 Task: Look for space in Kotlas, Russia from 10th July, 2023 to 25th July, 2023 for 3 adults, 1 child in price range Rs.15000 to Rs.25000. Place can be shared room with 2 bedrooms having 3 beds and 2 bathrooms. Property type can be house, flat, guest house. Amenities needed are: wifi, TV, free parkinig on premises, gym, breakfast. Booking option can be shelf check-in. Required host language is English.
Action: Mouse moved to (620, 135)
Screenshot: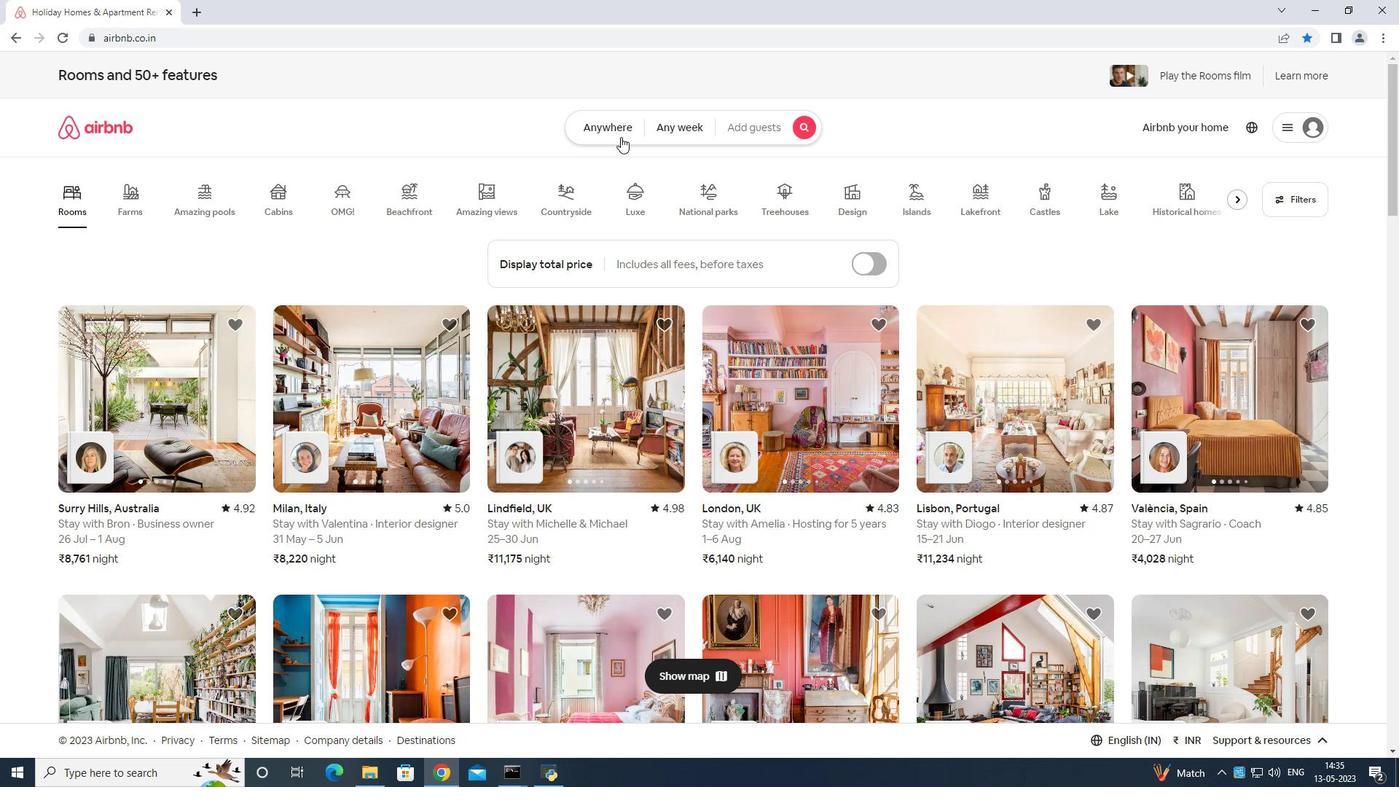 
Action: Mouse pressed left at (620, 135)
Screenshot: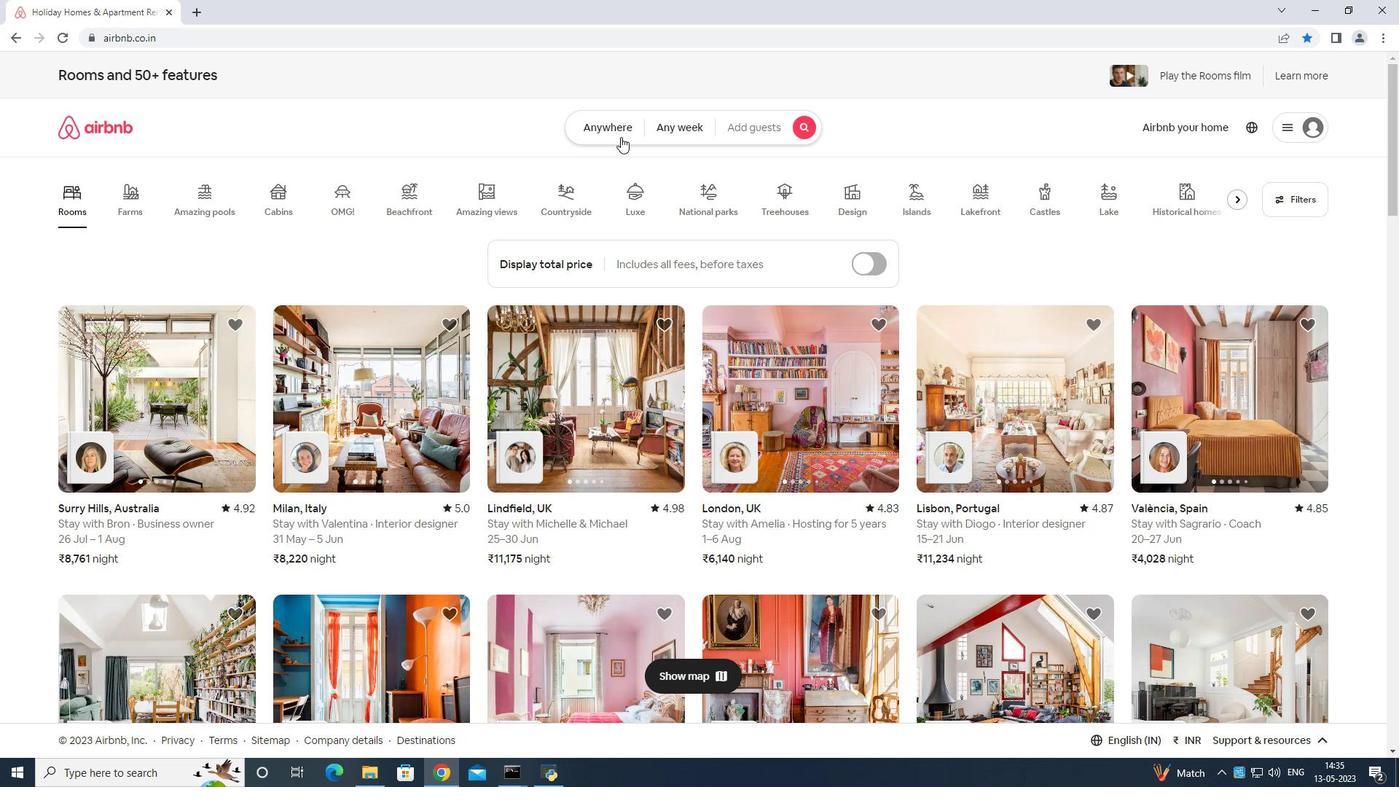 
Action: Mouse moved to (556, 180)
Screenshot: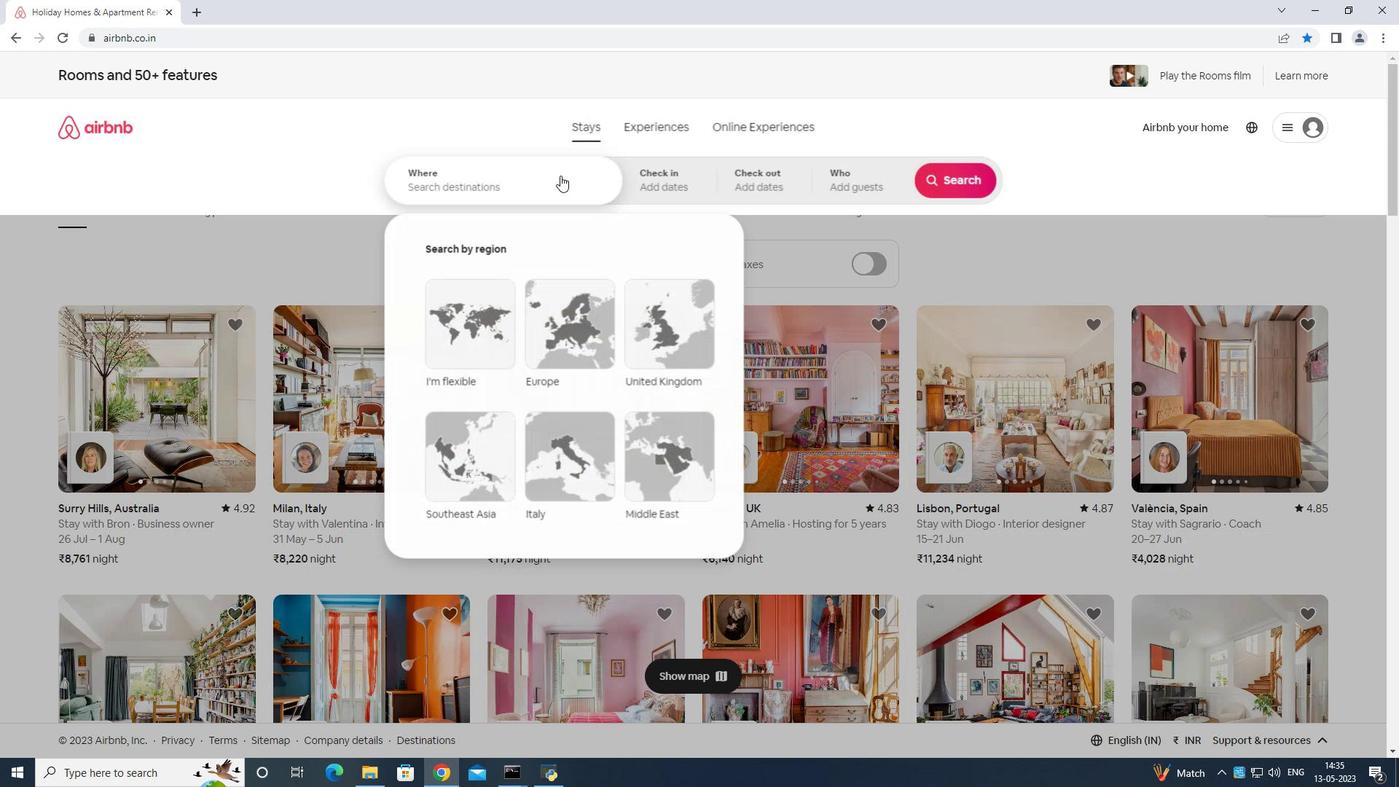 
Action: Mouse pressed left at (556, 180)
Screenshot: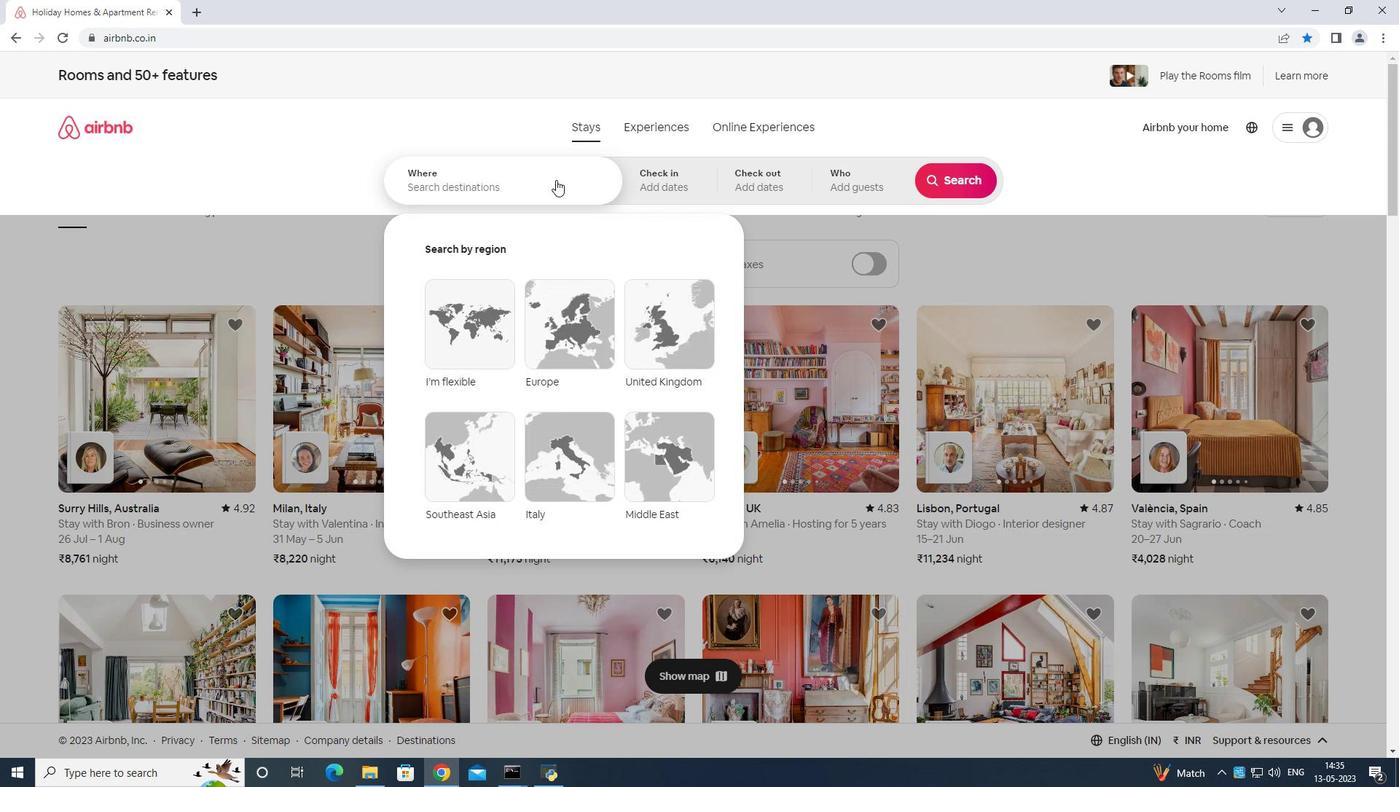
Action: Mouse moved to (516, 209)
Screenshot: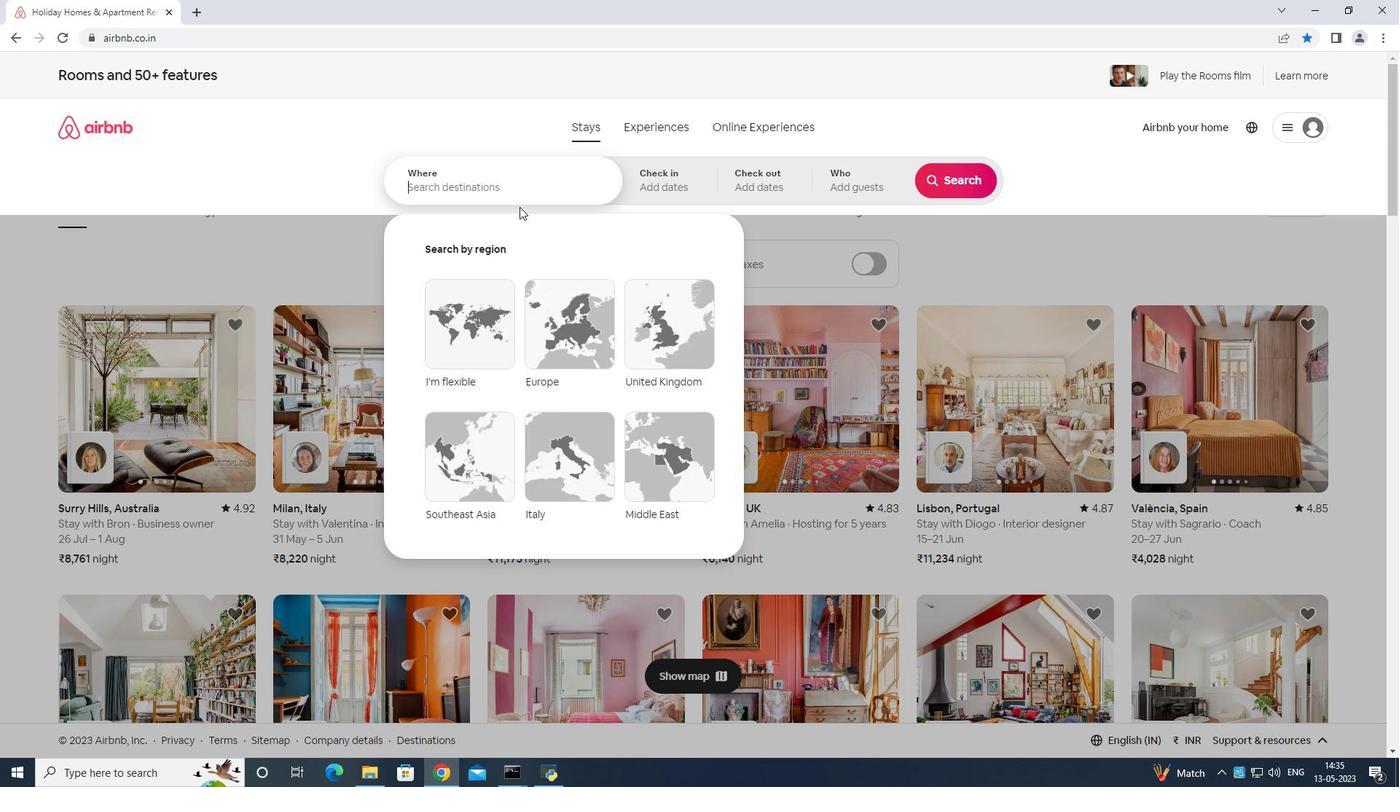 
Action: Key pressed <Key.shift>Kotlas<Key.space>russia
Screenshot: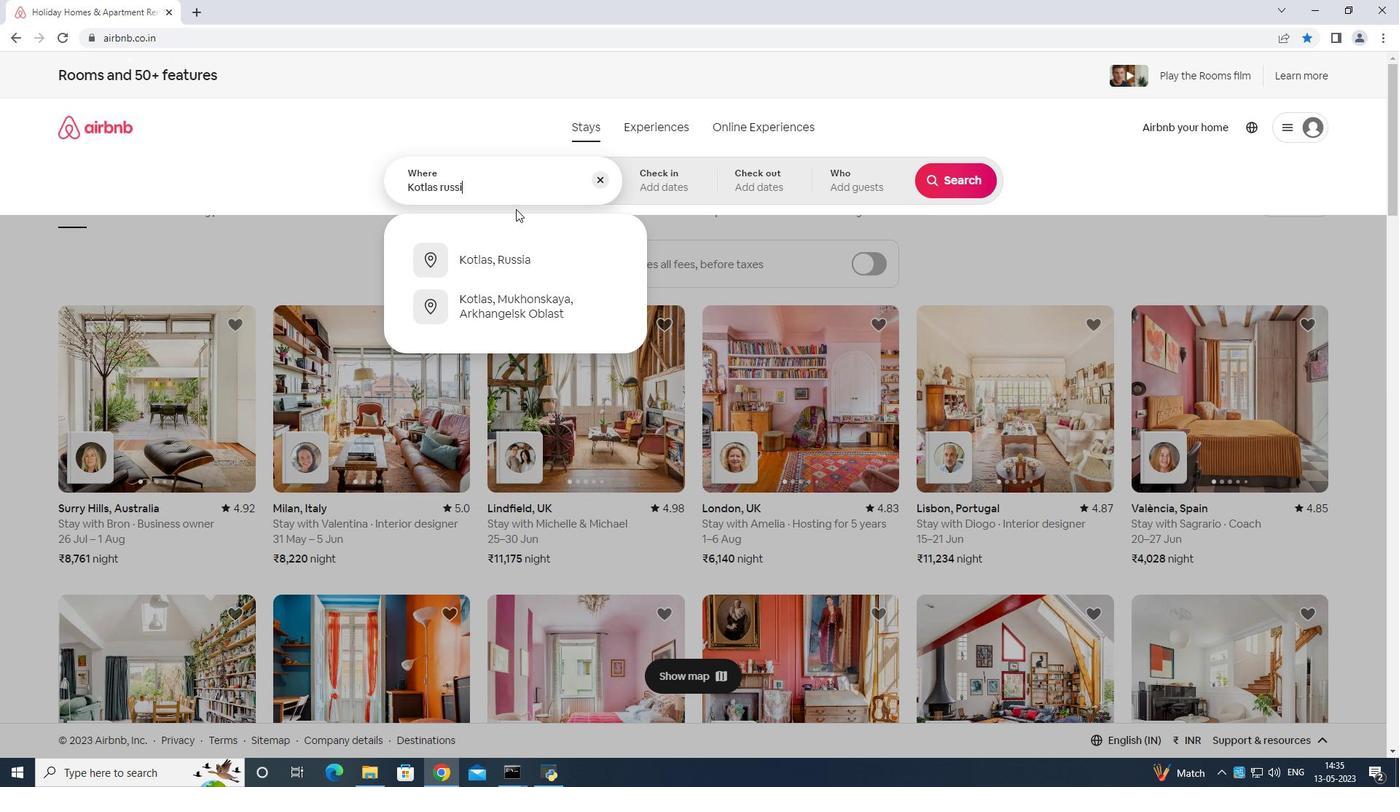 
Action: Mouse moved to (511, 212)
Screenshot: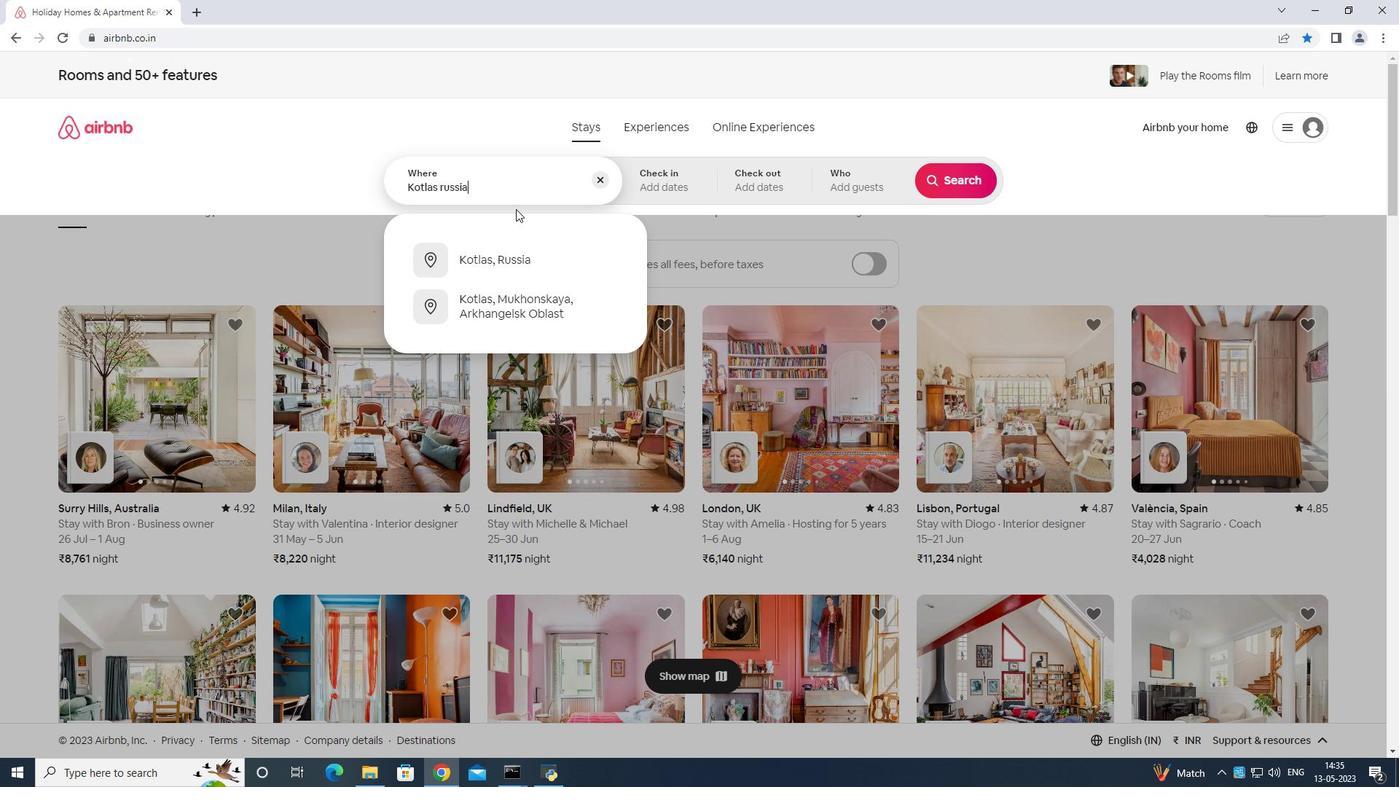 
Action: Key pressed <Key.enter>
Screenshot: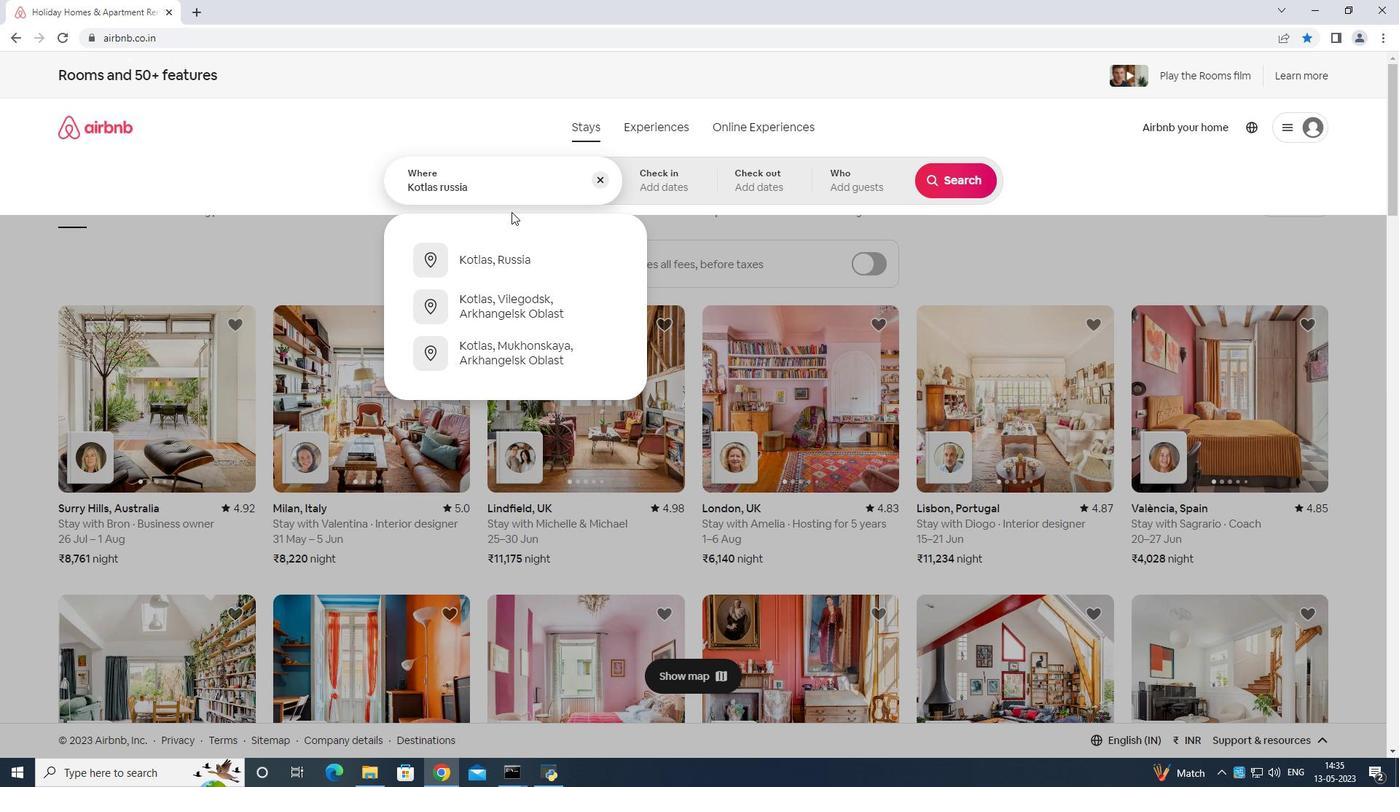 
Action: Mouse moved to (951, 295)
Screenshot: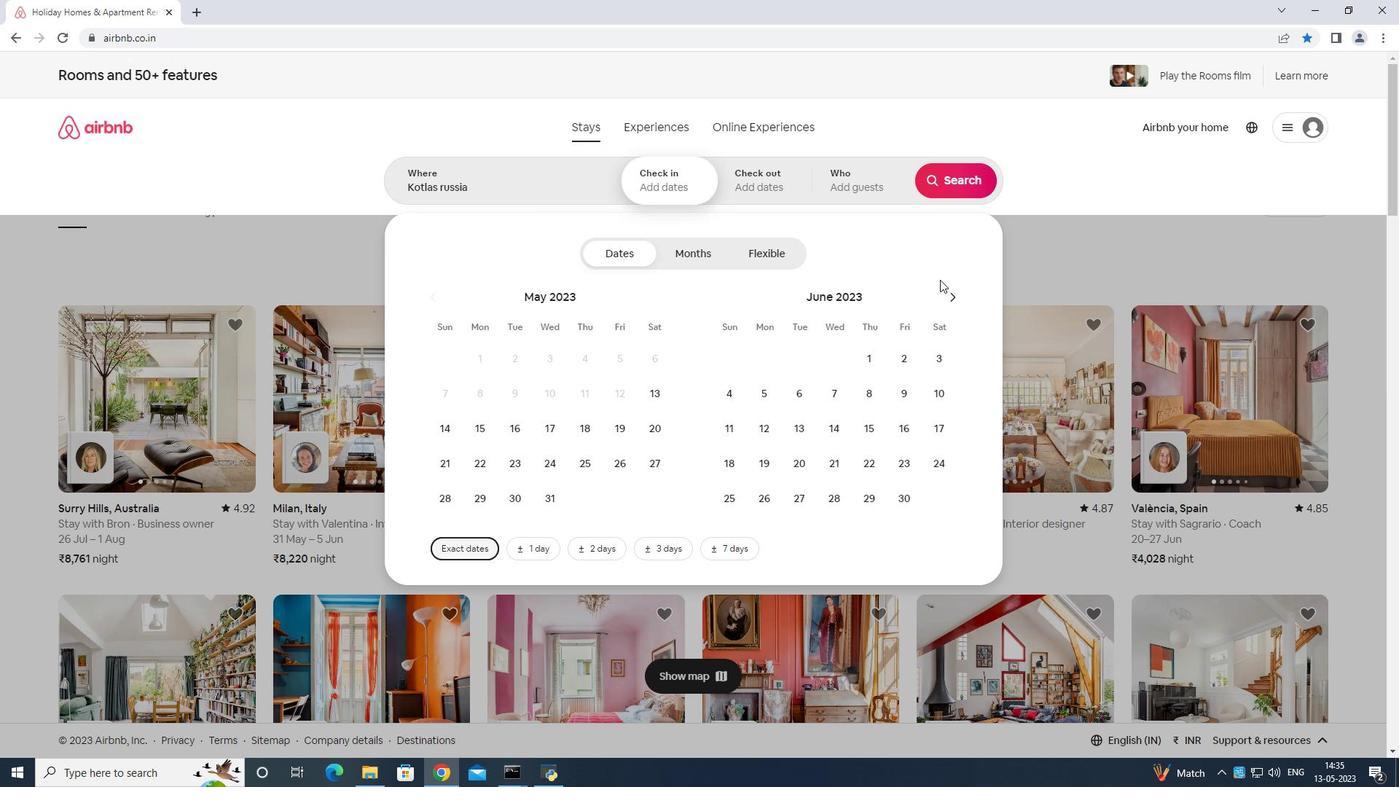 
Action: Mouse pressed left at (951, 295)
Screenshot: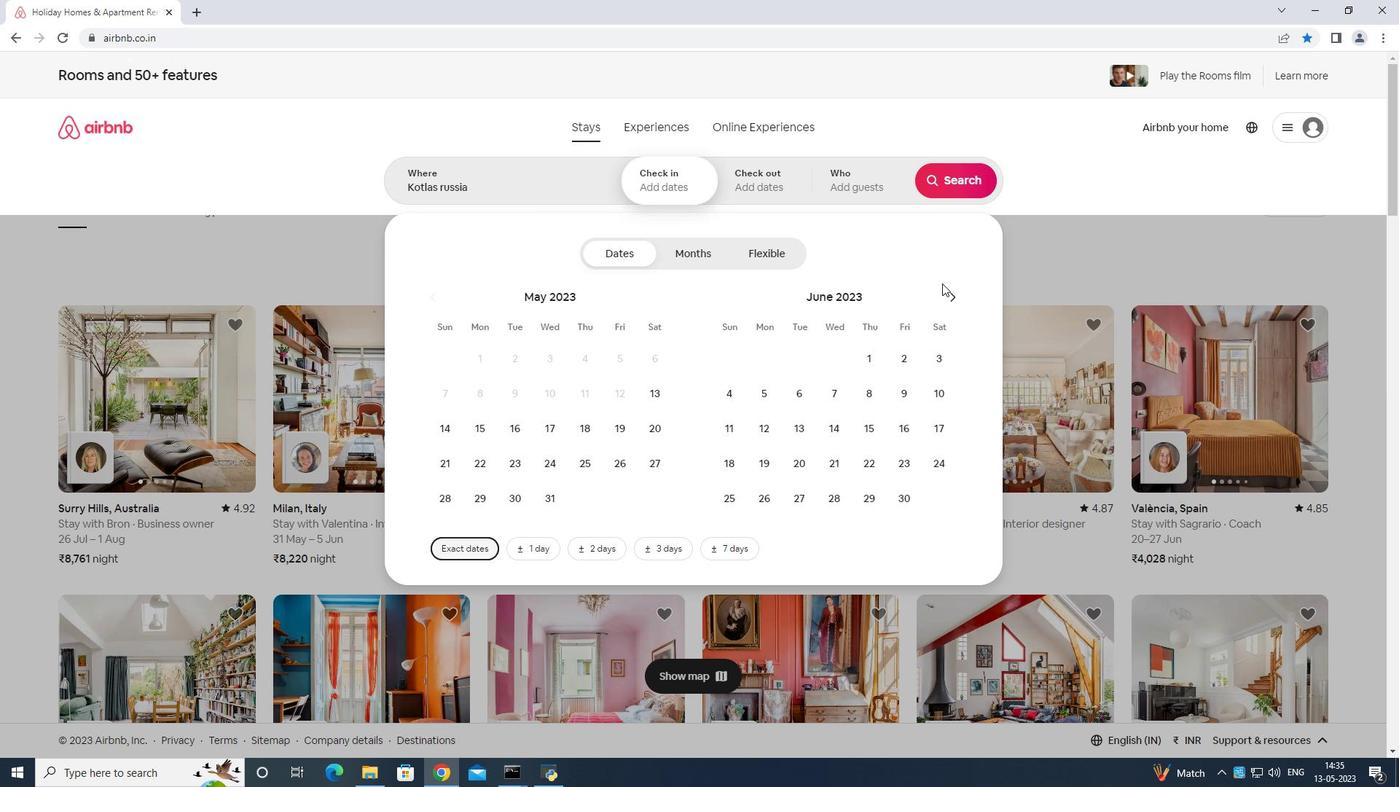 
Action: Mouse moved to (767, 421)
Screenshot: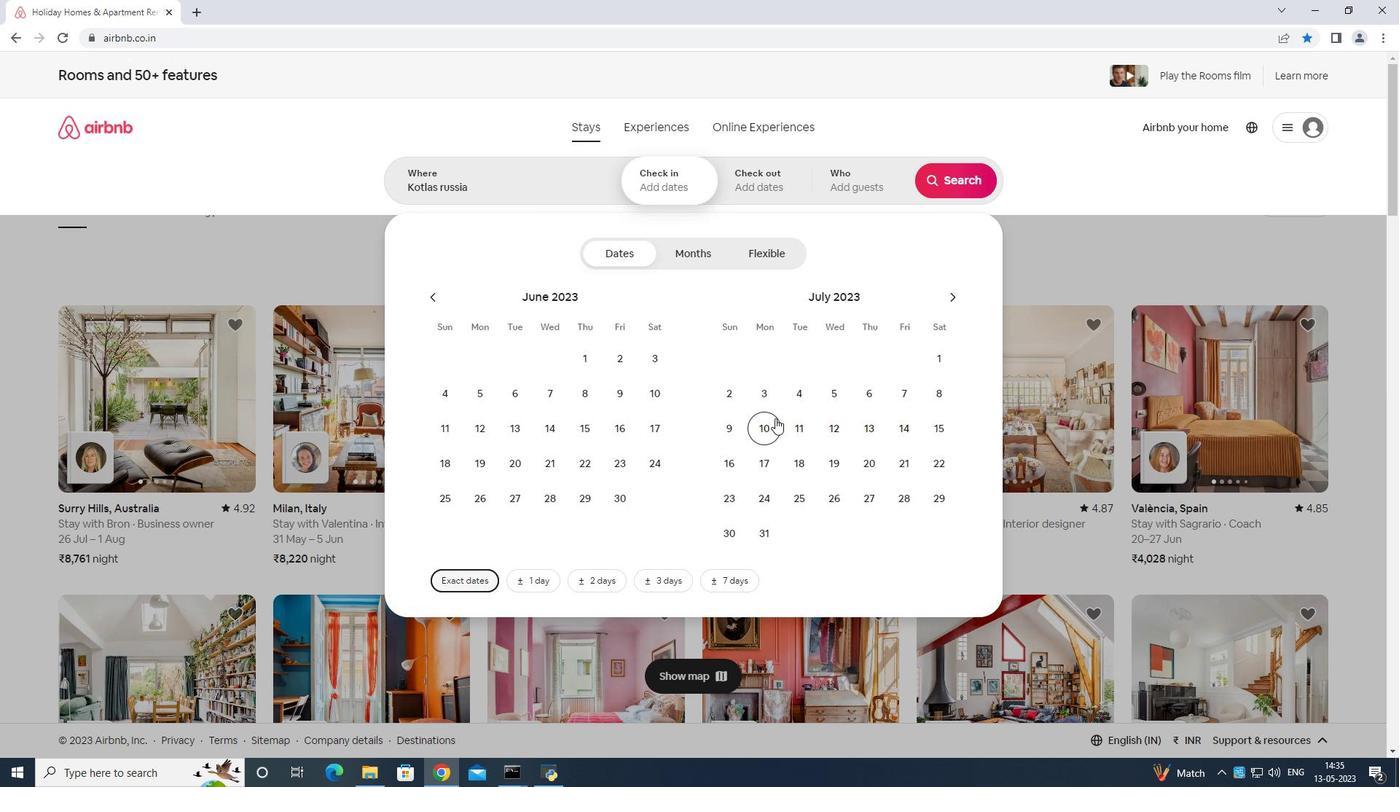 
Action: Mouse pressed left at (767, 421)
Screenshot: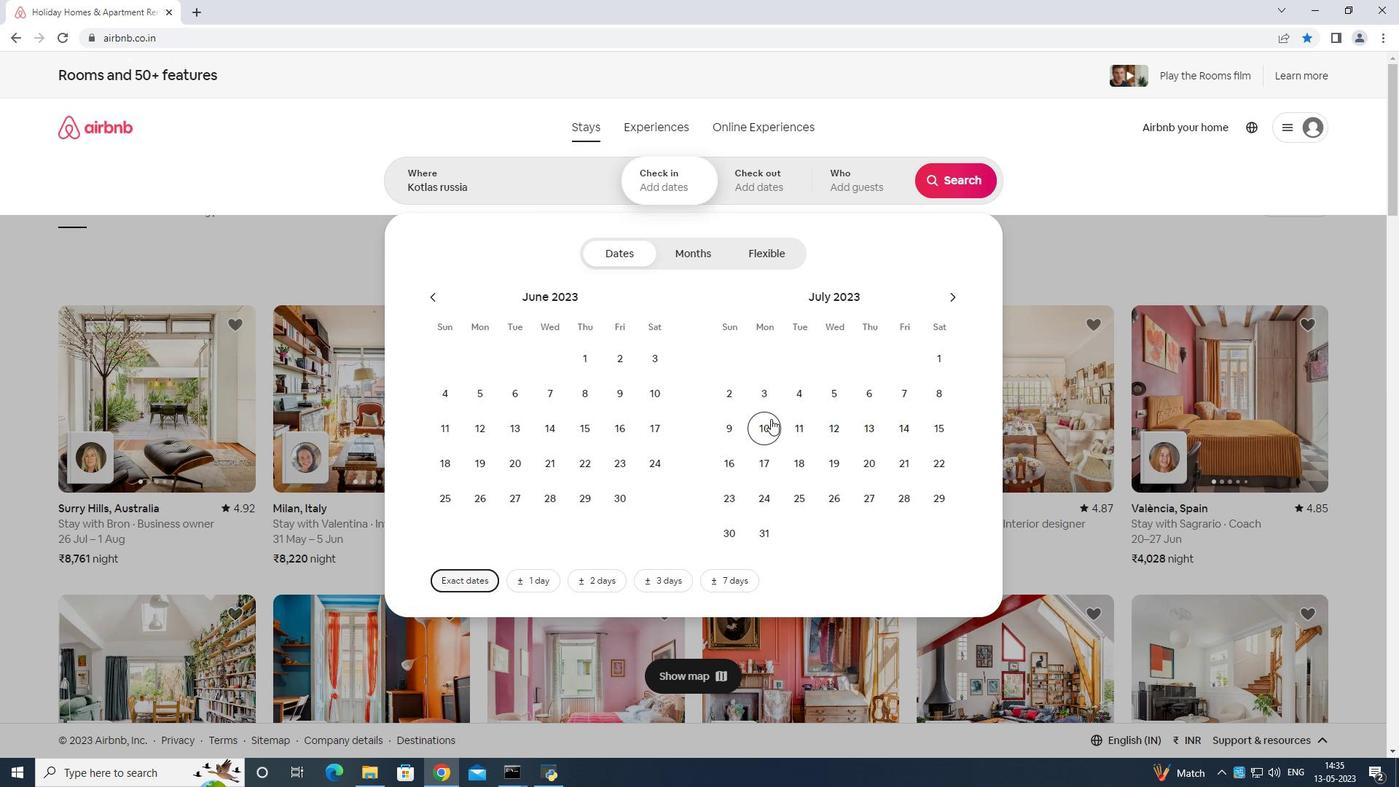 
Action: Mouse moved to (798, 488)
Screenshot: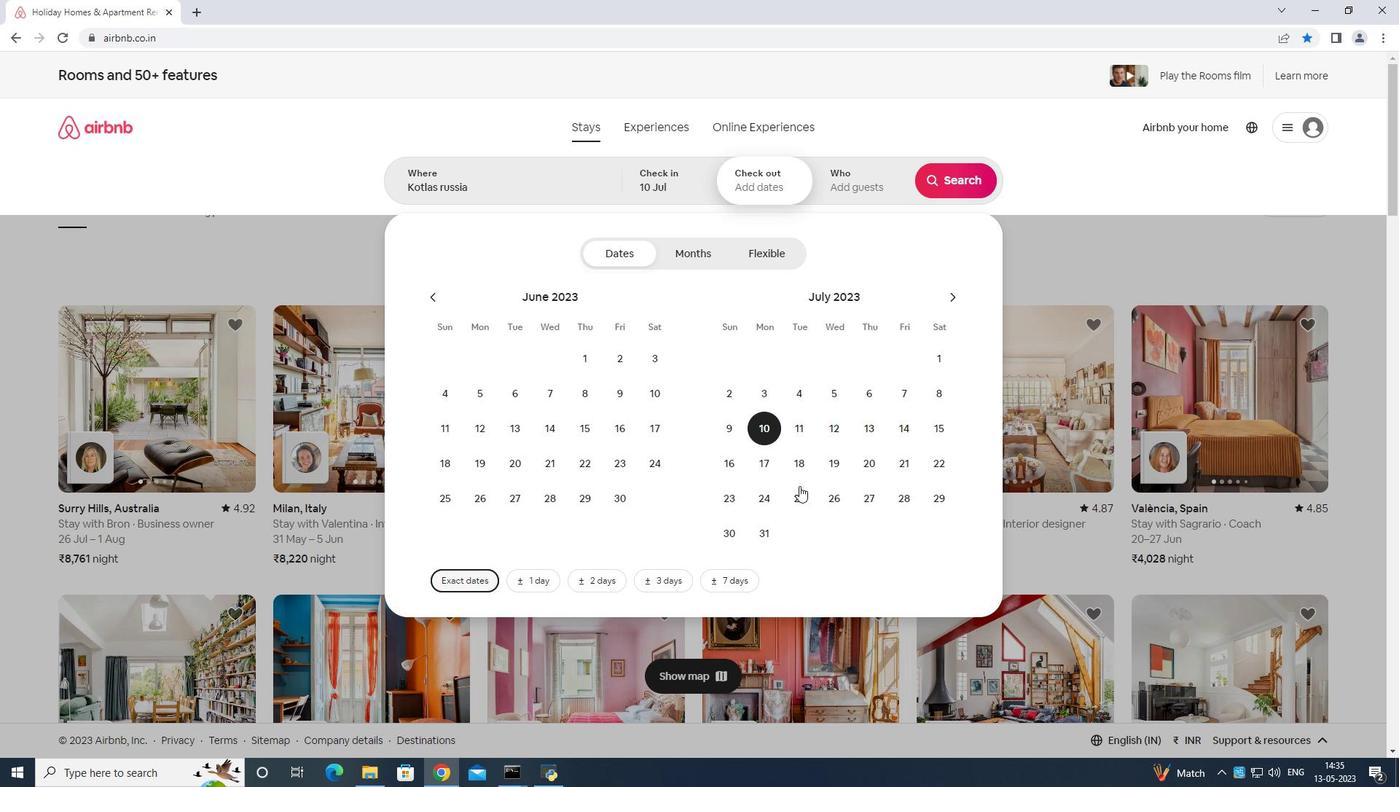 
Action: Mouse pressed left at (798, 488)
Screenshot: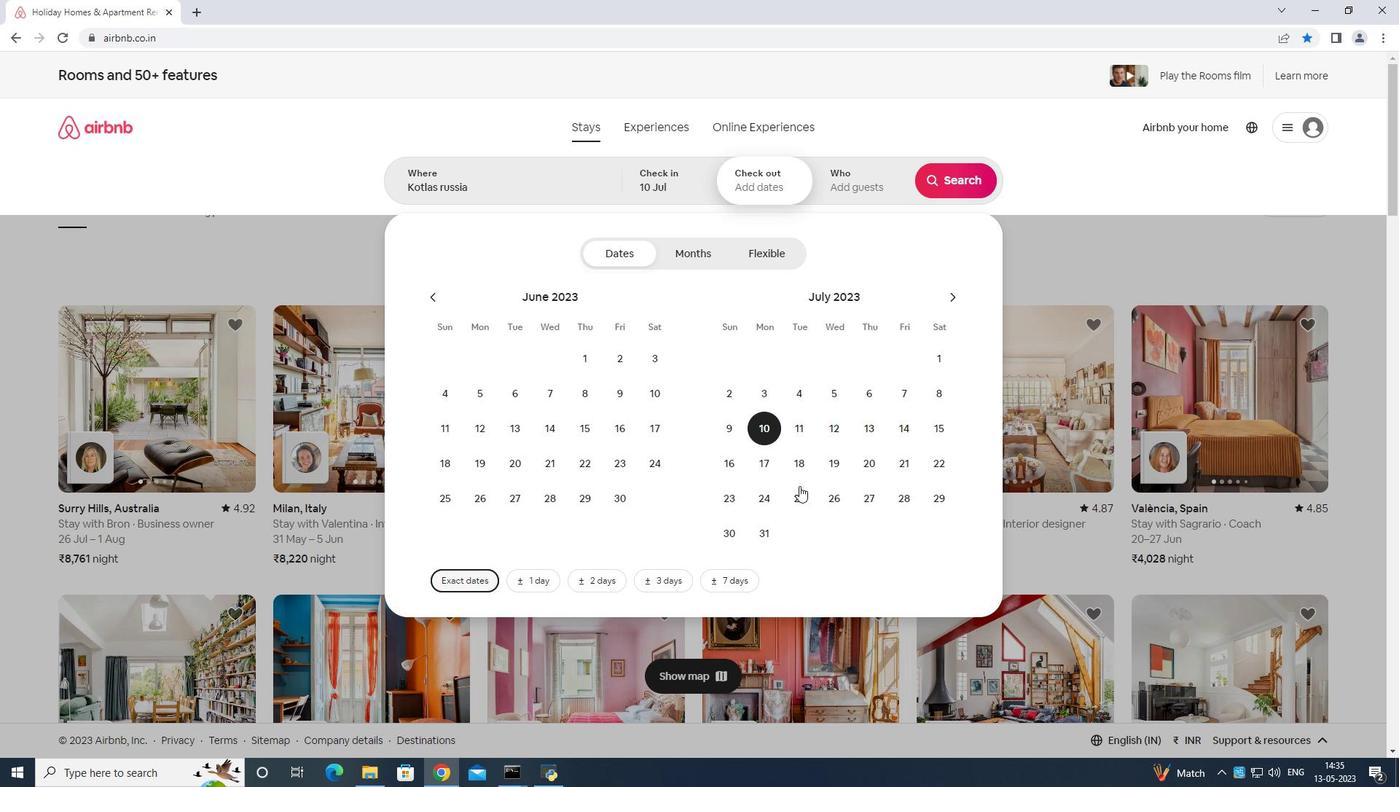 
Action: Mouse moved to (841, 172)
Screenshot: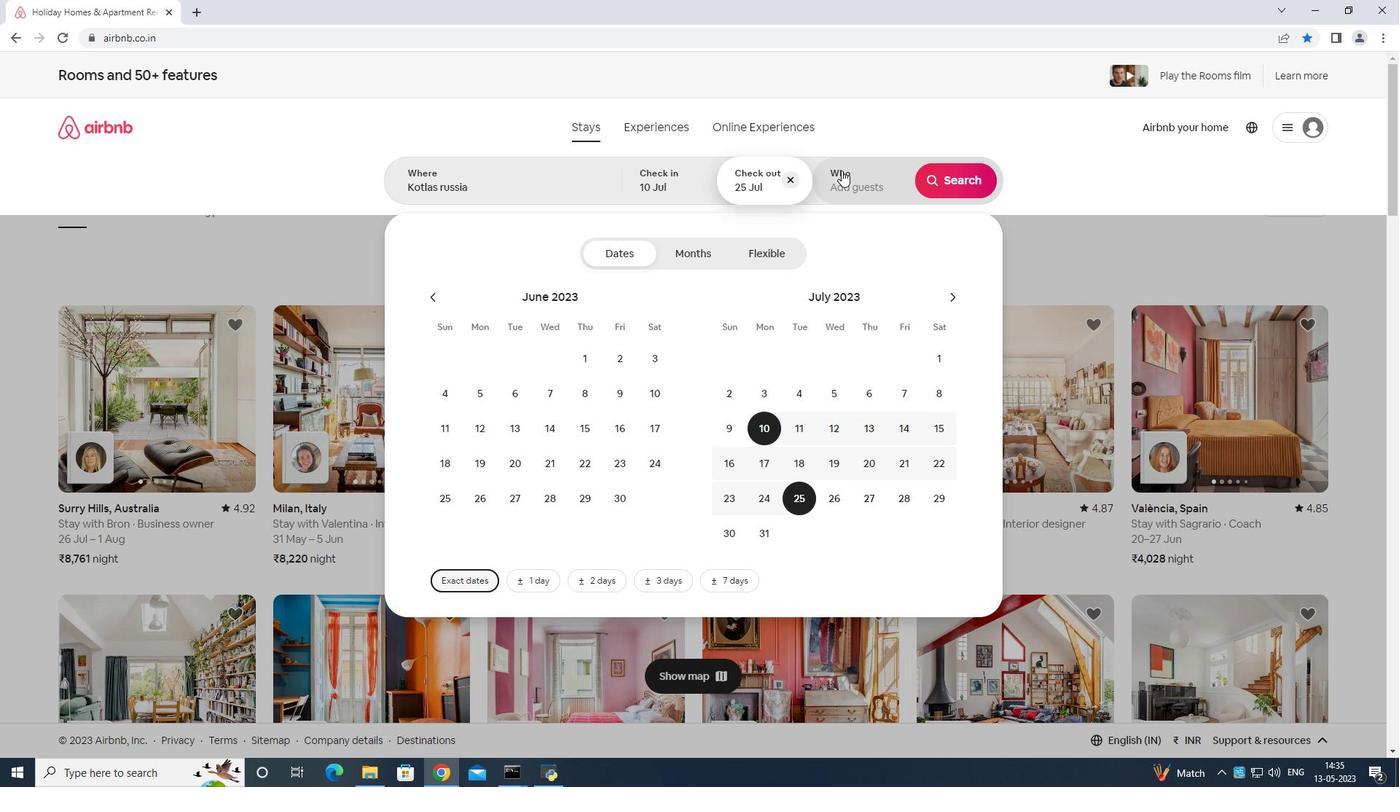 
Action: Mouse pressed left at (841, 171)
Screenshot: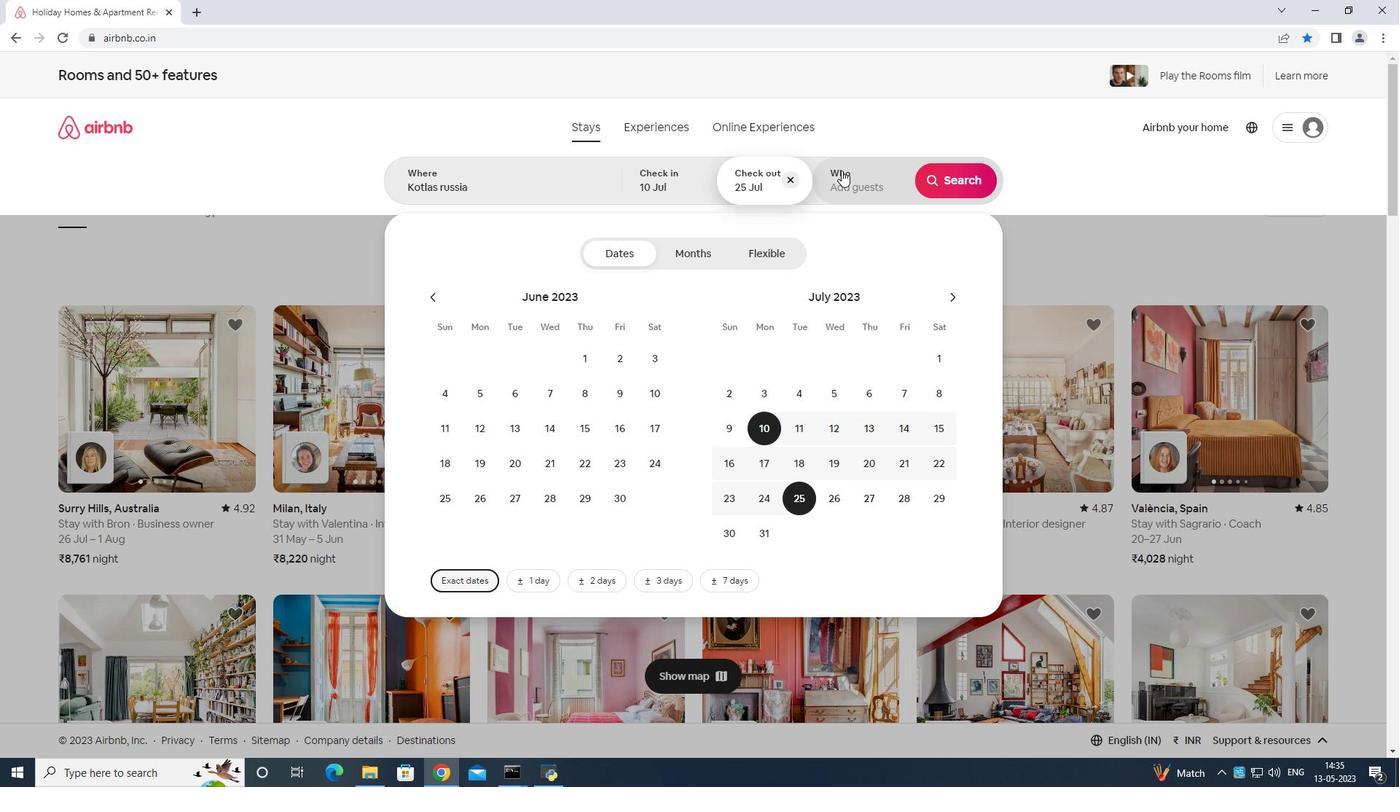
Action: Mouse moved to (959, 259)
Screenshot: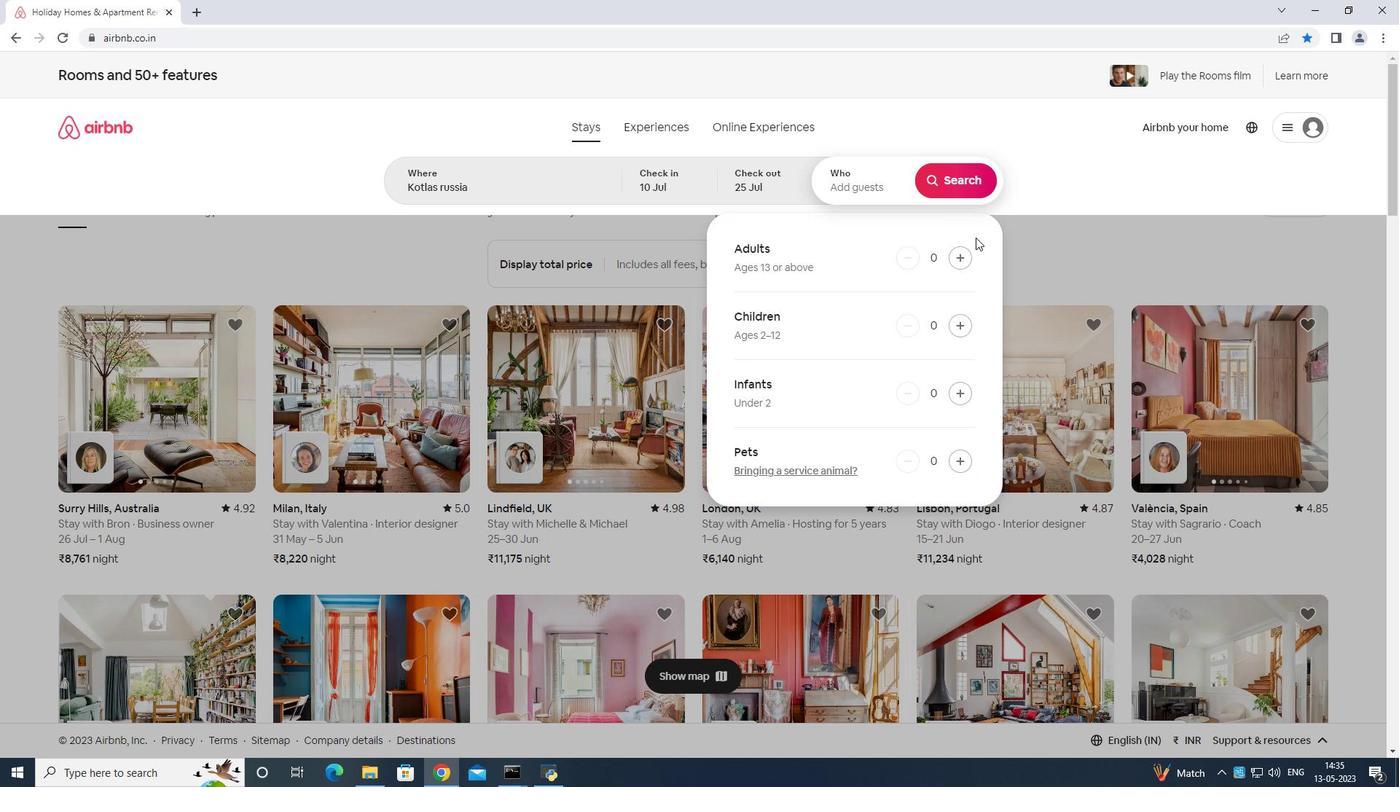 
Action: Mouse pressed left at (959, 259)
Screenshot: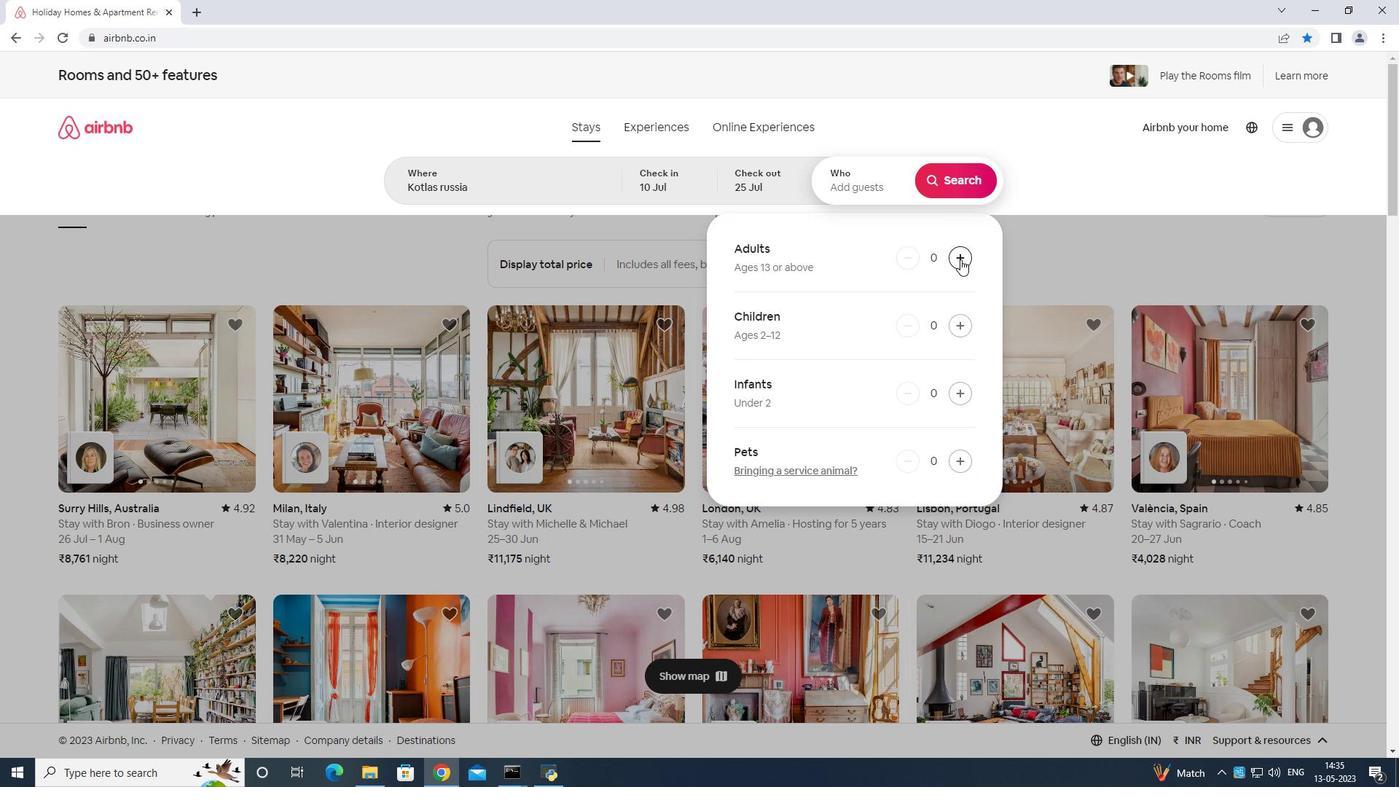 
Action: Mouse moved to (948, 161)
Screenshot: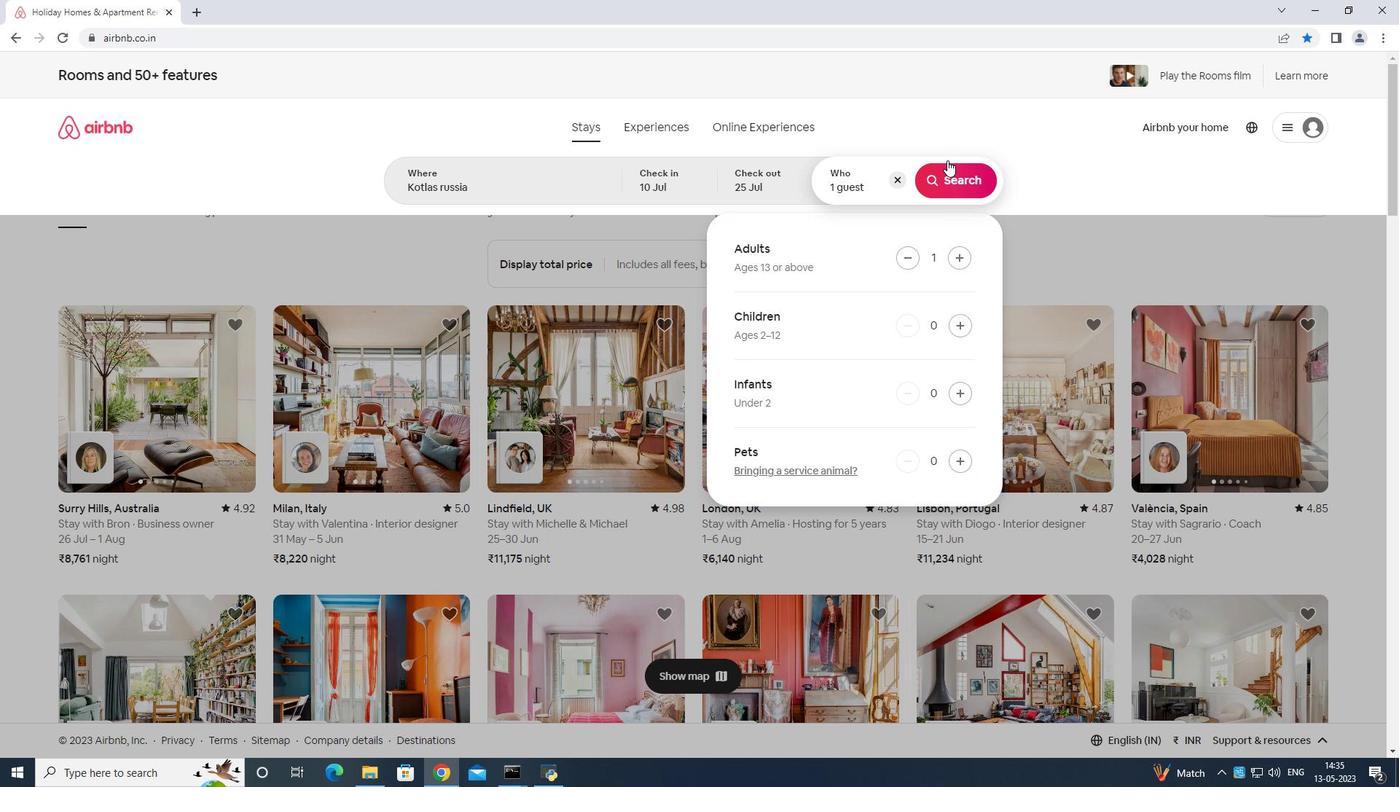 
Action: Mouse pressed left at (948, 161)
Screenshot: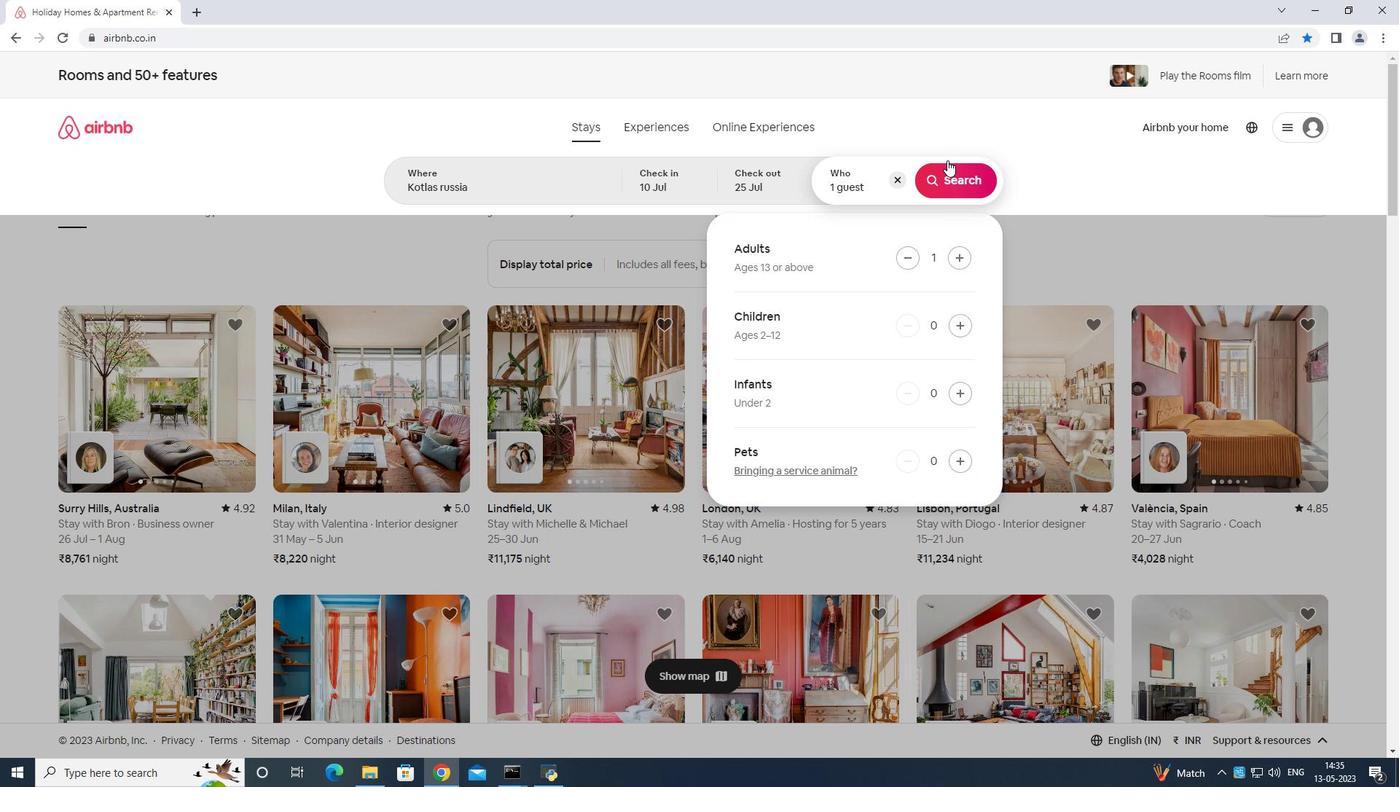 
Action: Mouse moved to (859, 183)
Screenshot: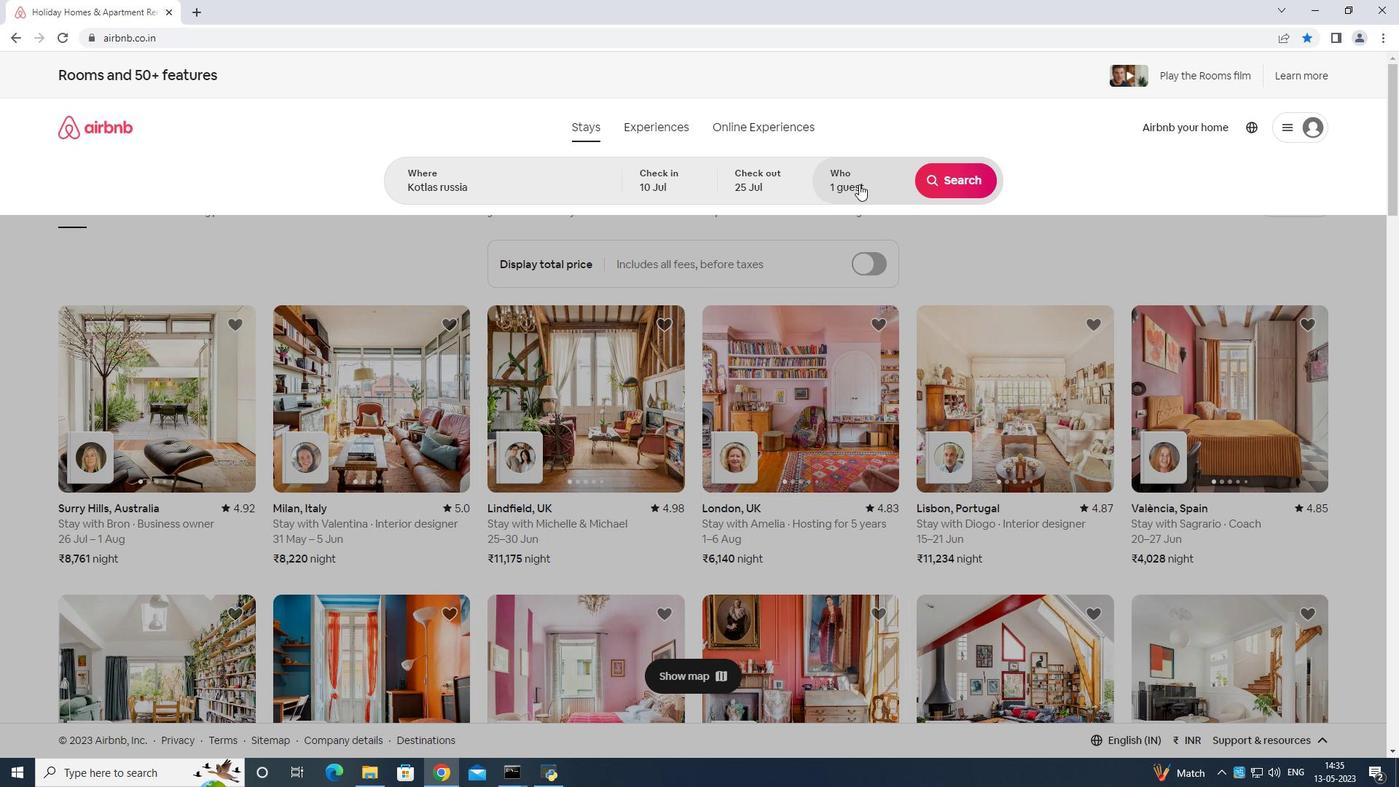 
Action: Mouse pressed left at (859, 183)
Screenshot: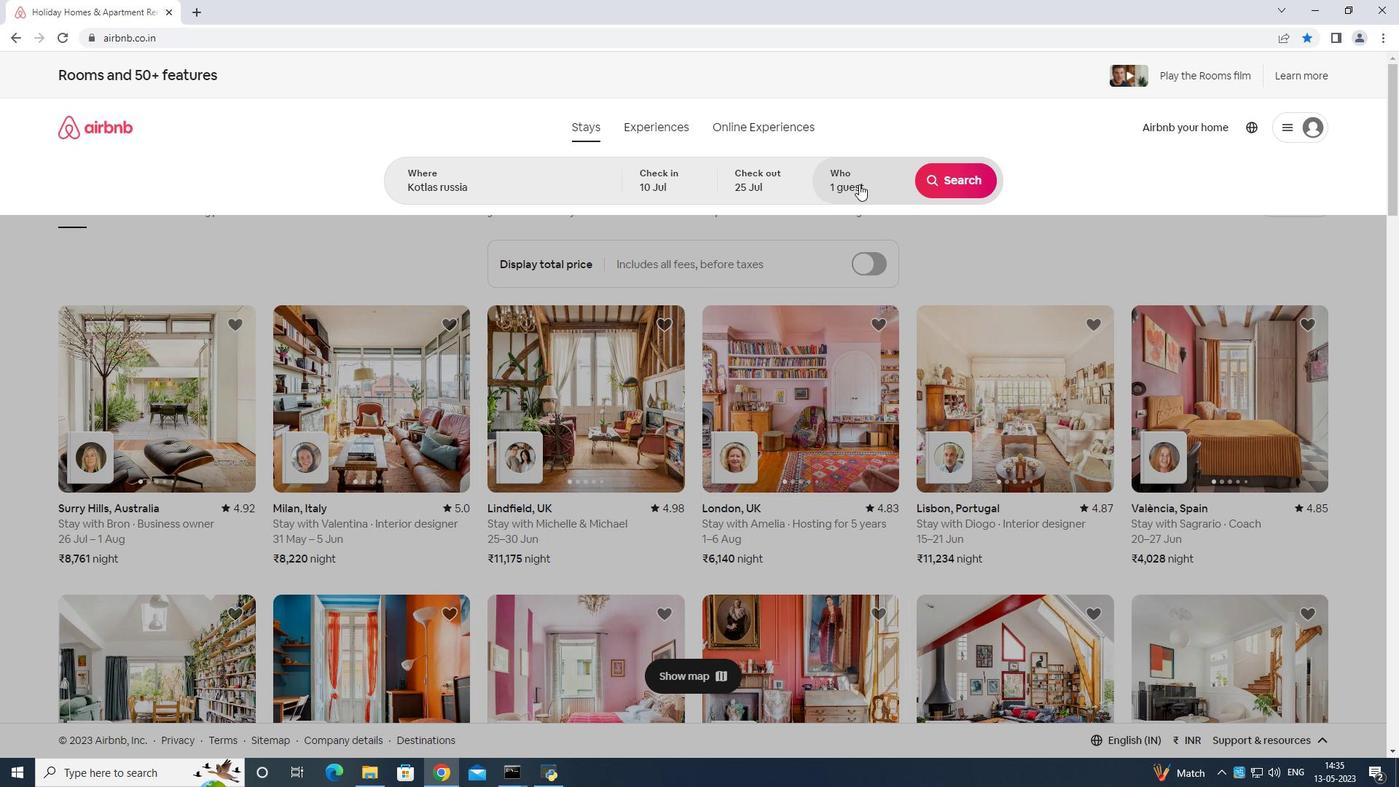 
Action: Mouse moved to (952, 252)
Screenshot: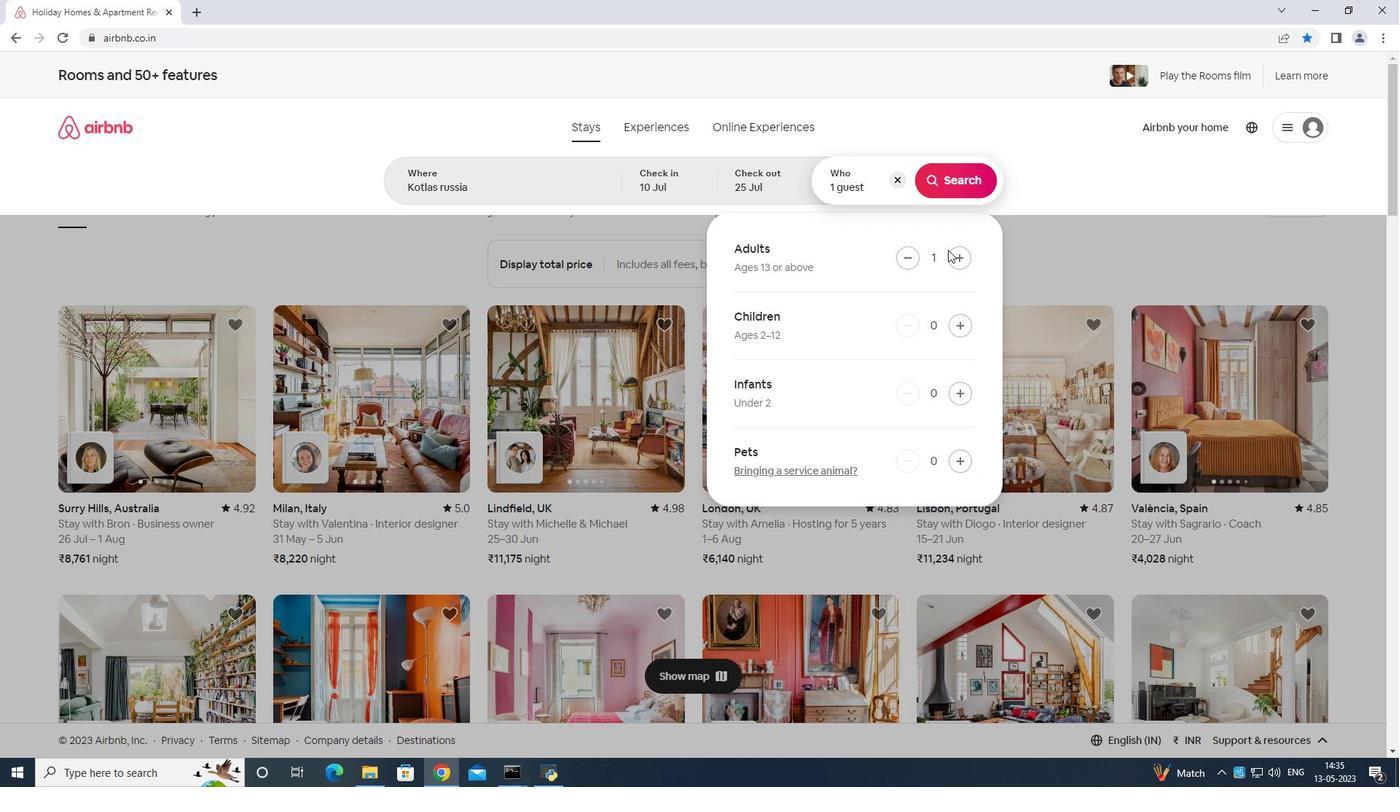 
Action: Mouse pressed left at (952, 252)
Screenshot: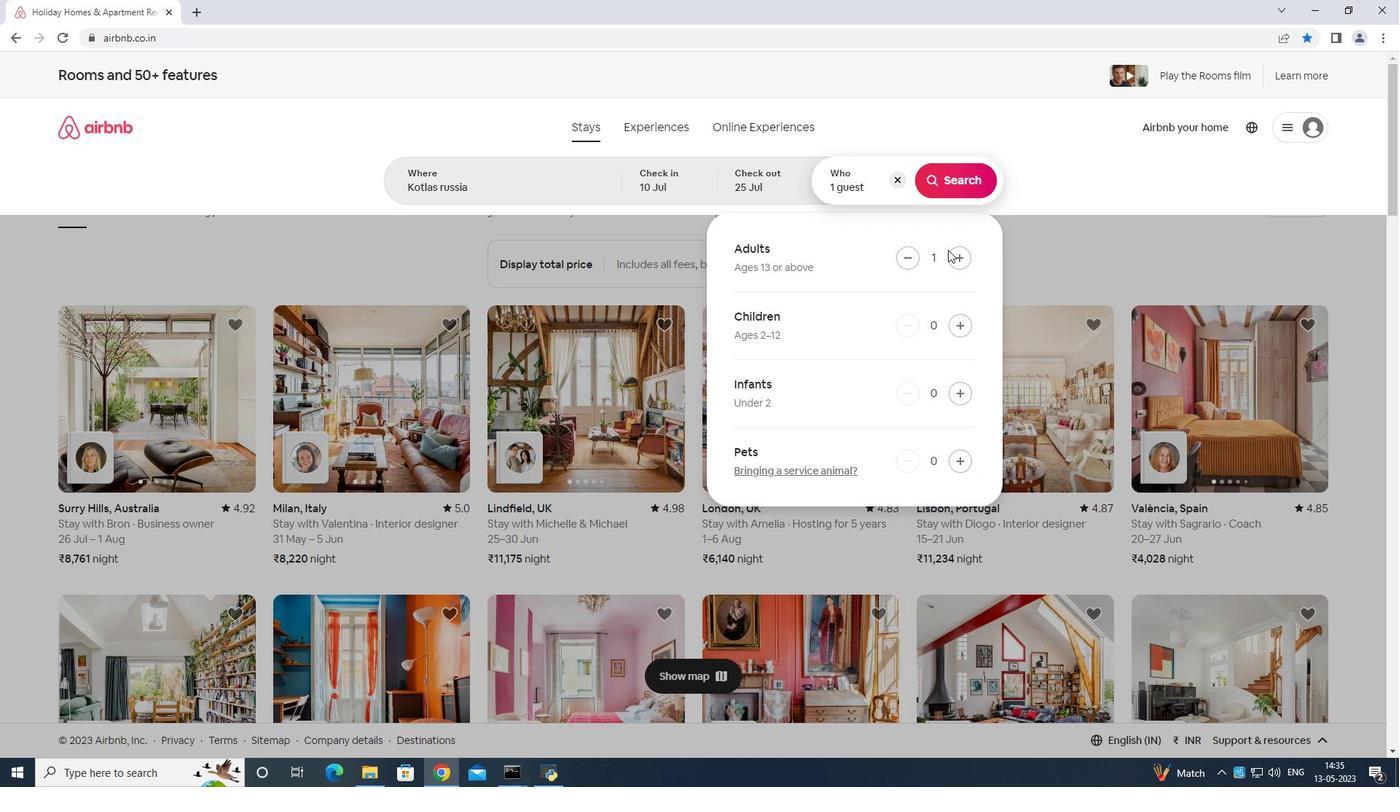
Action: Mouse moved to (954, 253)
Screenshot: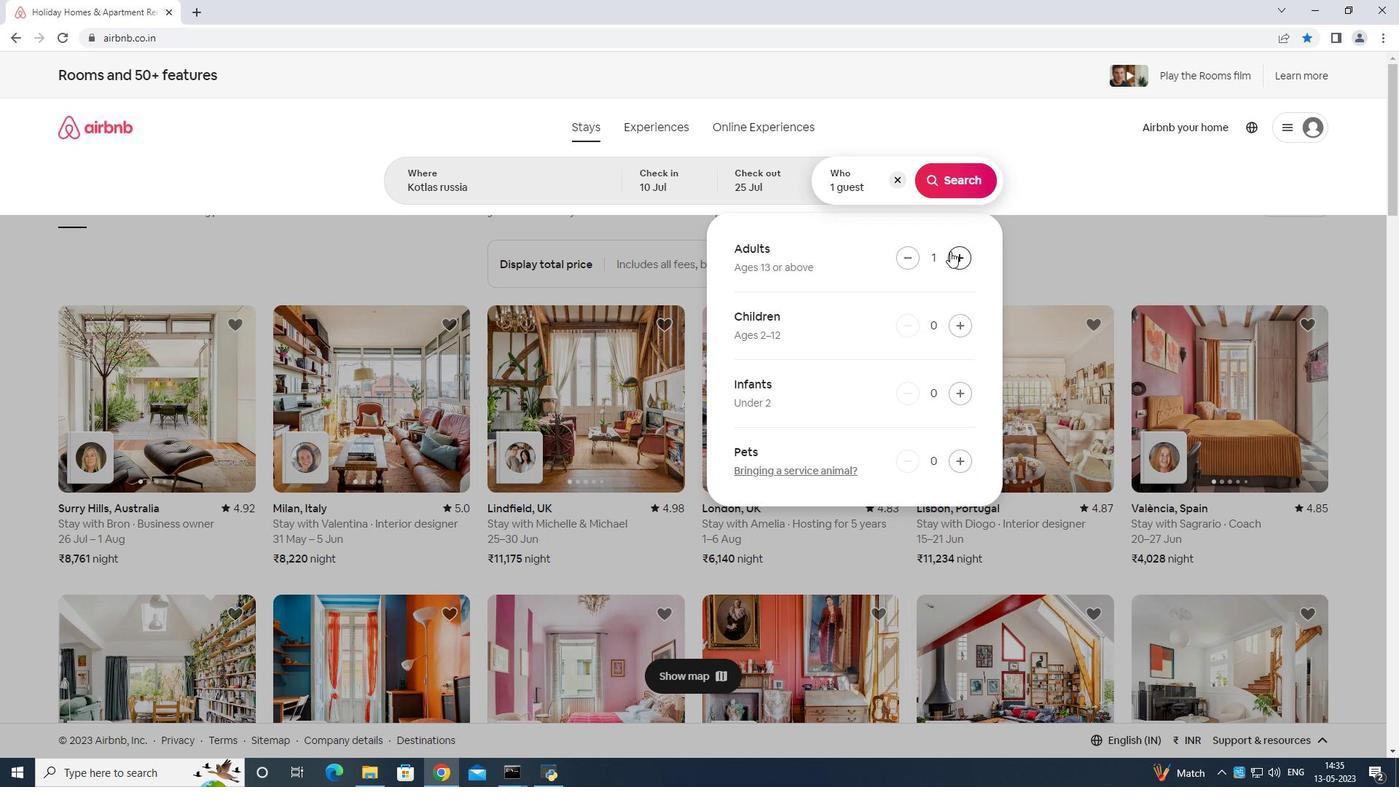 
Action: Mouse pressed left at (954, 253)
Screenshot: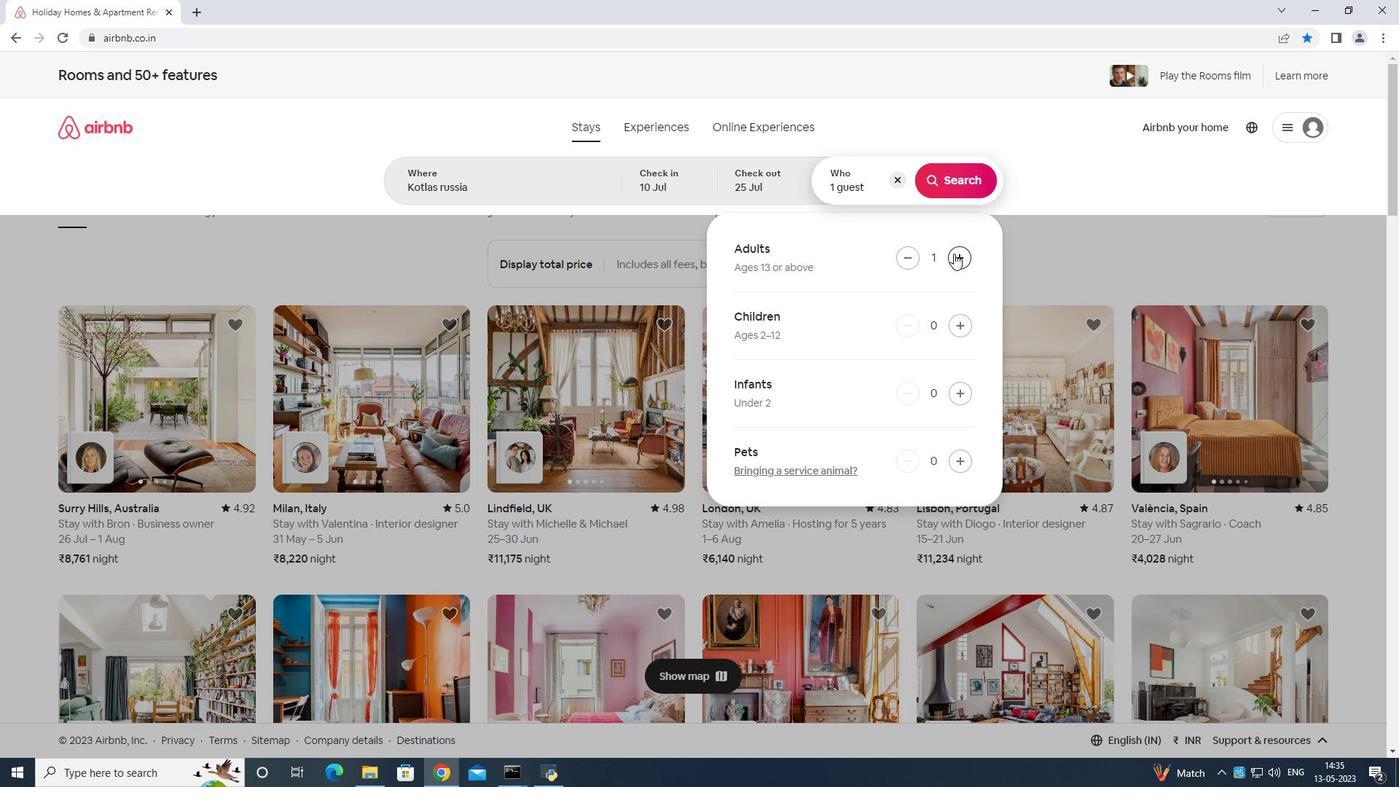 
Action: Mouse moved to (953, 325)
Screenshot: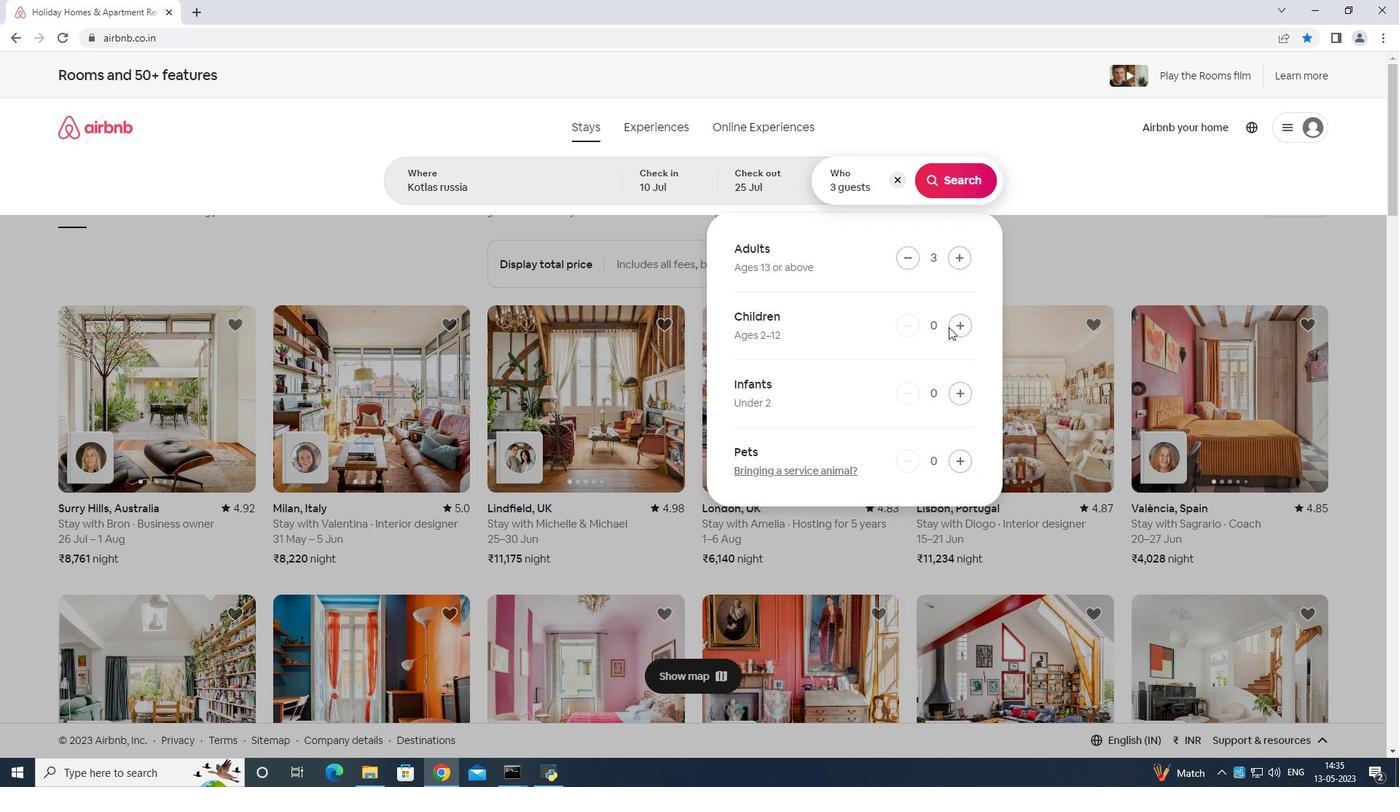 
Action: Mouse pressed left at (953, 325)
Screenshot: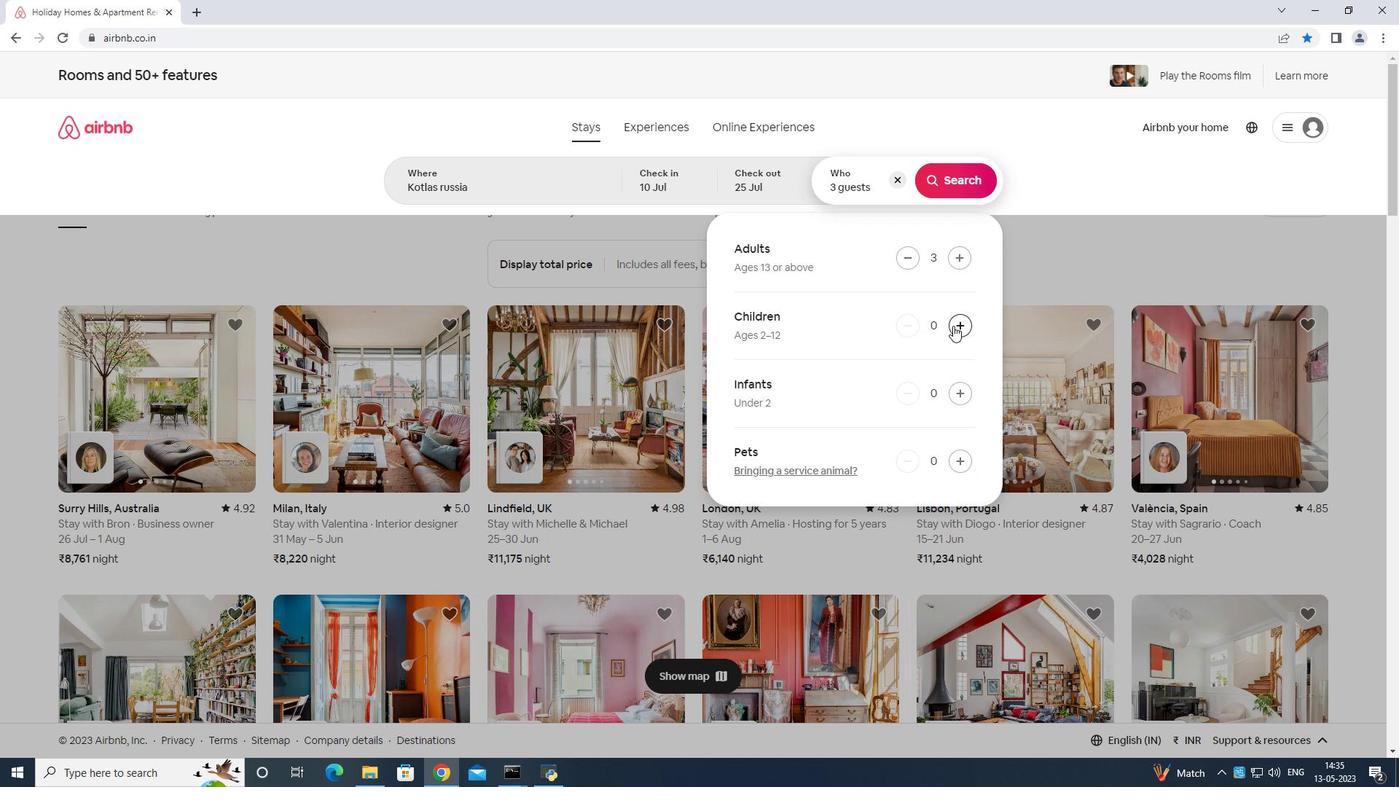 
Action: Mouse moved to (959, 185)
Screenshot: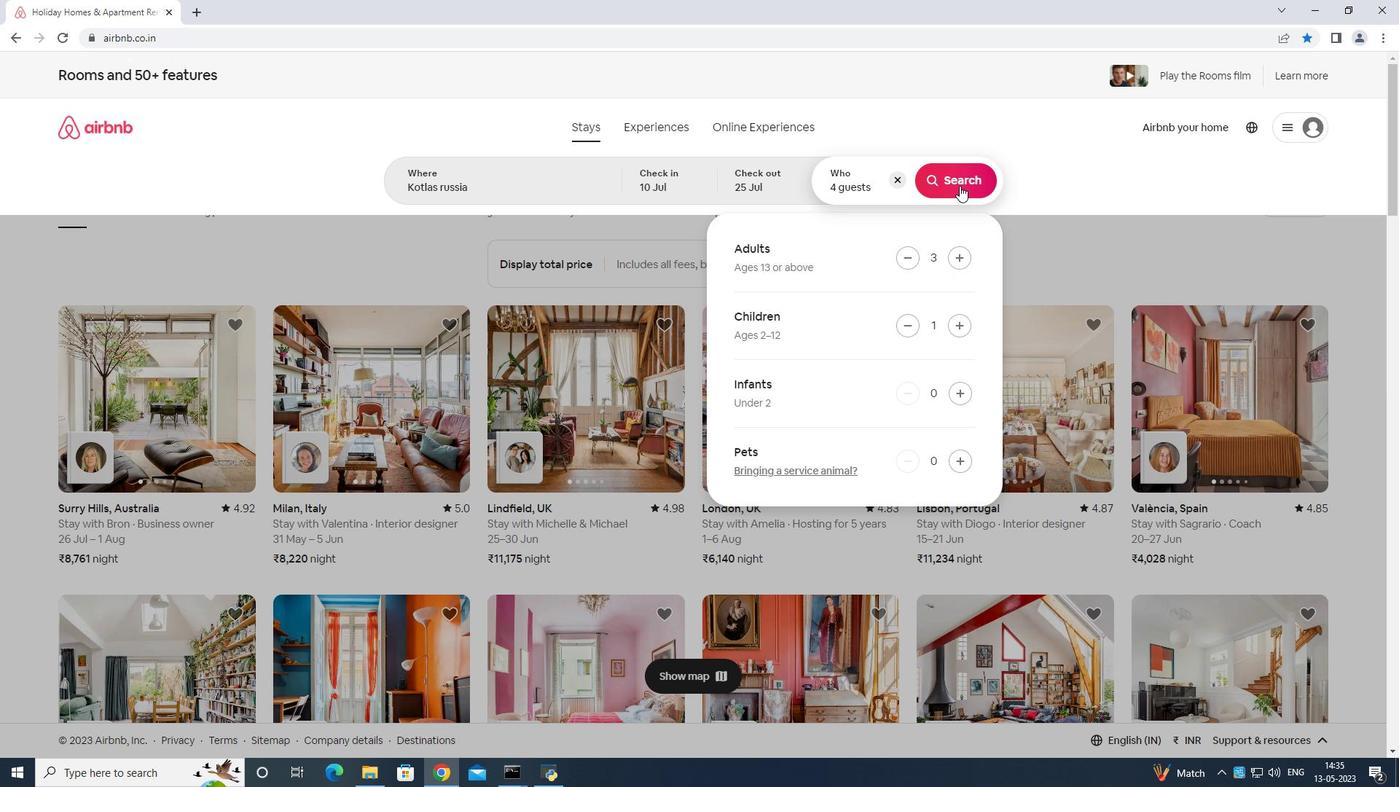 
Action: Mouse pressed left at (959, 185)
Screenshot: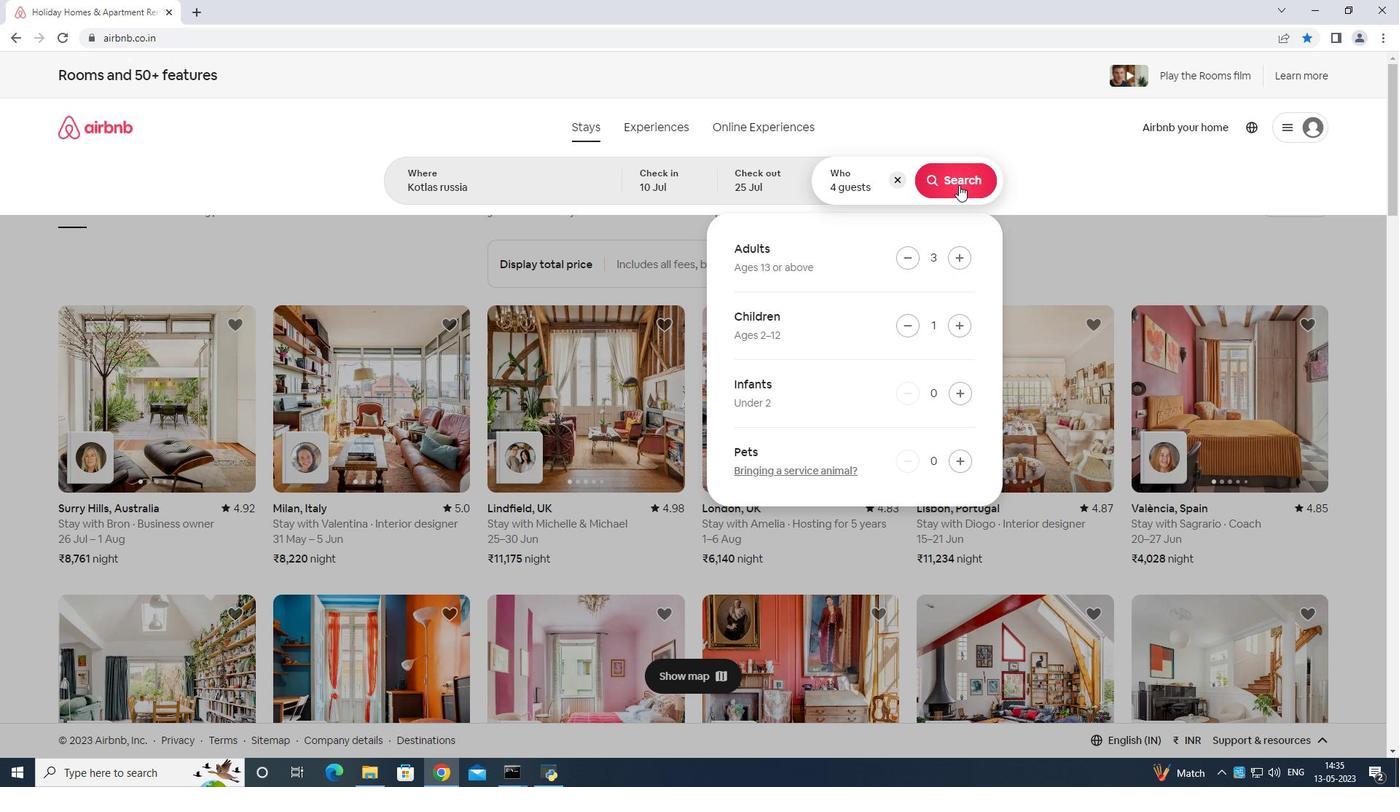 
Action: Mouse moved to (1332, 129)
Screenshot: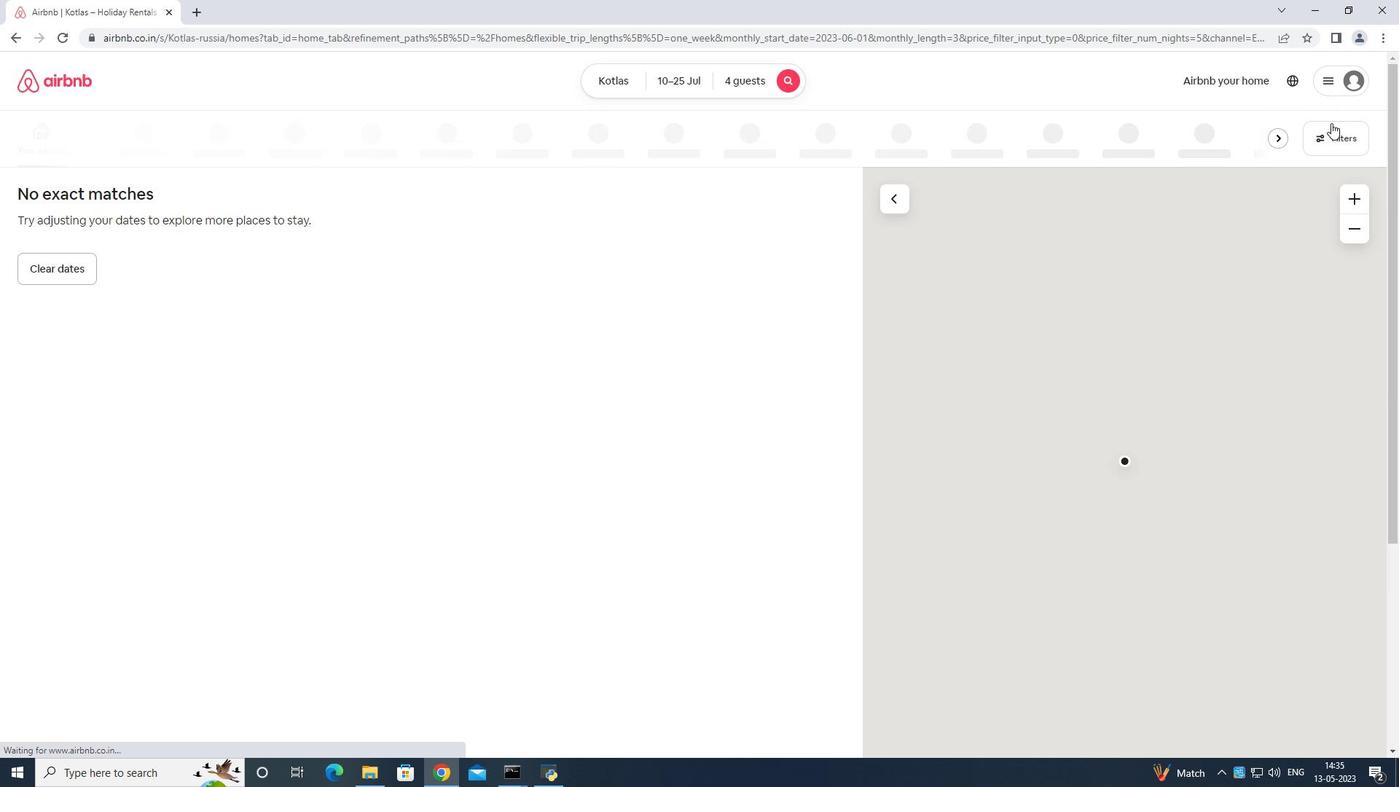 
Action: Mouse pressed left at (1332, 129)
Screenshot: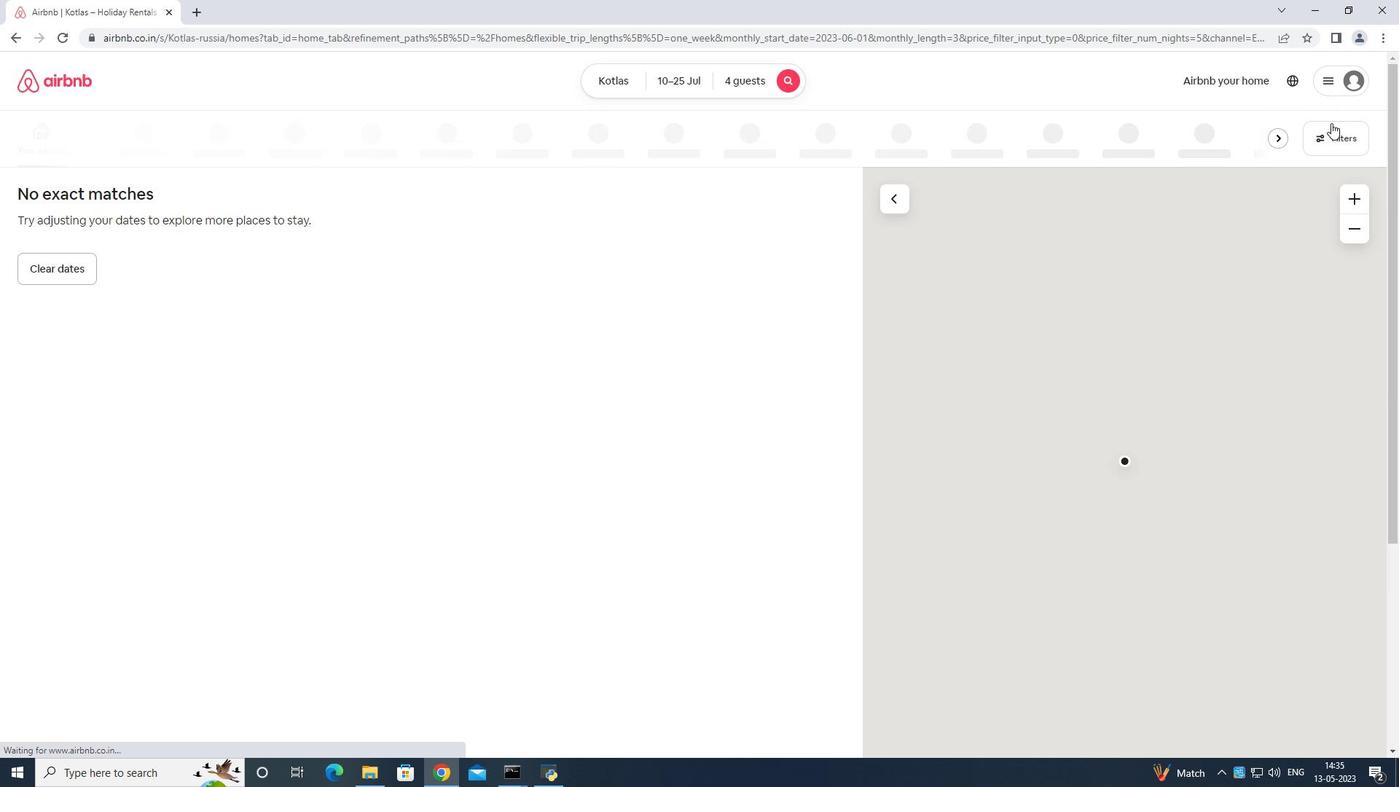 
Action: Mouse moved to (591, 478)
Screenshot: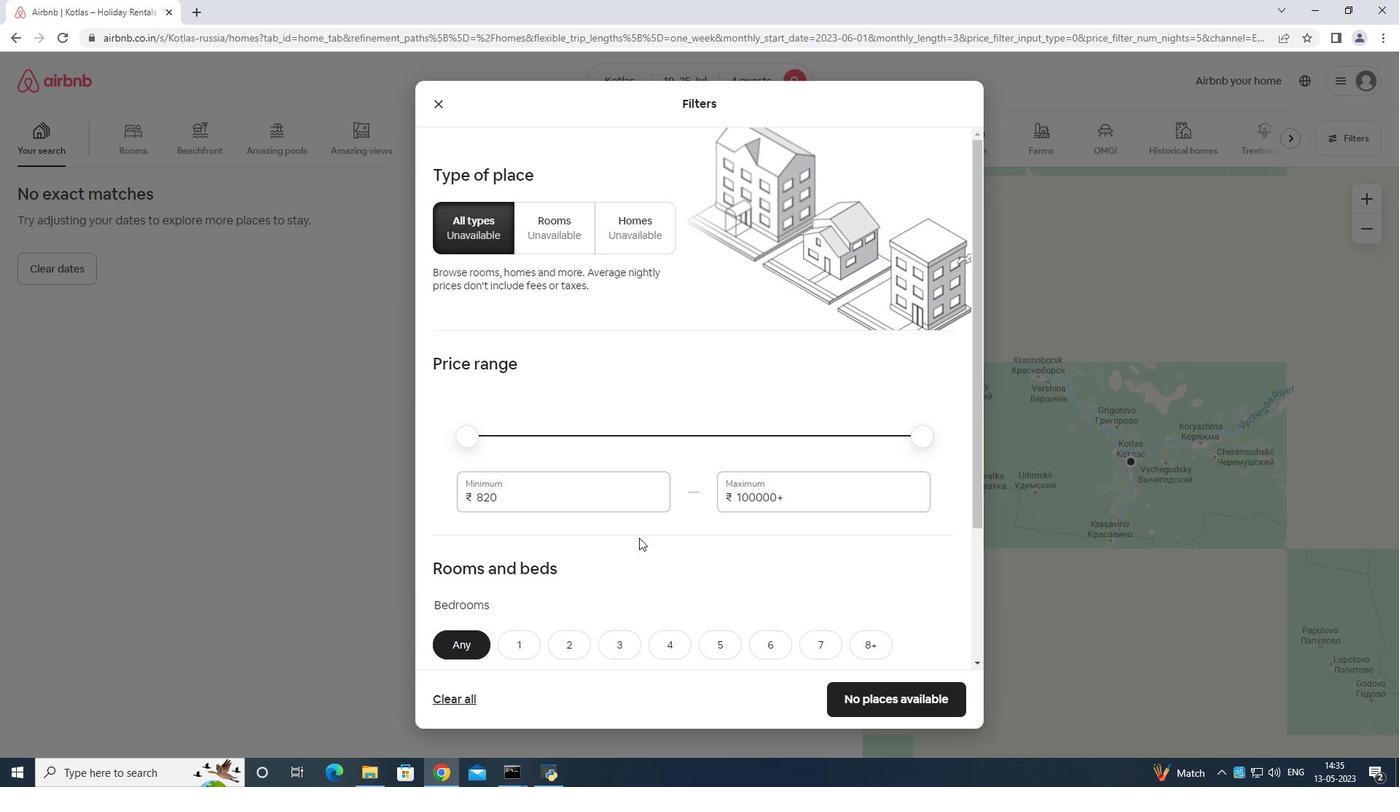 
Action: Mouse pressed left at (591, 478)
Screenshot: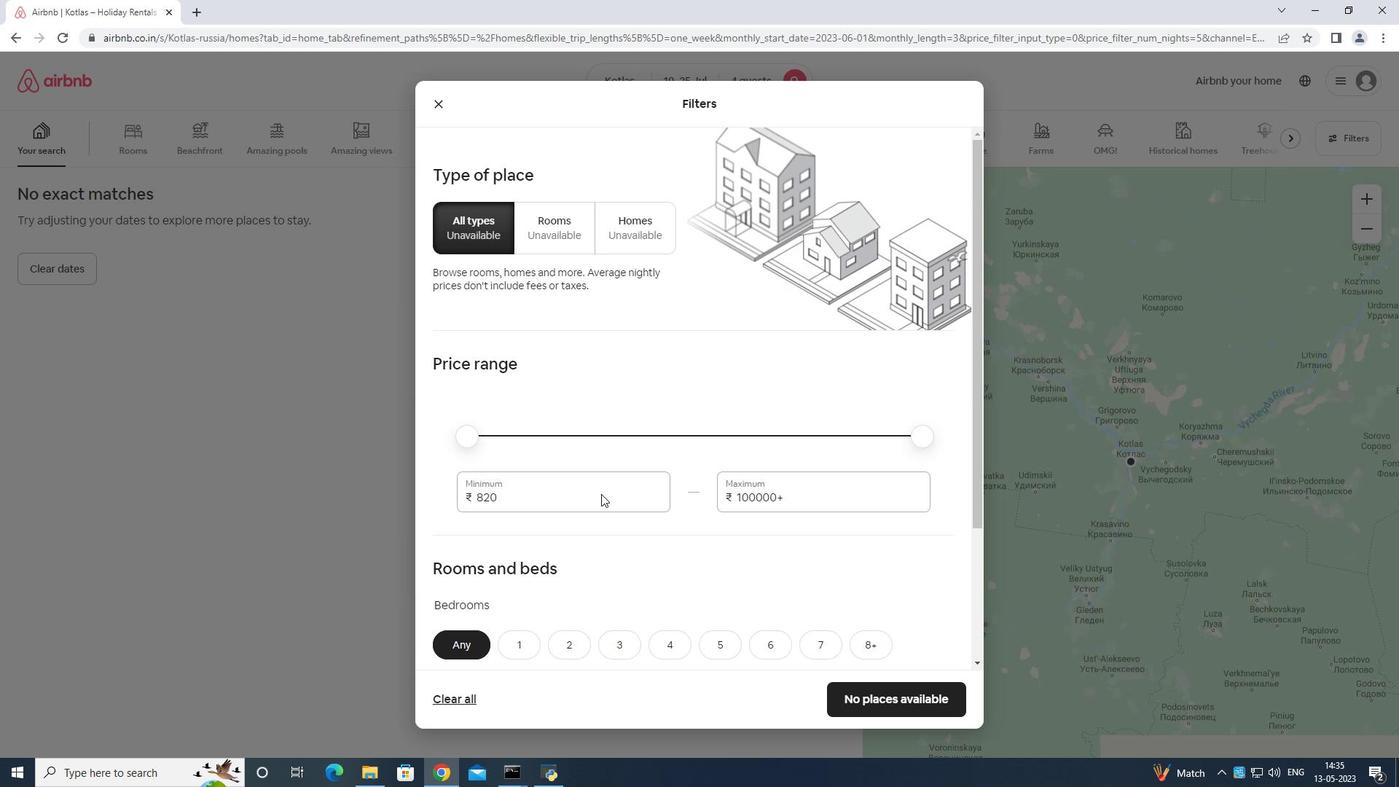 
Action: Mouse moved to (592, 476)
Screenshot: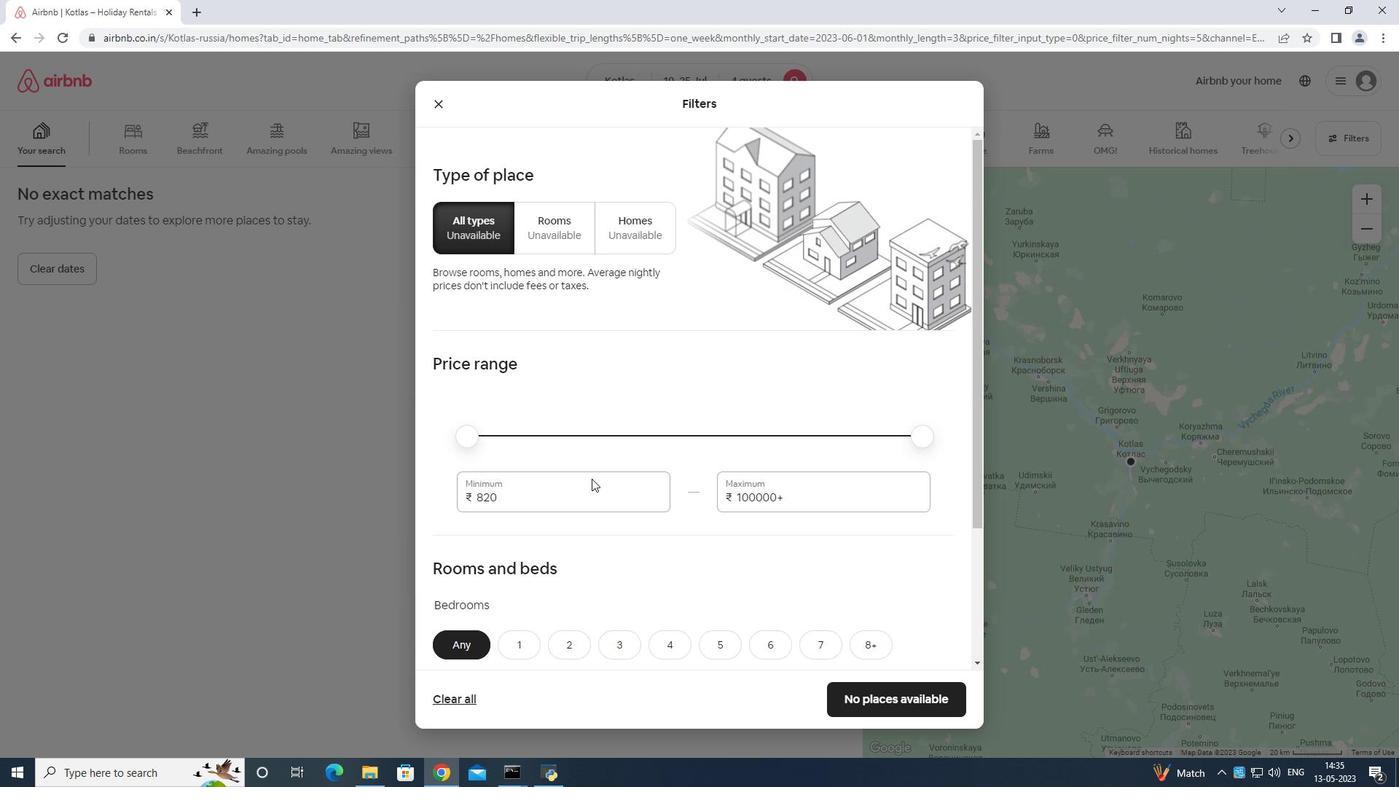 
Action: Key pressed <Key.backspace><Key.backspace><Key.backspace><Key.backspace>
Screenshot: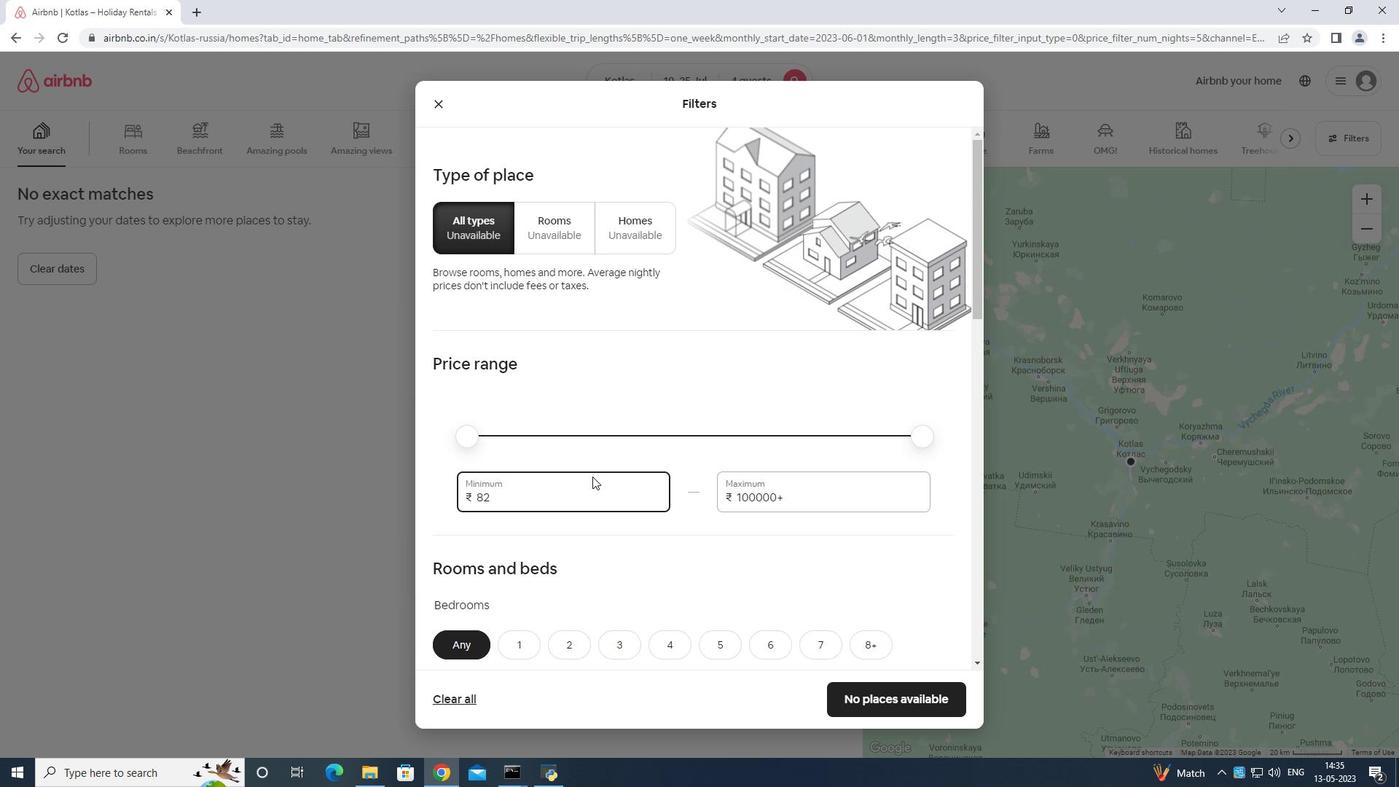
Action: Mouse moved to (592, 475)
Screenshot: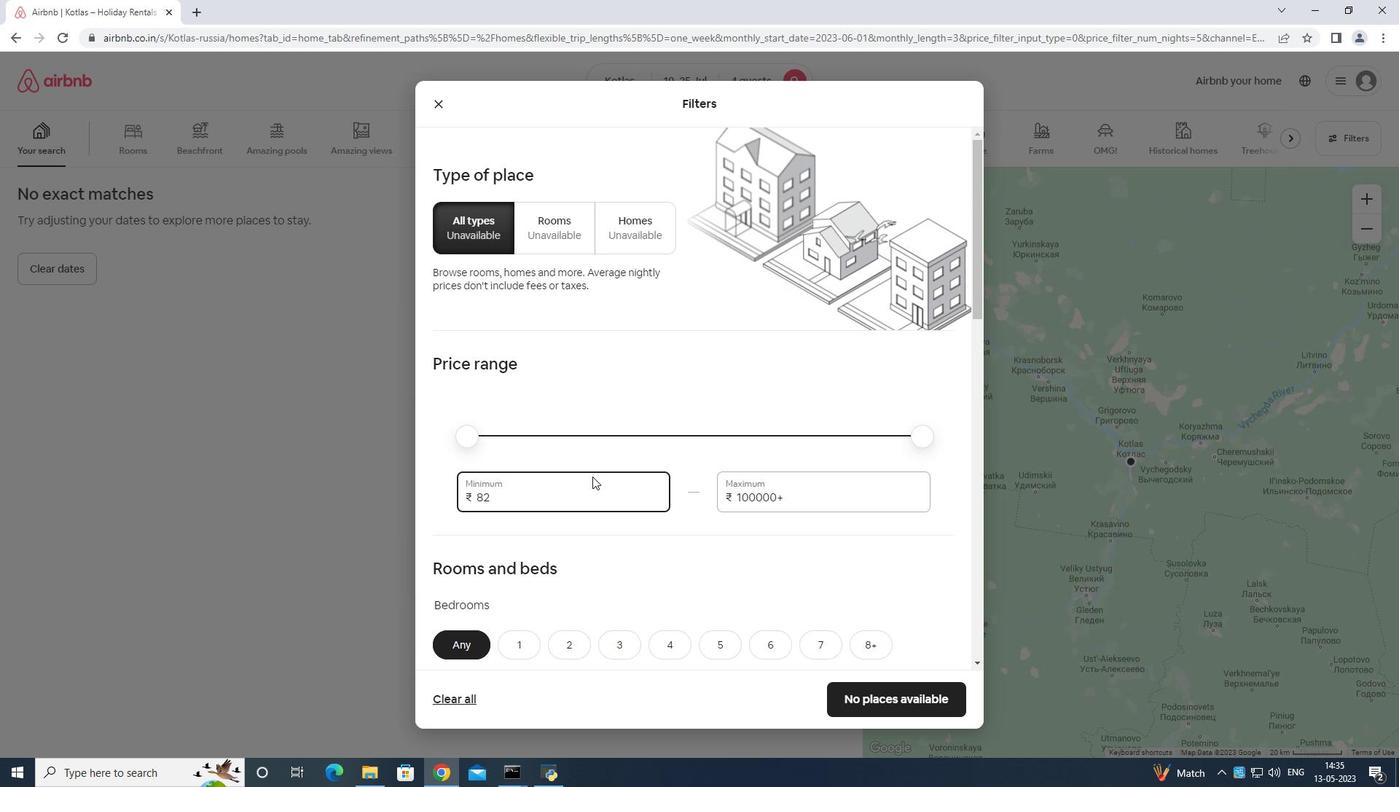 
Action: Key pressed <Key.backspace><Key.backspace><Key.backspace><Key.backspace><Key.backspace><Key.backspace>
Screenshot: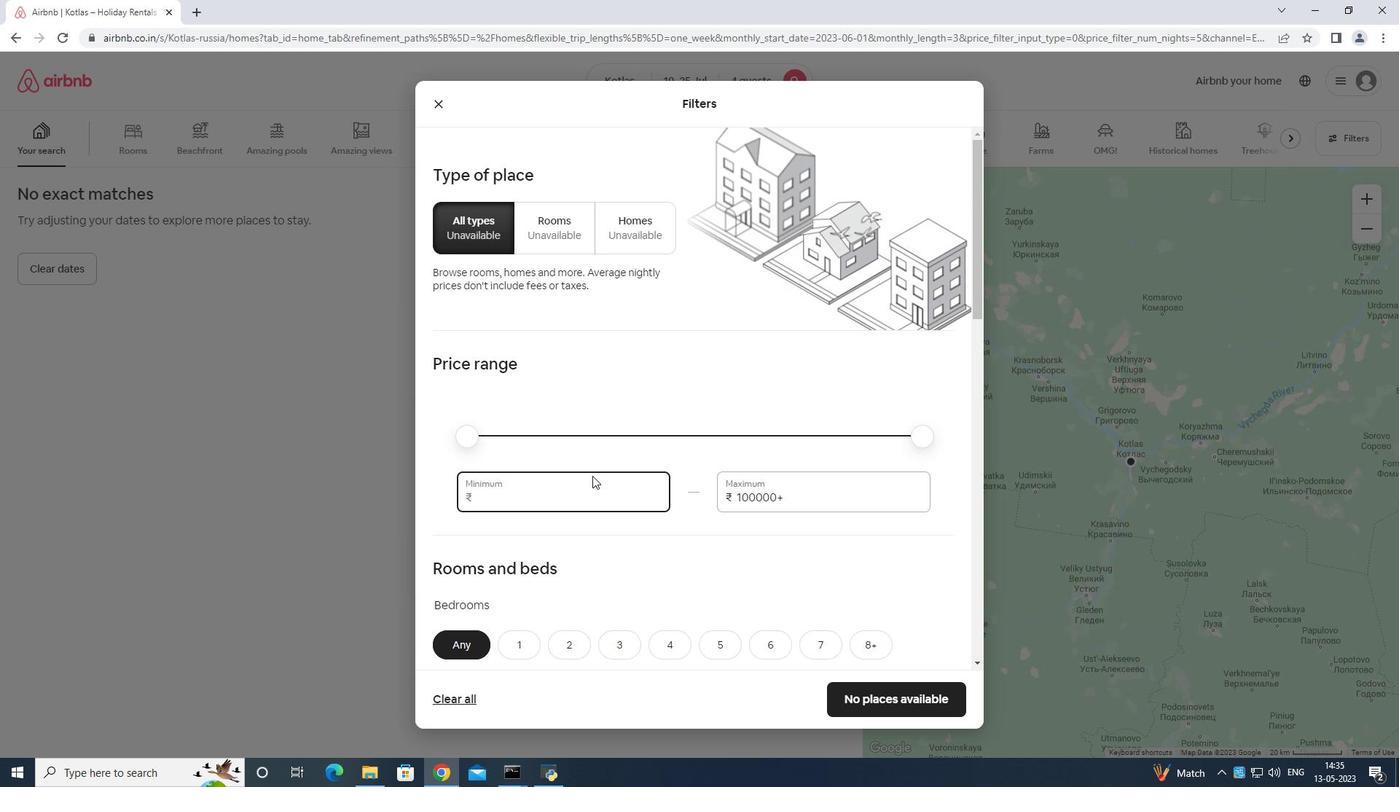 
Action: Mouse moved to (592, 475)
Screenshot: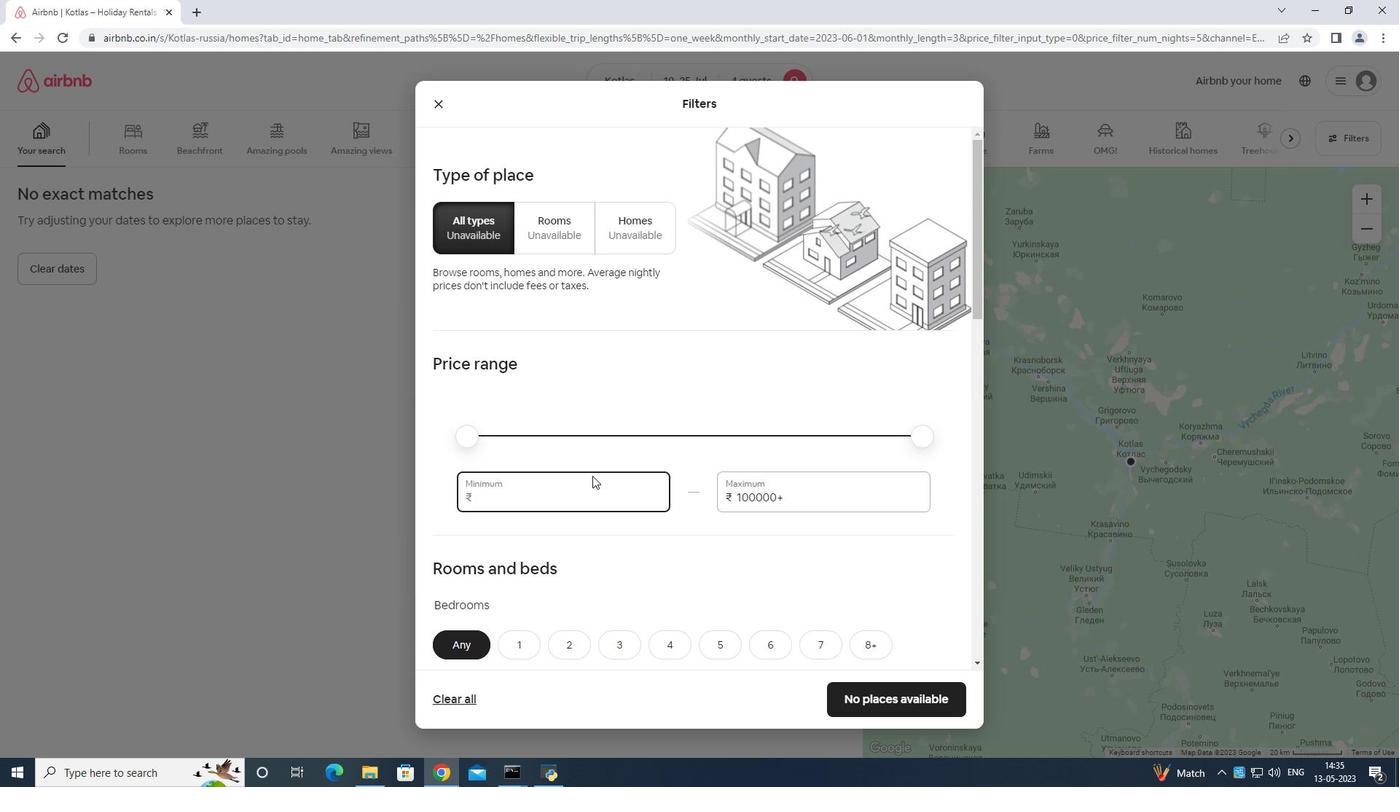 
Action: Key pressed 1
Screenshot: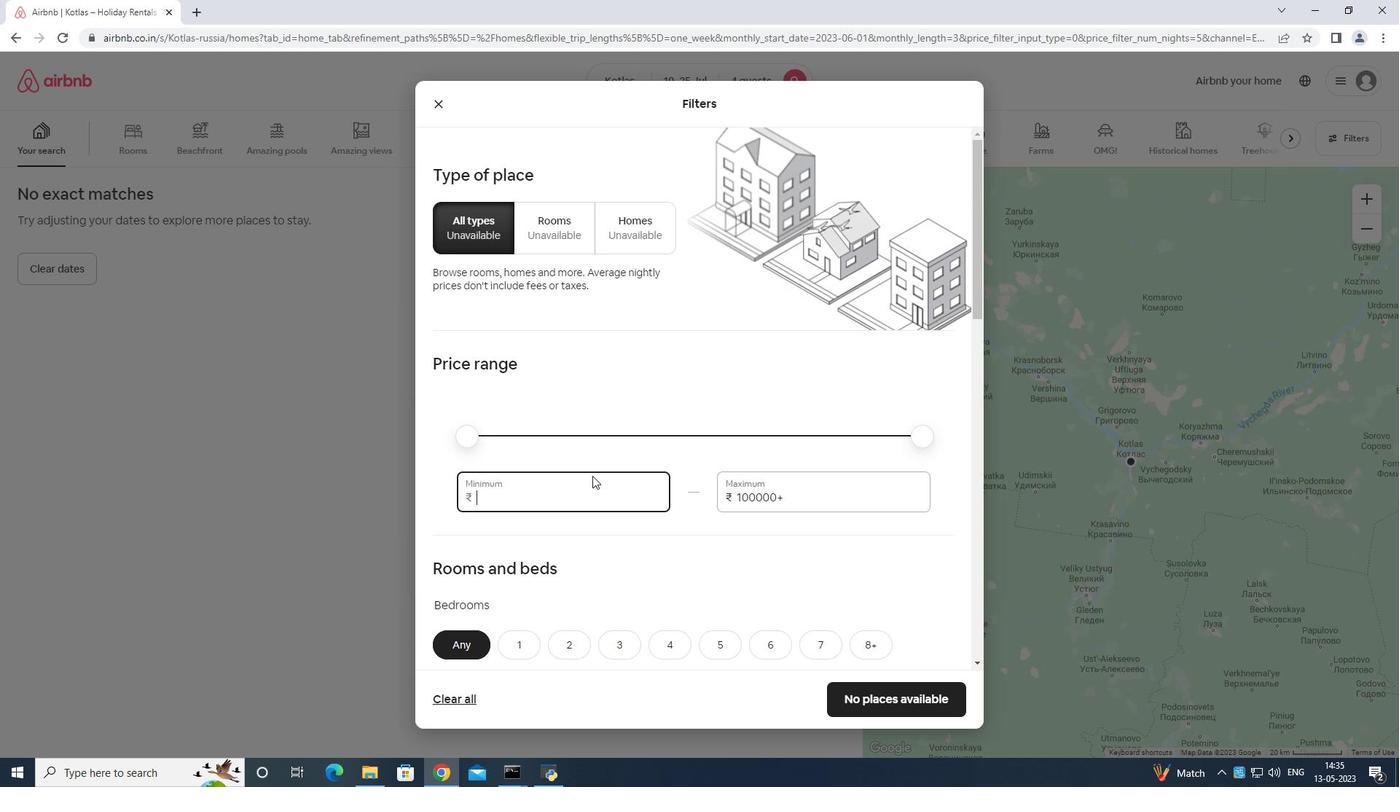 
Action: Mouse moved to (593, 474)
Screenshot: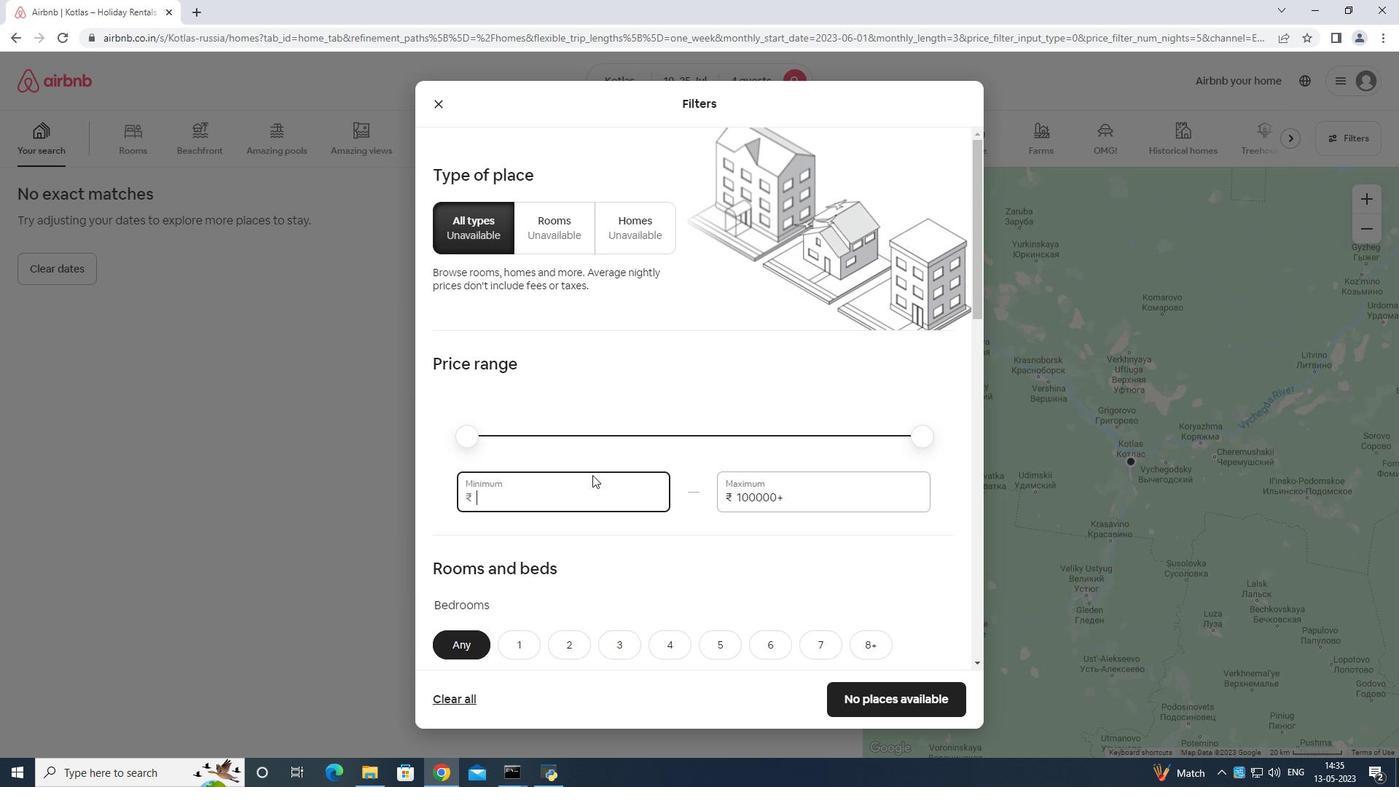 
Action: Key pressed 5
Screenshot: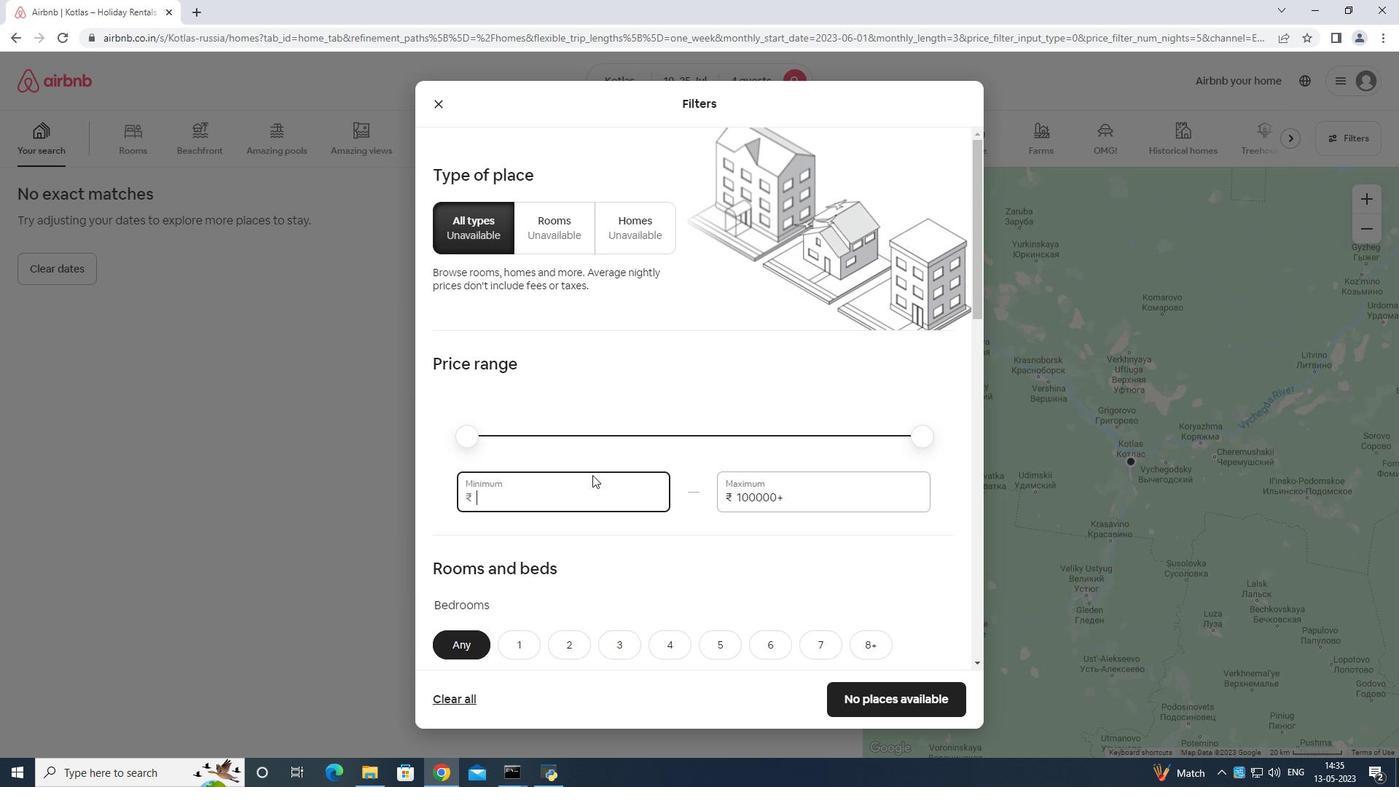 
Action: Mouse moved to (594, 473)
Screenshot: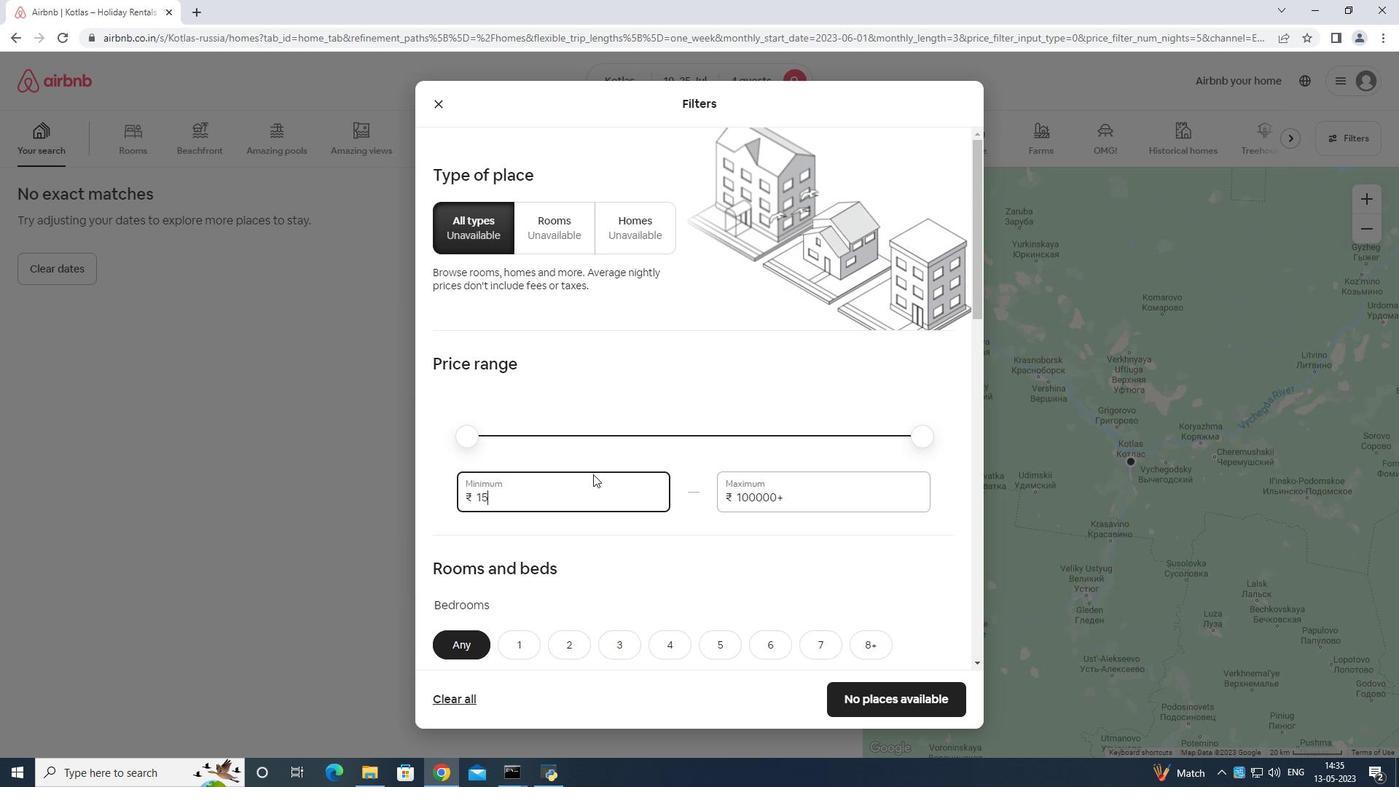 
Action: Key pressed 000
Screenshot: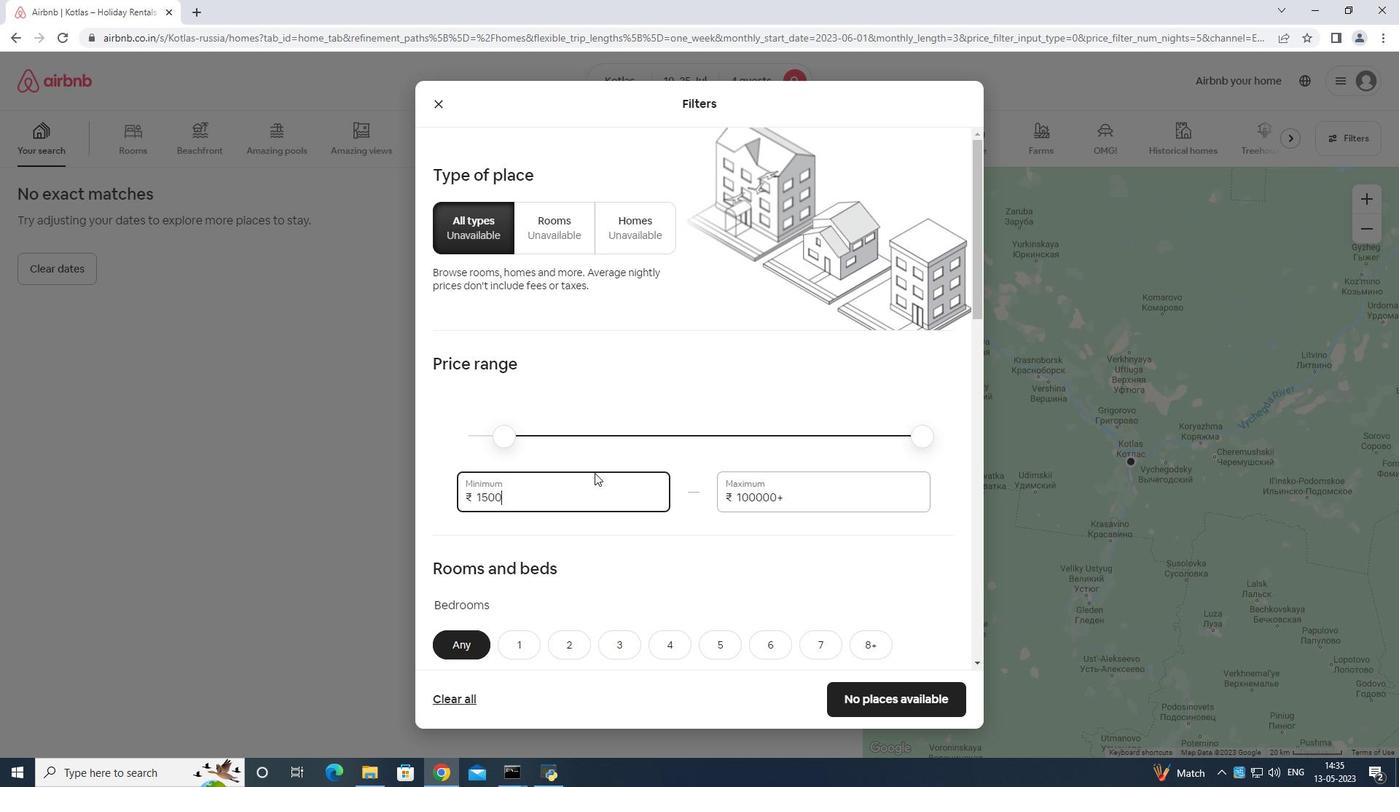 
Action: Mouse moved to (812, 493)
Screenshot: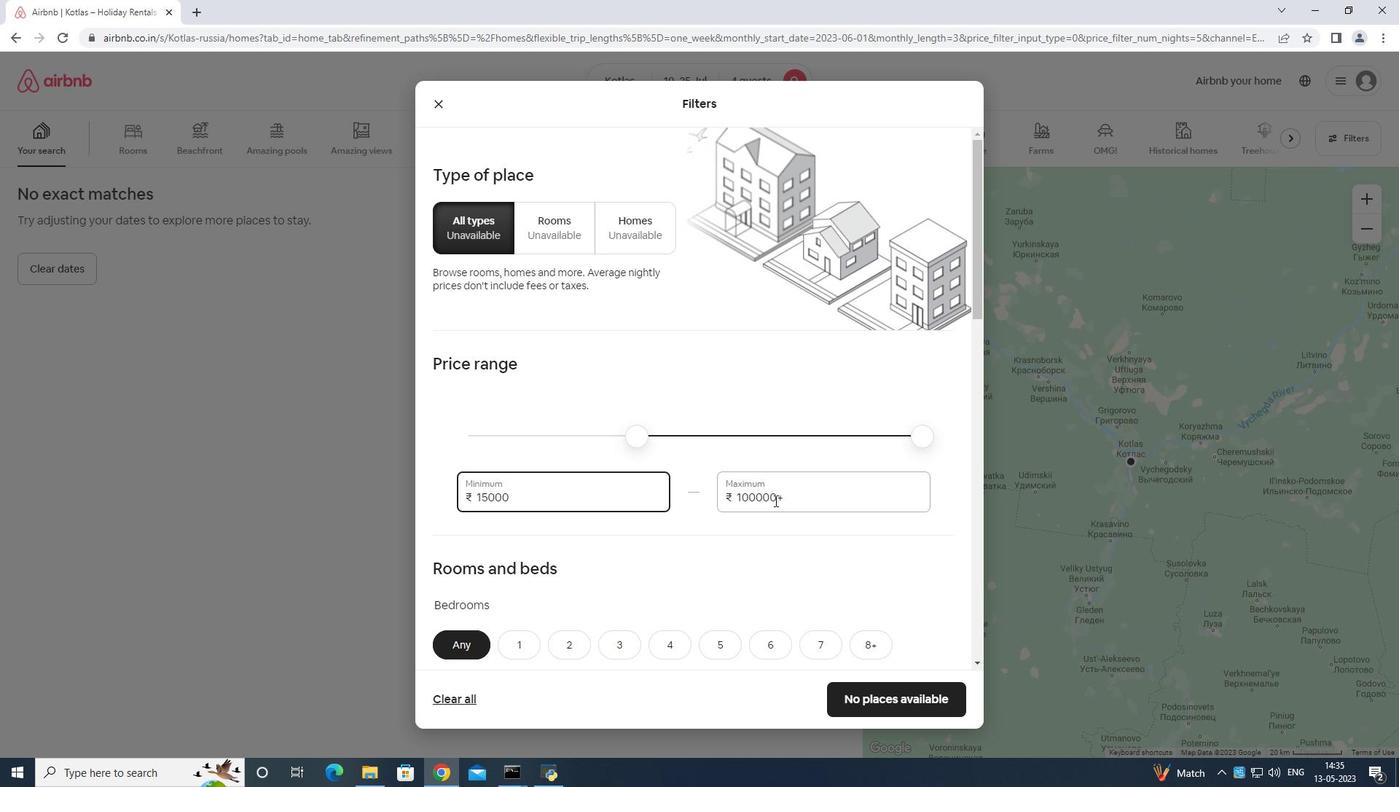 
Action: Mouse pressed left at (812, 493)
Screenshot: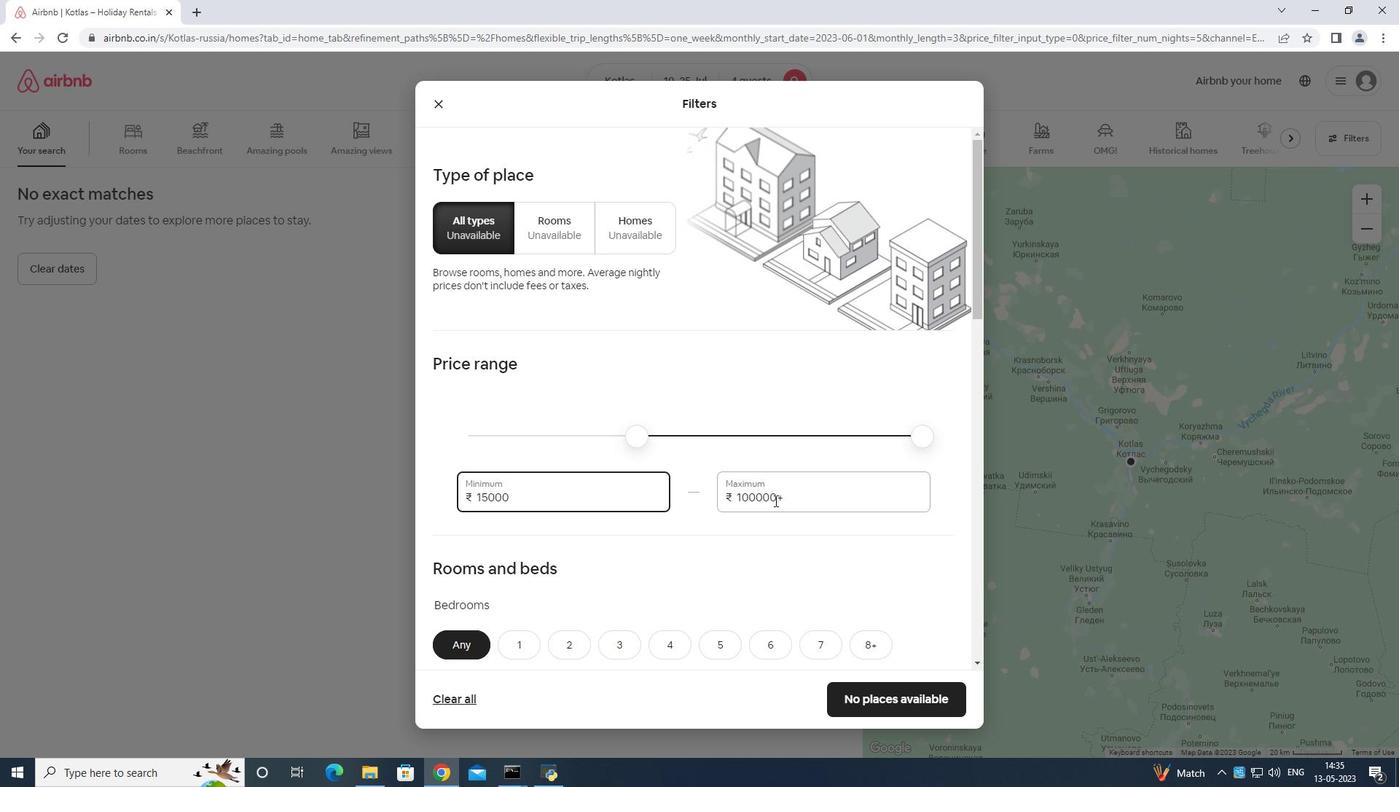 
Action: Mouse moved to (811, 486)
Screenshot: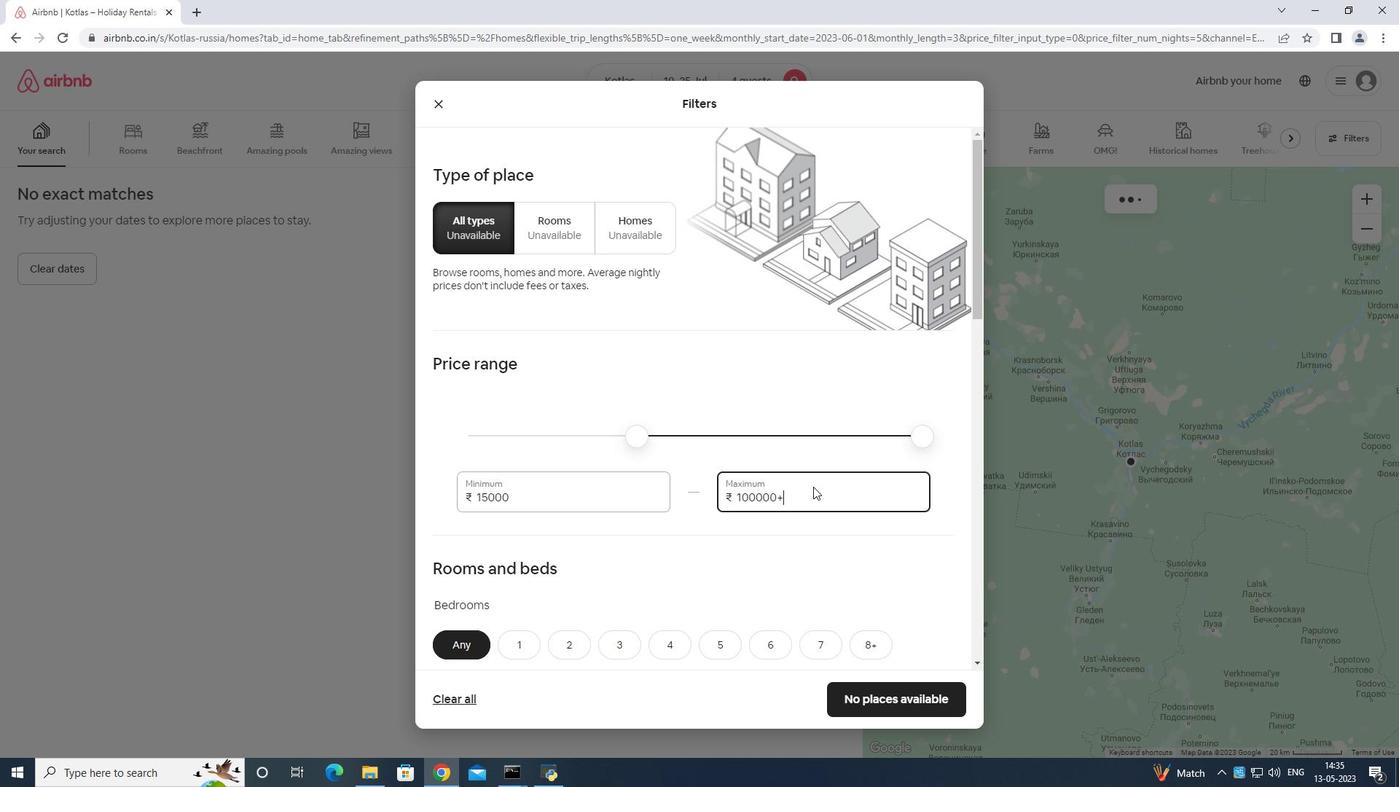 
Action: Key pressed <Key.backspace><Key.backspace><Key.backspace><Key.backspace><Key.backspace><Key.backspace><Key.backspace><Key.backspace><Key.backspace><Key.backspace><Key.backspace><Key.backspace><Key.backspace><Key.backspace><Key.backspace><Key.backspace><Key.backspace><Key.backspace>
Screenshot: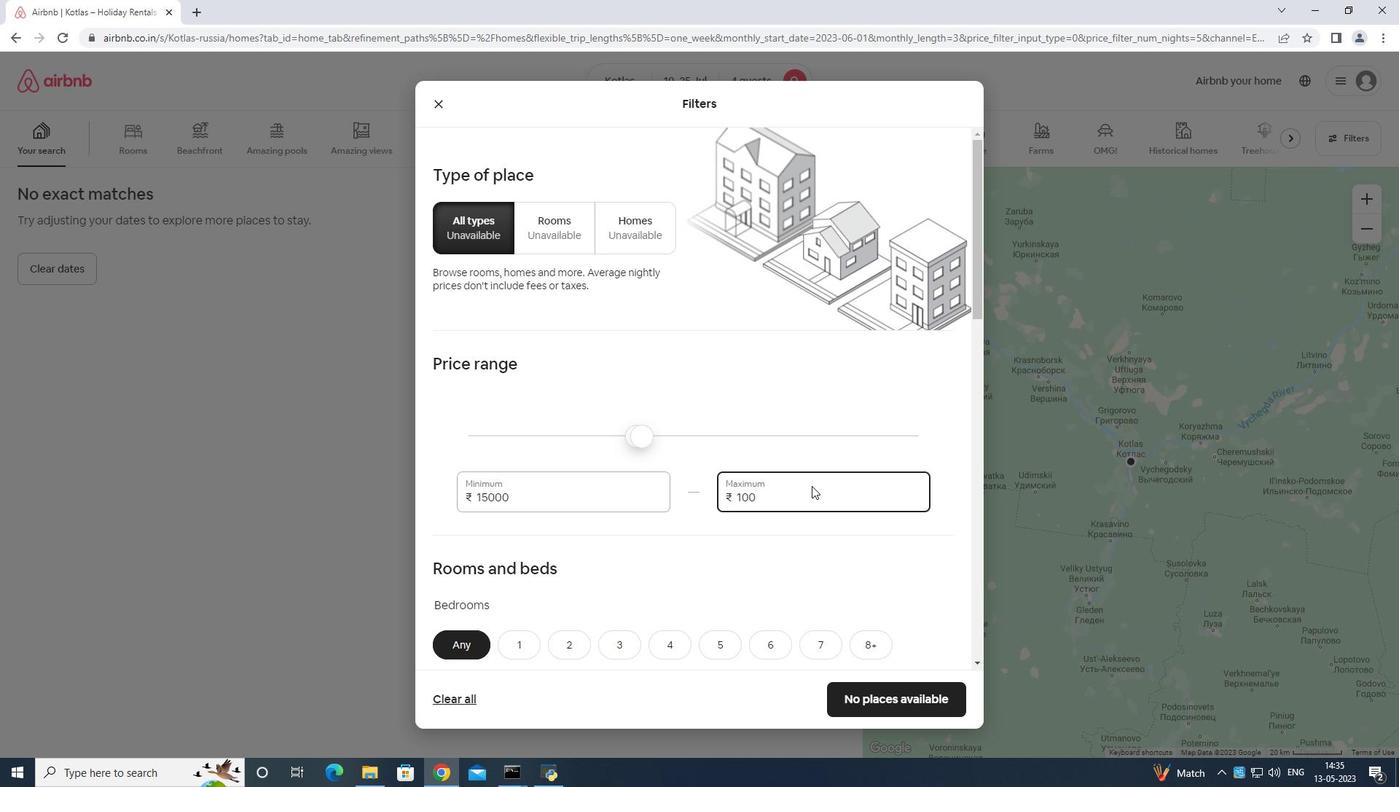 
Action: Mouse moved to (810, 485)
Screenshot: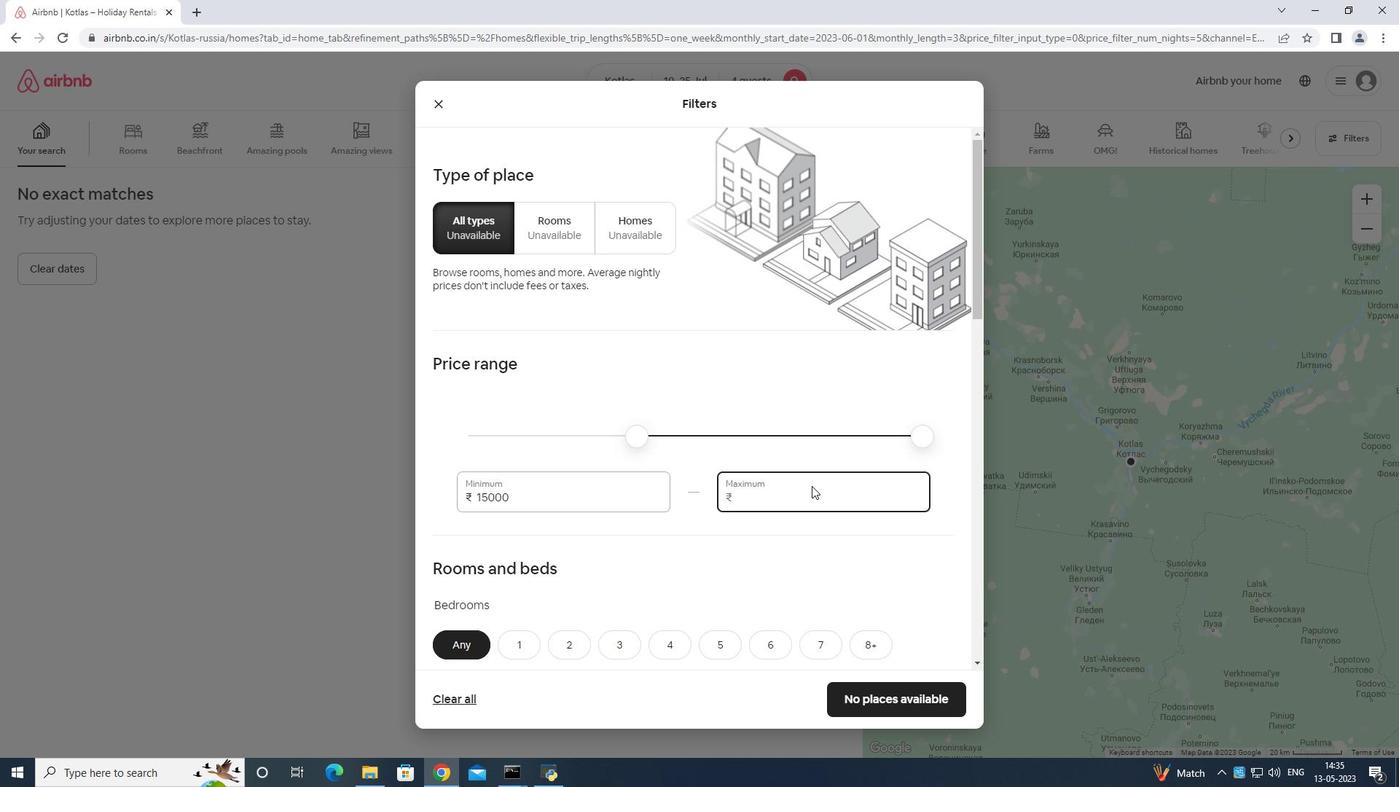 
Action: Key pressed 25000
Screenshot: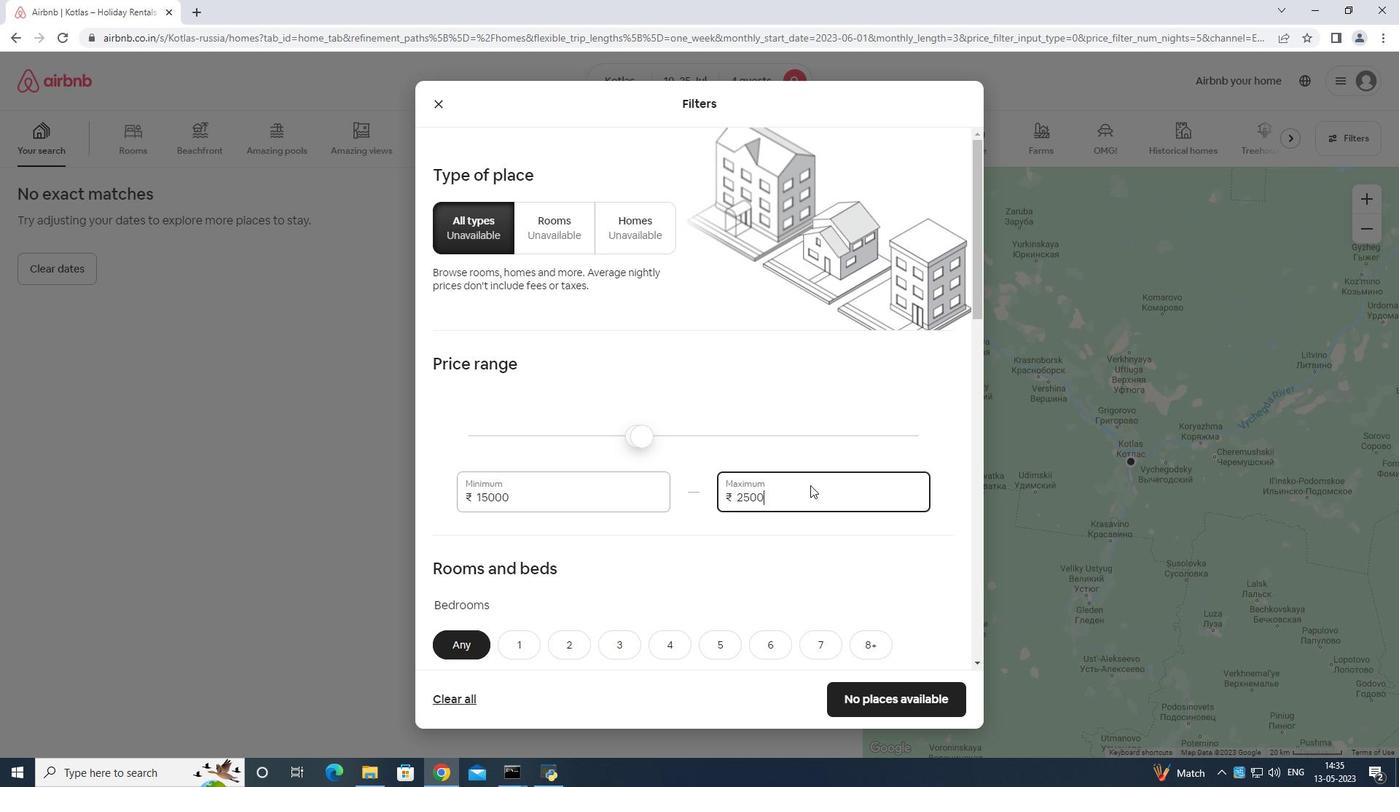 
Action: Mouse moved to (819, 478)
Screenshot: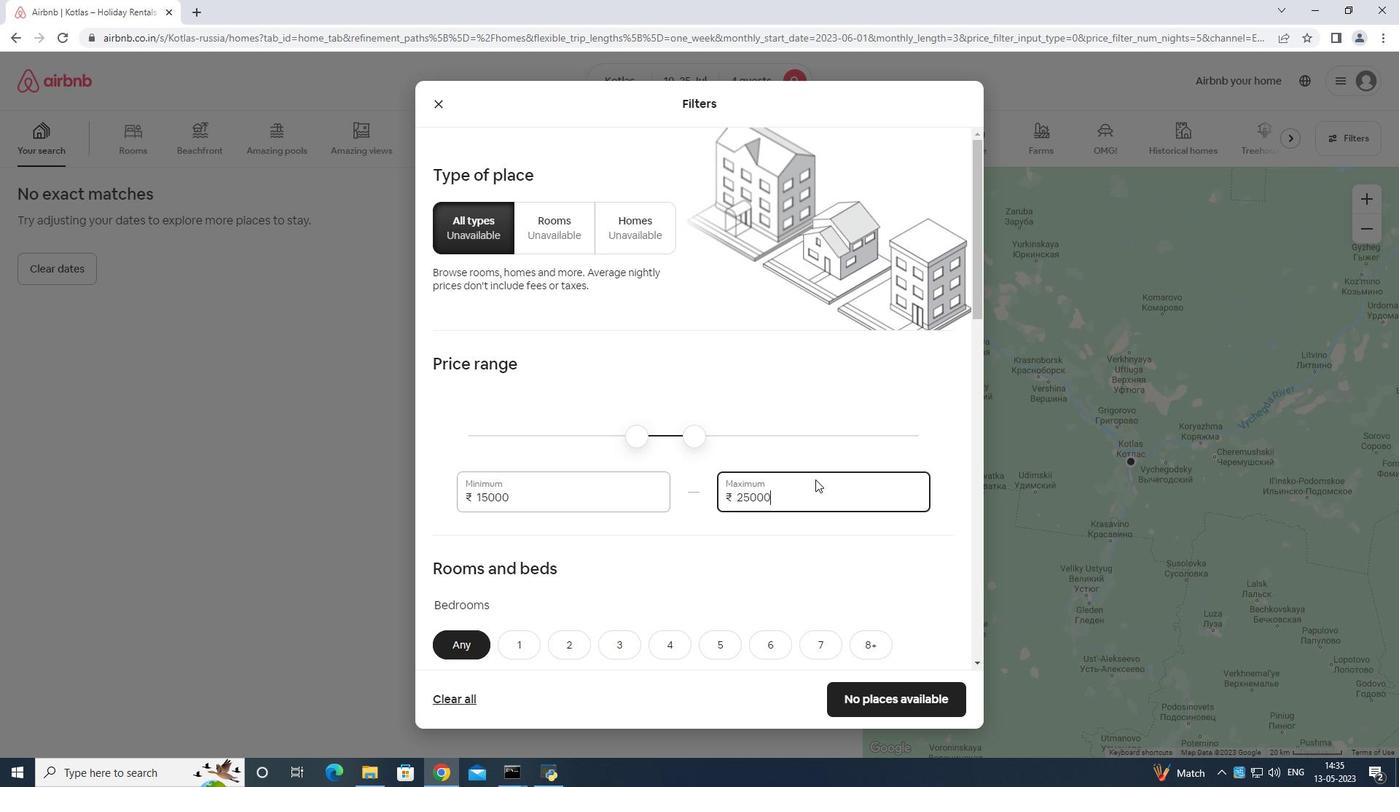 
Action: Mouse scrolled (819, 478) with delta (0, 0)
Screenshot: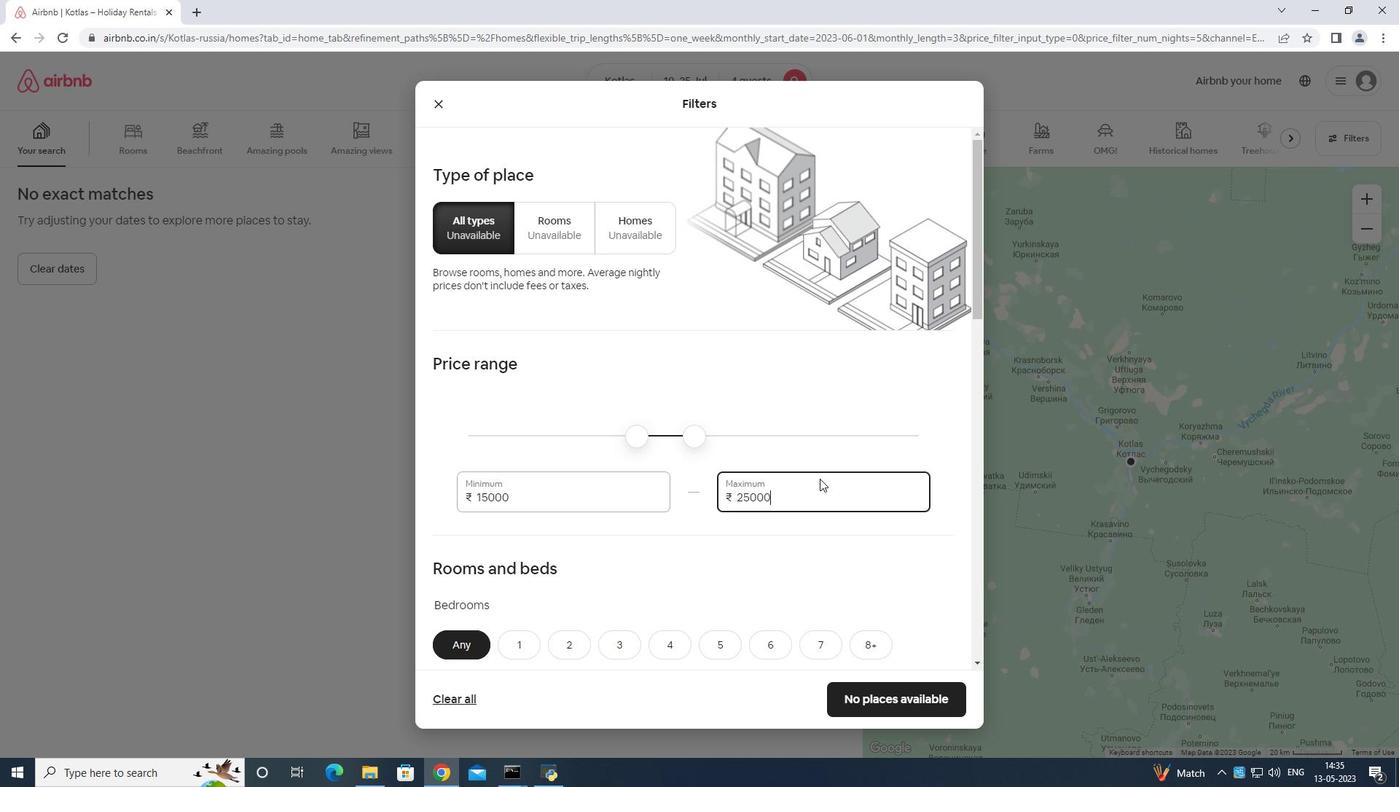 
Action: Mouse scrolled (819, 478) with delta (0, 0)
Screenshot: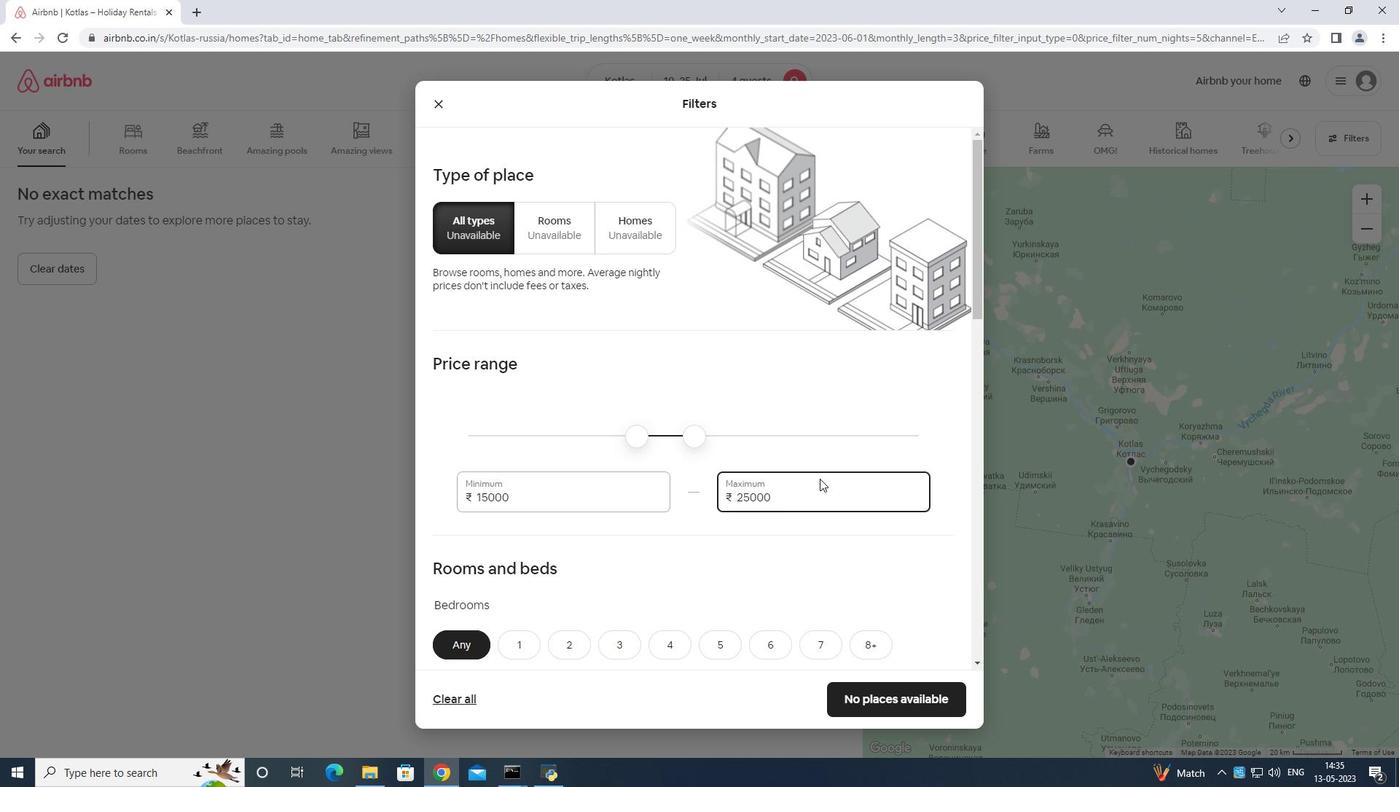 
Action: Mouse scrolled (819, 478) with delta (0, 0)
Screenshot: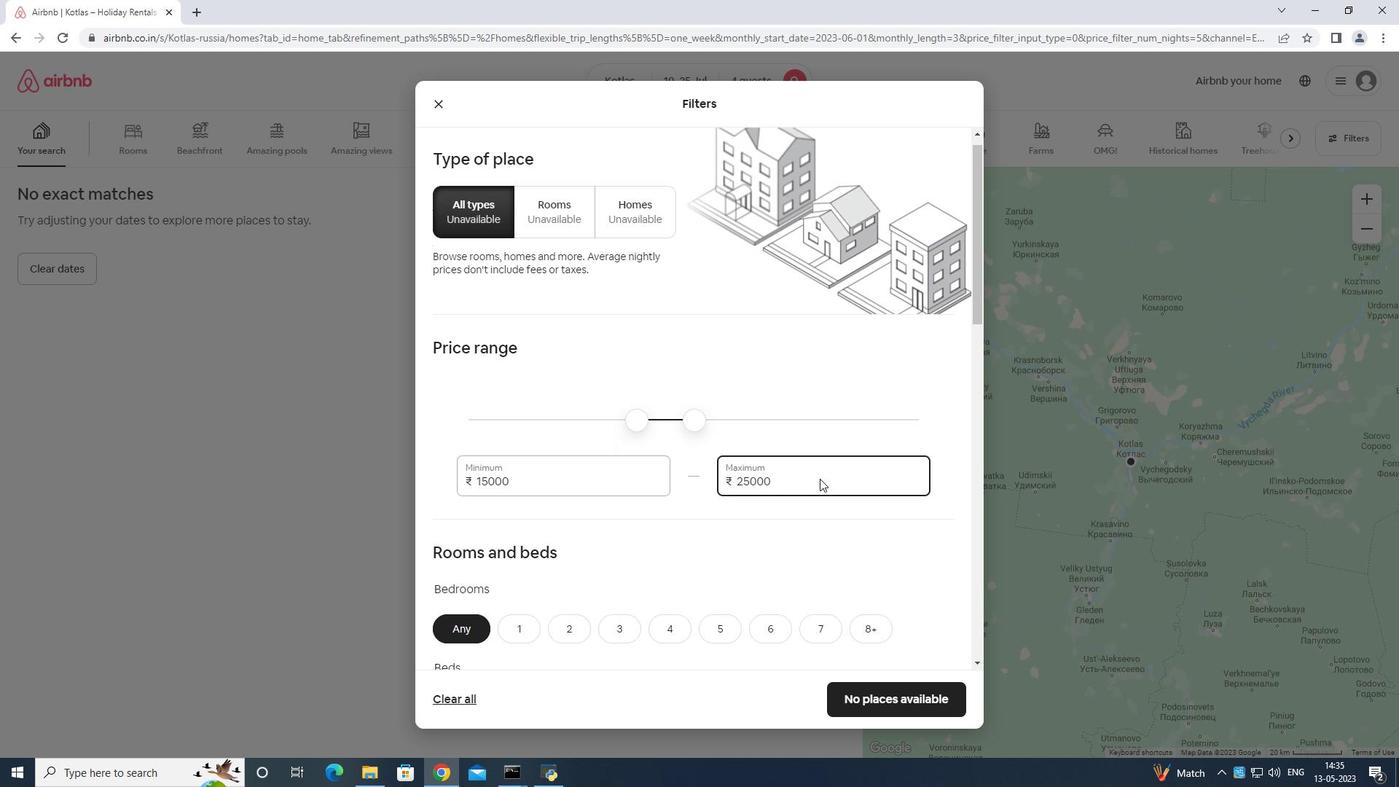 
Action: Mouse moved to (577, 424)
Screenshot: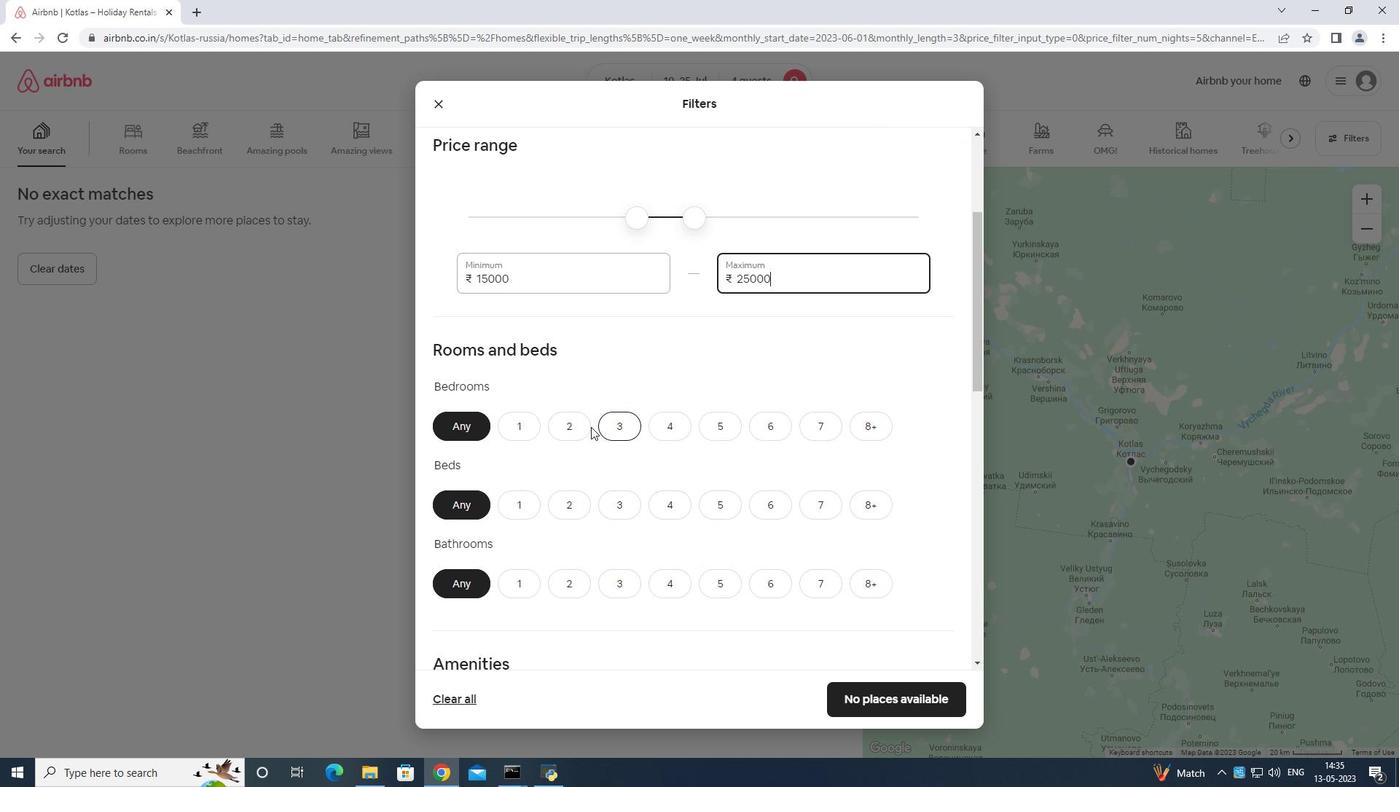 
Action: Mouse pressed left at (577, 424)
Screenshot: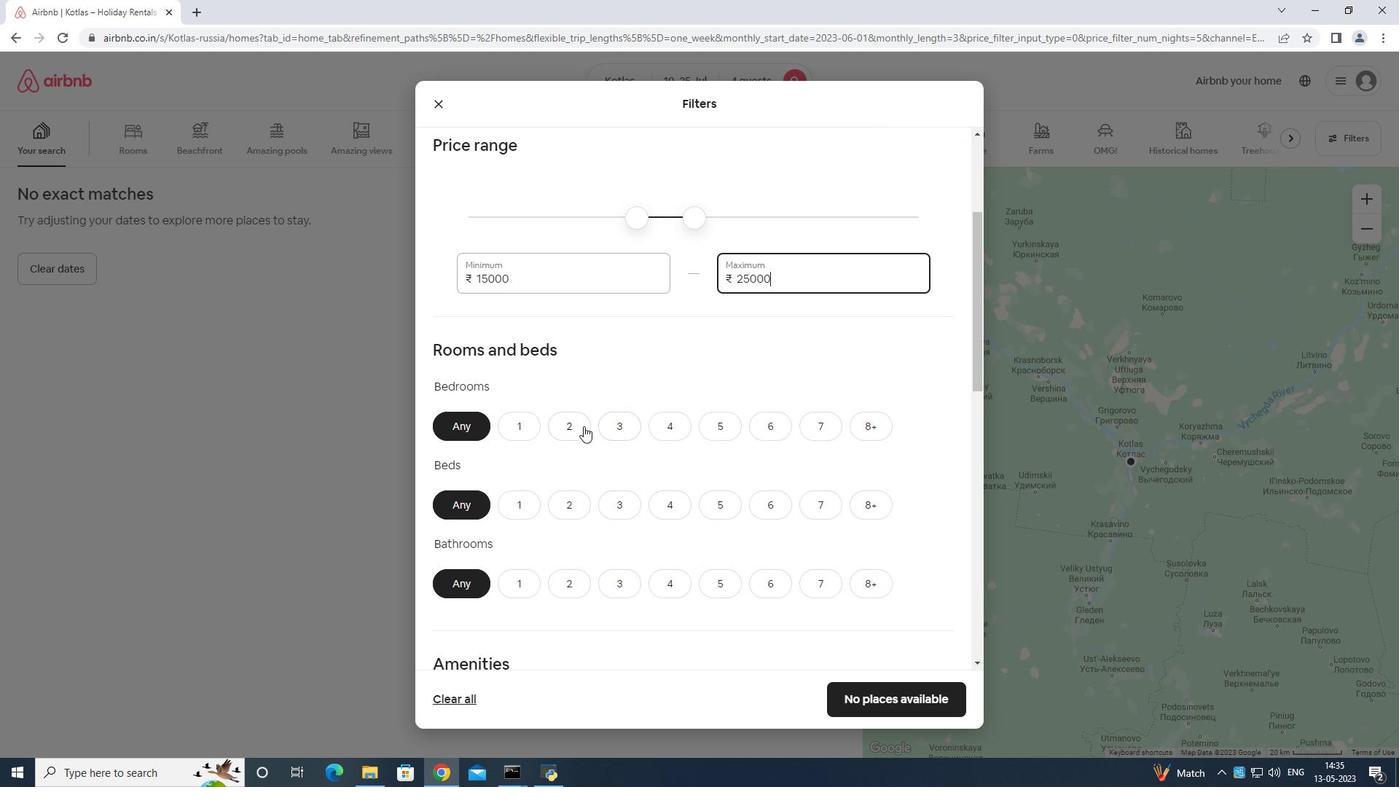 
Action: Mouse moved to (619, 501)
Screenshot: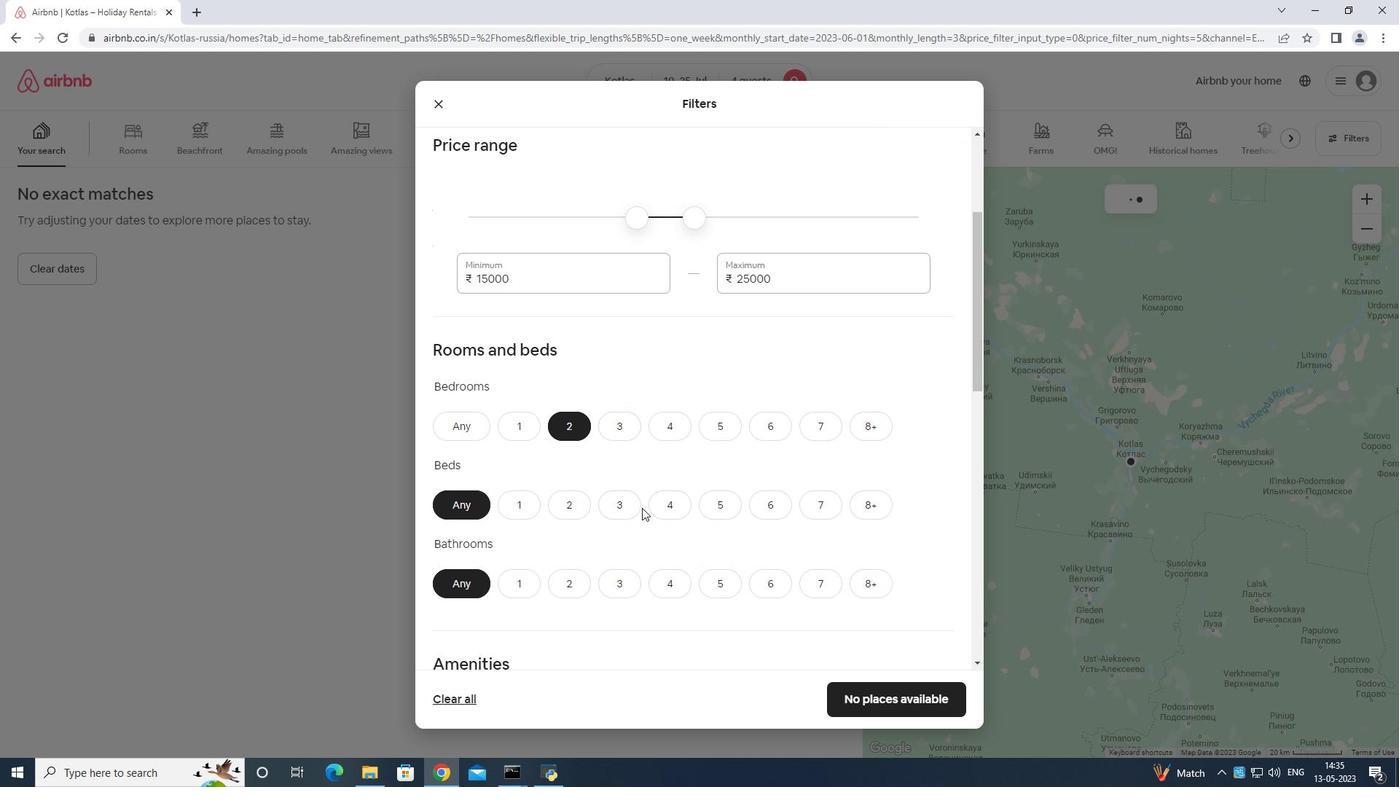 
Action: Mouse pressed left at (619, 501)
Screenshot: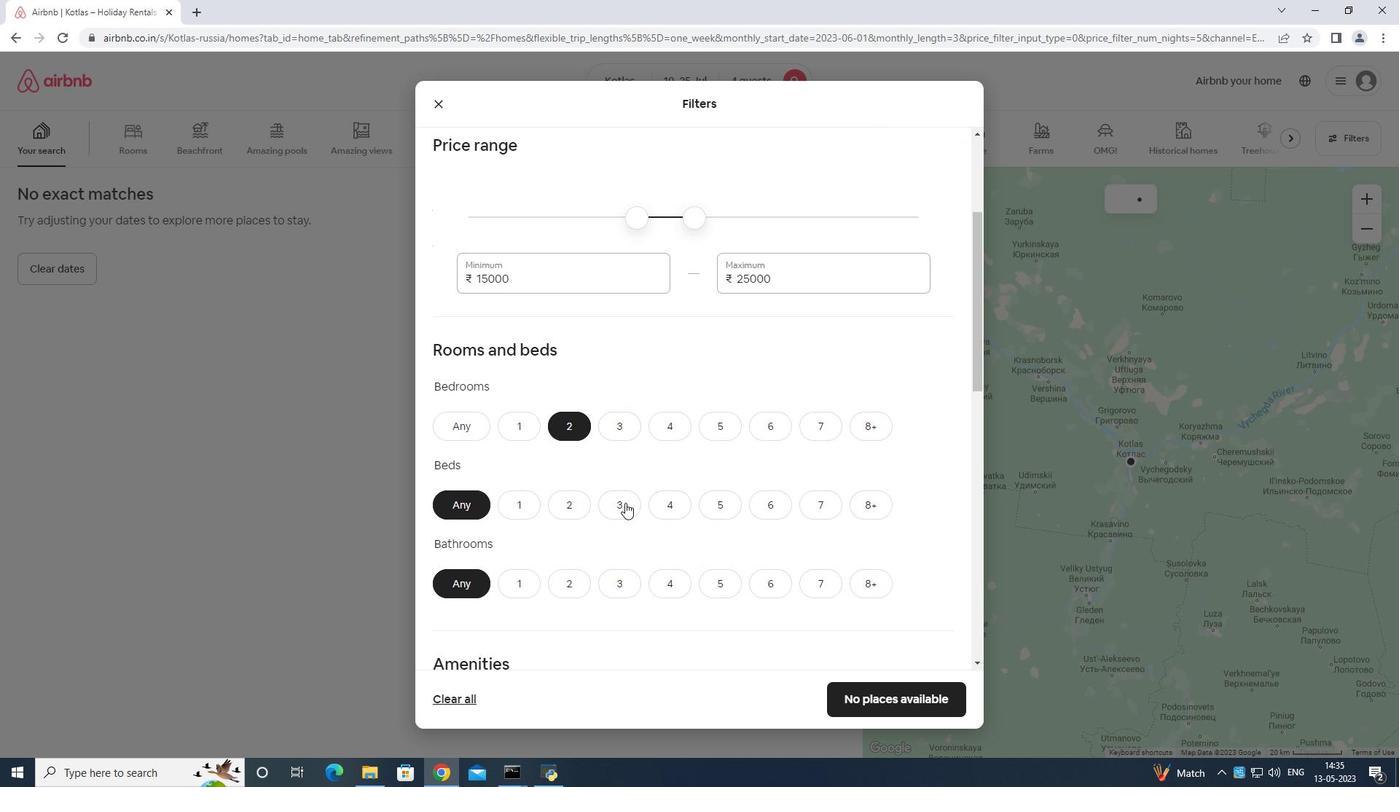 
Action: Mouse moved to (566, 576)
Screenshot: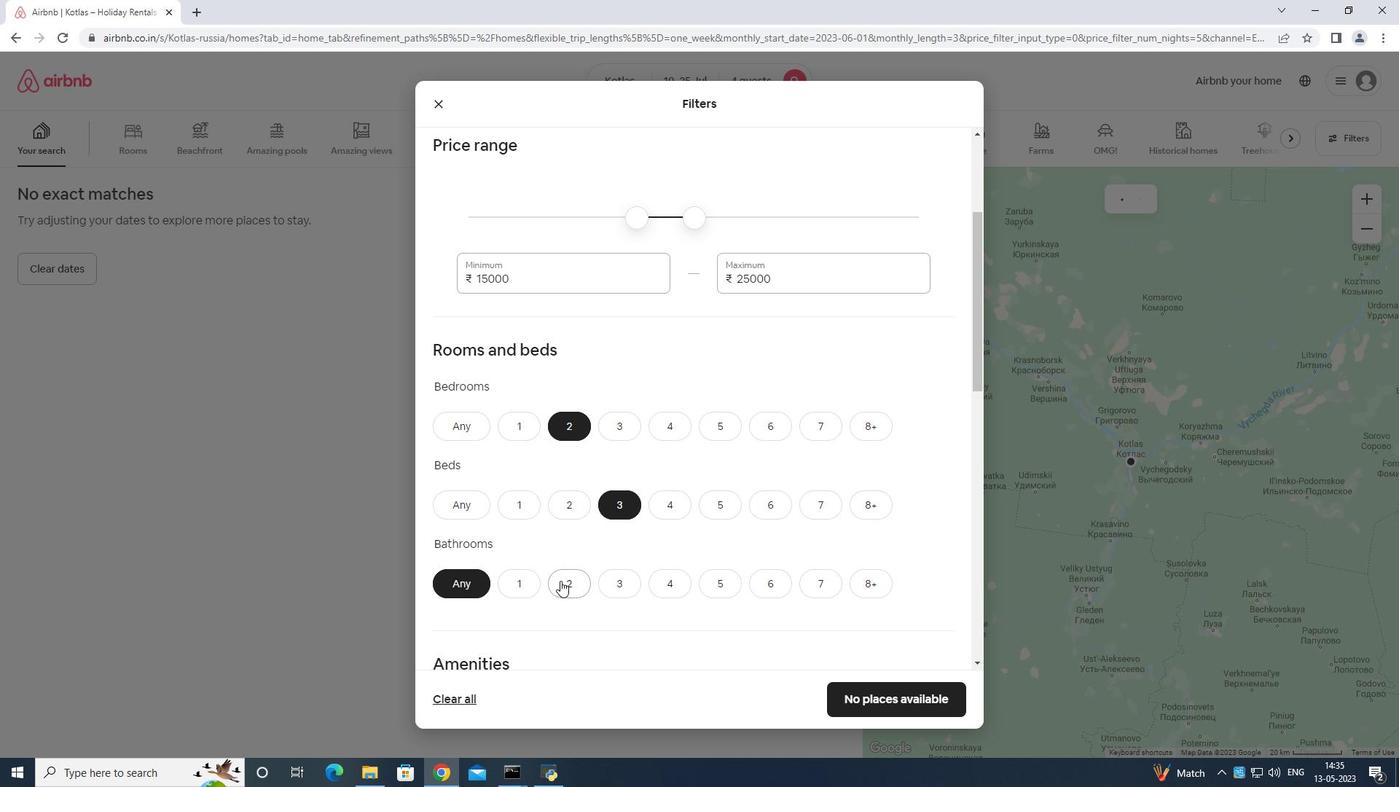 
Action: Mouse pressed left at (566, 576)
Screenshot: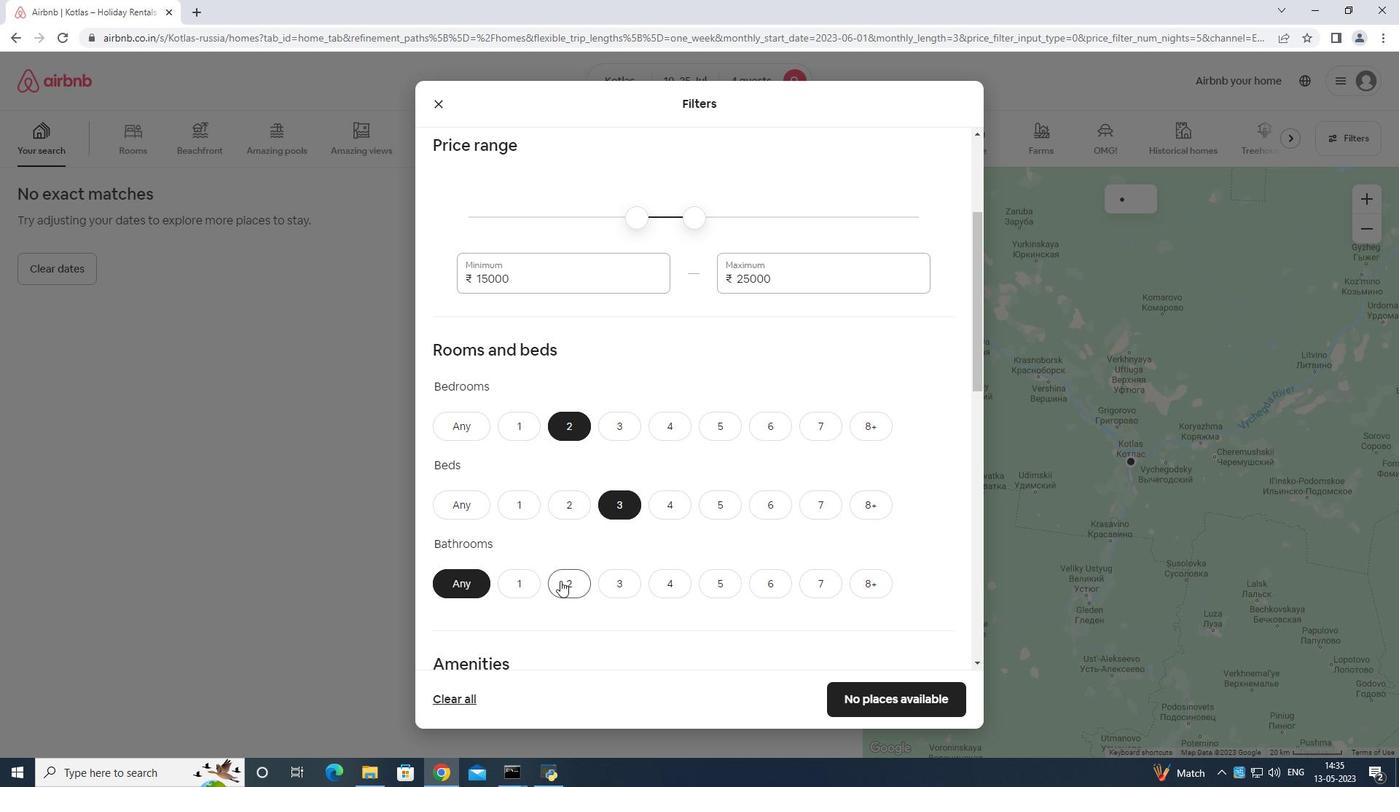 
Action: Mouse moved to (623, 540)
Screenshot: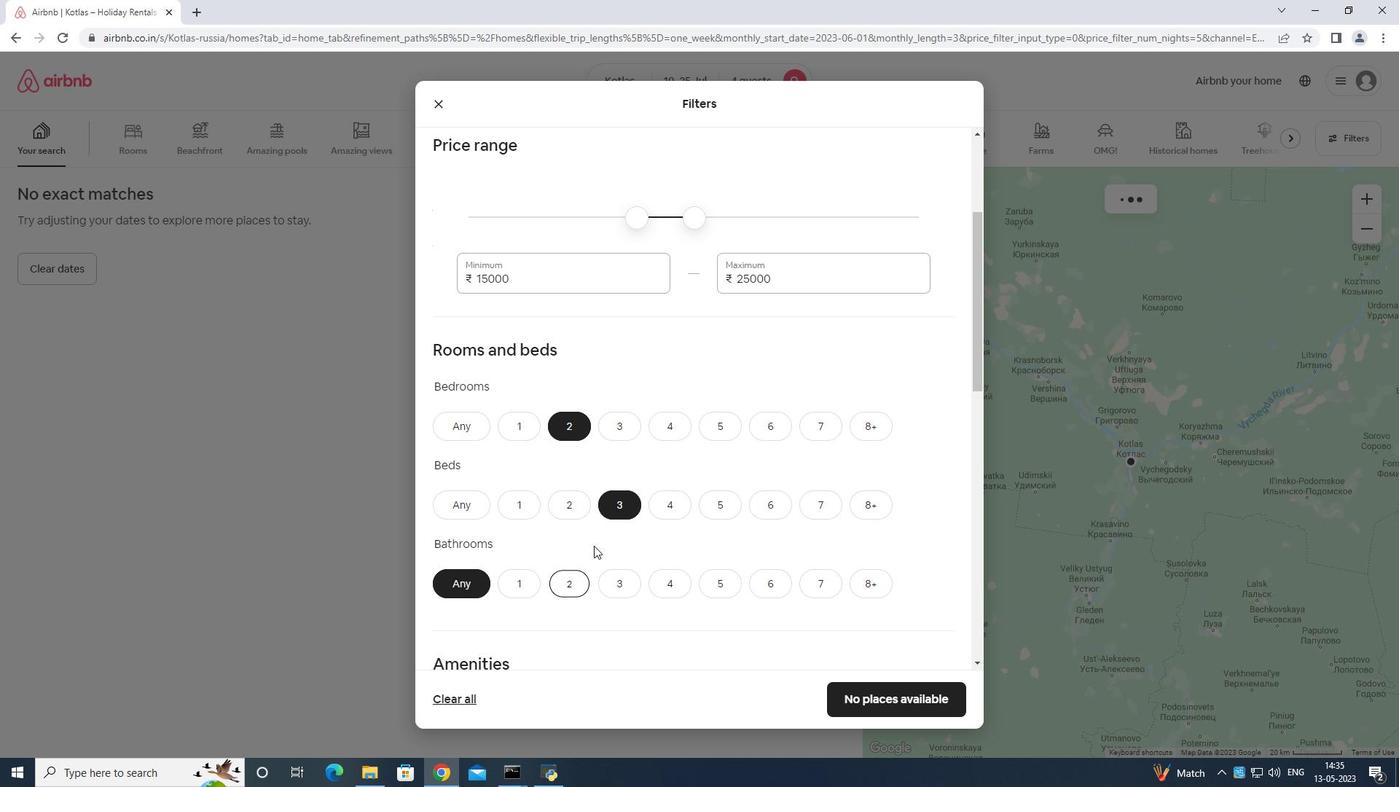 
Action: Mouse scrolled (623, 539) with delta (0, 0)
Screenshot: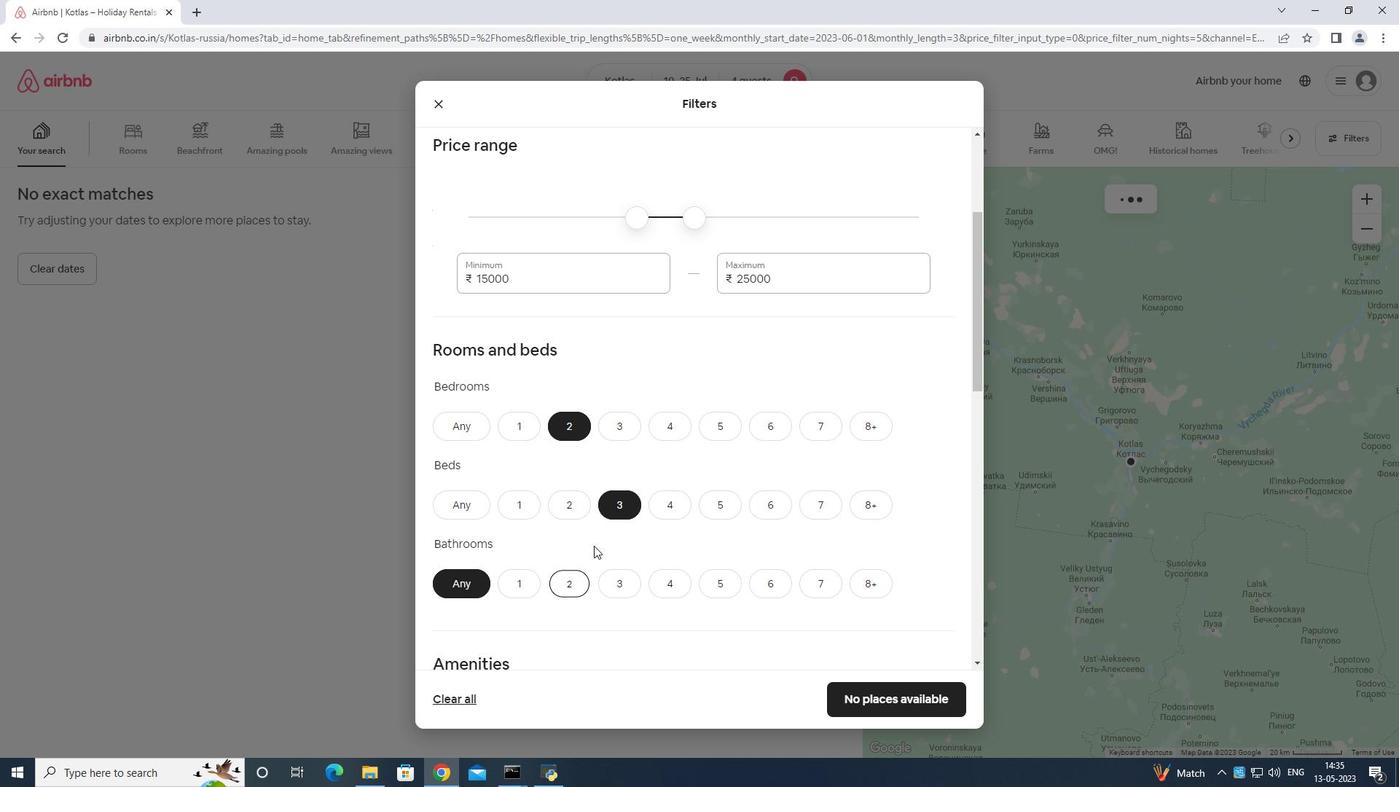 
Action: Mouse moved to (627, 548)
Screenshot: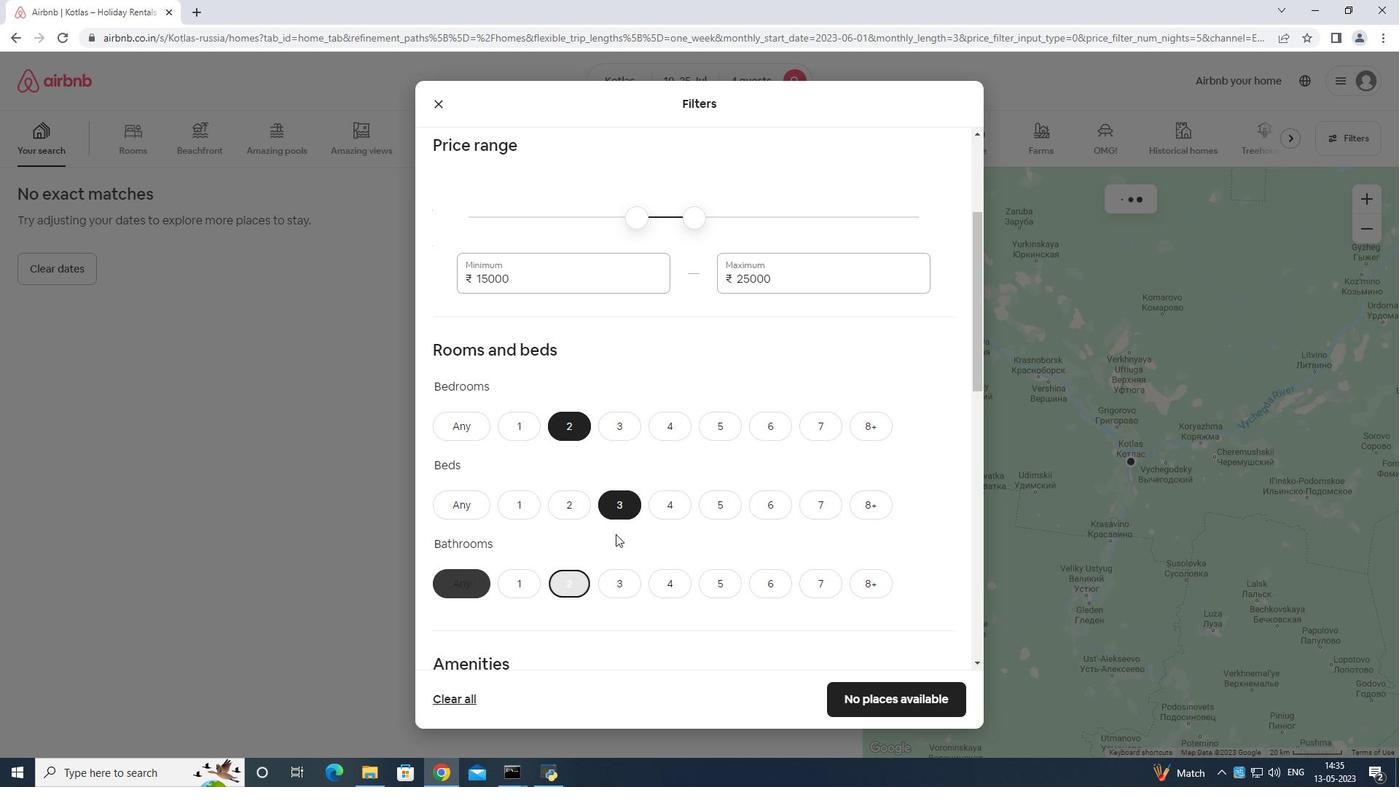 
Action: Mouse scrolled (627, 548) with delta (0, 0)
Screenshot: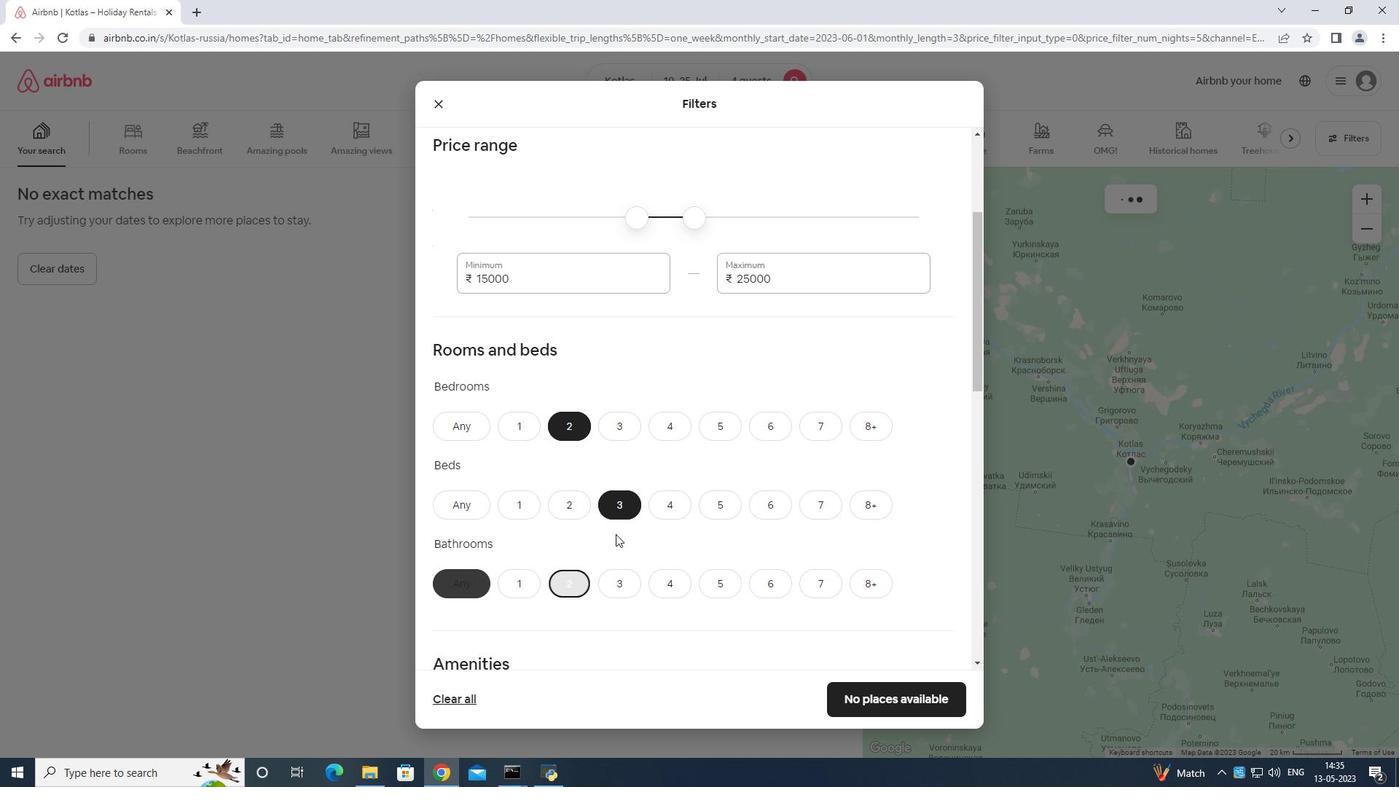 
Action: Mouse moved to (627, 548)
Screenshot: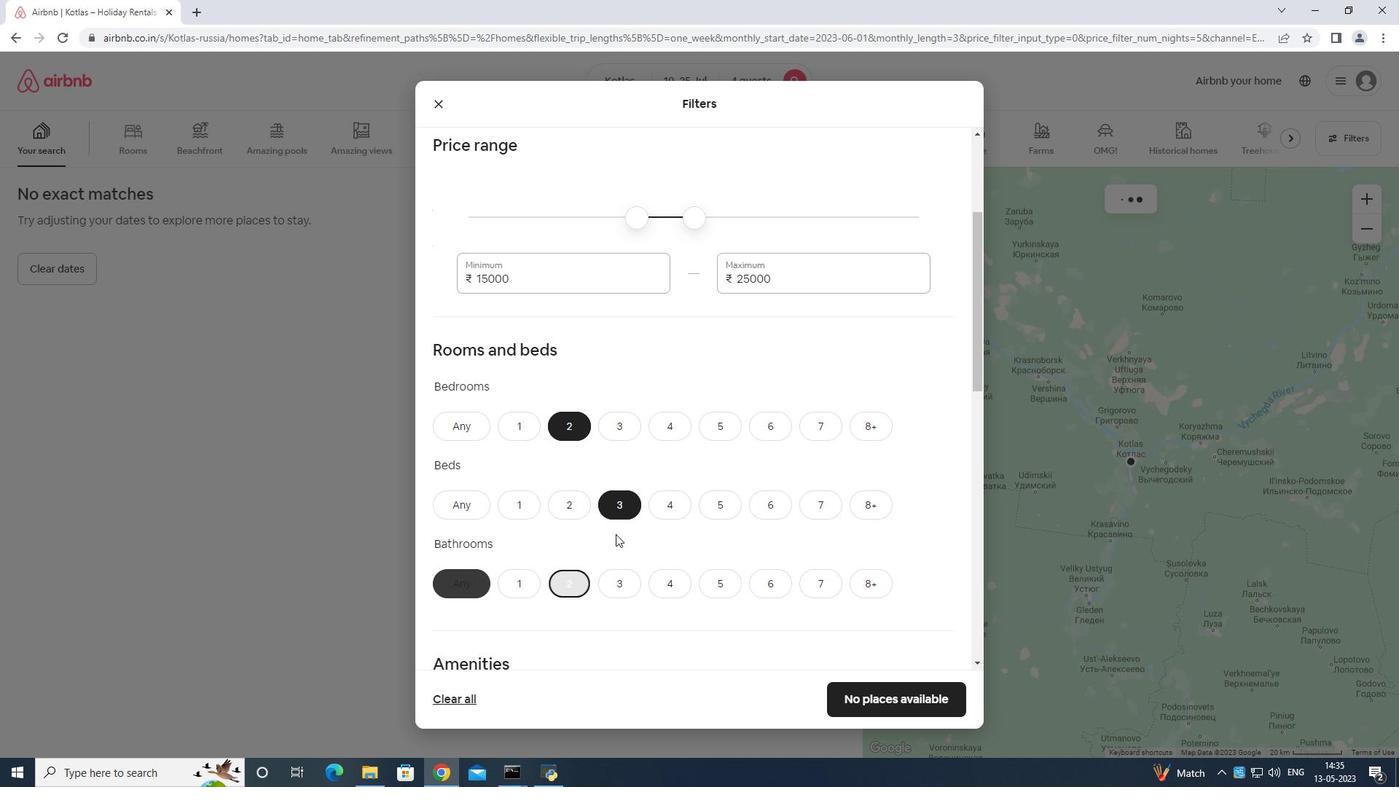 
Action: Mouse scrolled (627, 548) with delta (0, 0)
Screenshot: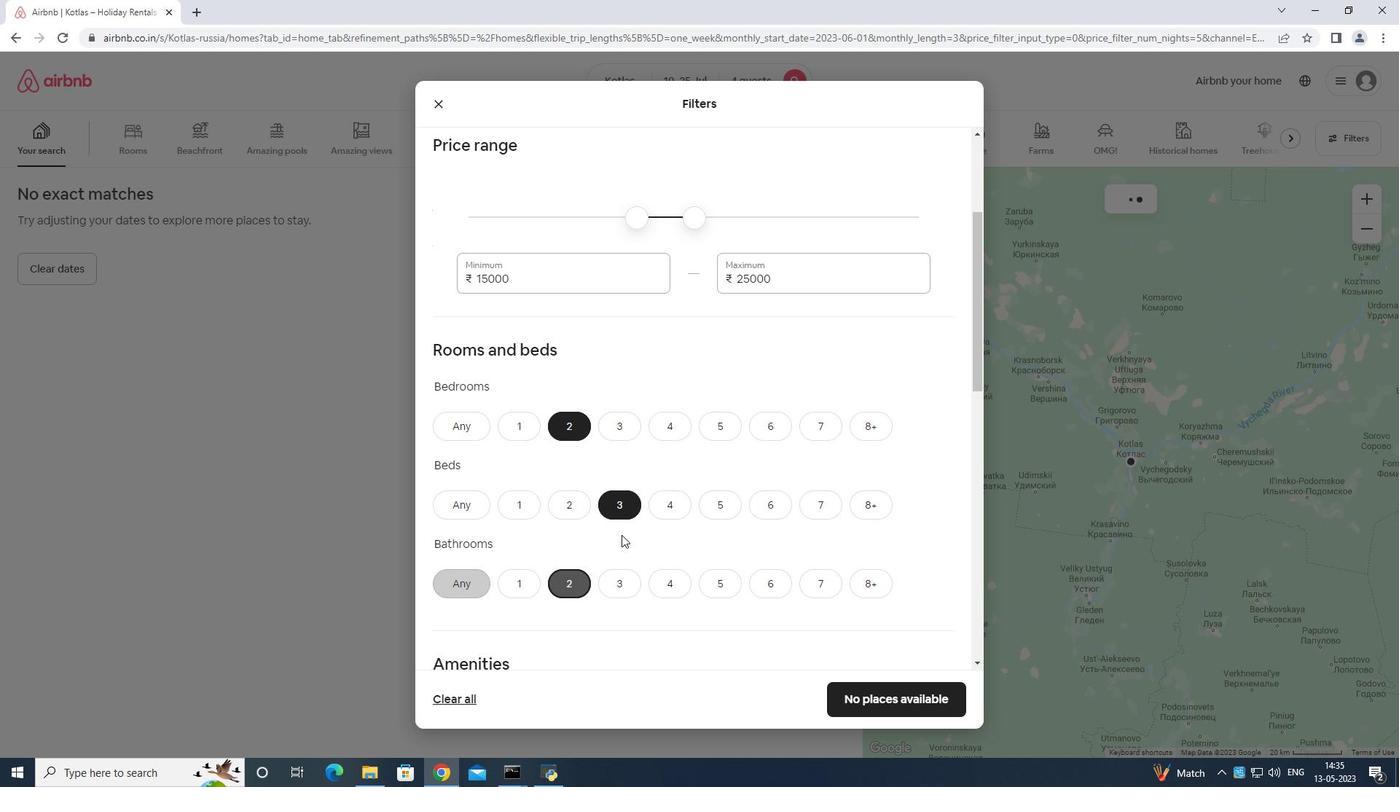 
Action: Mouse scrolled (627, 548) with delta (0, 0)
Screenshot: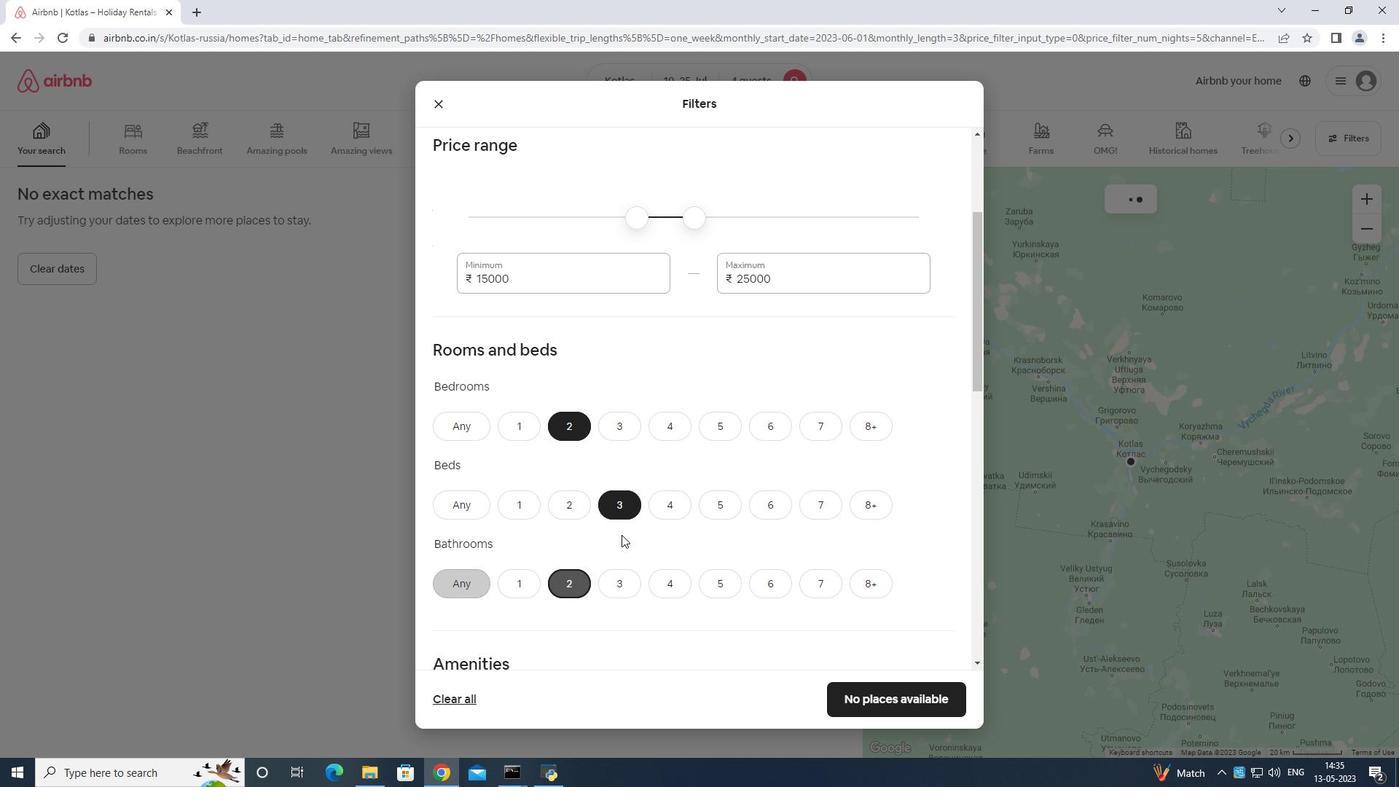 
Action: Mouse moved to (628, 549)
Screenshot: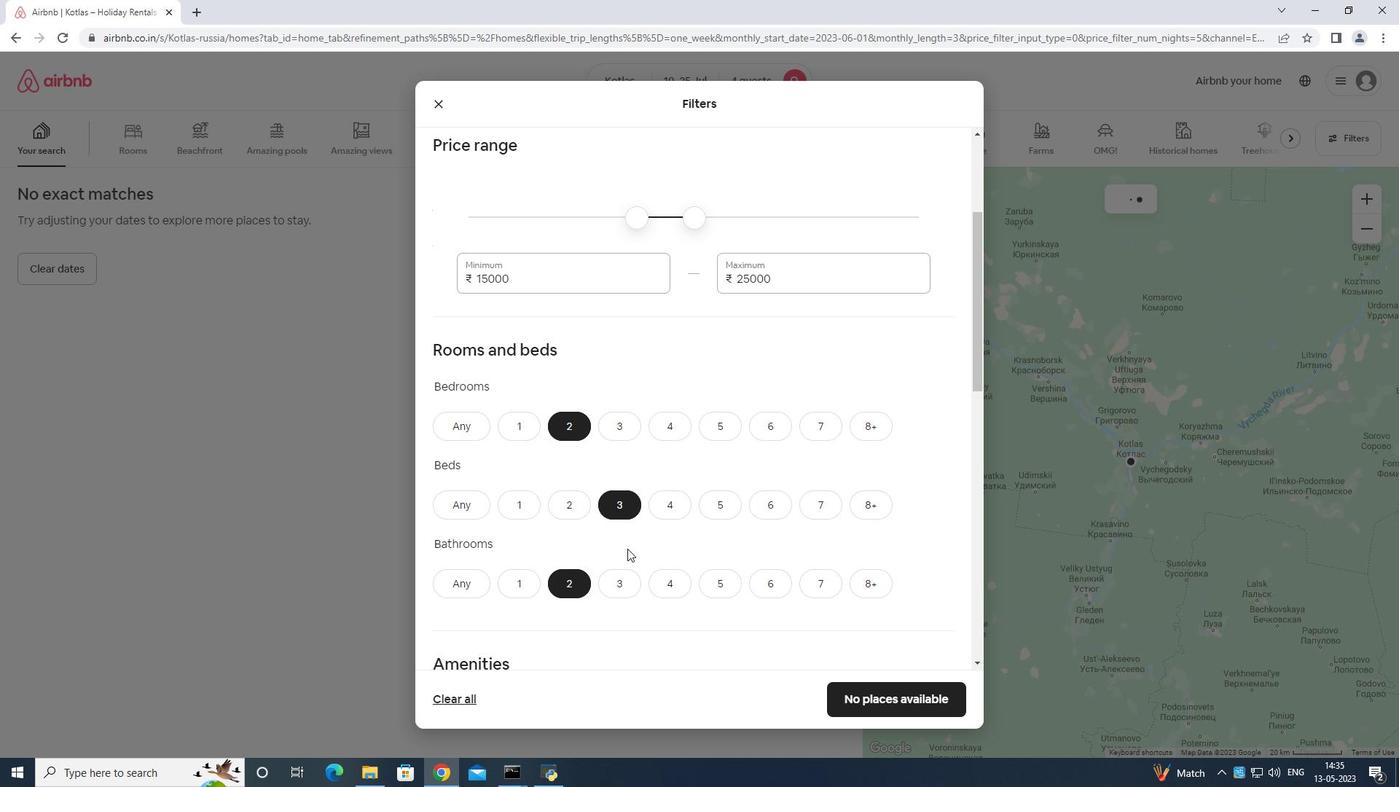 
Action: Mouse scrolled (628, 548) with delta (0, 0)
Screenshot: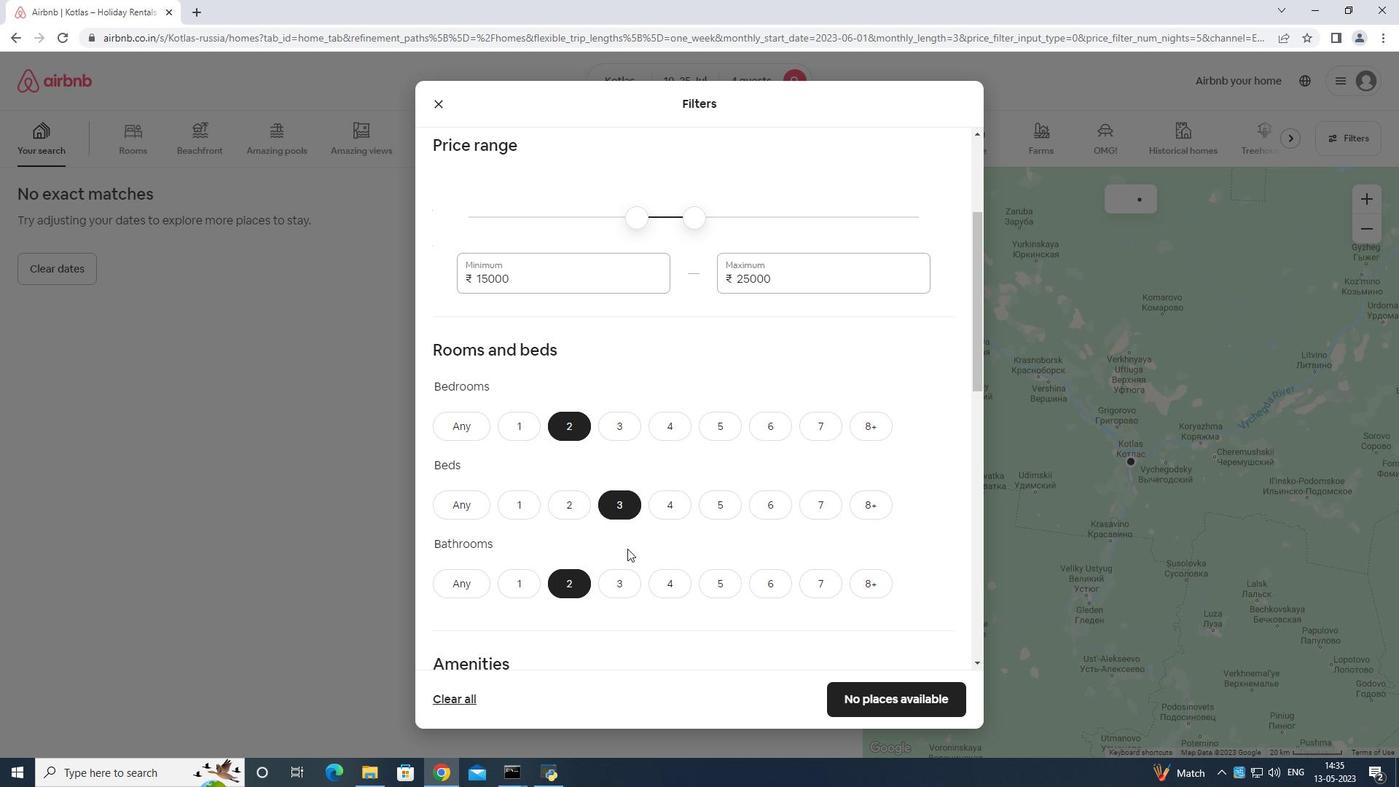 
Action: Mouse moved to (629, 548)
Screenshot: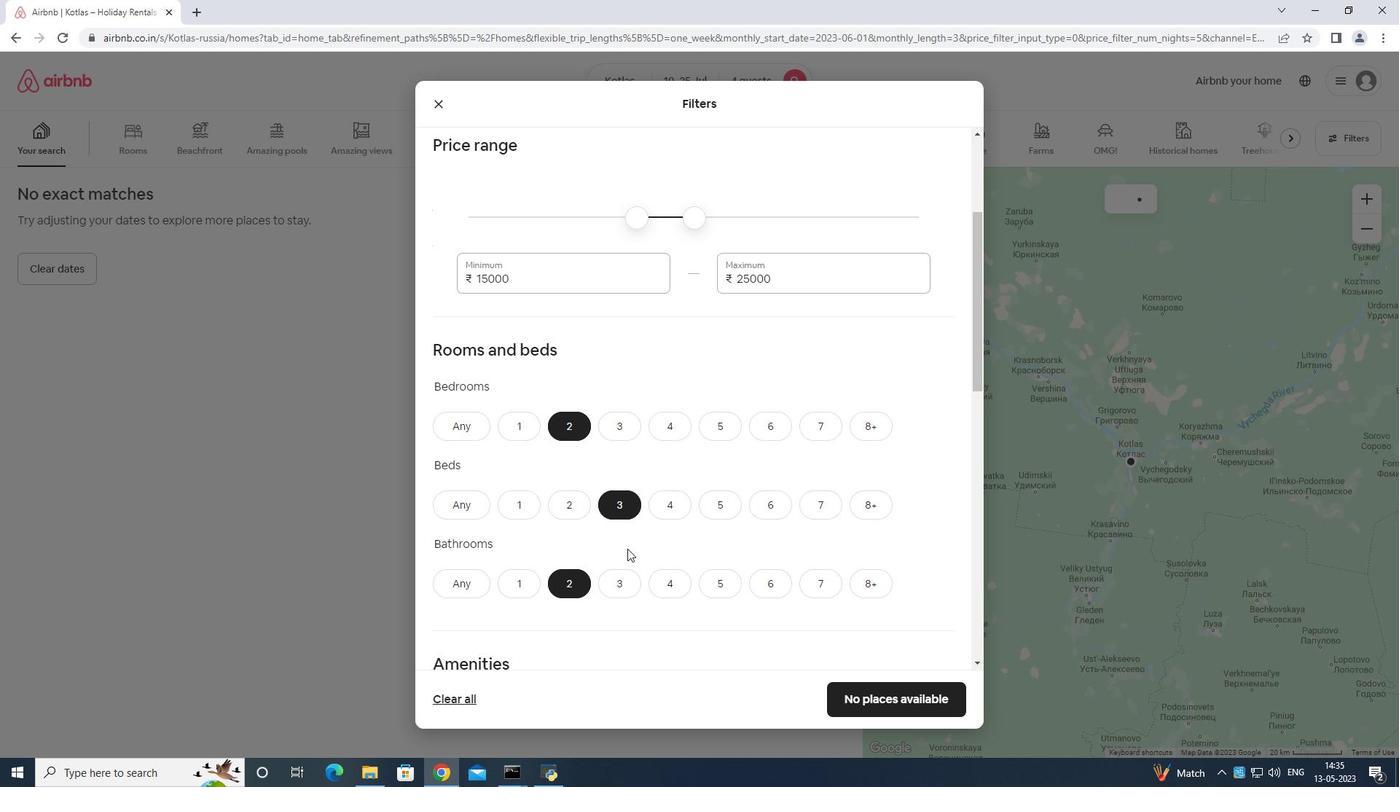 
Action: Mouse scrolled (629, 548) with delta (0, 0)
Screenshot: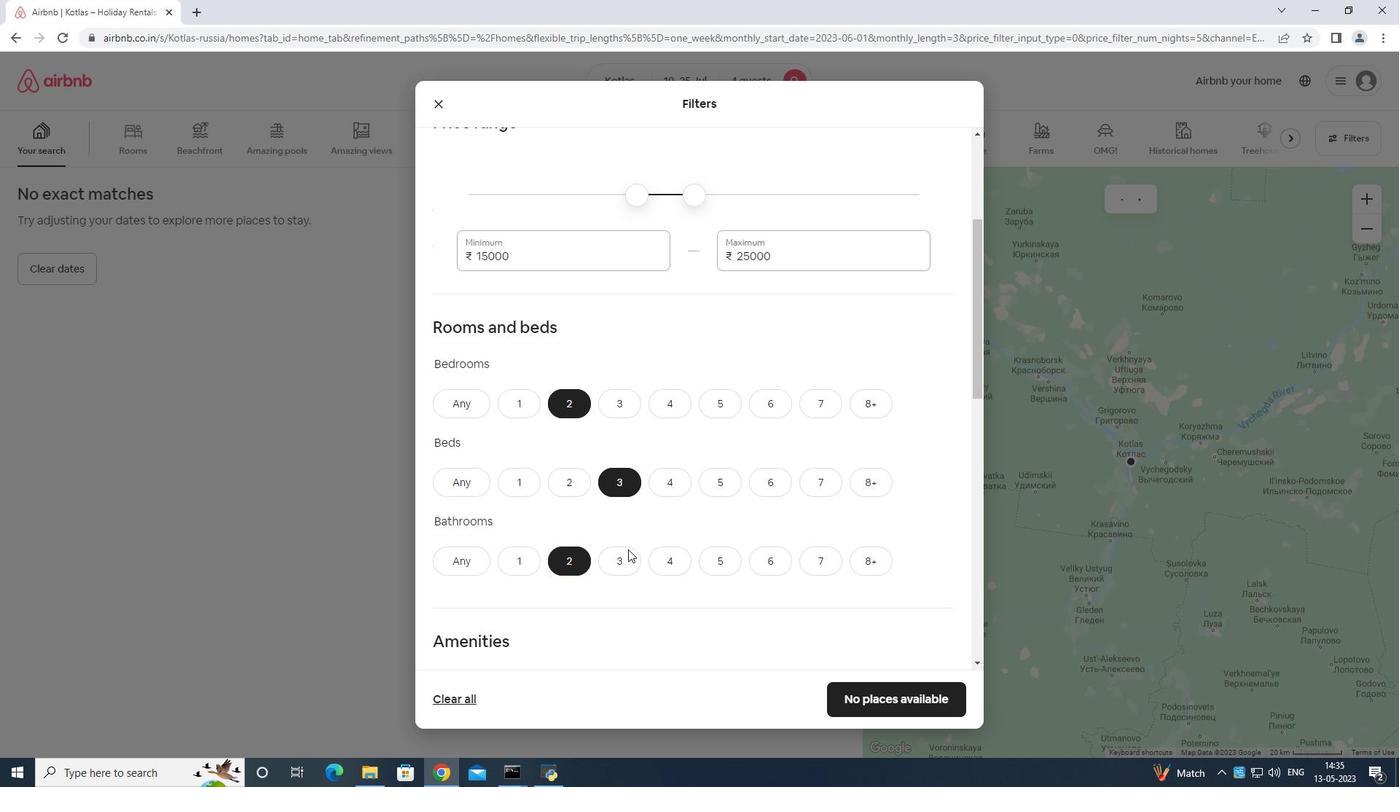 
Action: Mouse moved to (443, 298)
Screenshot: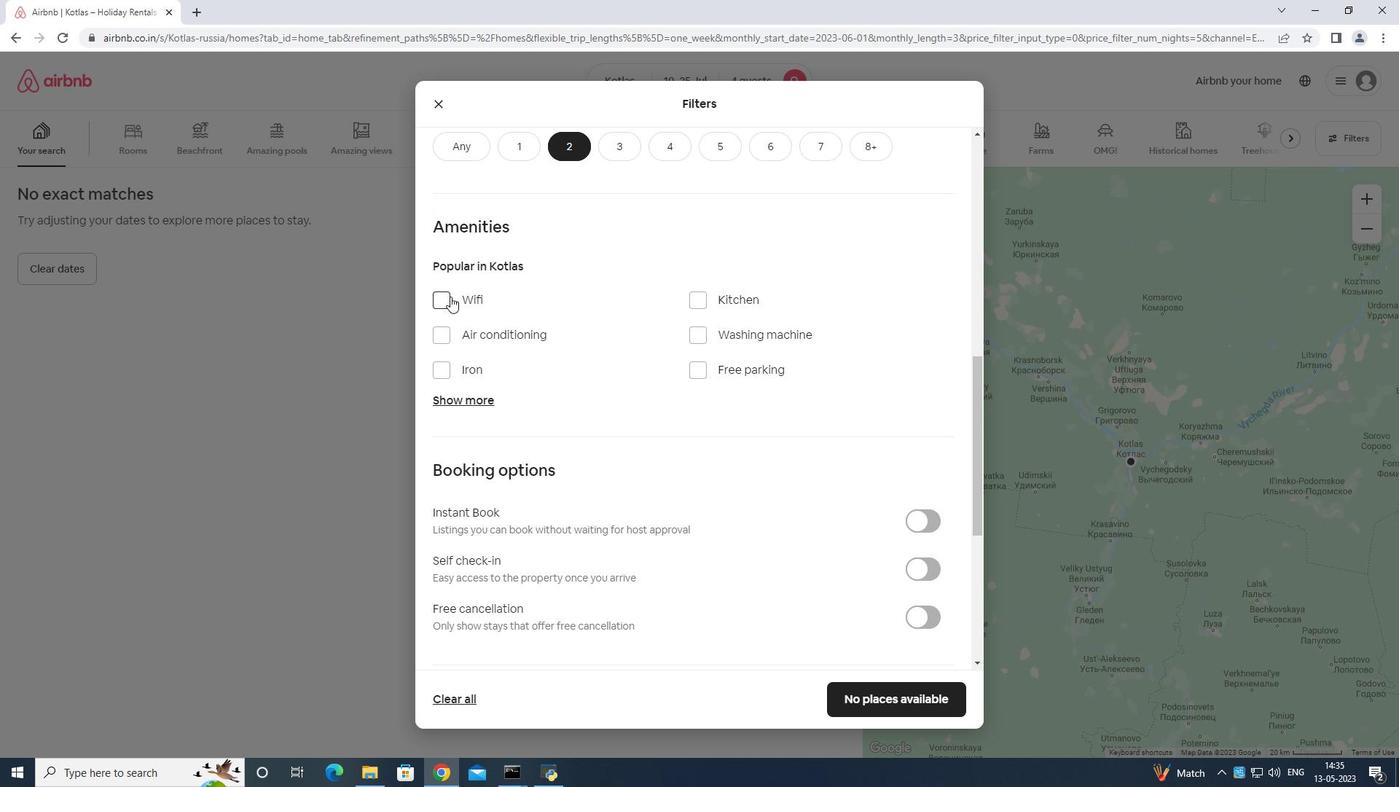 
Action: Mouse pressed left at (443, 298)
Screenshot: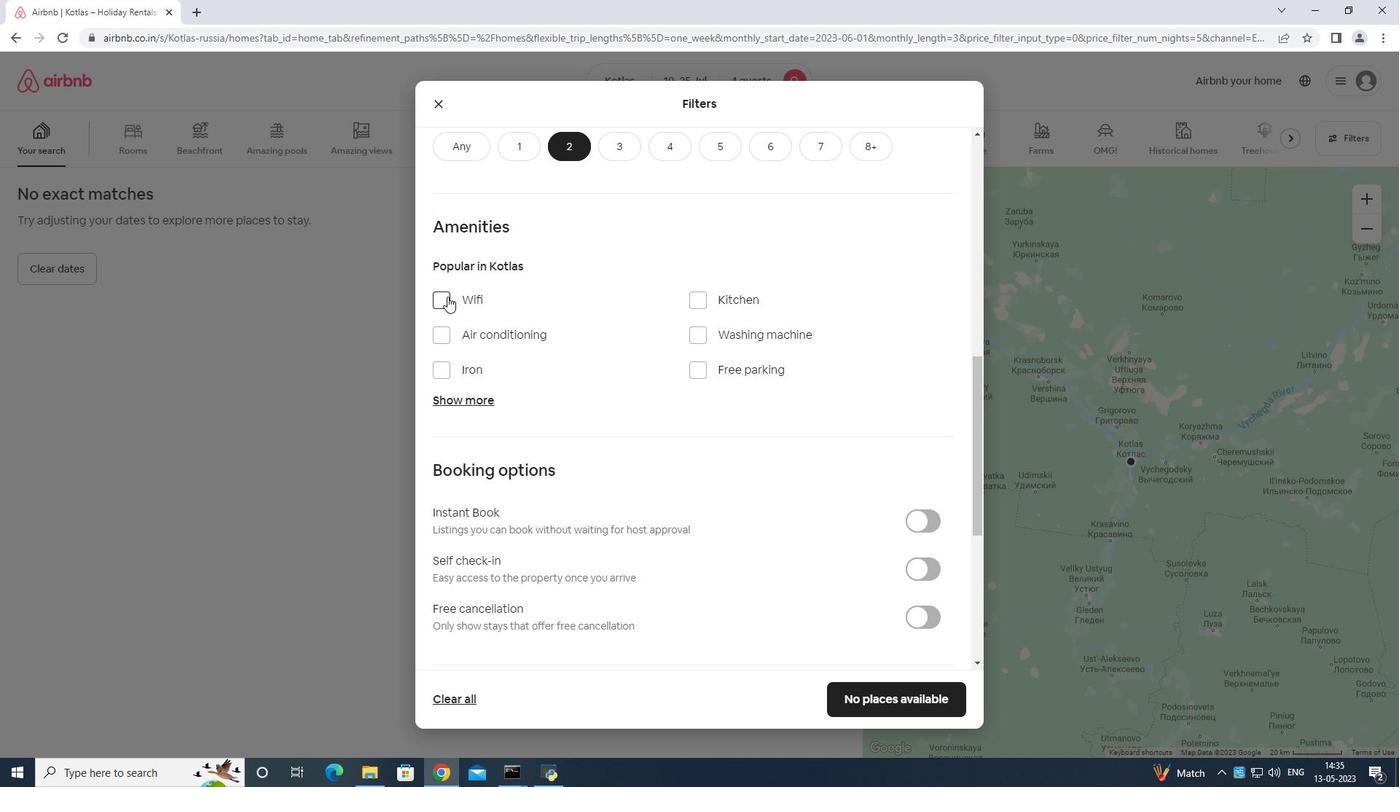 
Action: Mouse moved to (704, 371)
Screenshot: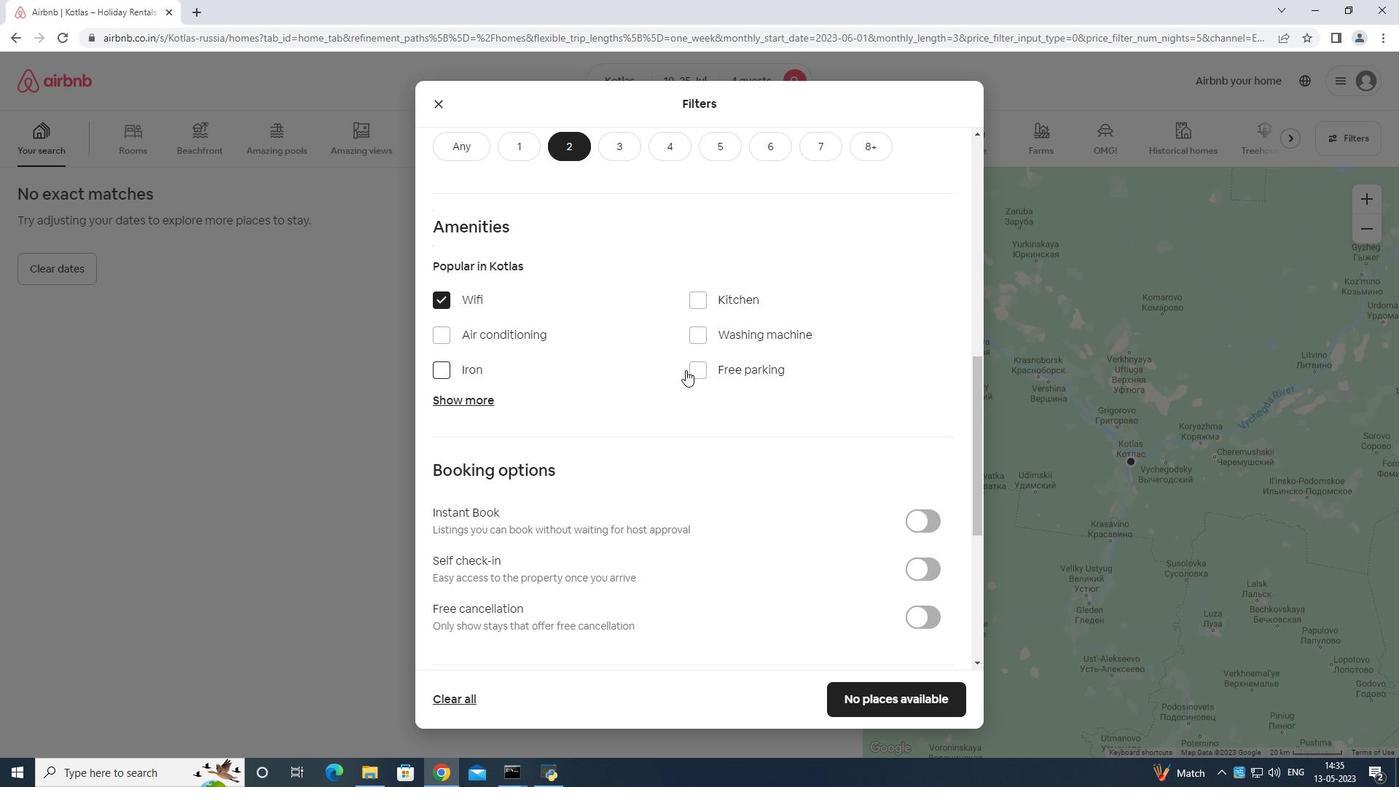 
Action: Mouse pressed left at (704, 371)
Screenshot: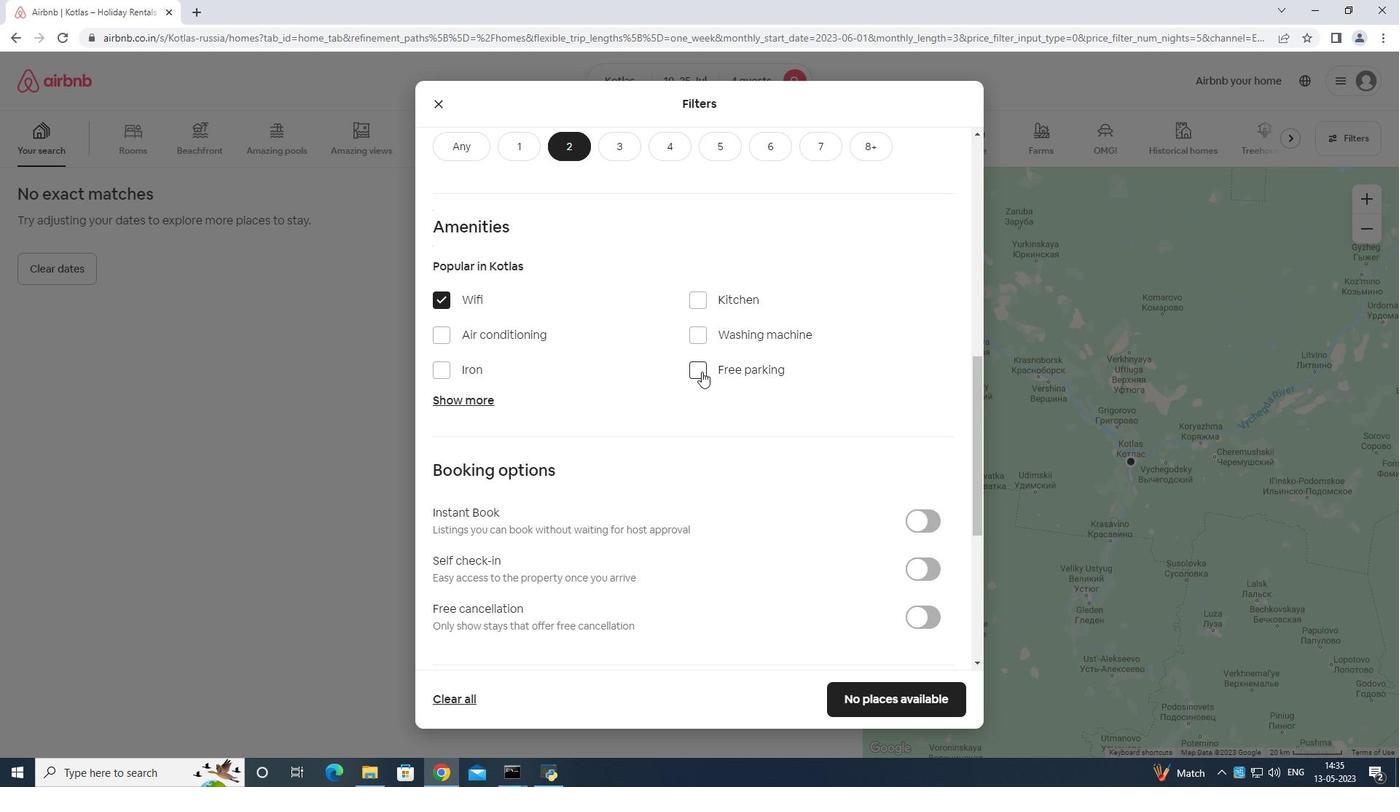 
Action: Mouse moved to (460, 397)
Screenshot: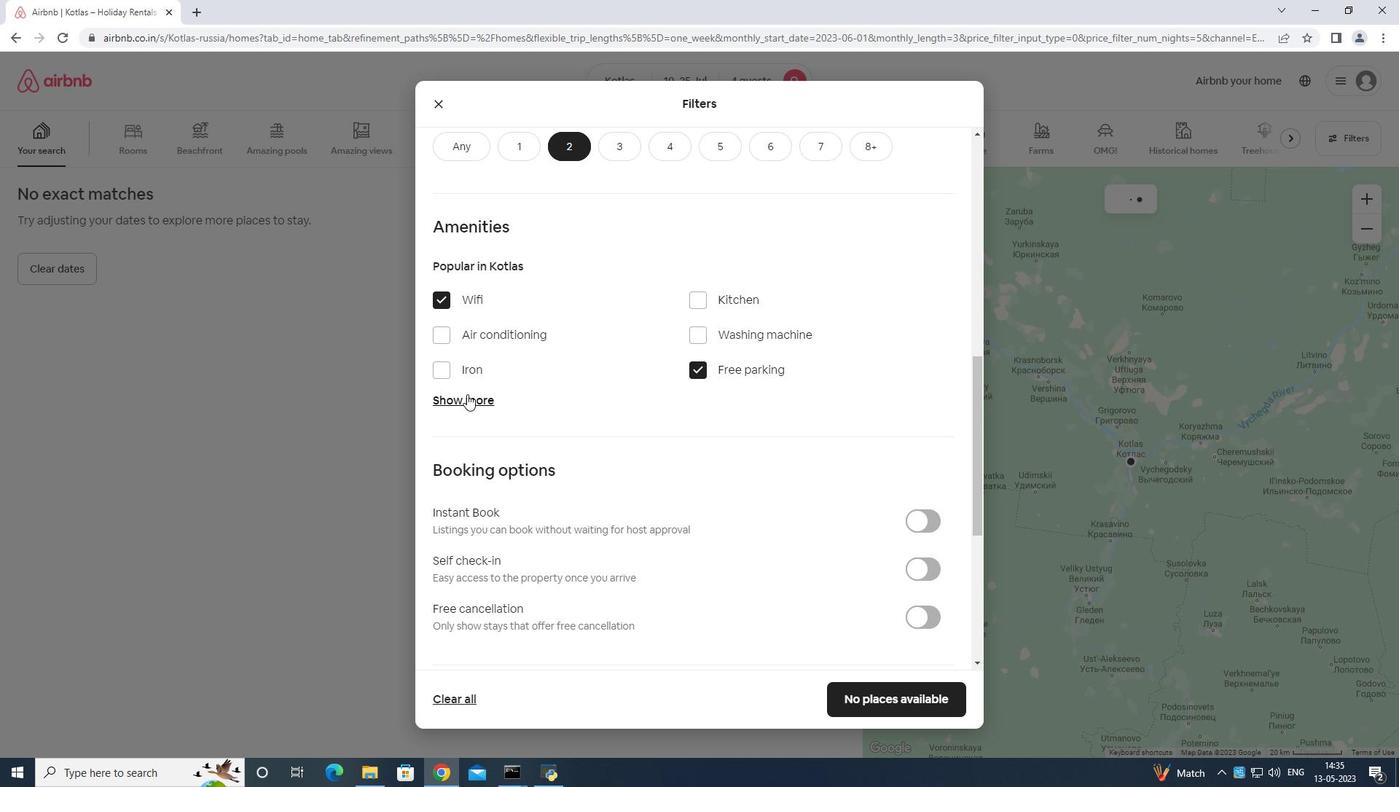 
Action: Mouse pressed left at (460, 397)
Screenshot: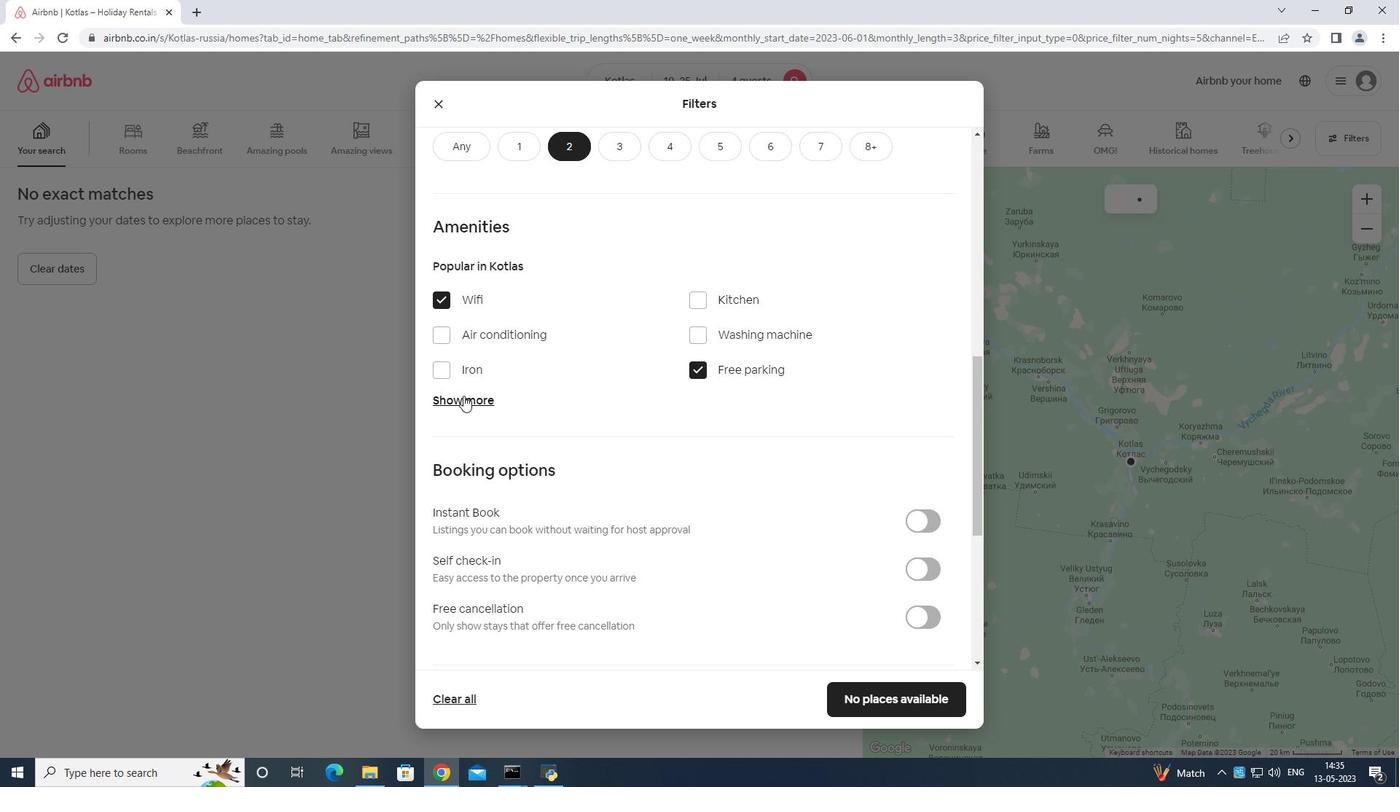 
Action: Mouse moved to (508, 360)
Screenshot: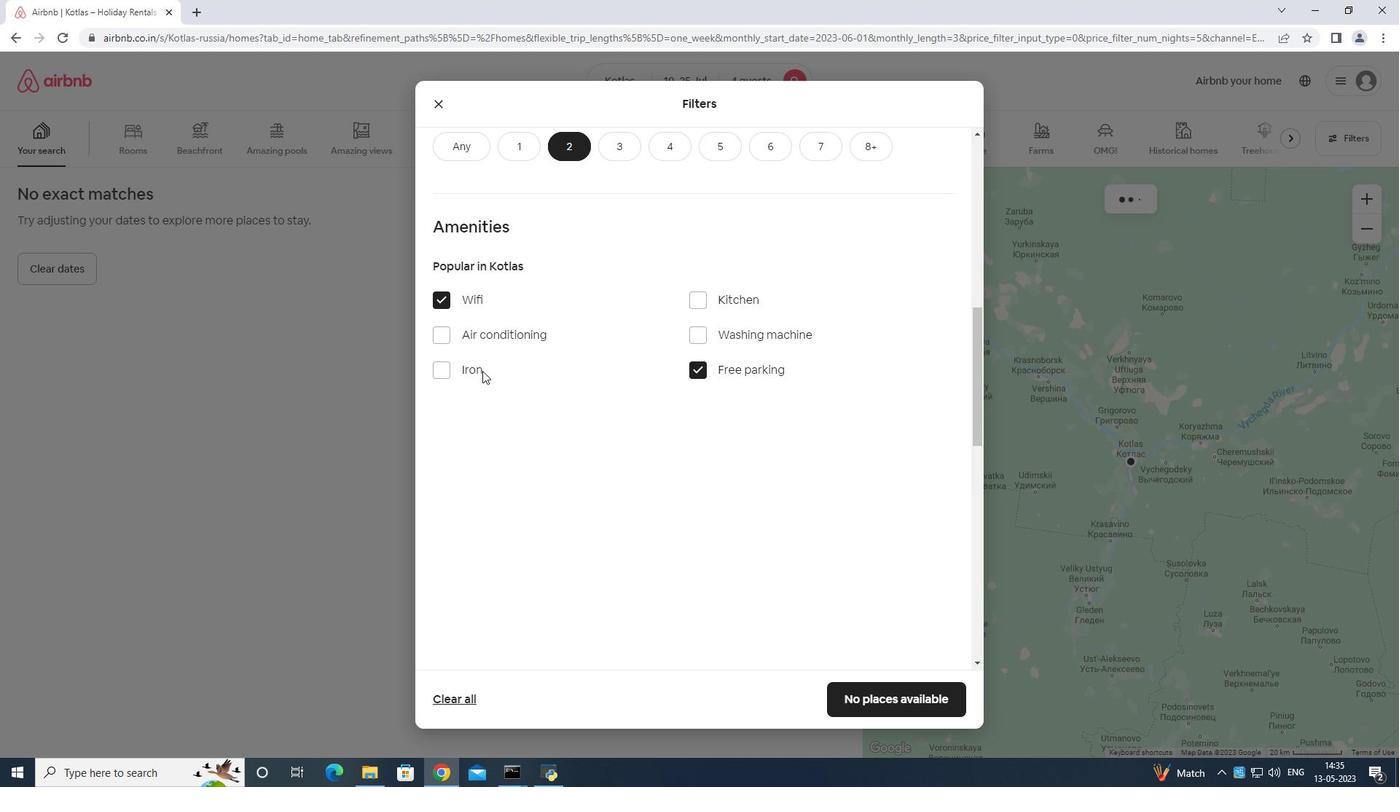 
Action: Mouse scrolled (508, 360) with delta (0, 0)
Screenshot: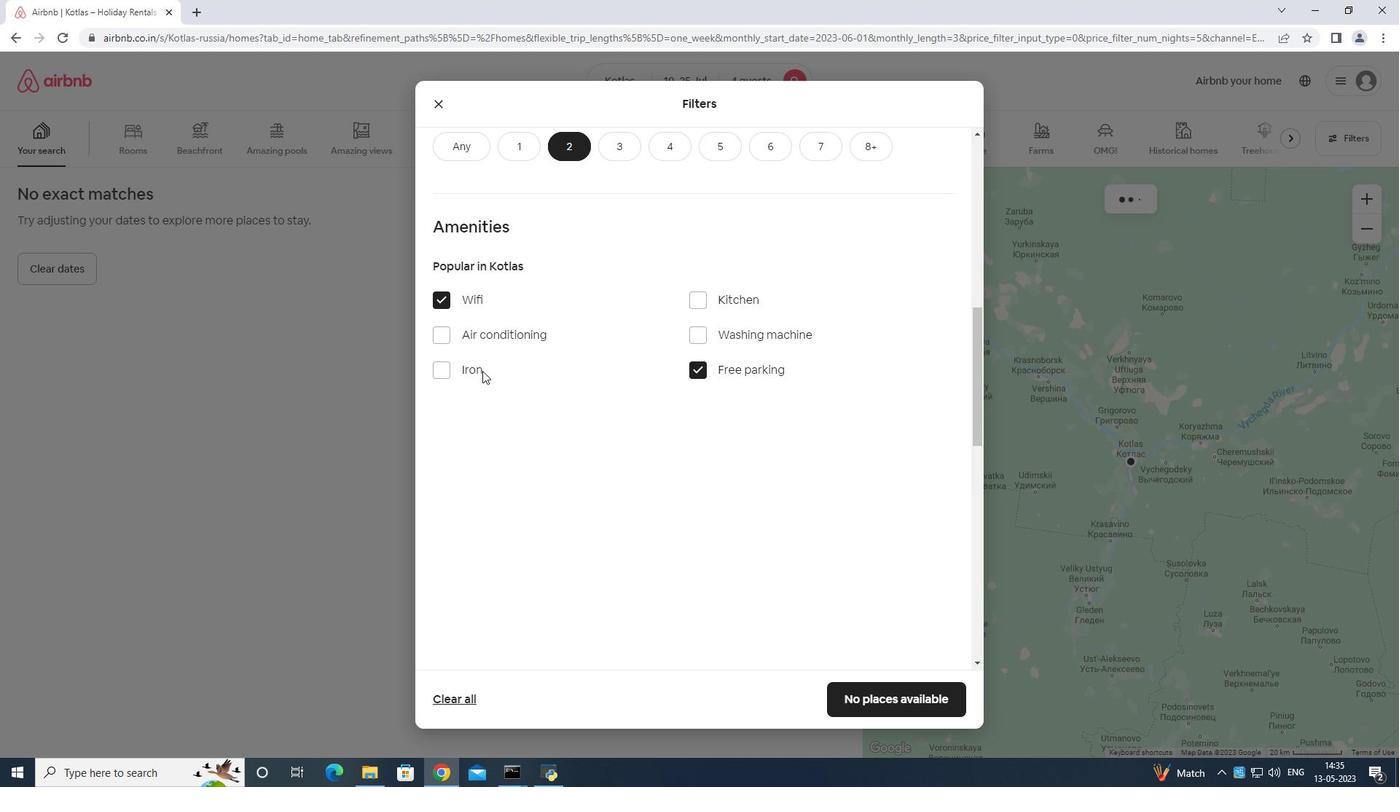 
Action: Mouse moved to (696, 415)
Screenshot: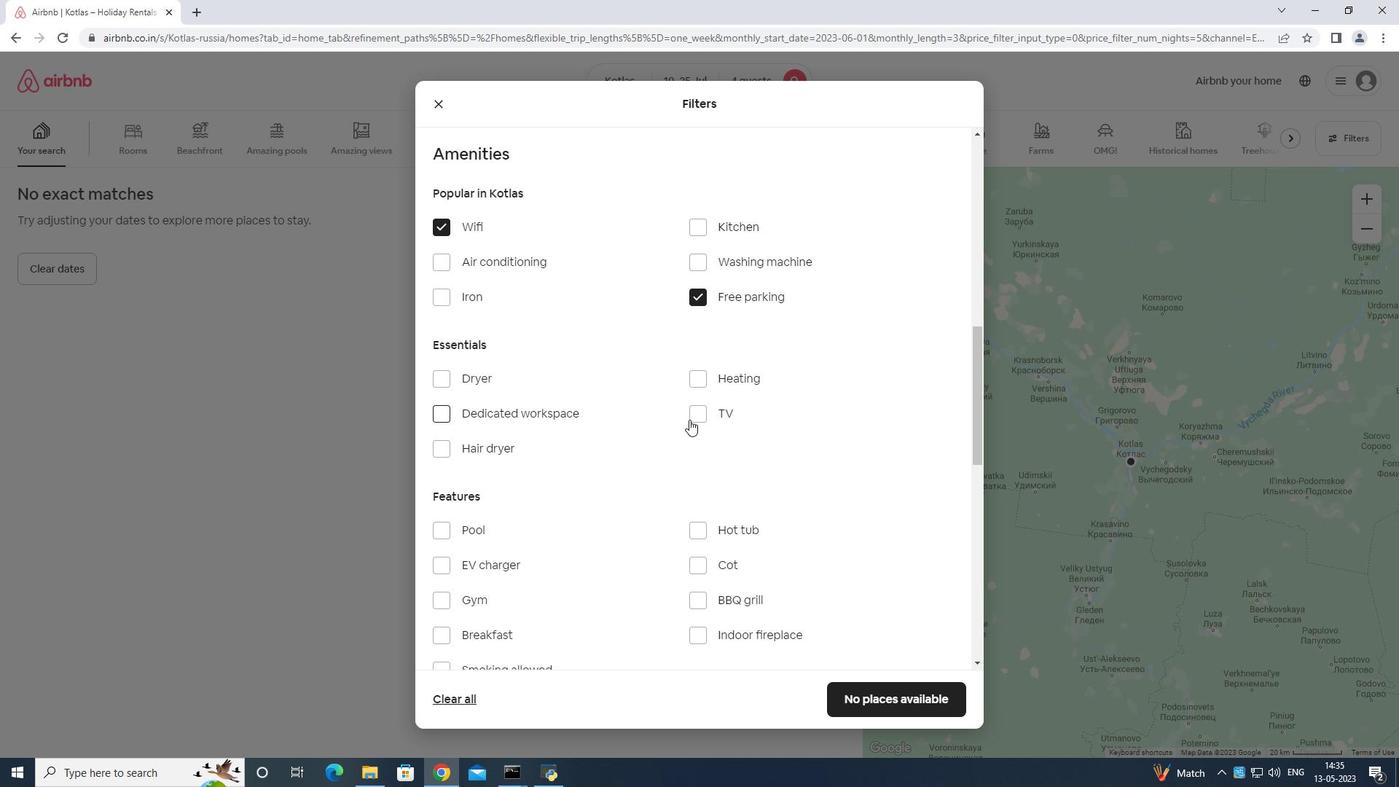 
Action: Mouse pressed left at (696, 415)
Screenshot: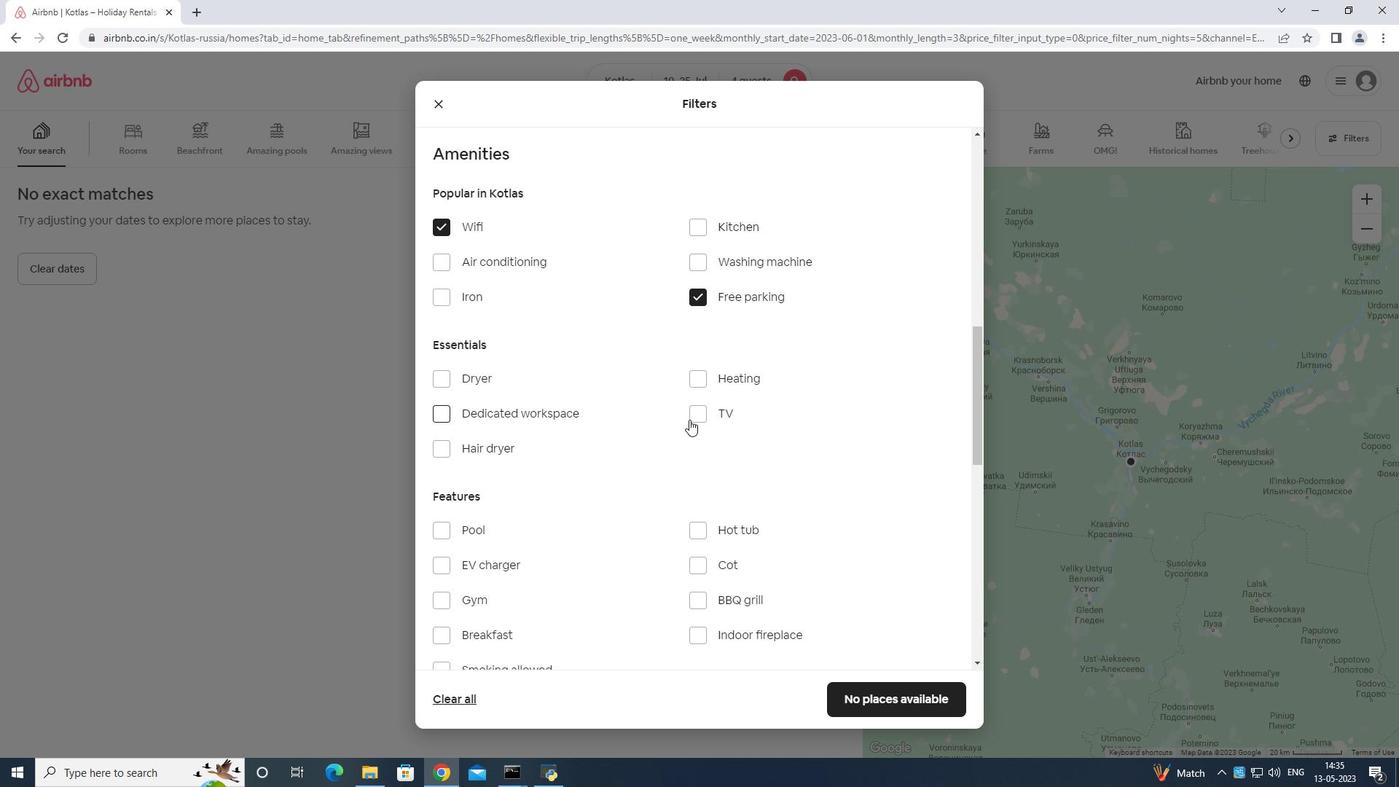 
Action: Mouse moved to (696, 389)
Screenshot: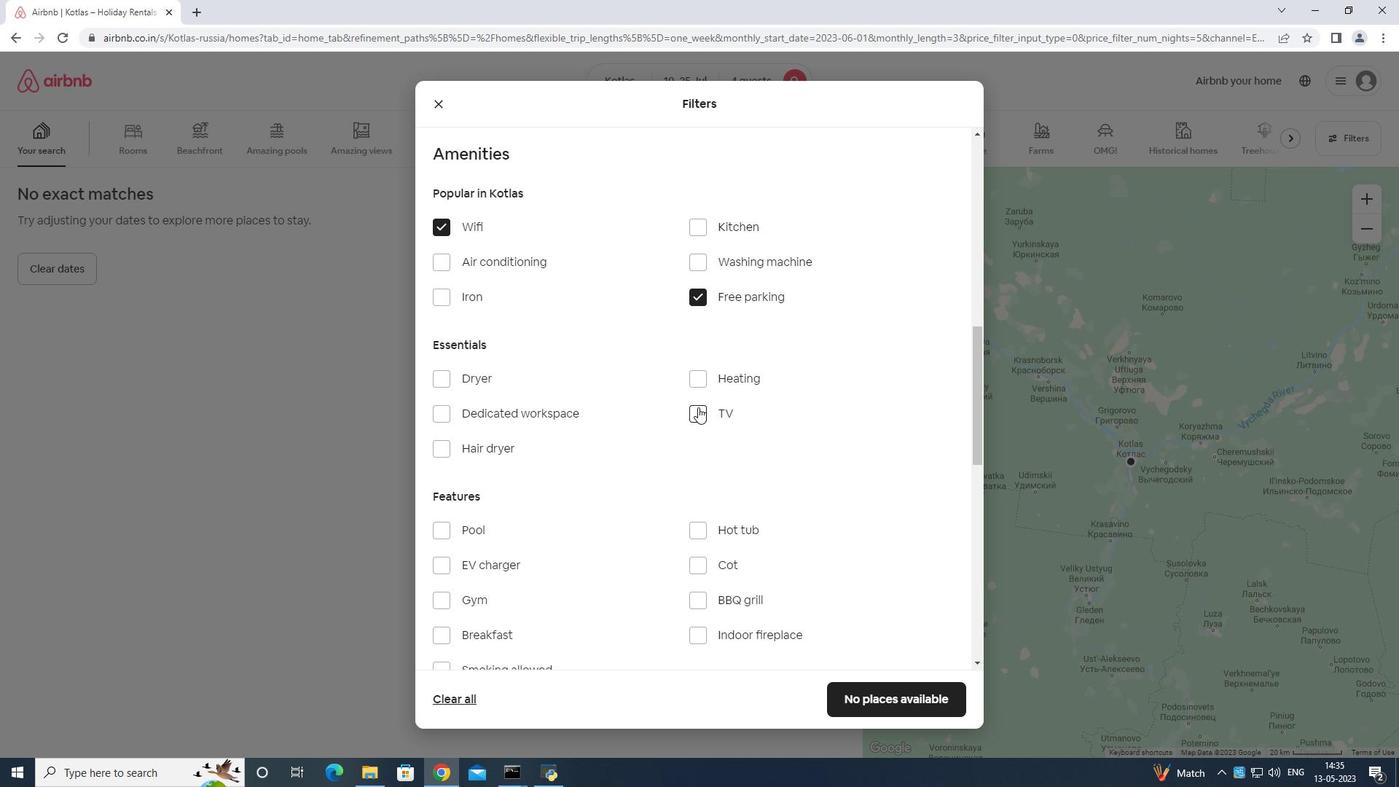 
Action: Mouse scrolled (696, 388) with delta (0, 0)
Screenshot: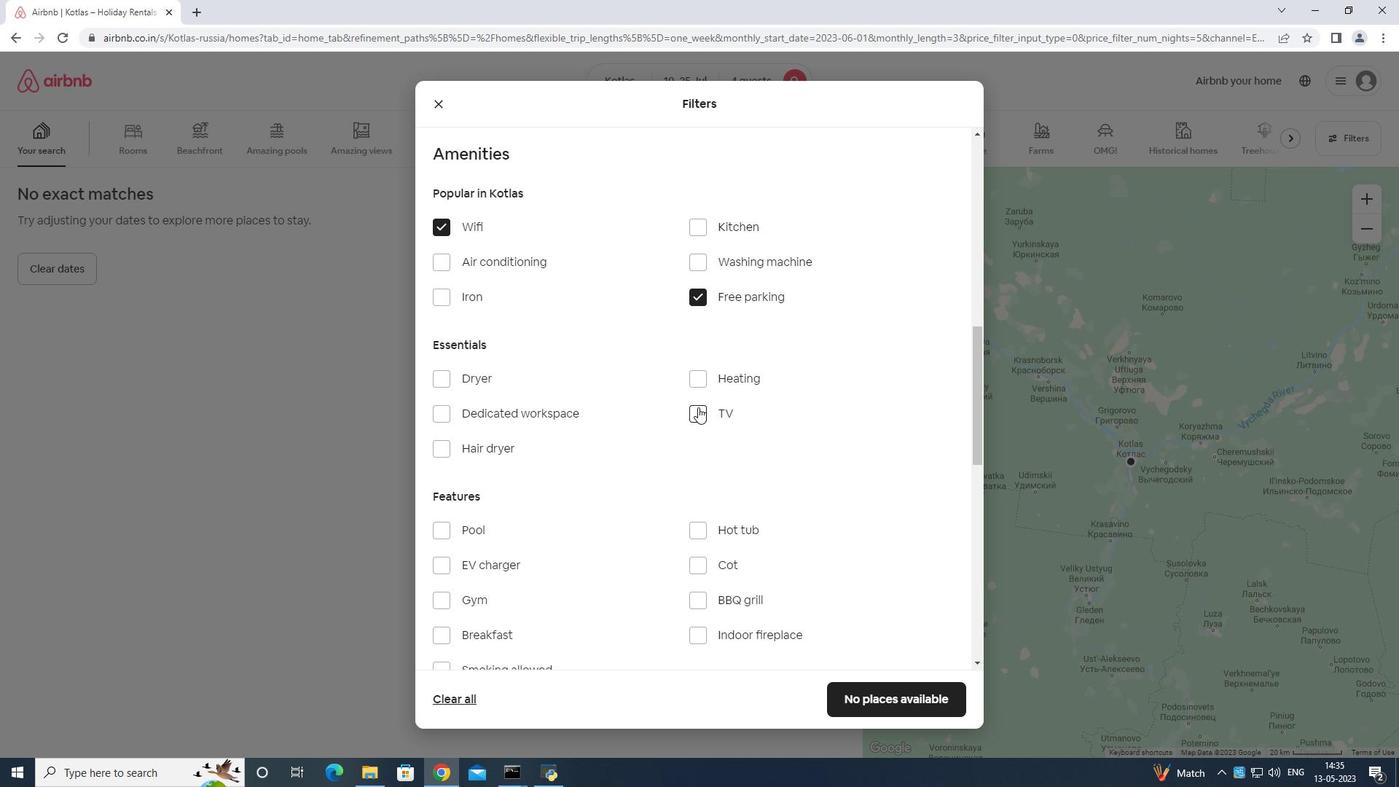 
Action: Mouse moved to (698, 390)
Screenshot: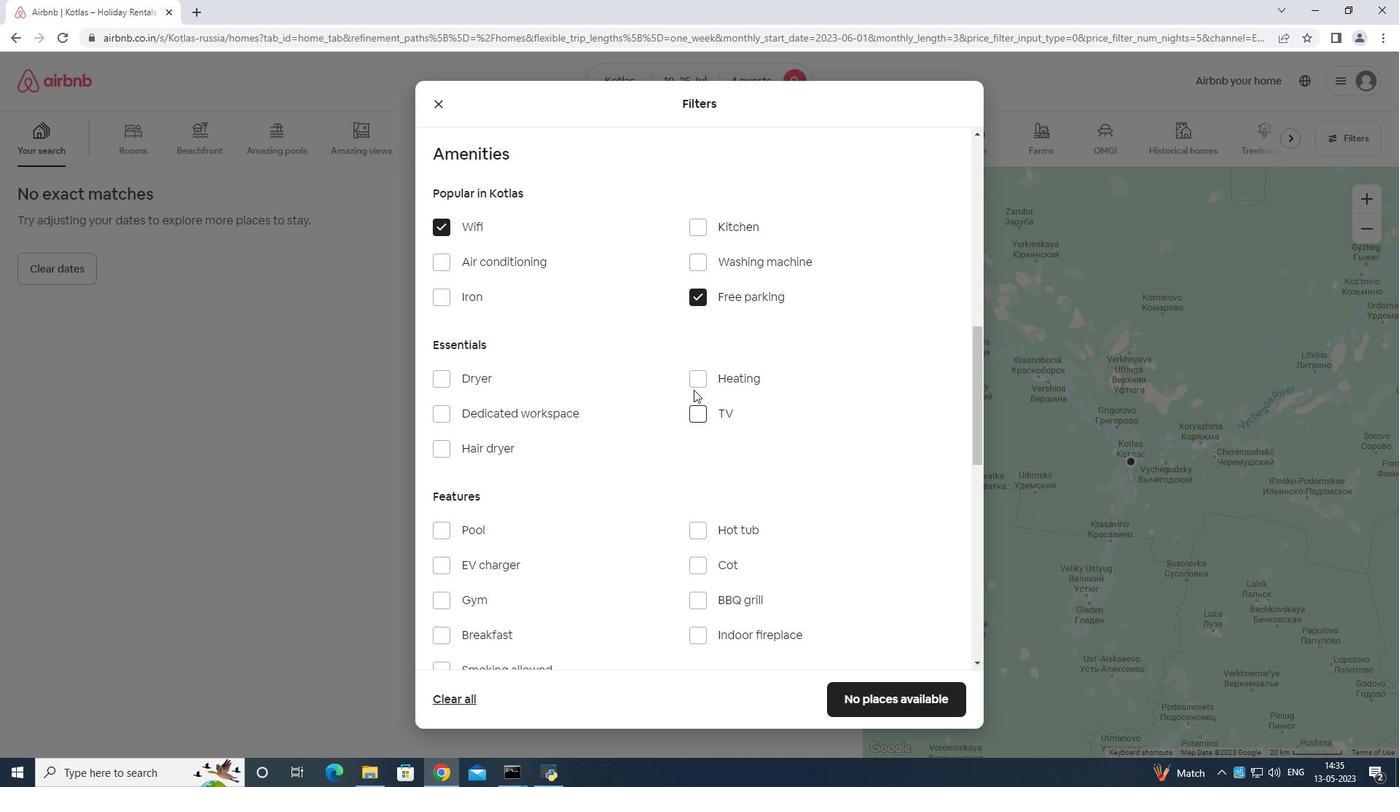 
Action: Mouse scrolled (698, 389) with delta (0, 0)
Screenshot: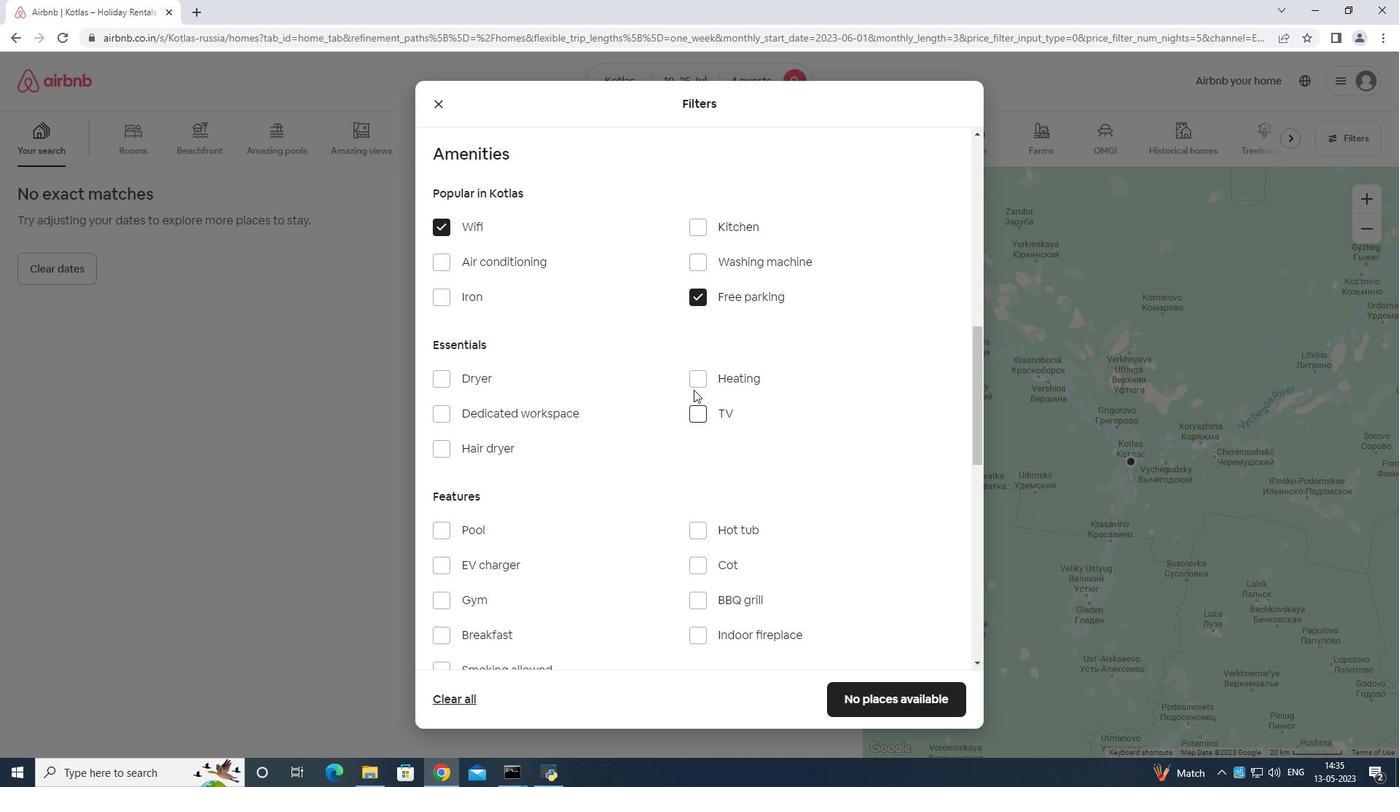 
Action: Mouse moved to (699, 390)
Screenshot: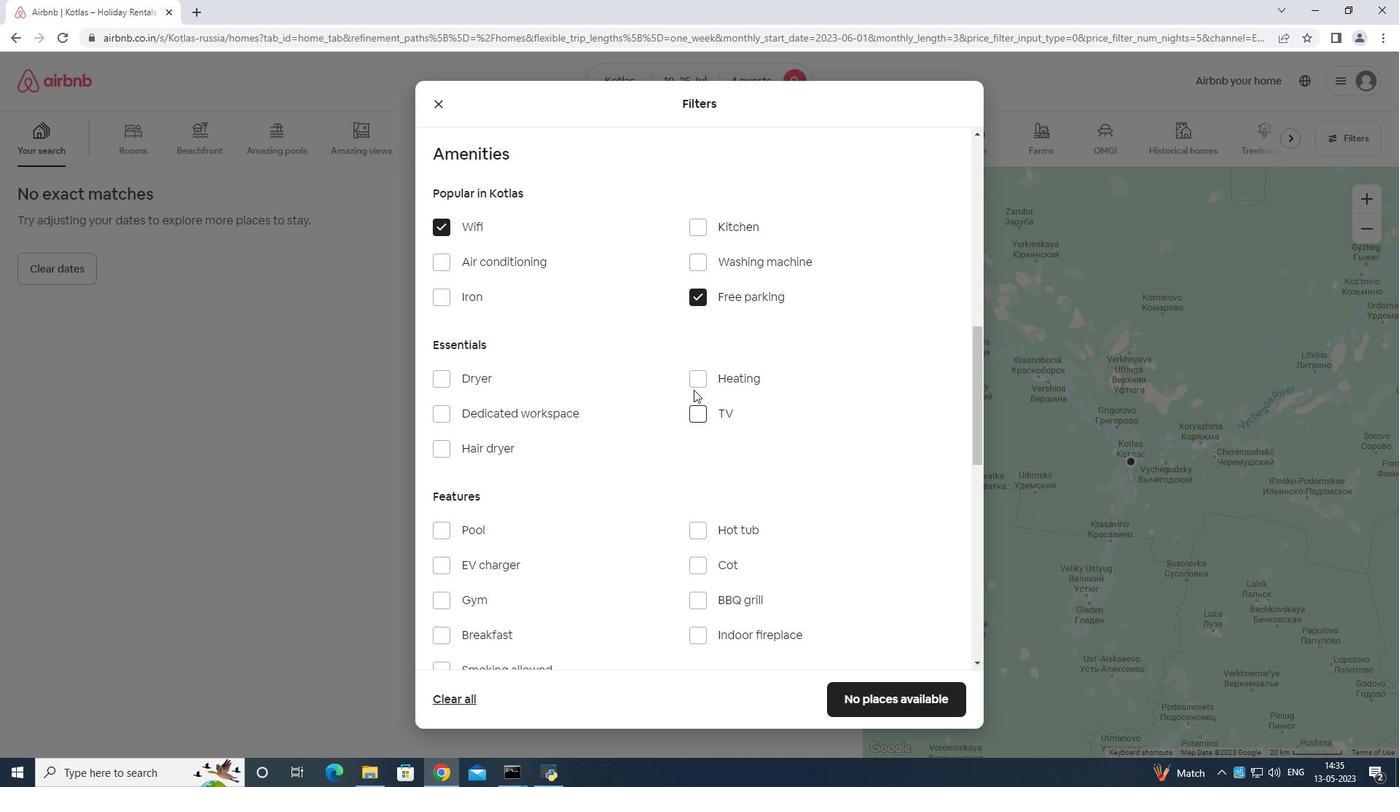 
Action: Mouse scrolled (699, 389) with delta (0, 0)
Screenshot: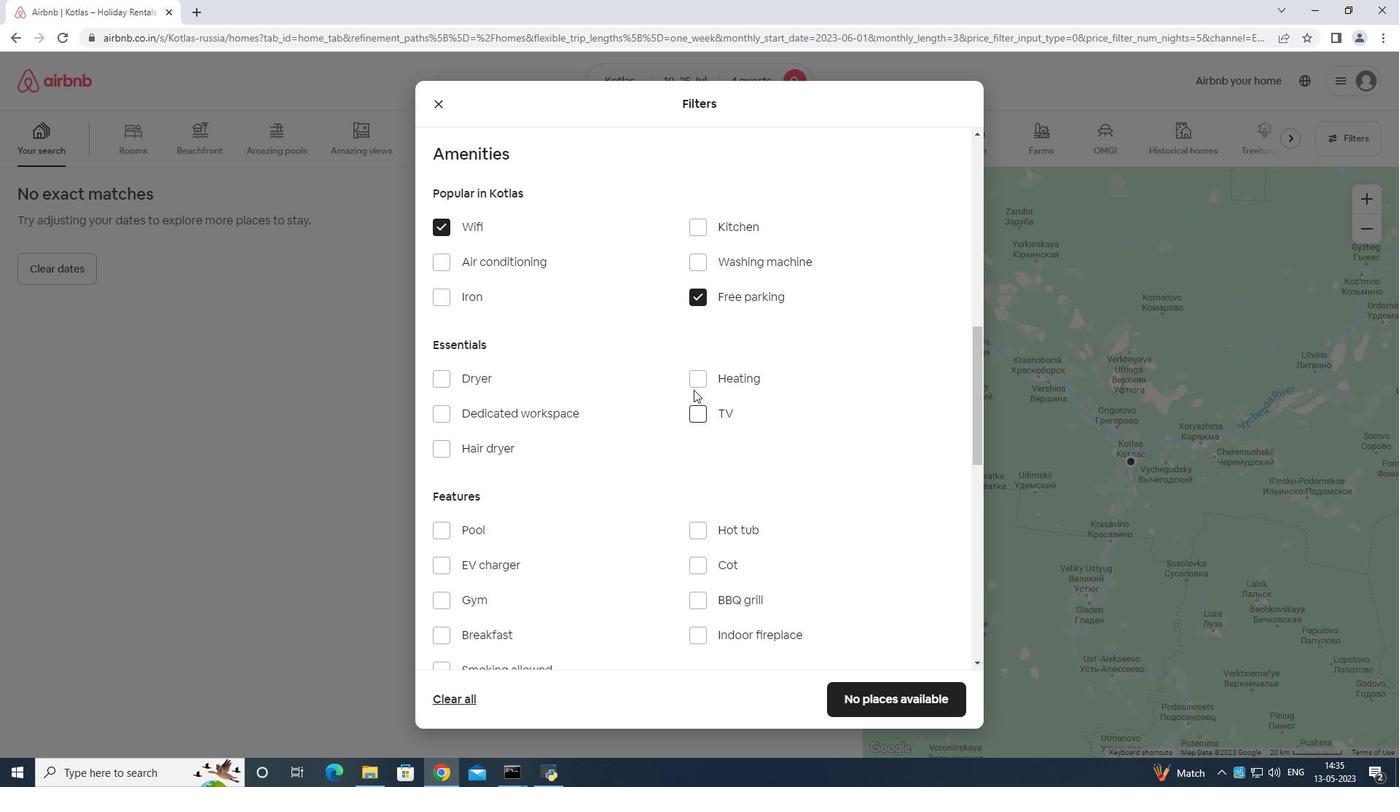 
Action: Mouse scrolled (699, 389) with delta (0, 0)
Screenshot: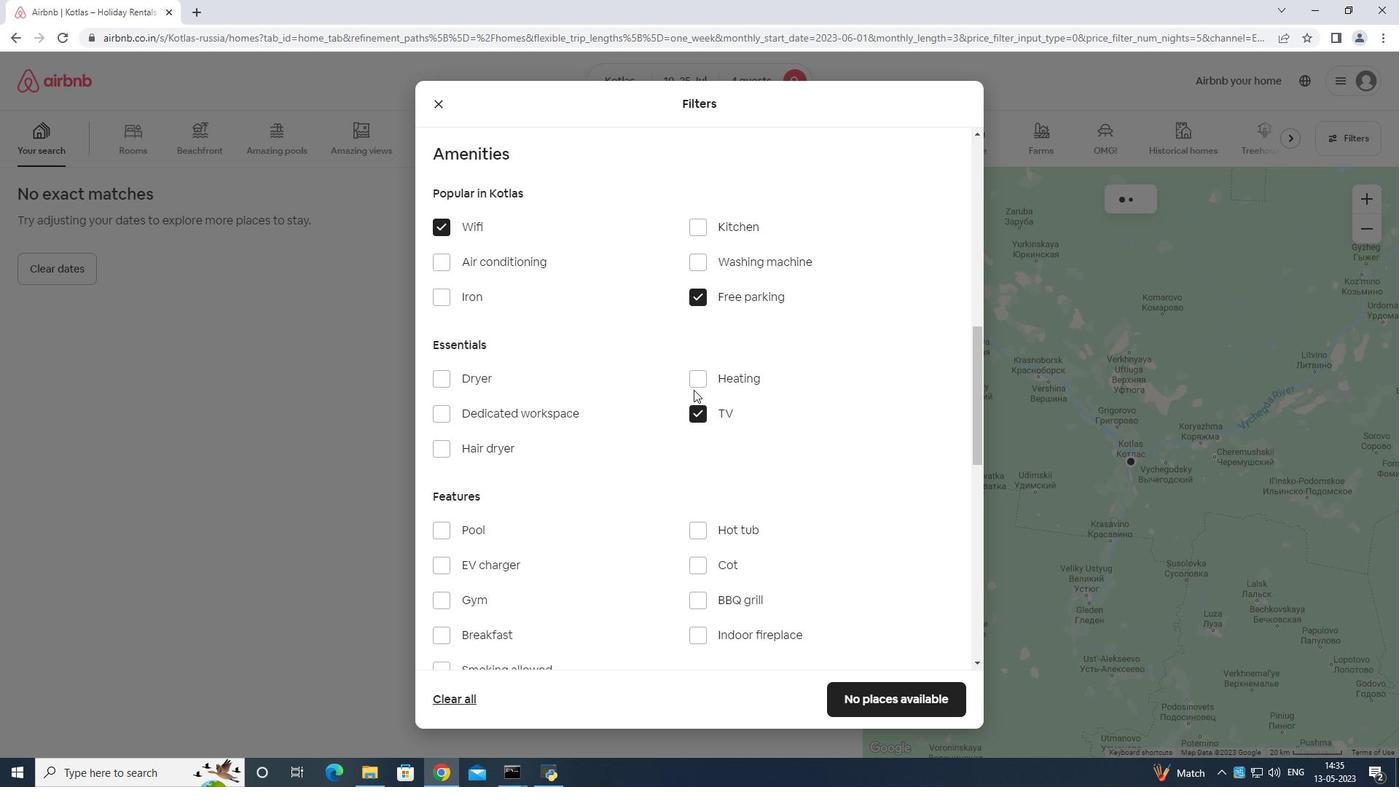 
Action: Mouse moved to (444, 309)
Screenshot: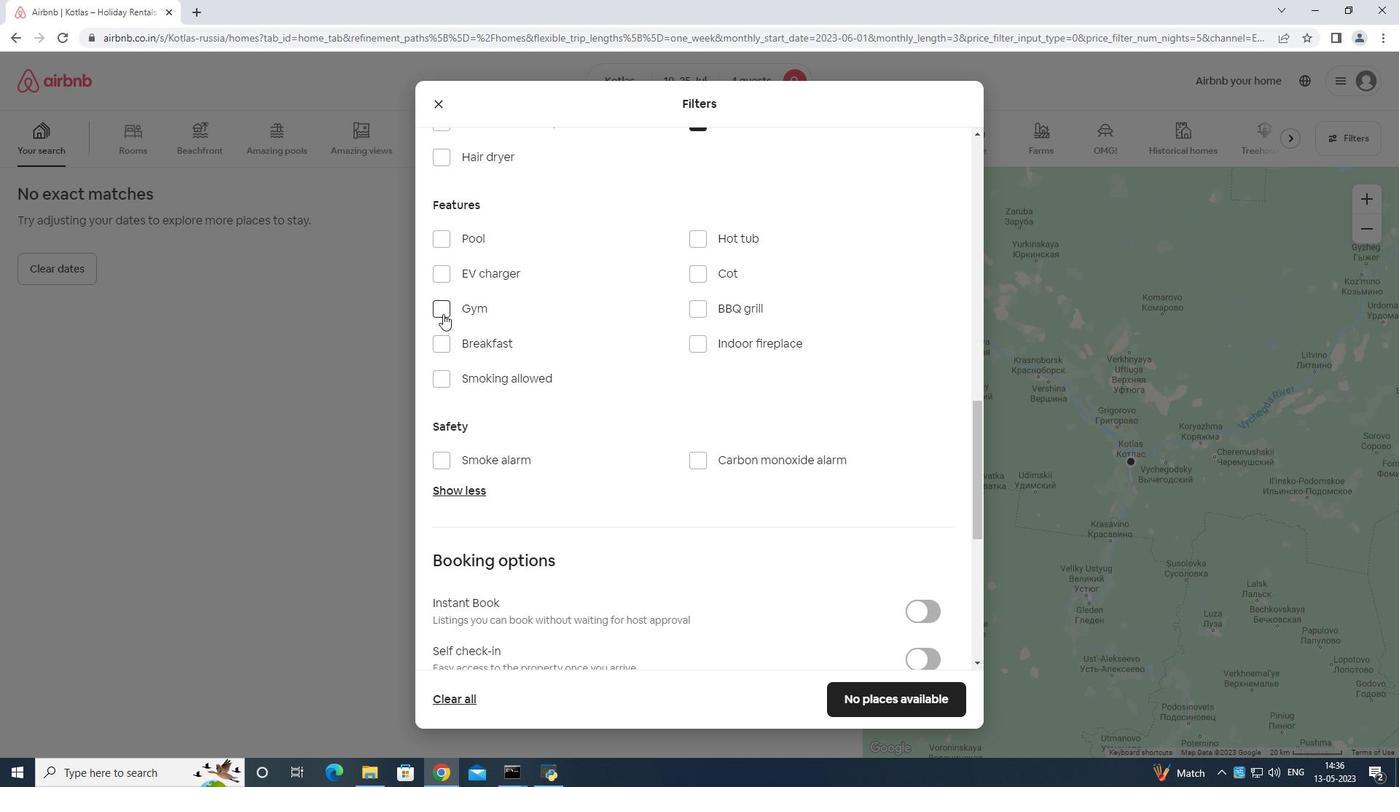 
Action: Mouse pressed left at (444, 309)
Screenshot: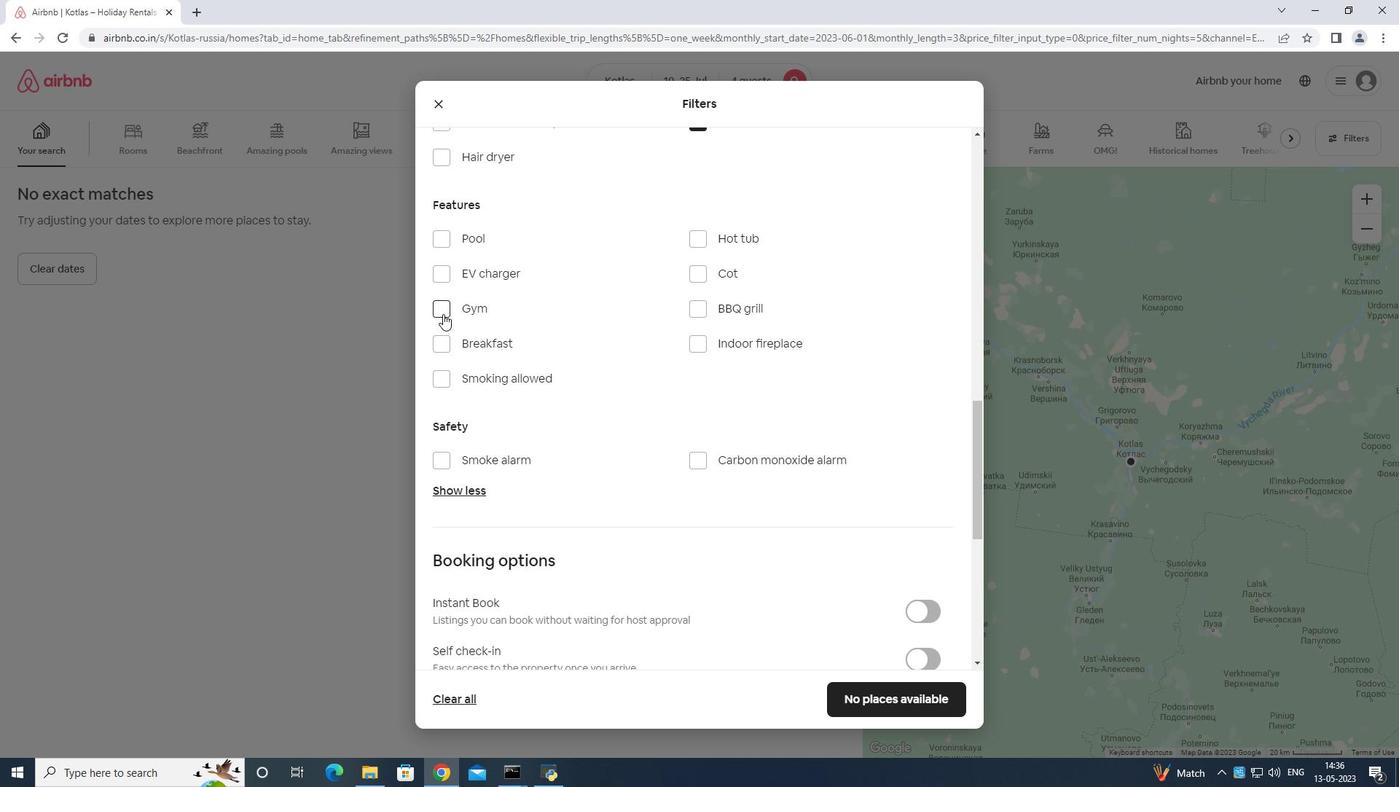 
Action: Mouse moved to (446, 346)
Screenshot: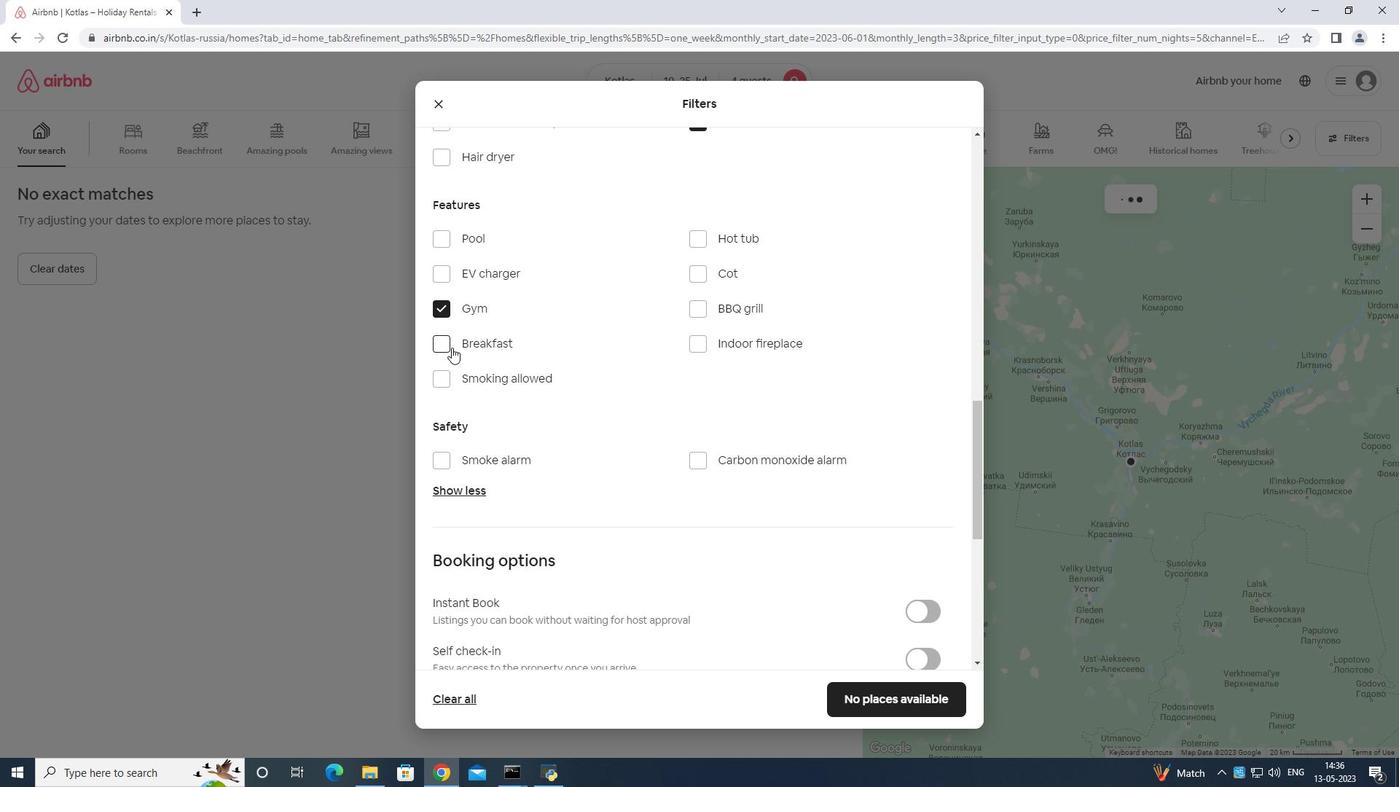 
Action: Mouse pressed left at (446, 346)
Screenshot: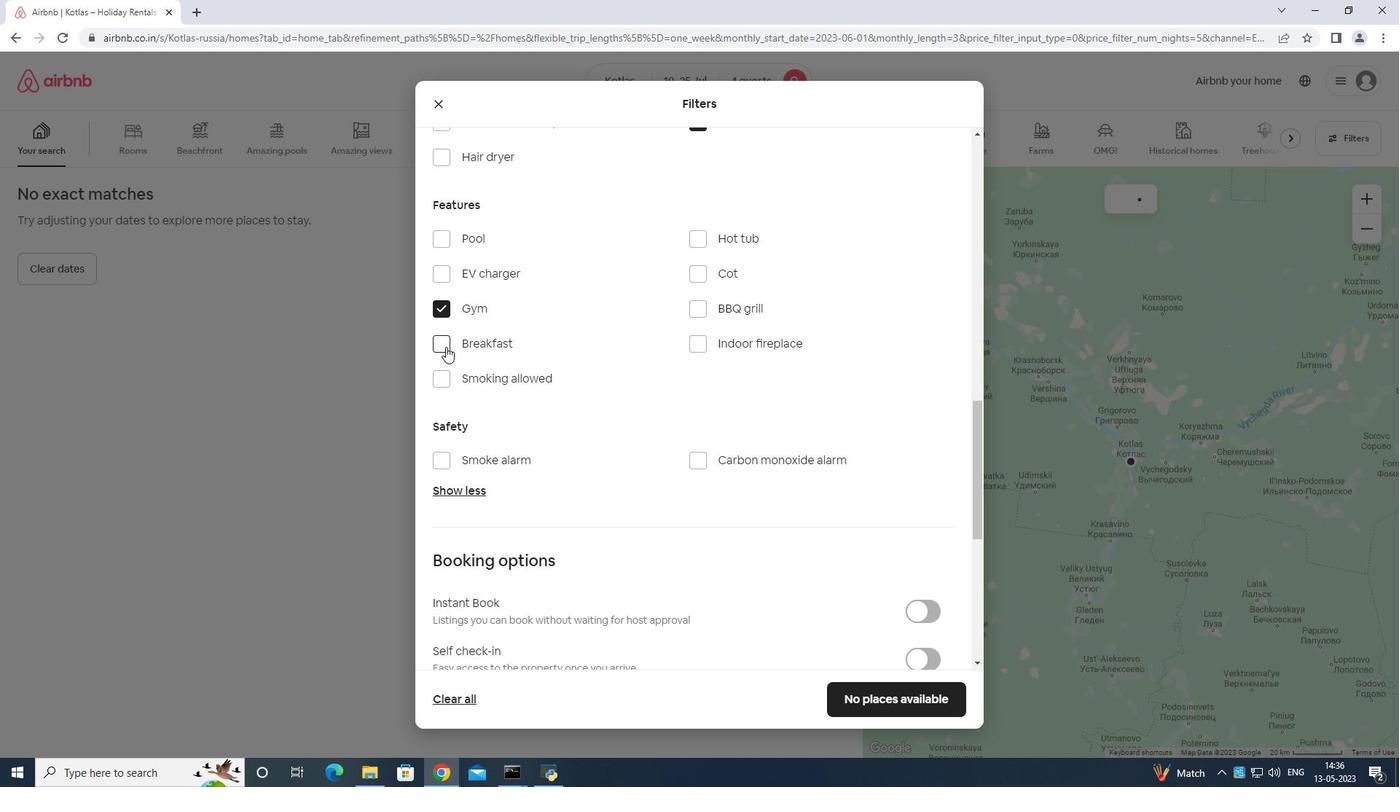 
Action: Mouse moved to (480, 326)
Screenshot: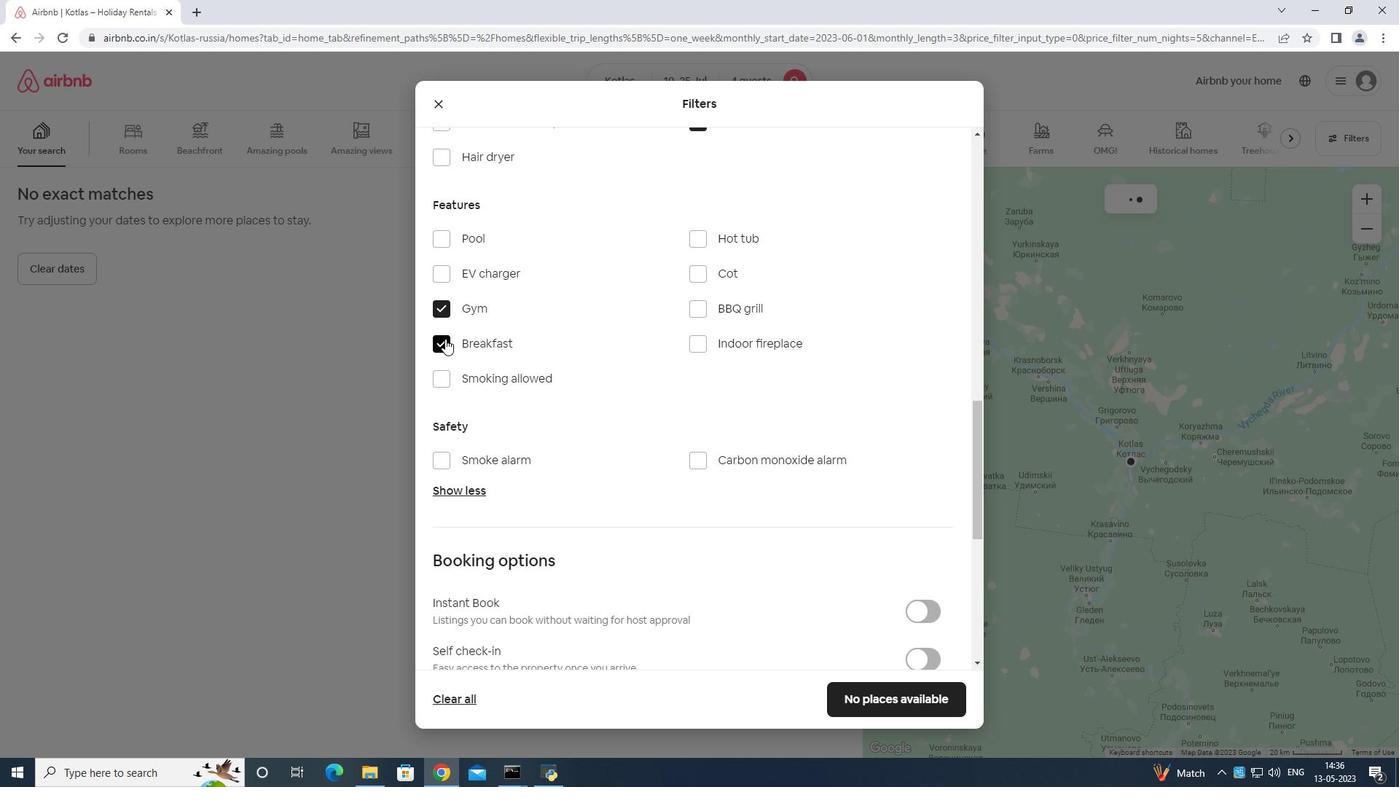 
Action: Mouse scrolled (480, 325) with delta (0, 0)
Screenshot: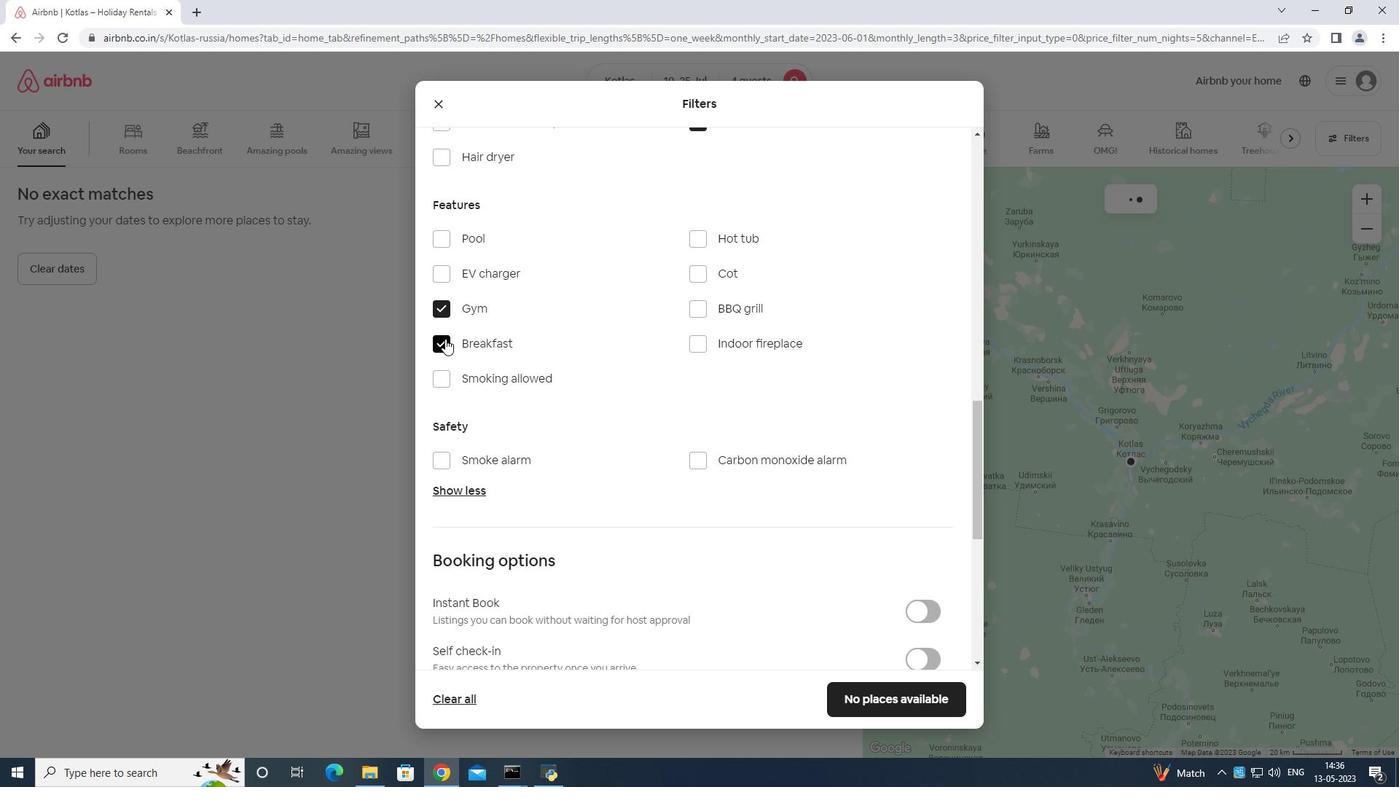 
Action: Mouse moved to (499, 331)
Screenshot: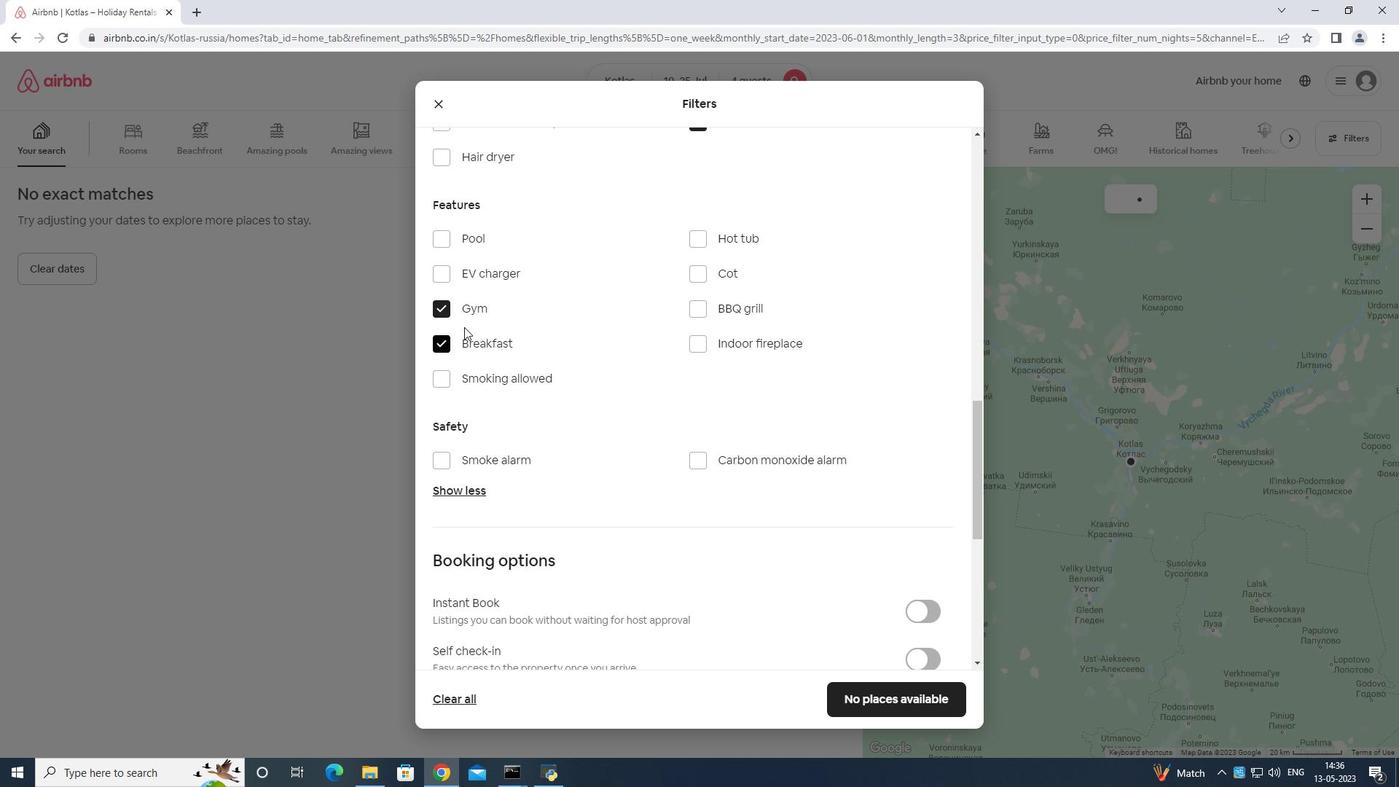 
Action: Mouse scrolled (499, 330) with delta (0, 0)
Screenshot: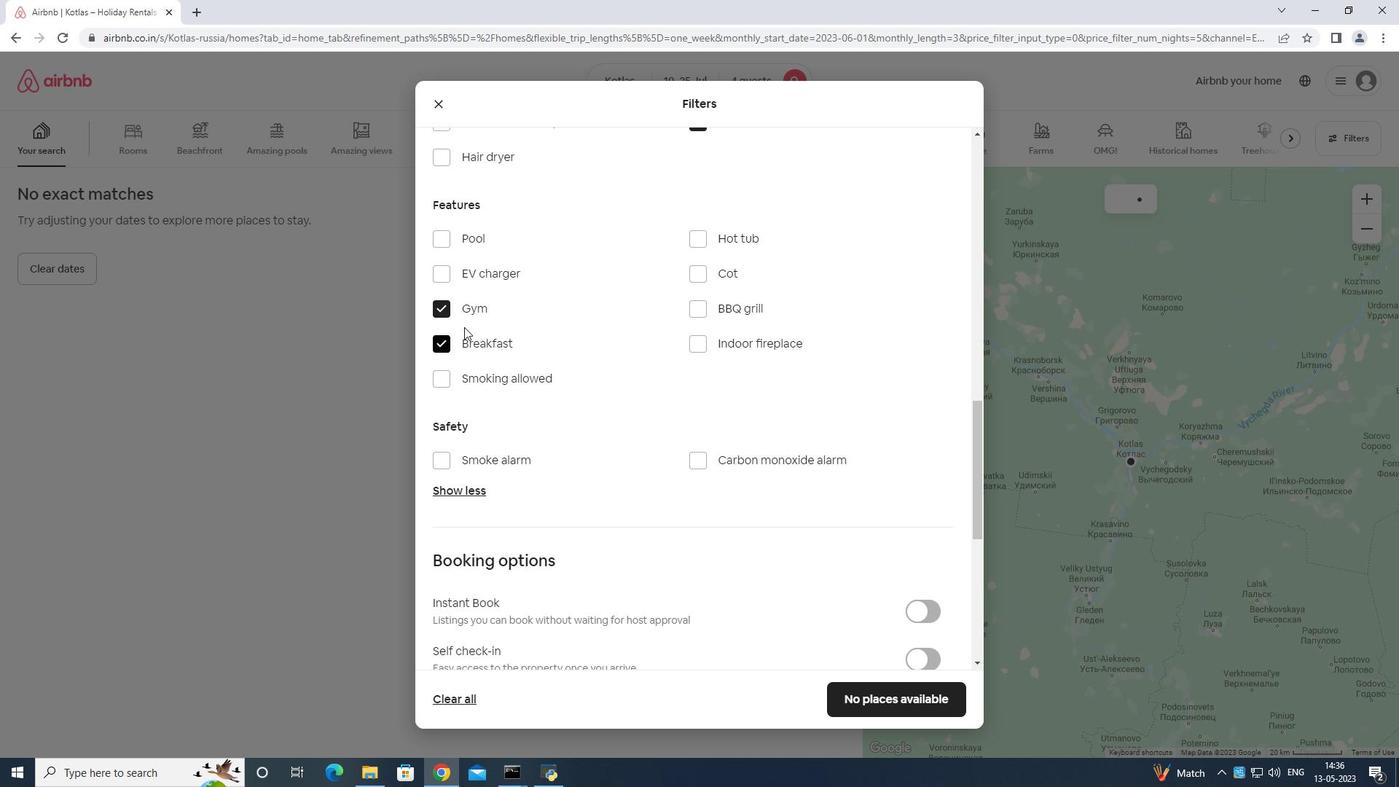 
Action: Mouse moved to (504, 331)
Screenshot: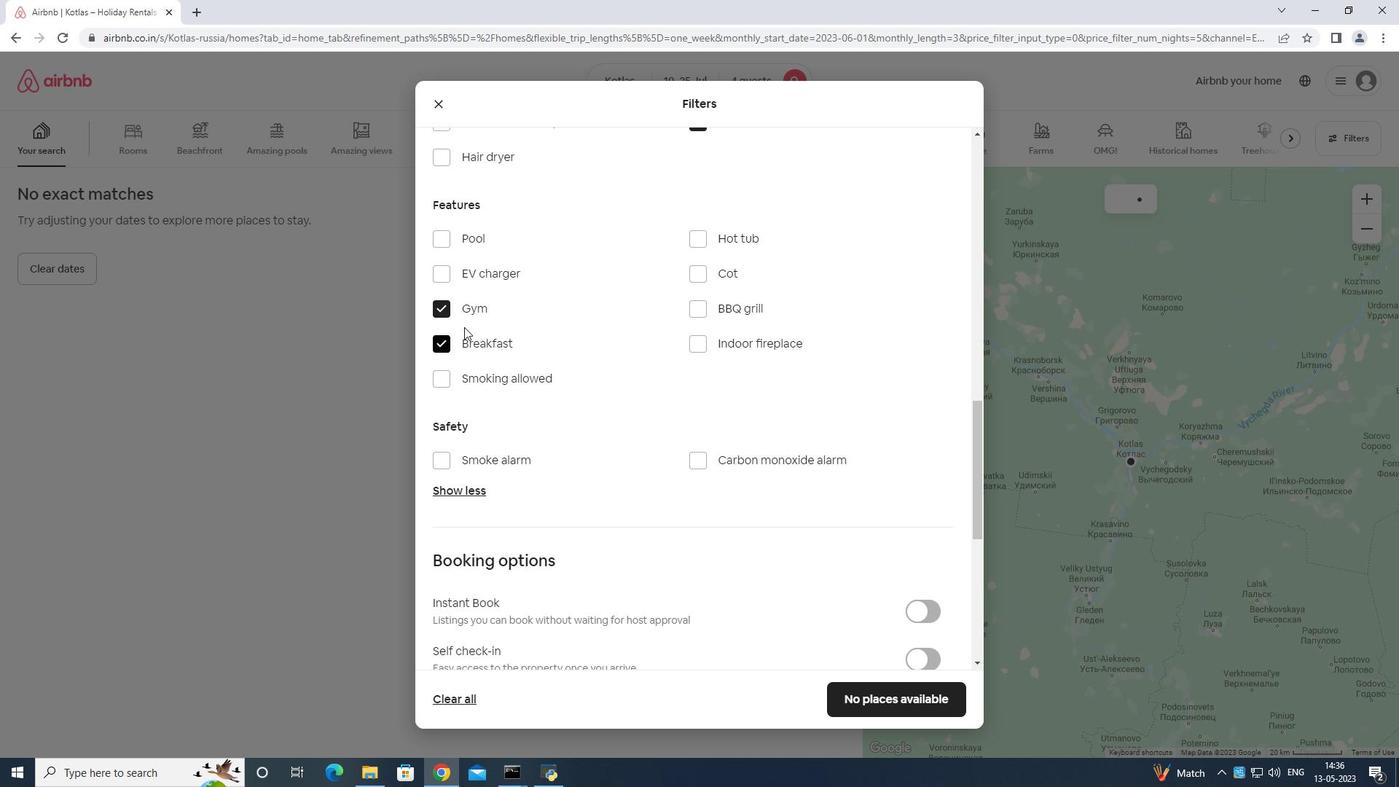 
Action: Mouse scrolled (504, 330) with delta (0, 0)
Screenshot: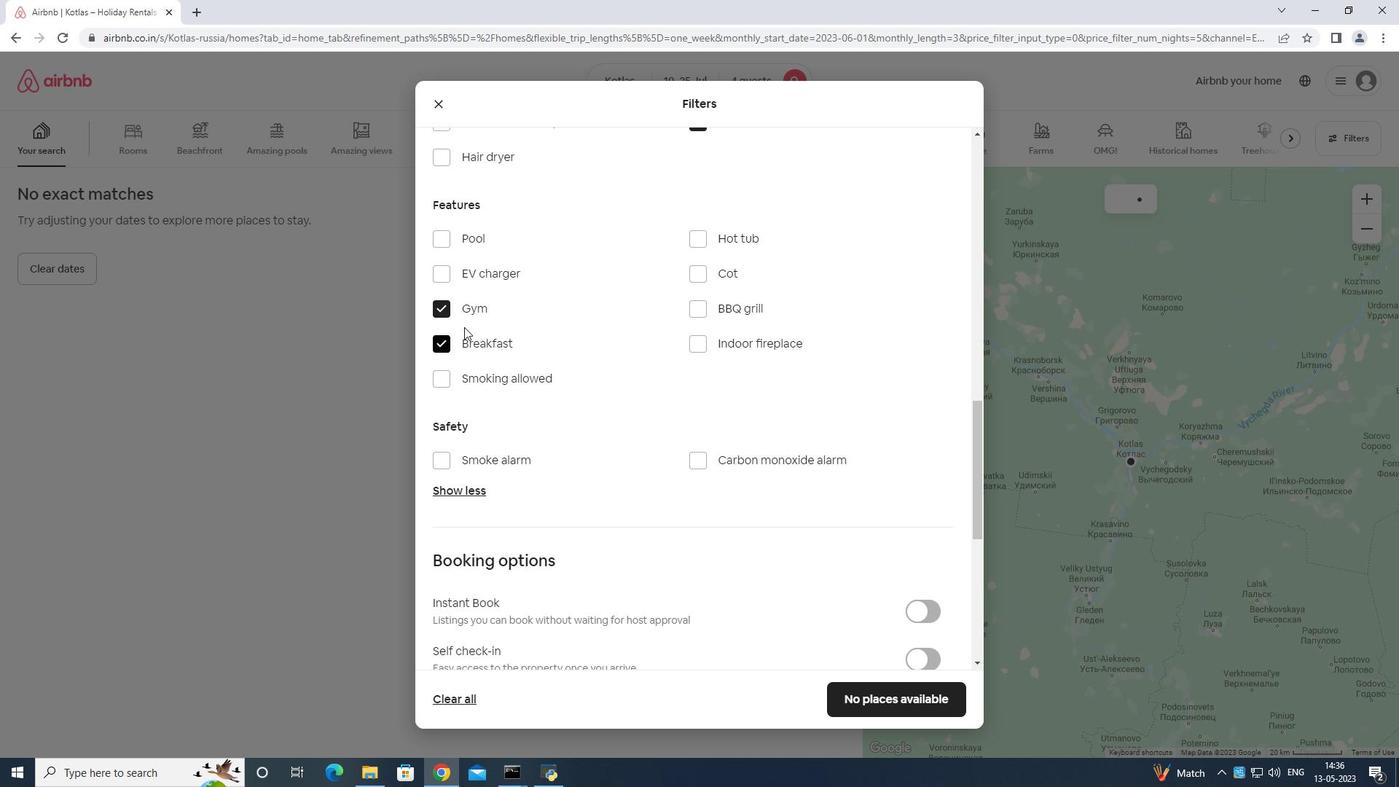 
Action: Mouse moved to (543, 338)
Screenshot: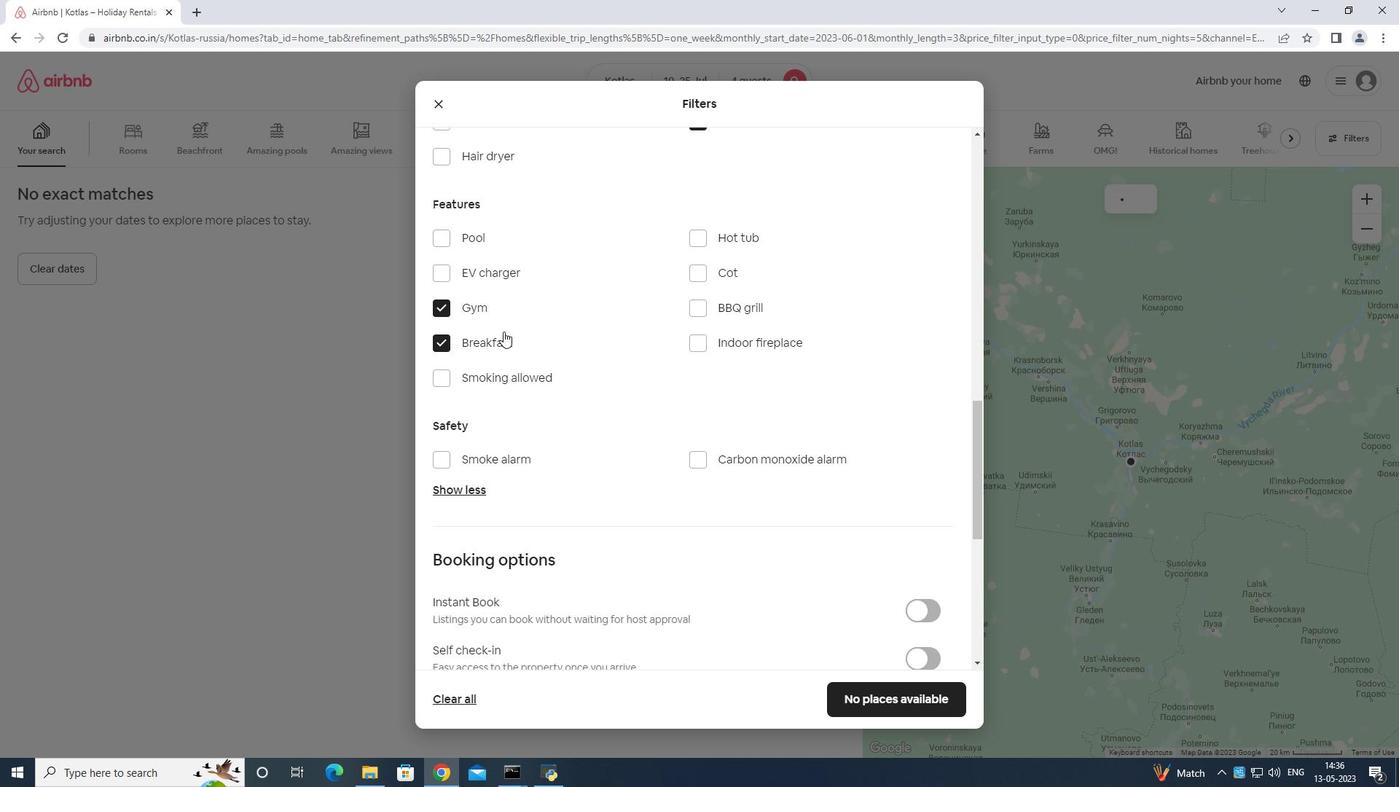 
Action: Mouse scrolled (543, 338) with delta (0, 0)
Screenshot: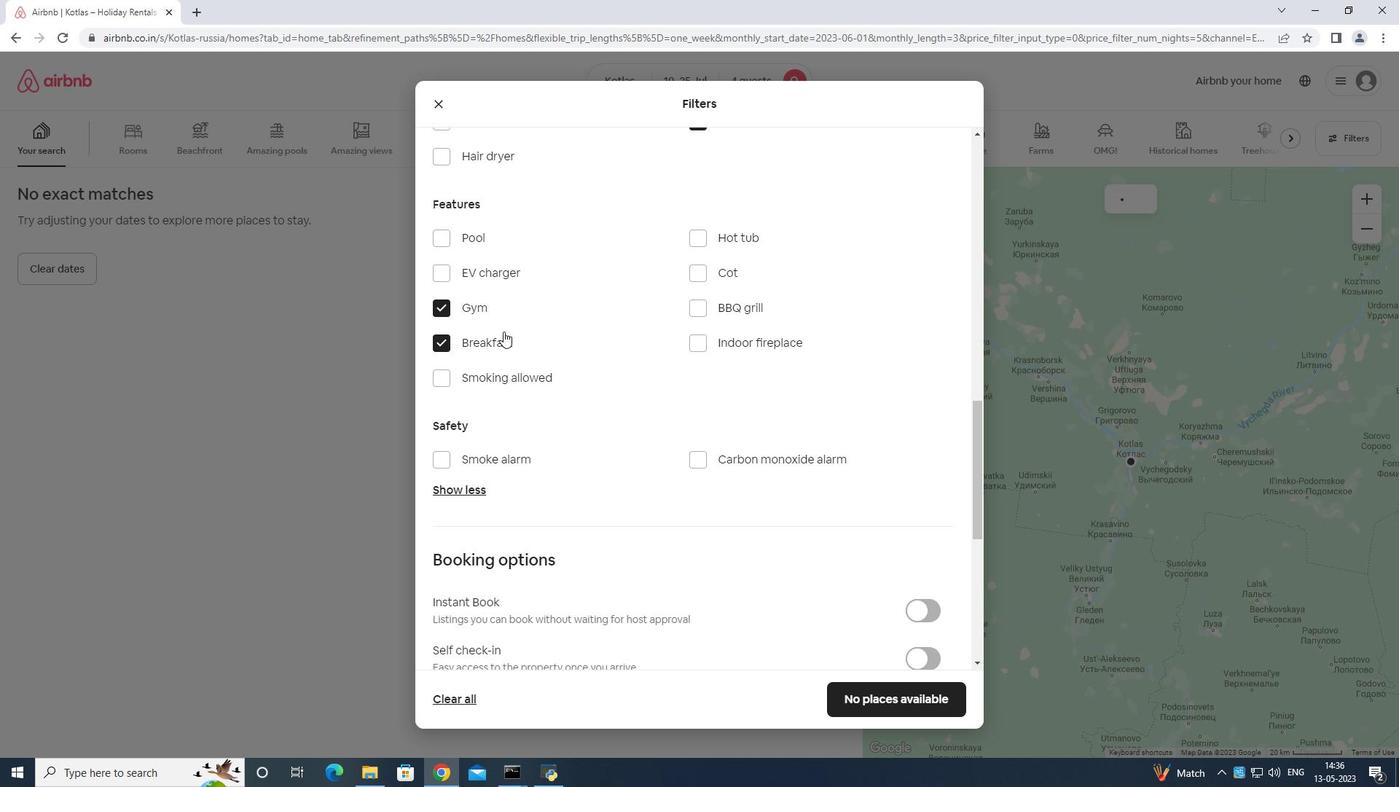 
Action: Mouse moved to (935, 374)
Screenshot: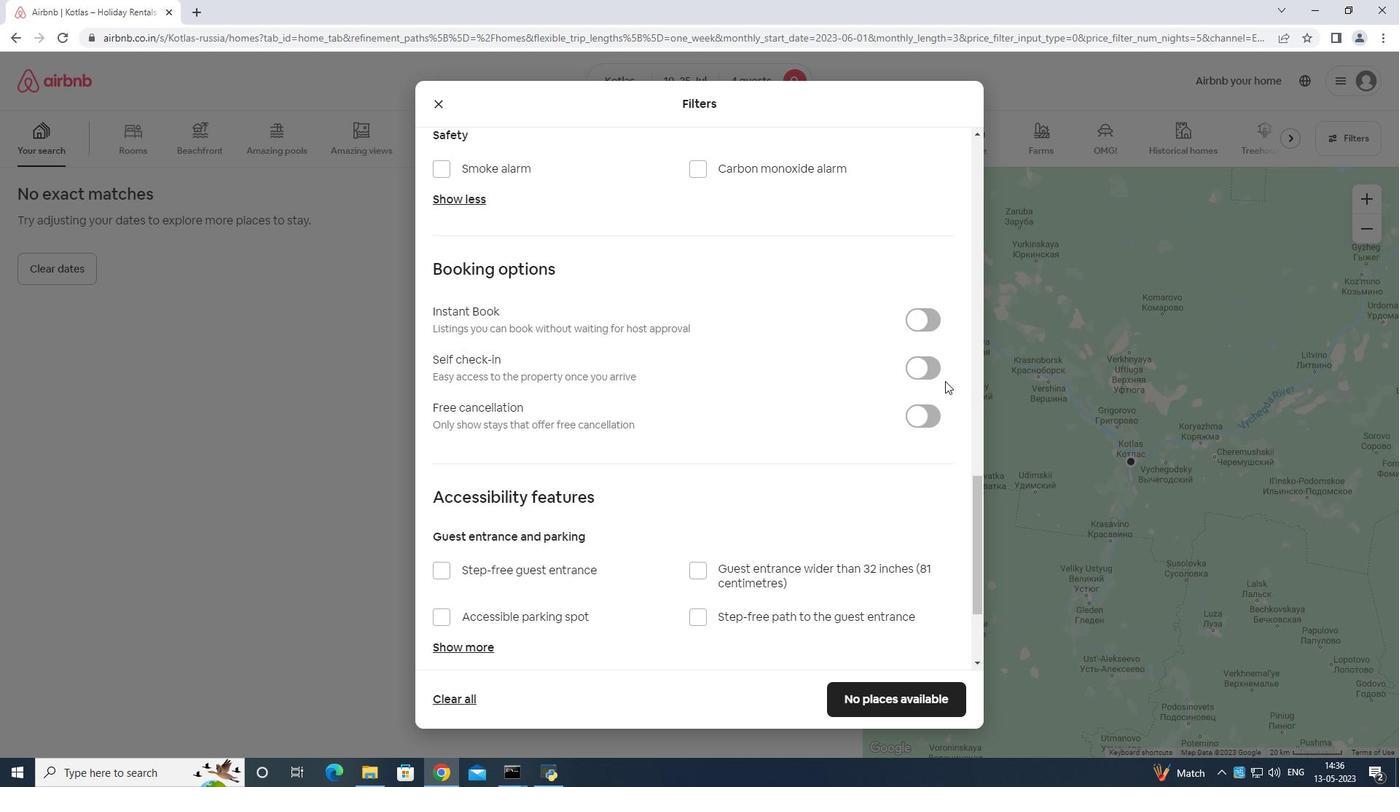 
Action: Mouse pressed left at (935, 374)
Screenshot: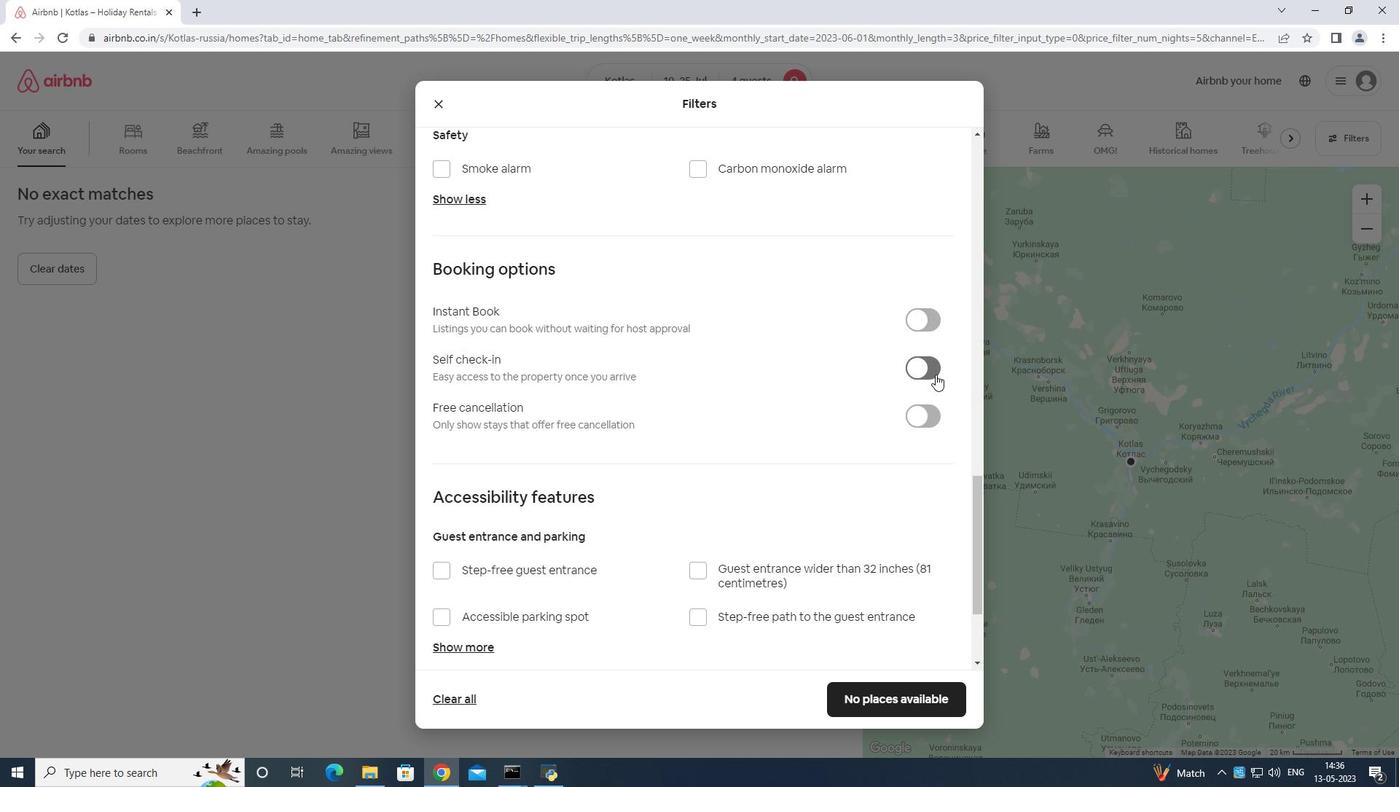 
Action: Mouse moved to (907, 335)
Screenshot: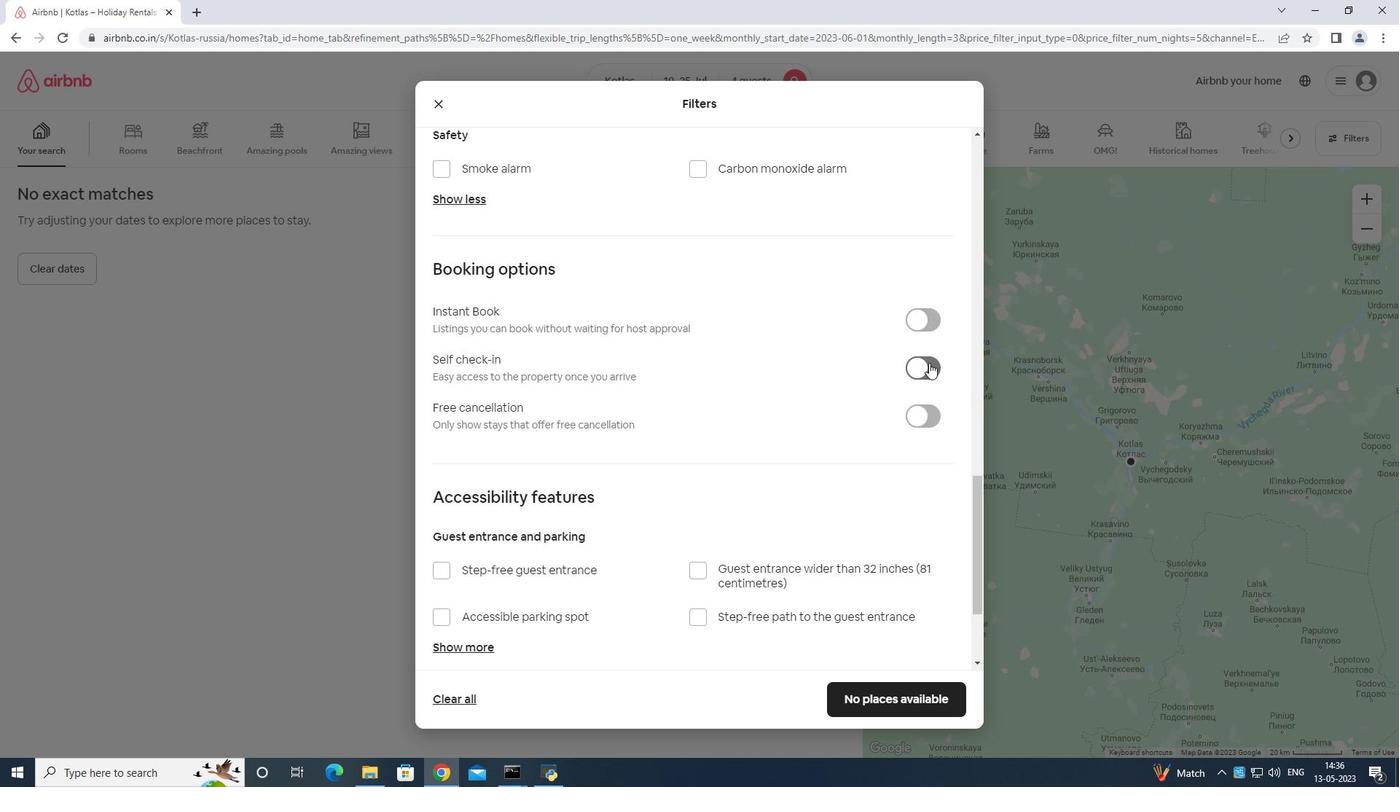
Action: Mouse scrolled (907, 335) with delta (0, 0)
Screenshot: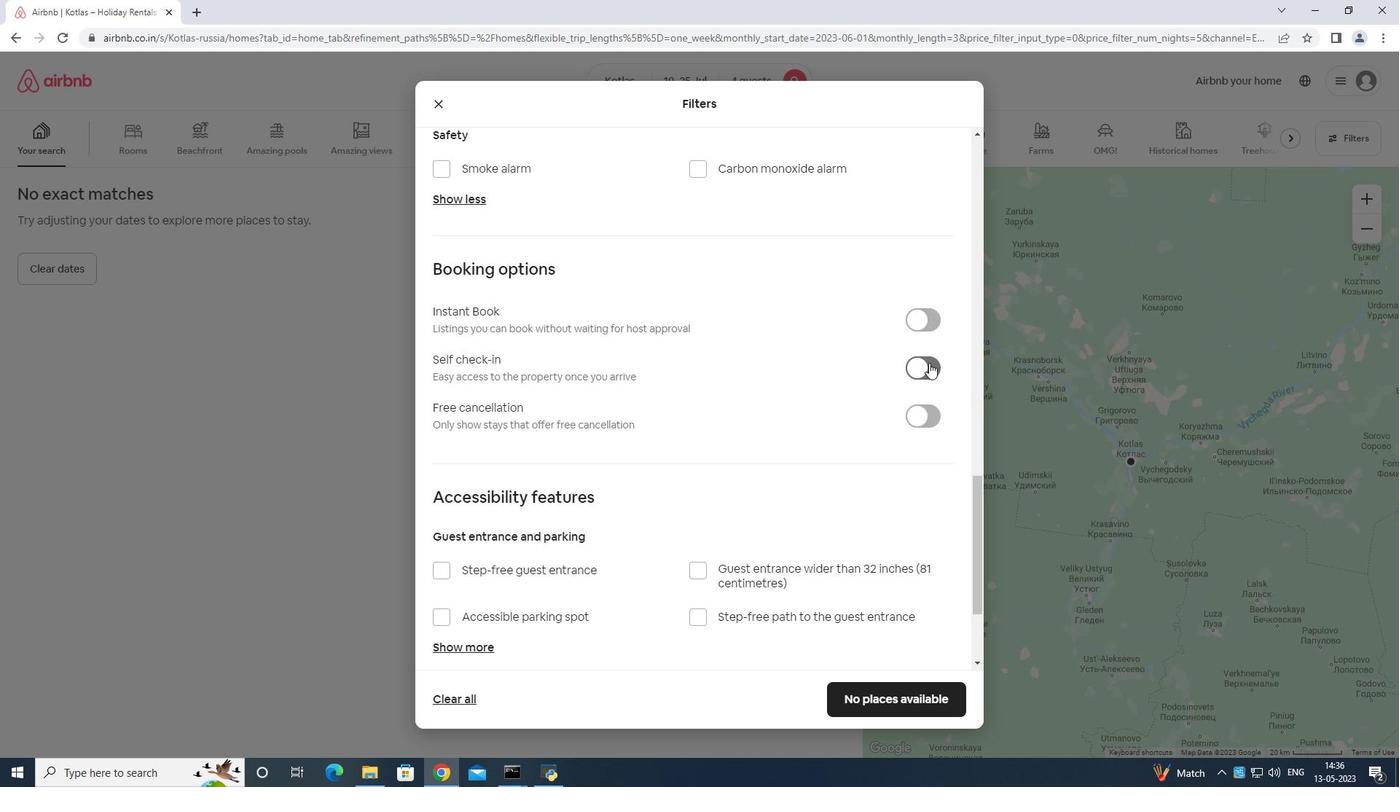 
Action: Mouse moved to (906, 341)
Screenshot: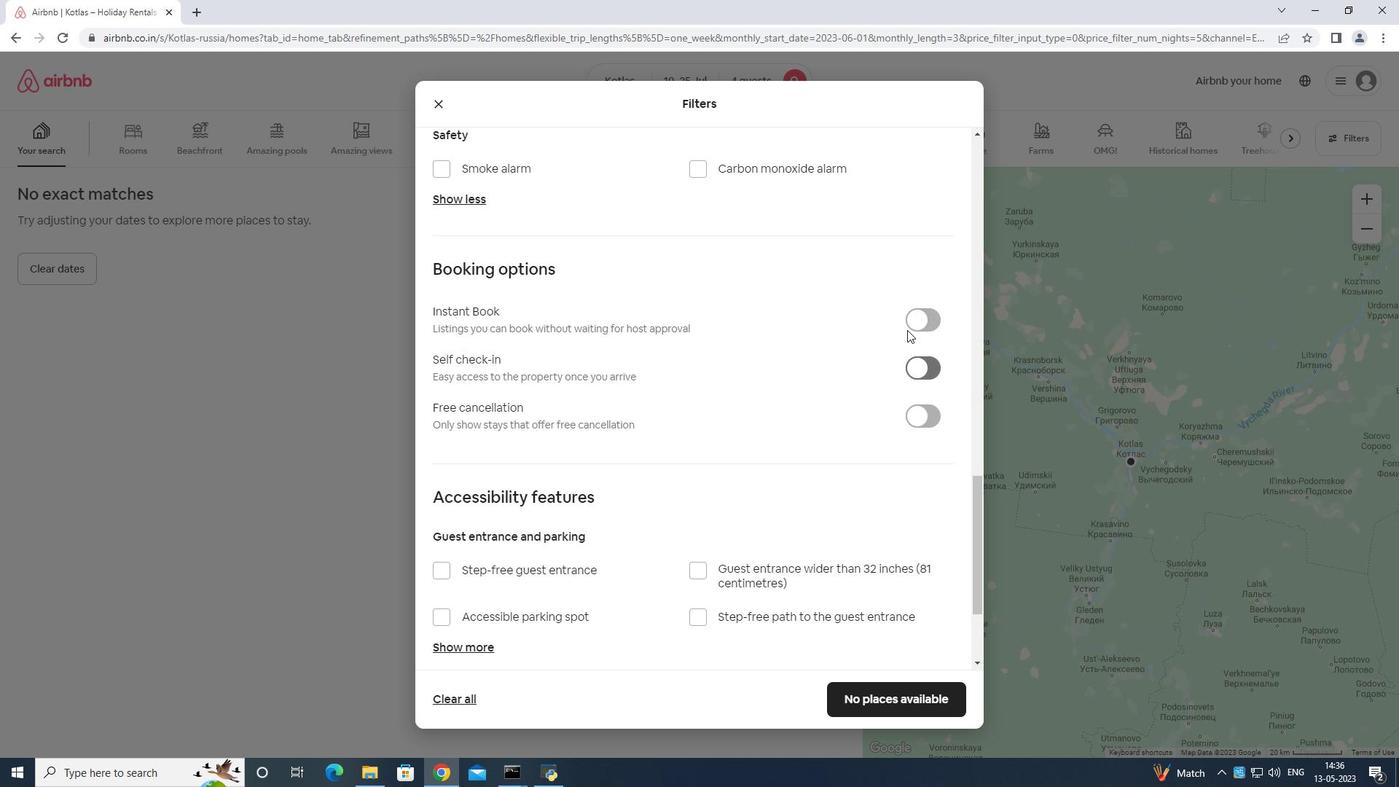 
Action: Mouse scrolled (906, 340) with delta (0, 0)
Screenshot: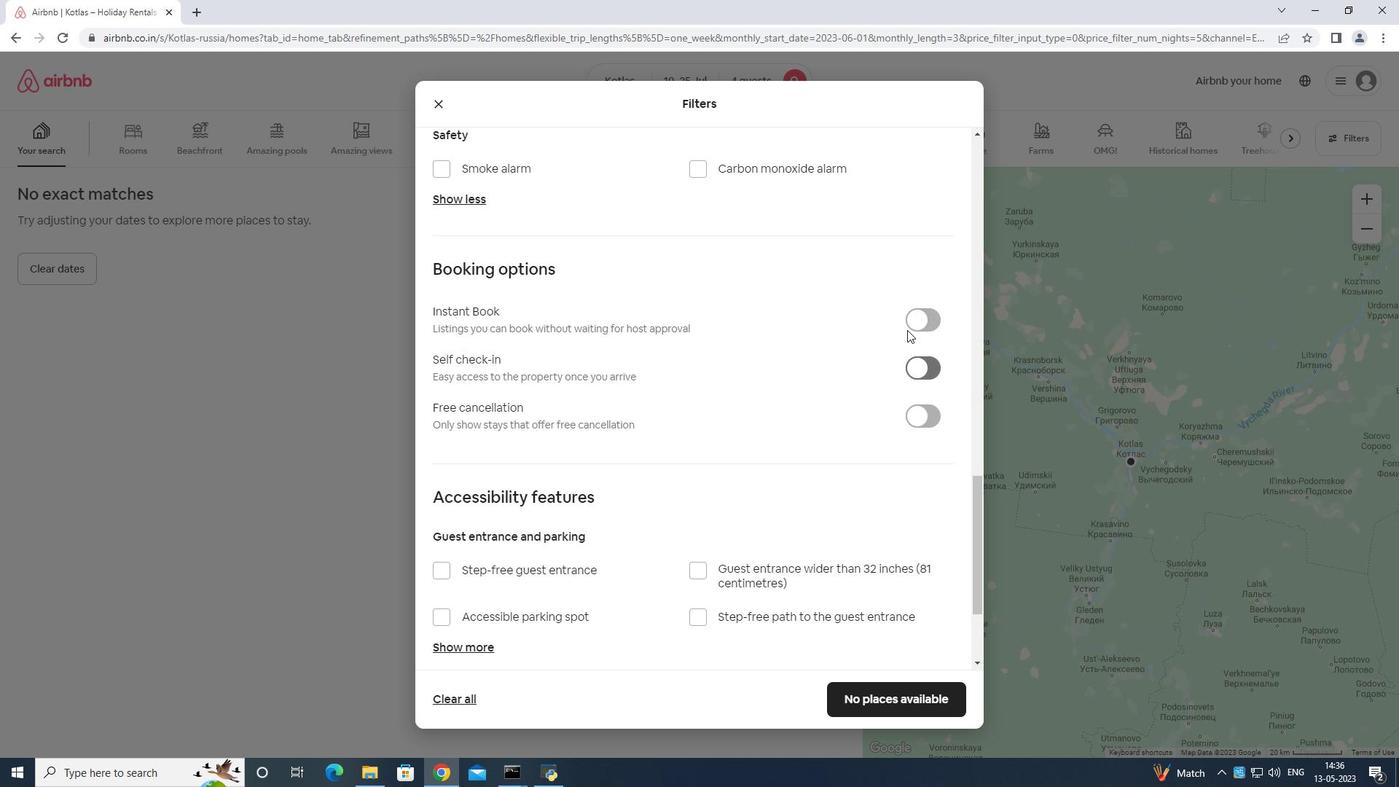 
Action: Mouse moved to (905, 342)
Screenshot: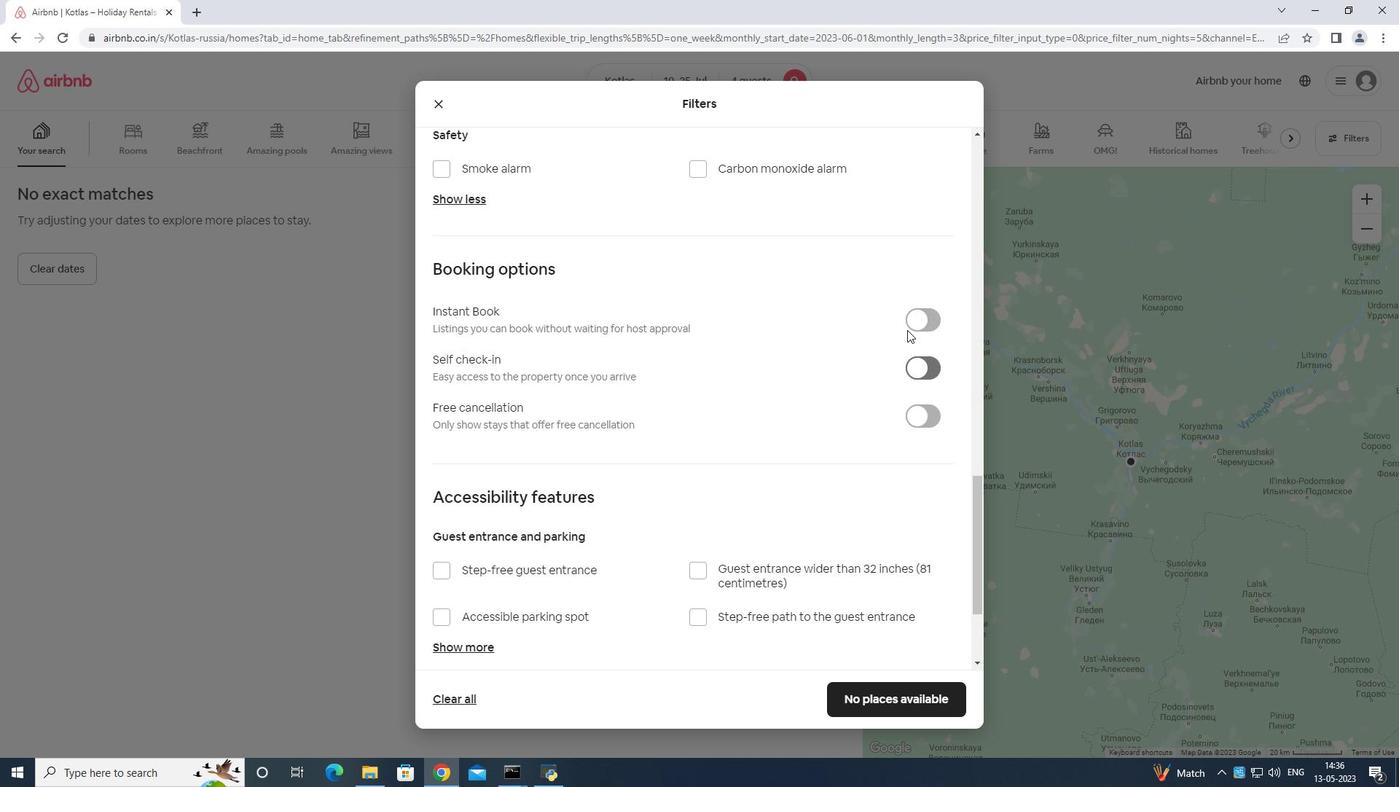 
Action: Mouse scrolled (905, 341) with delta (0, 0)
Screenshot: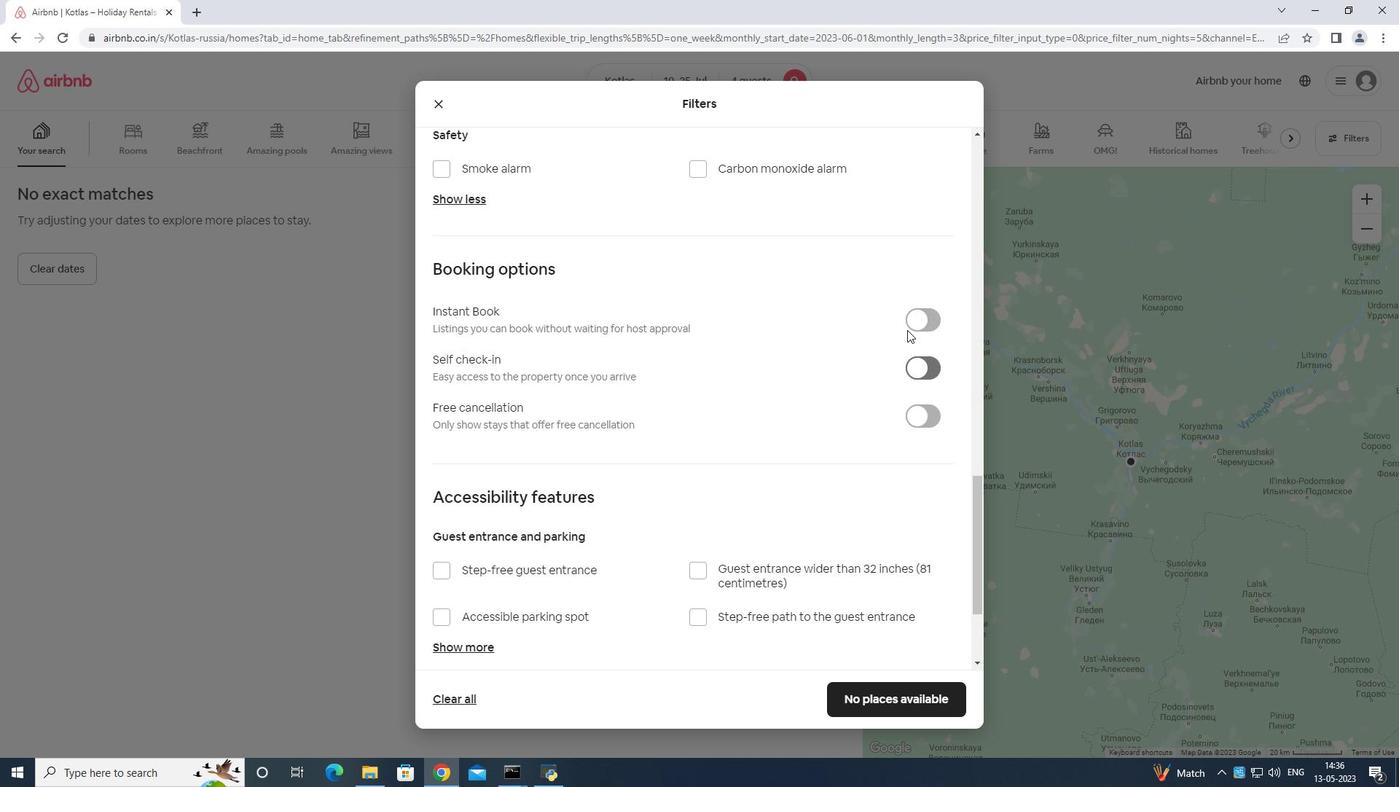 
Action: Mouse moved to (896, 367)
Screenshot: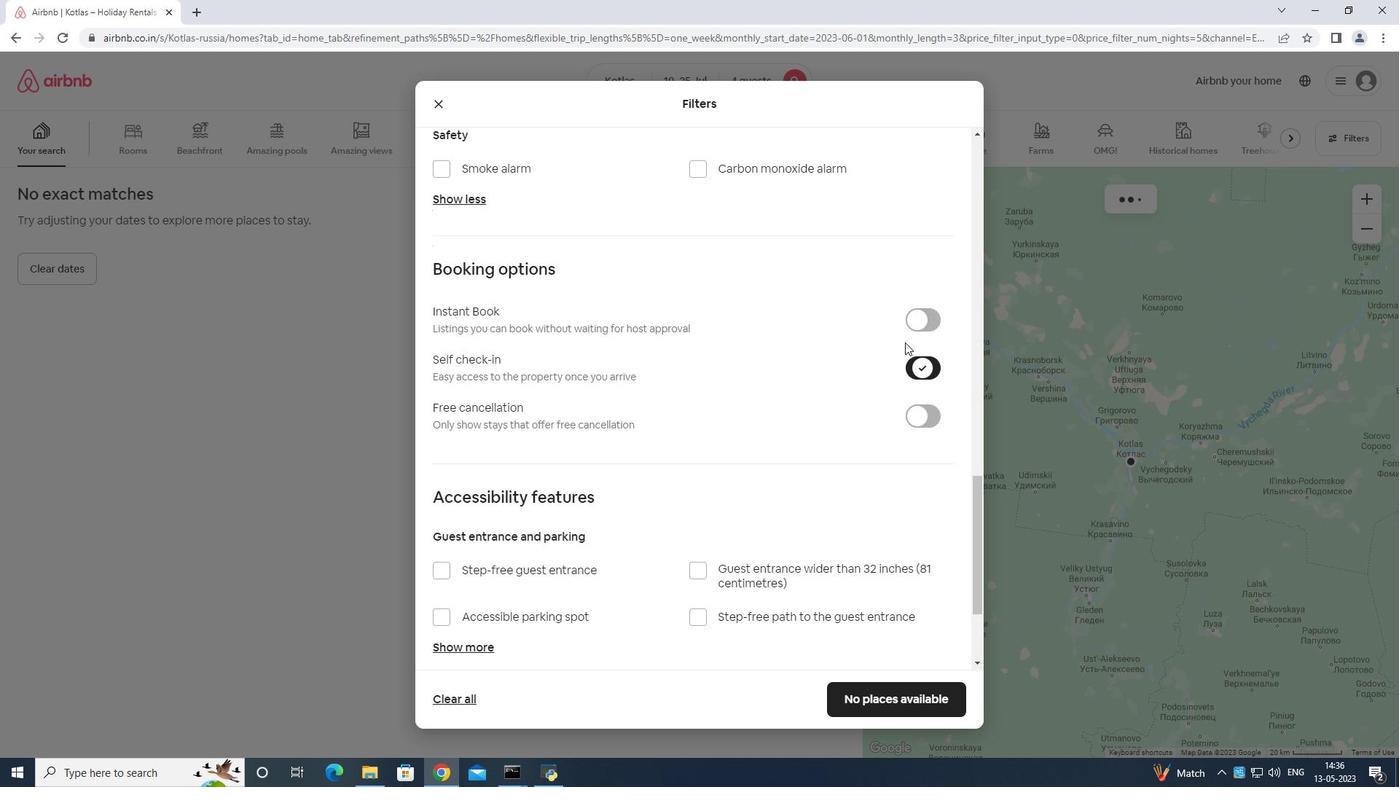 
Action: Mouse scrolled (896, 366) with delta (0, 0)
Screenshot: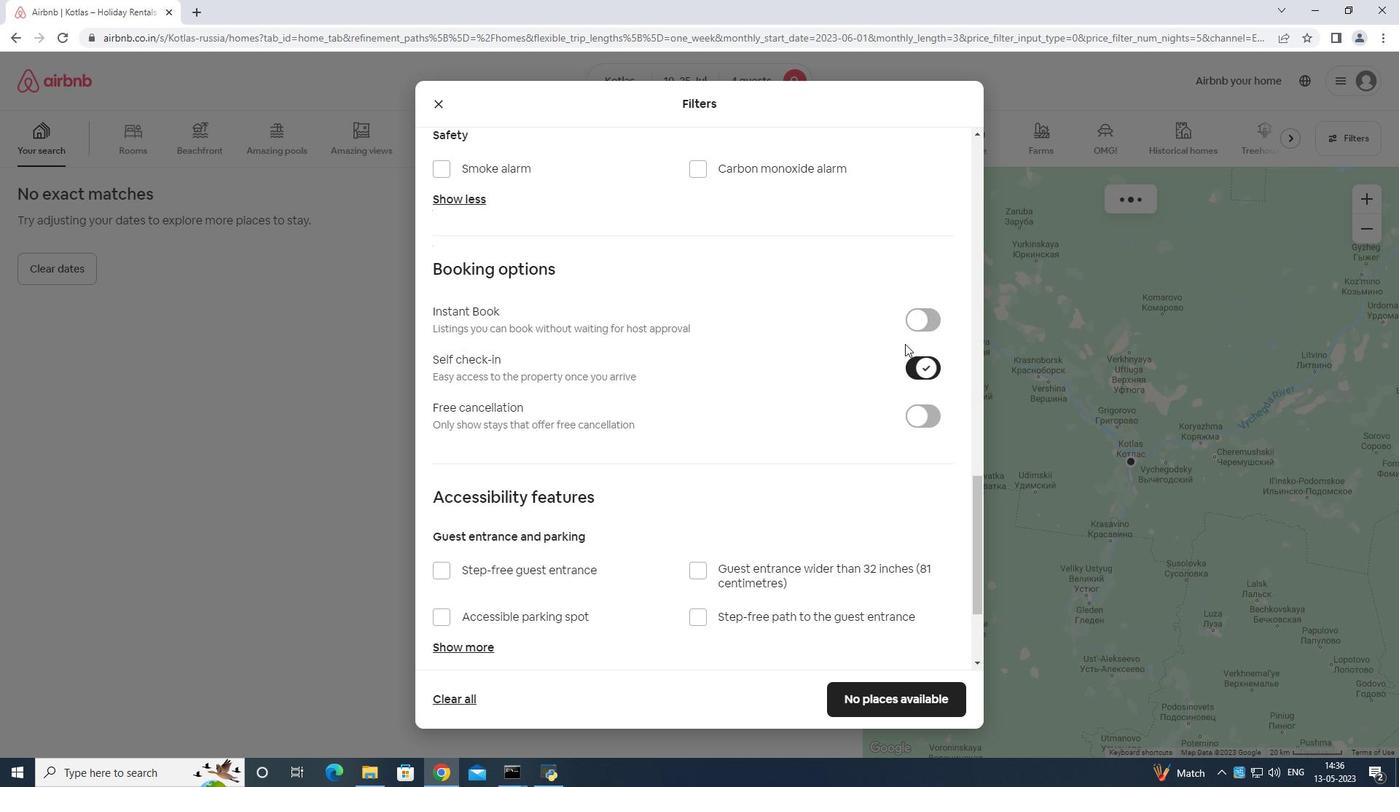 
Action: Mouse moved to (894, 375)
Screenshot: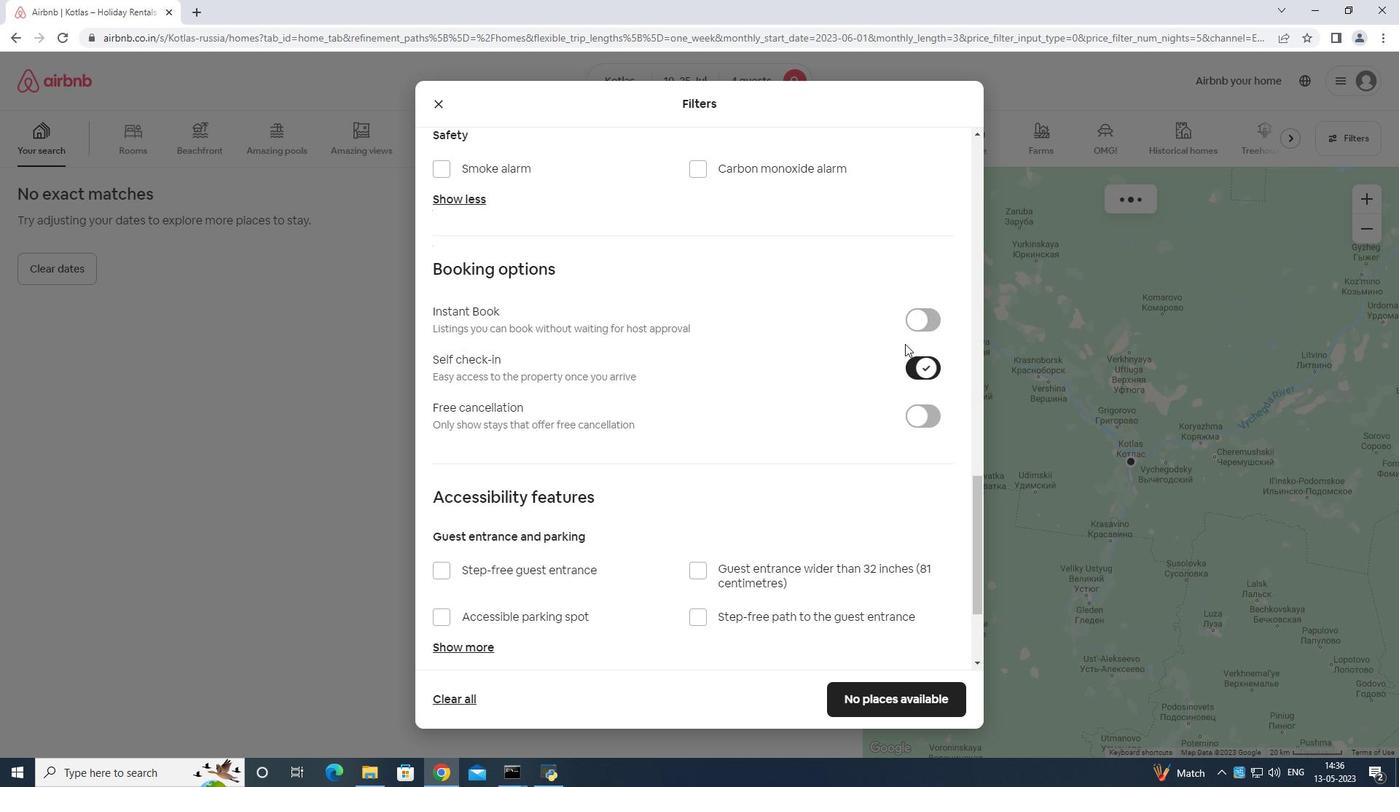 
Action: Mouse scrolled (894, 374) with delta (0, 0)
Screenshot: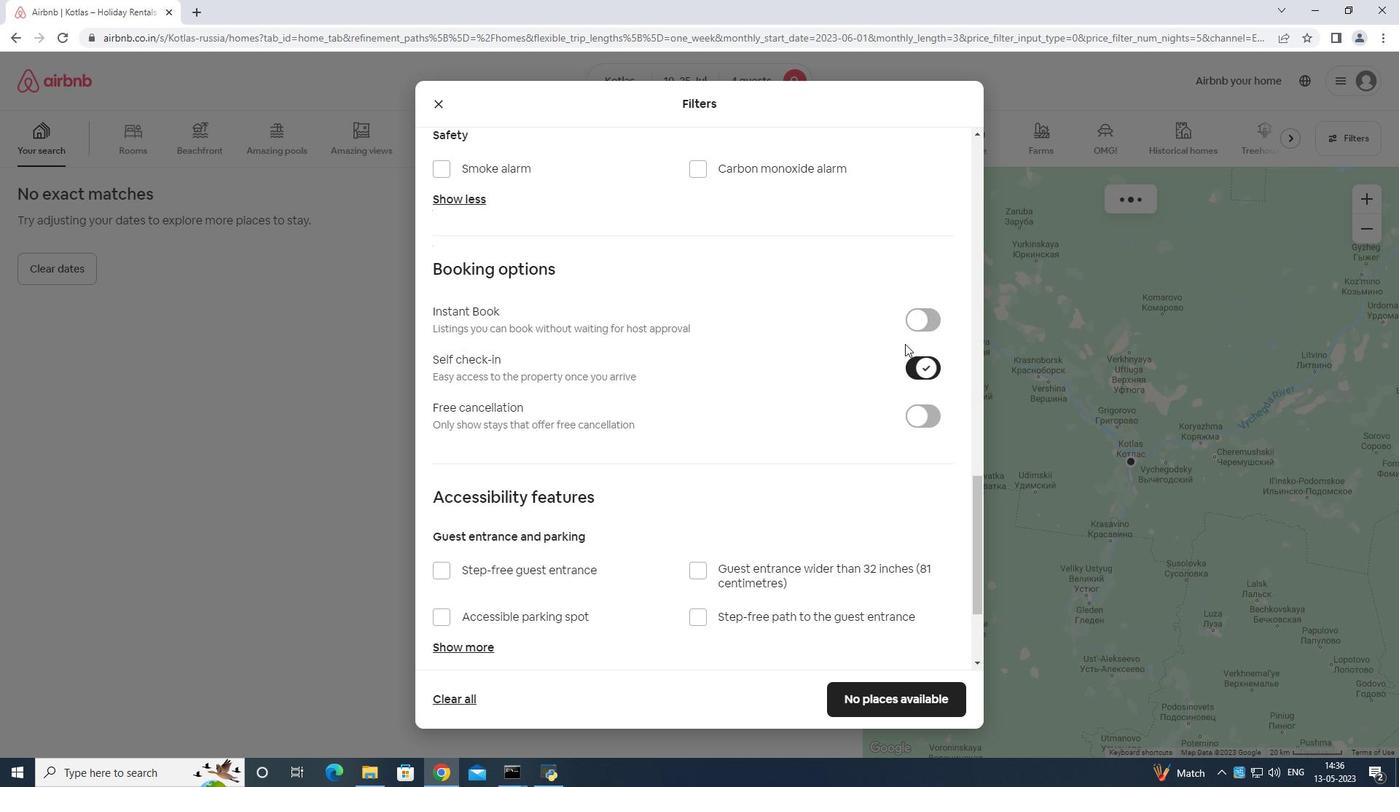 
Action: Mouse moved to (892, 378)
Screenshot: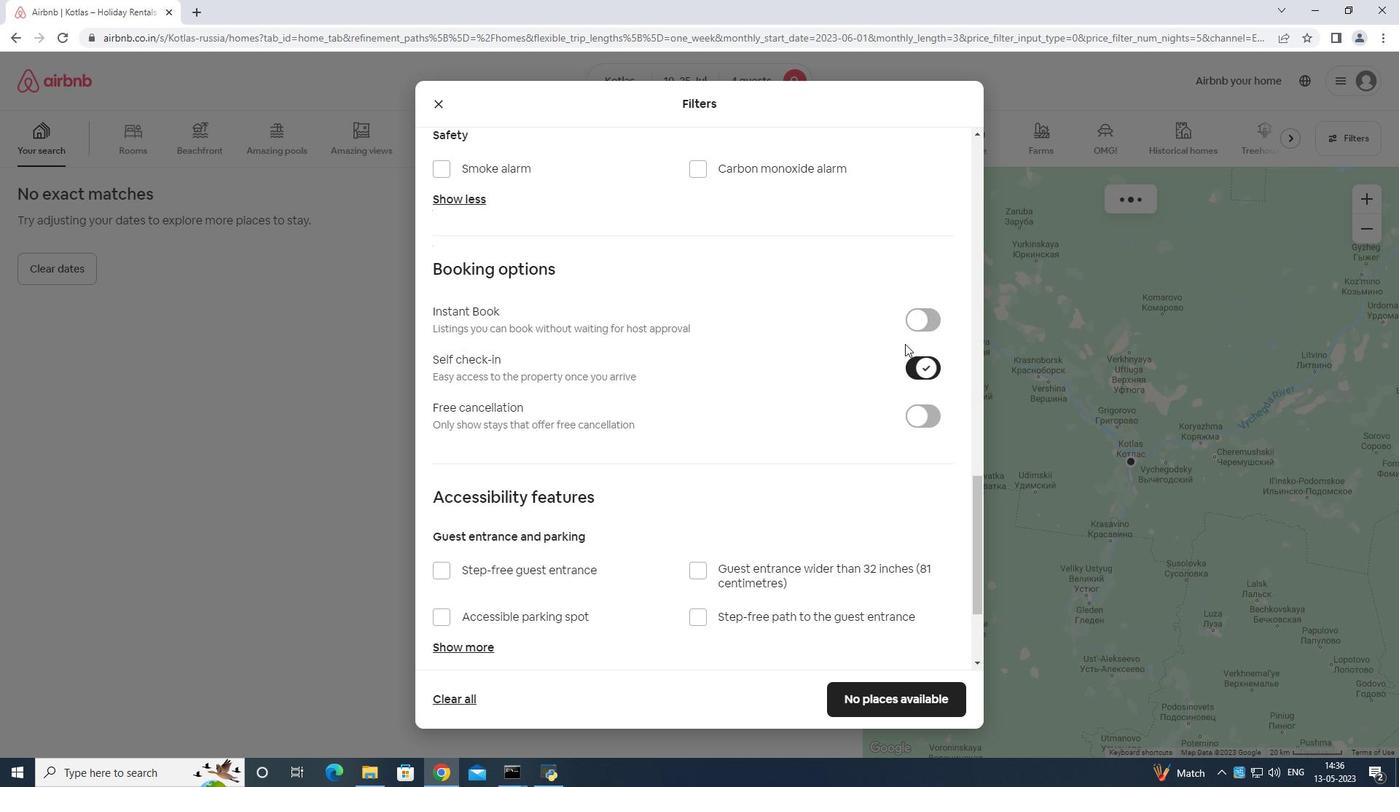 
Action: Mouse scrolled (893, 376) with delta (0, 0)
Screenshot: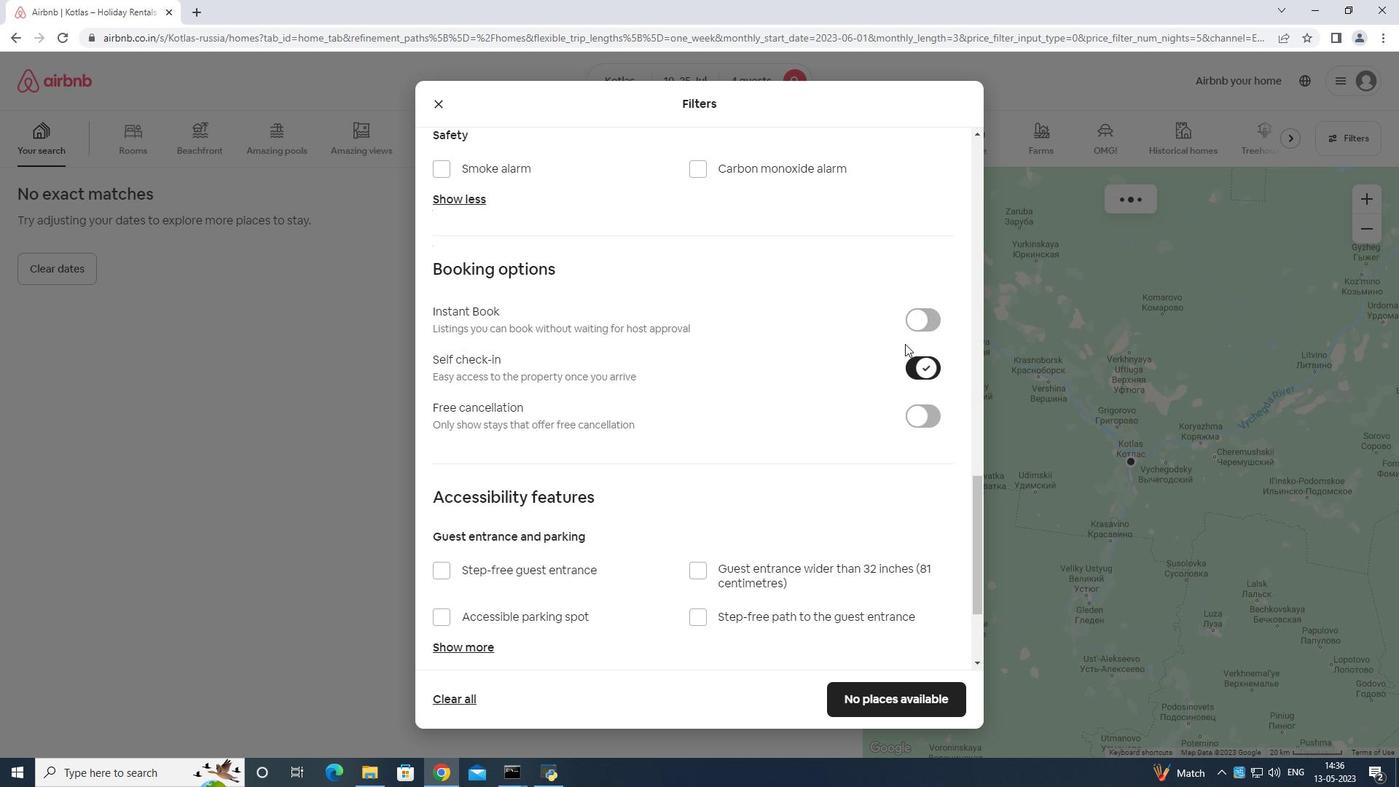 
Action: Mouse moved to (892, 379)
Screenshot: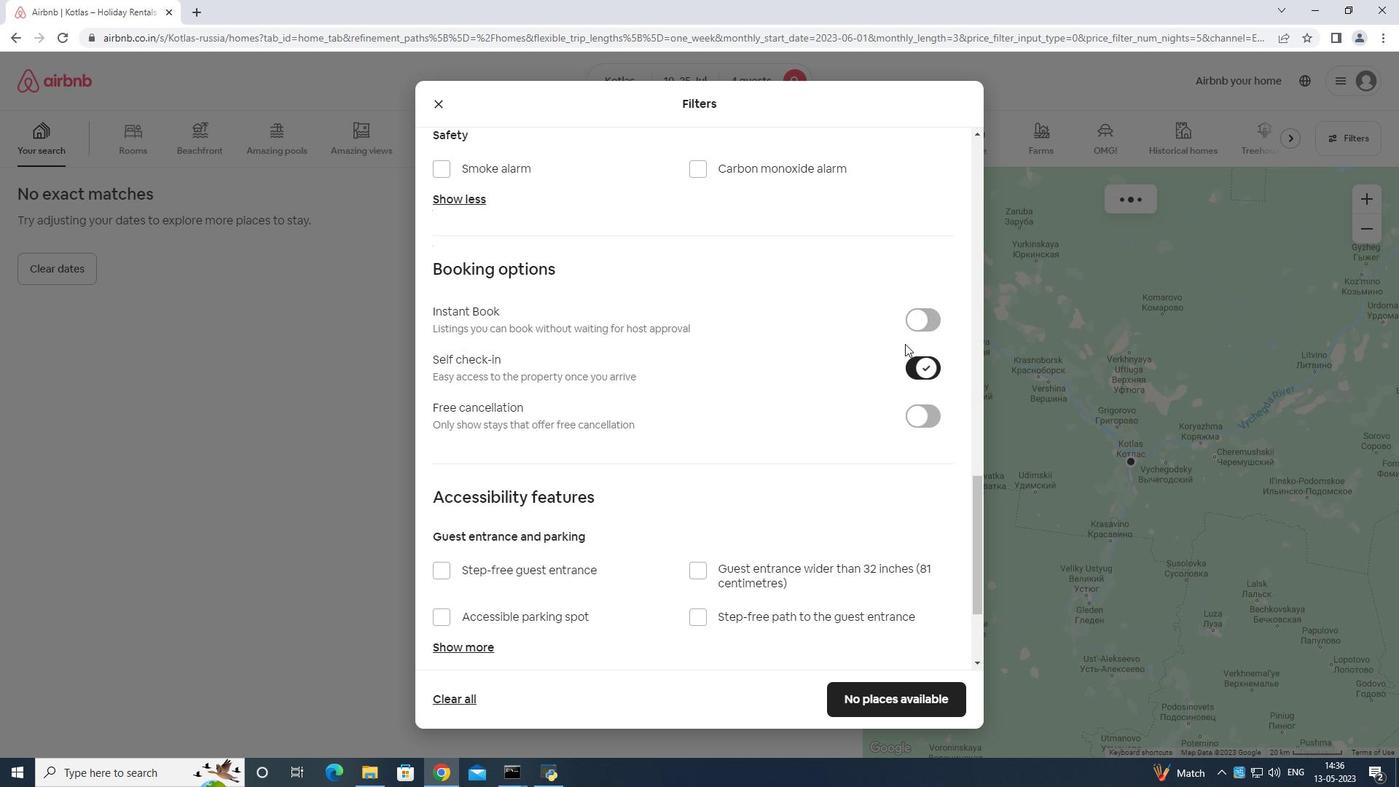 
Action: Mouse scrolled (892, 378) with delta (0, 0)
Screenshot: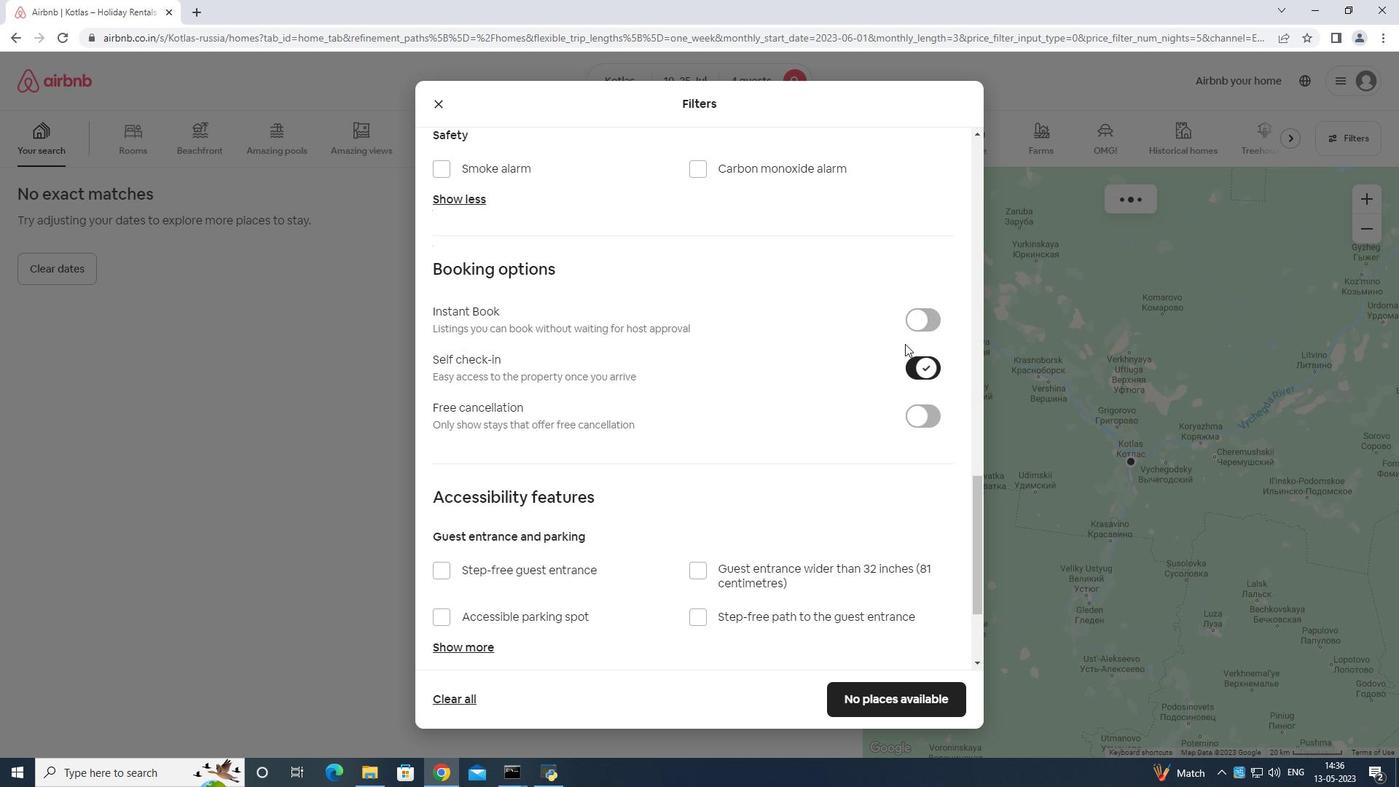 
Action: Mouse moved to (891, 381)
Screenshot: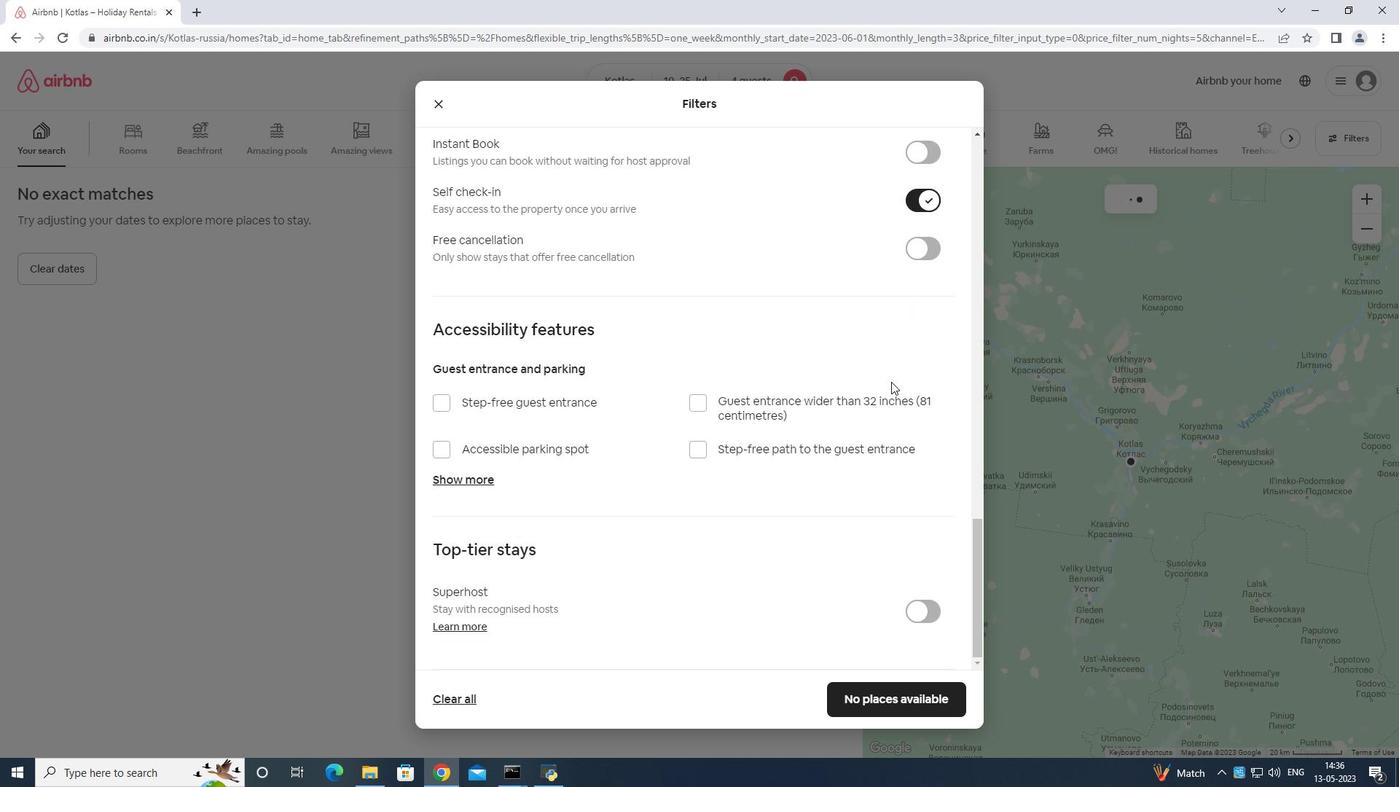 
Action: Mouse scrolled (891, 381) with delta (0, 0)
Screenshot: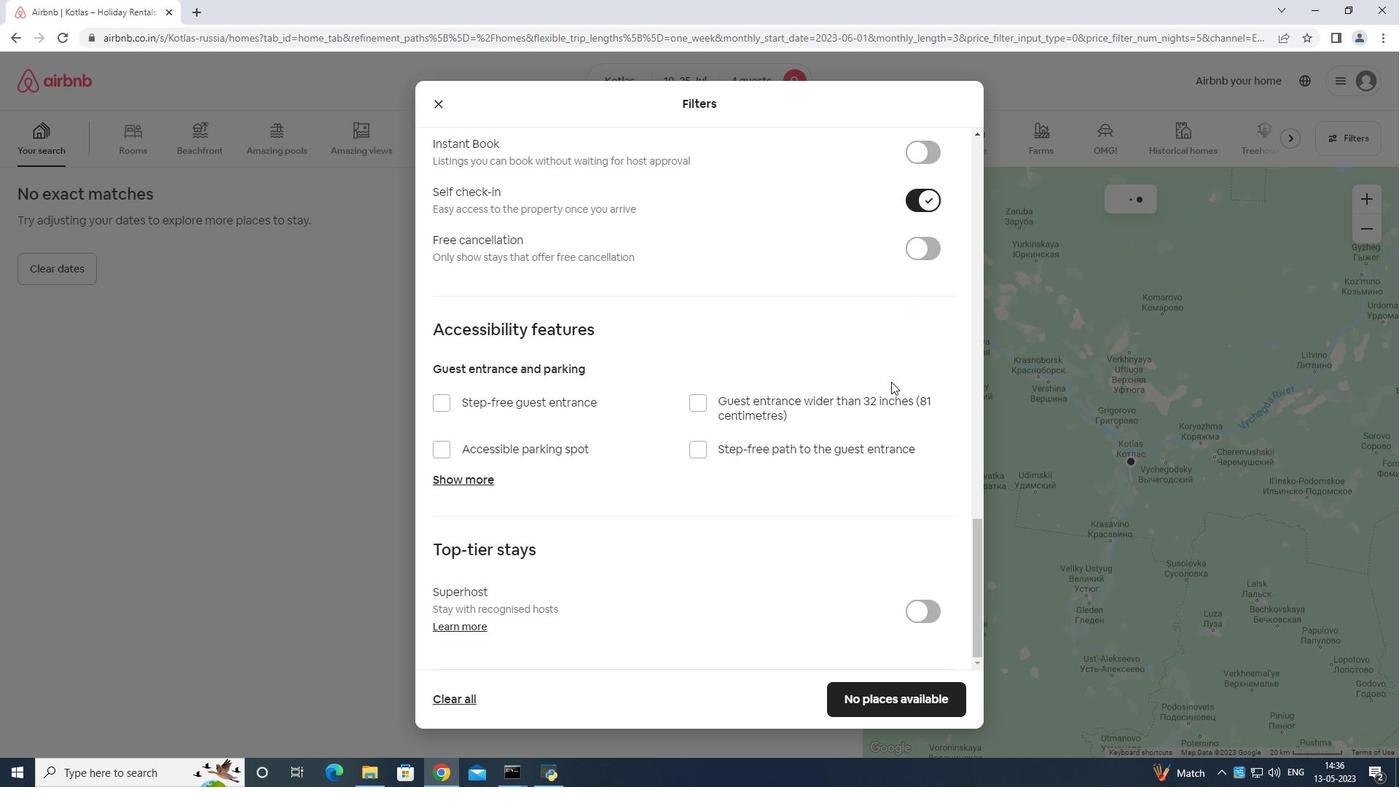 
Action: Mouse moved to (891, 389)
Screenshot: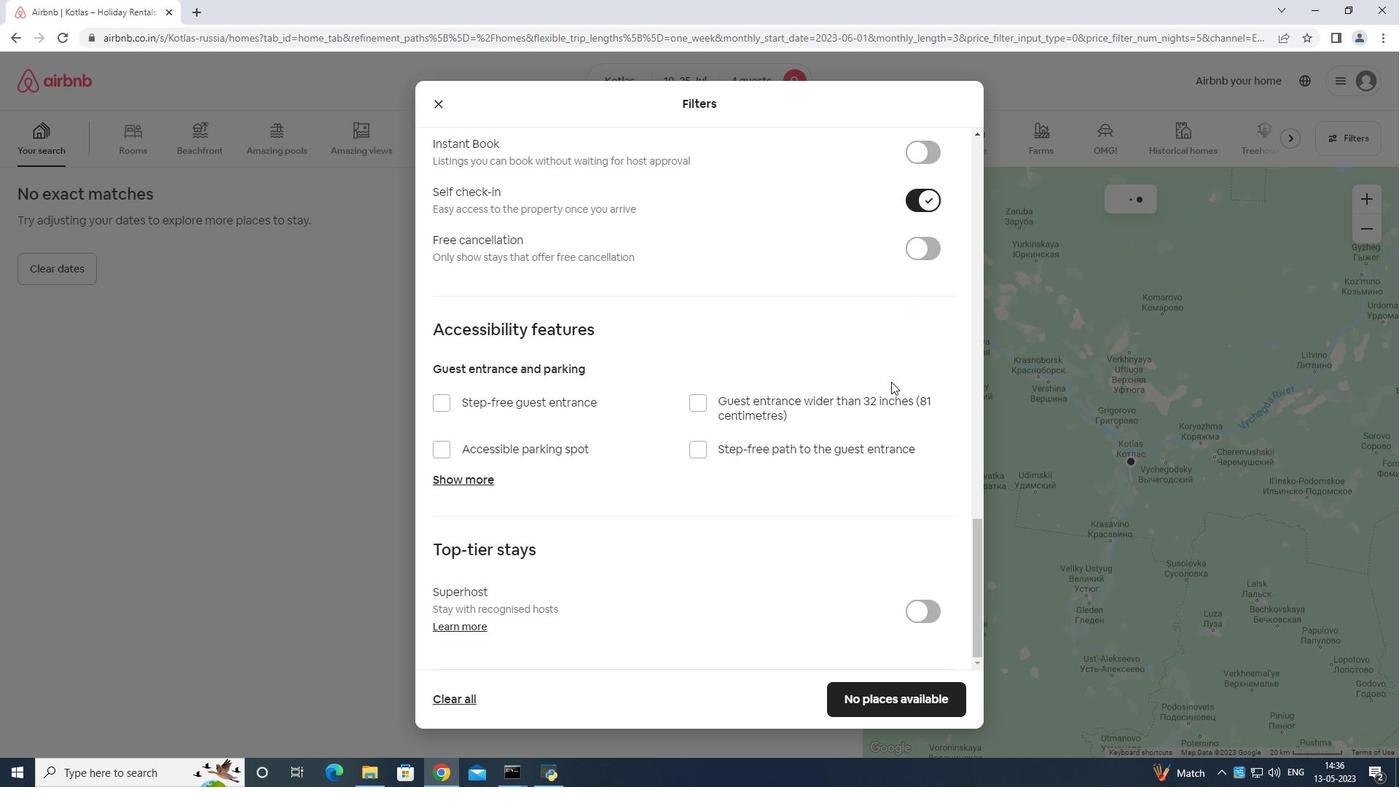 
Action: Mouse scrolled (891, 388) with delta (0, 0)
Screenshot: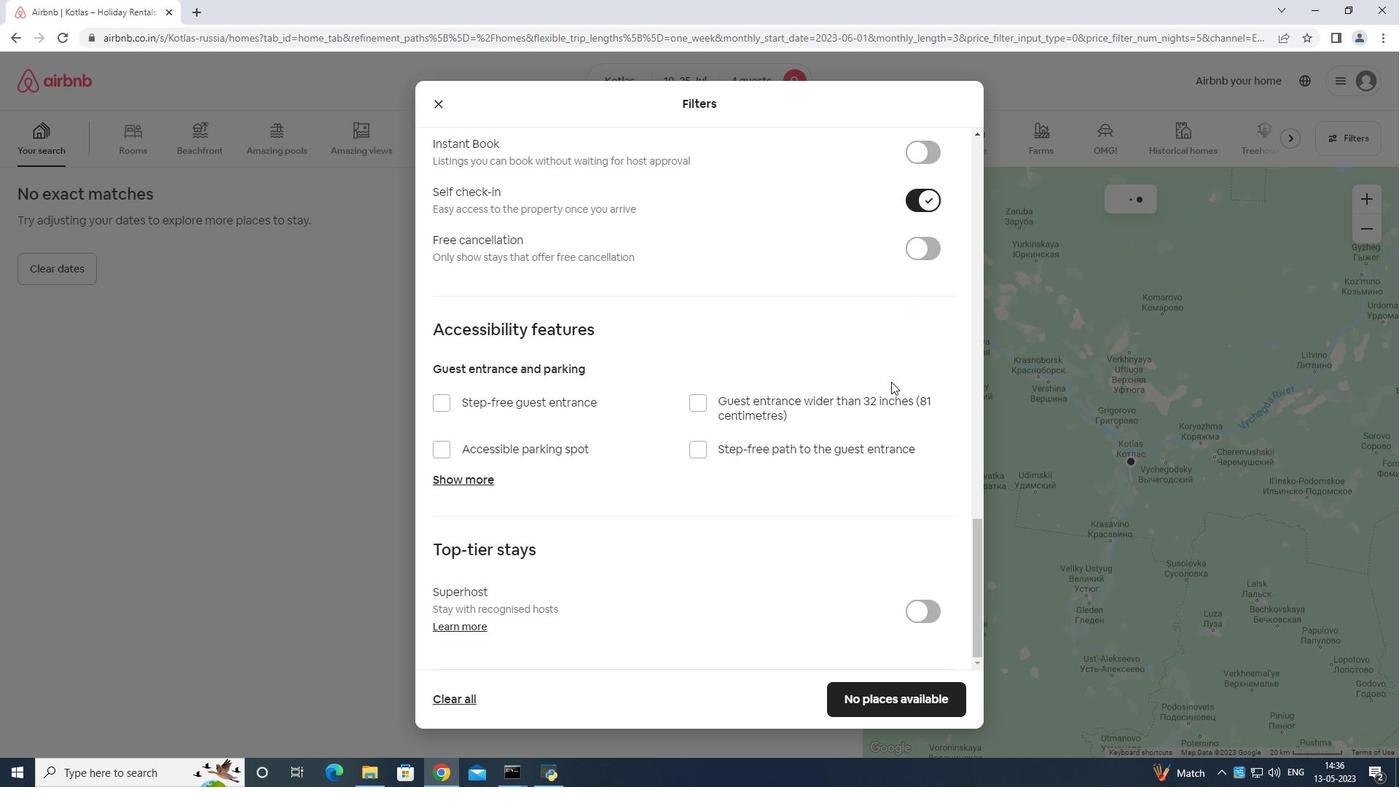 
Action: Mouse moved to (891, 390)
Screenshot: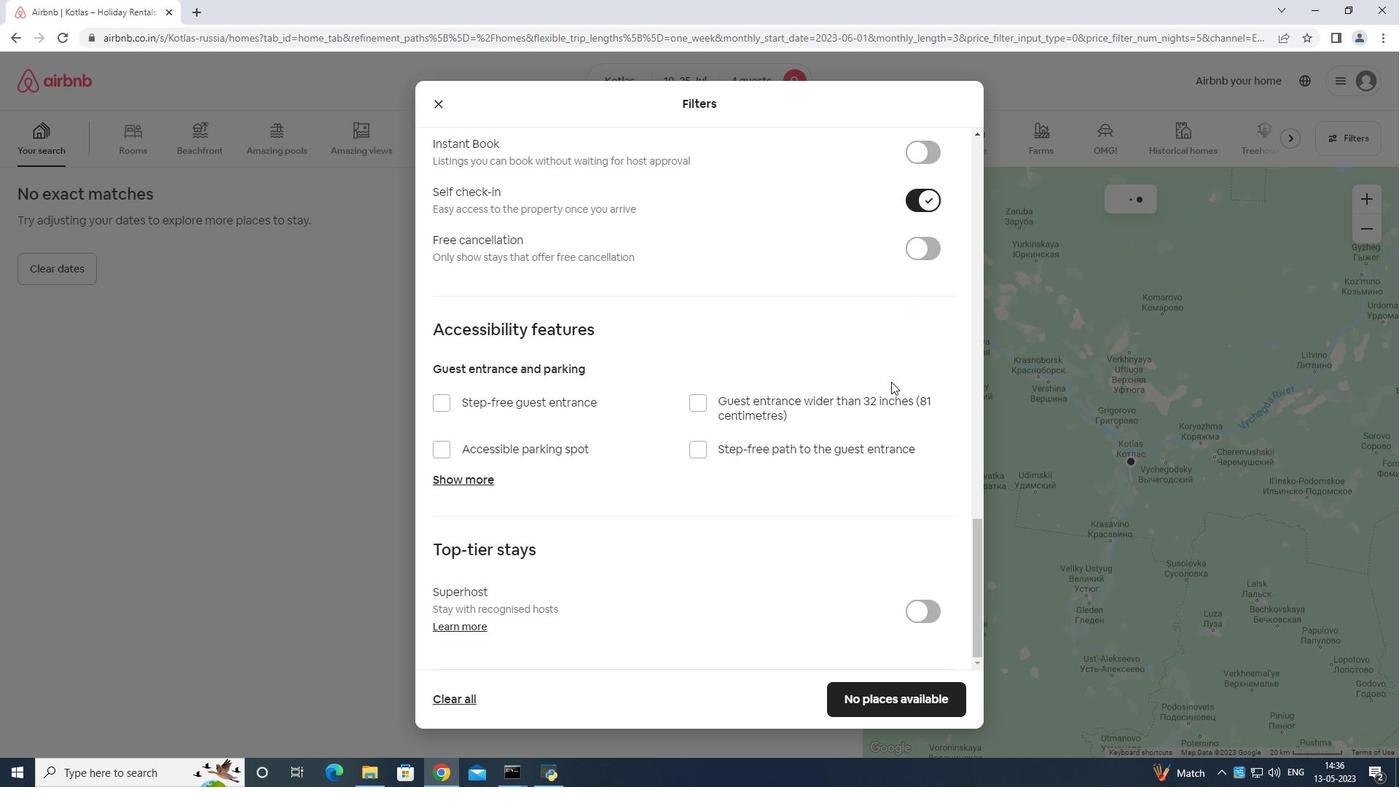 
Action: Mouse scrolled (891, 389) with delta (0, 0)
Screenshot: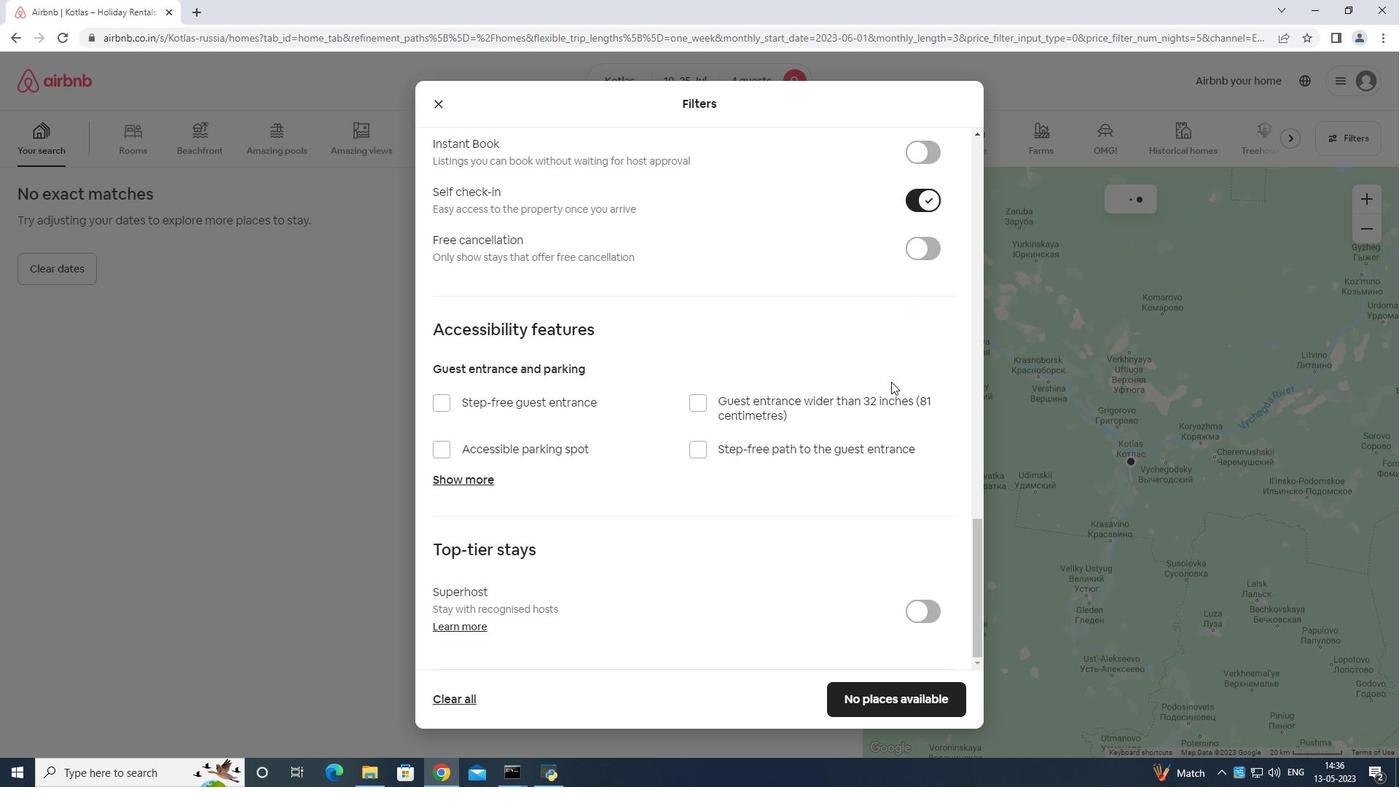 
Action: Mouse moved to (891, 391)
Screenshot: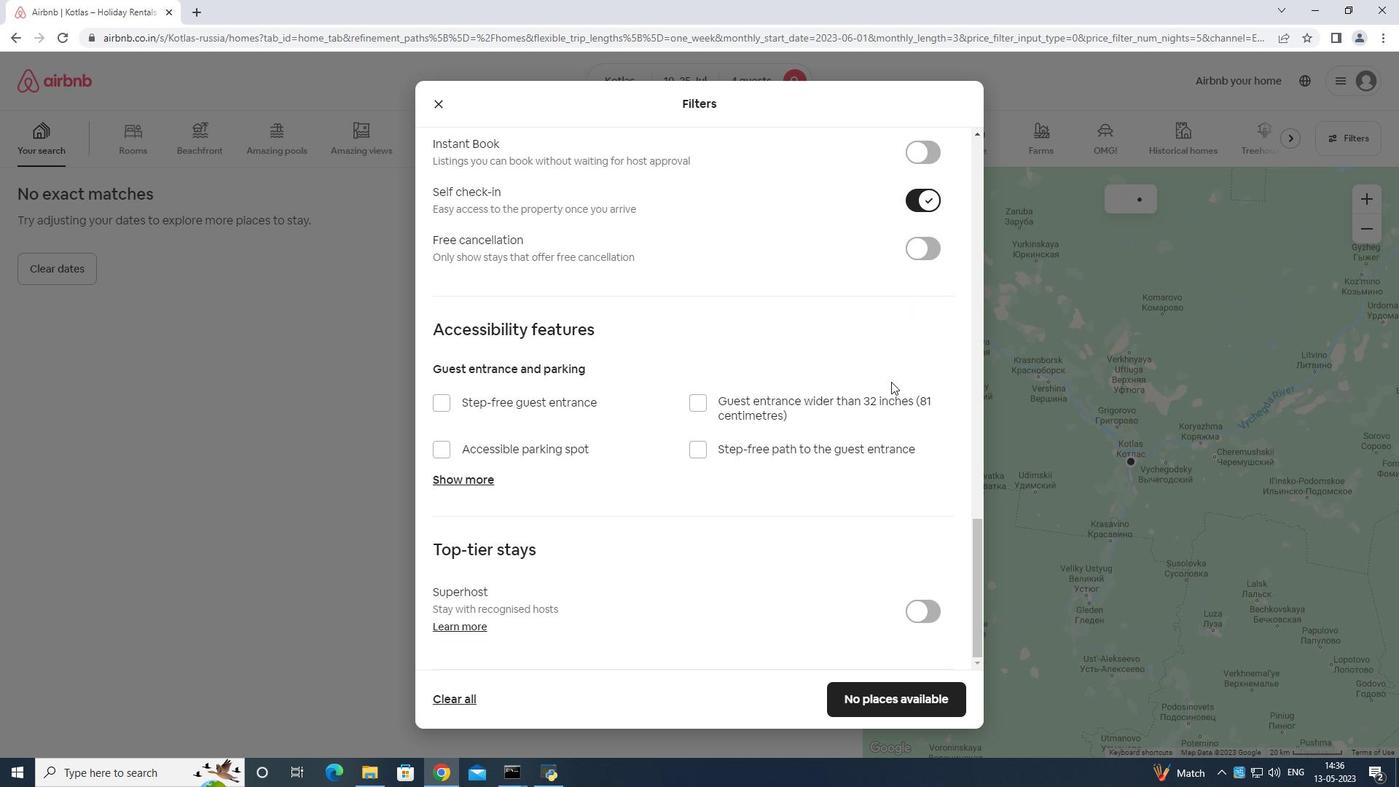 
Action: Mouse scrolled (891, 390) with delta (0, 0)
Screenshot: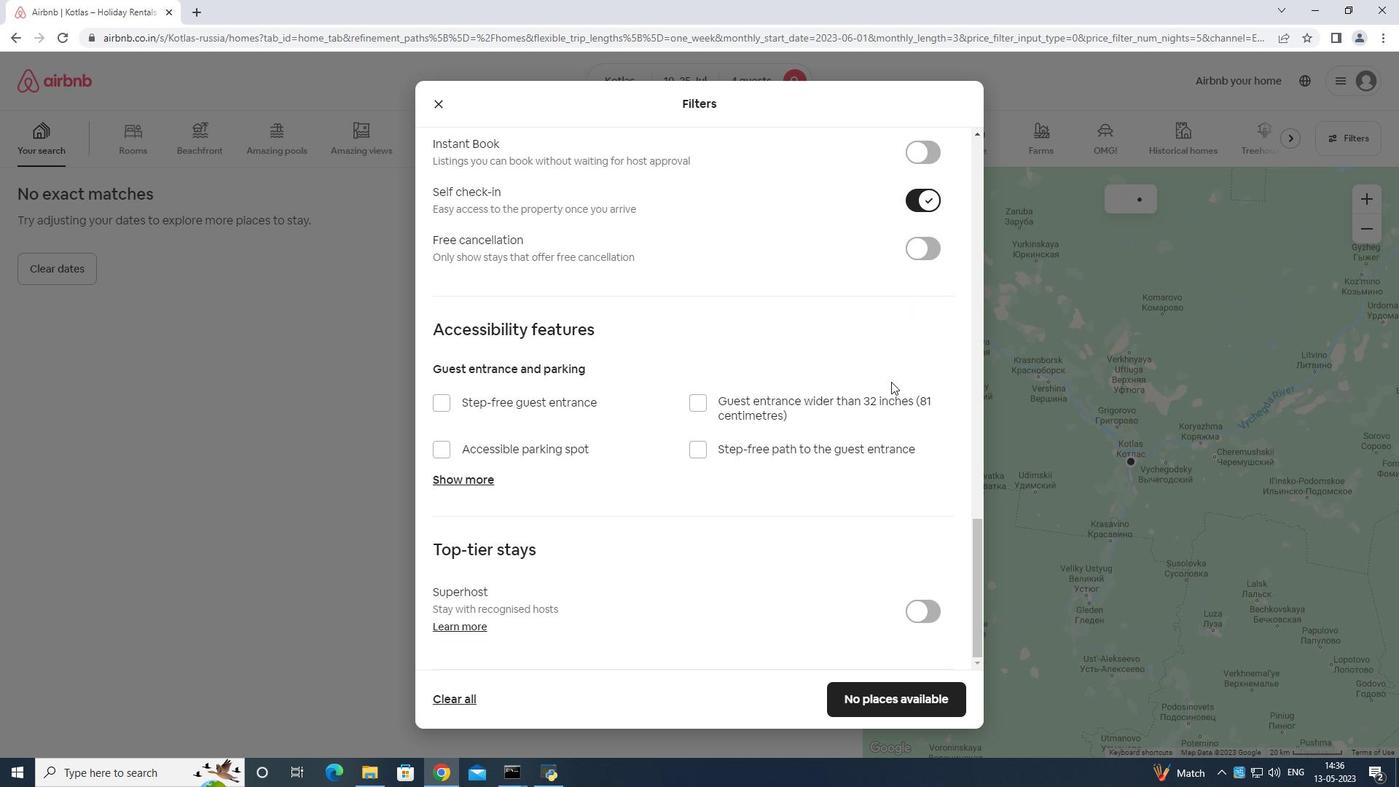 
Action: Mouse moved to (889, 420)
Screenshot: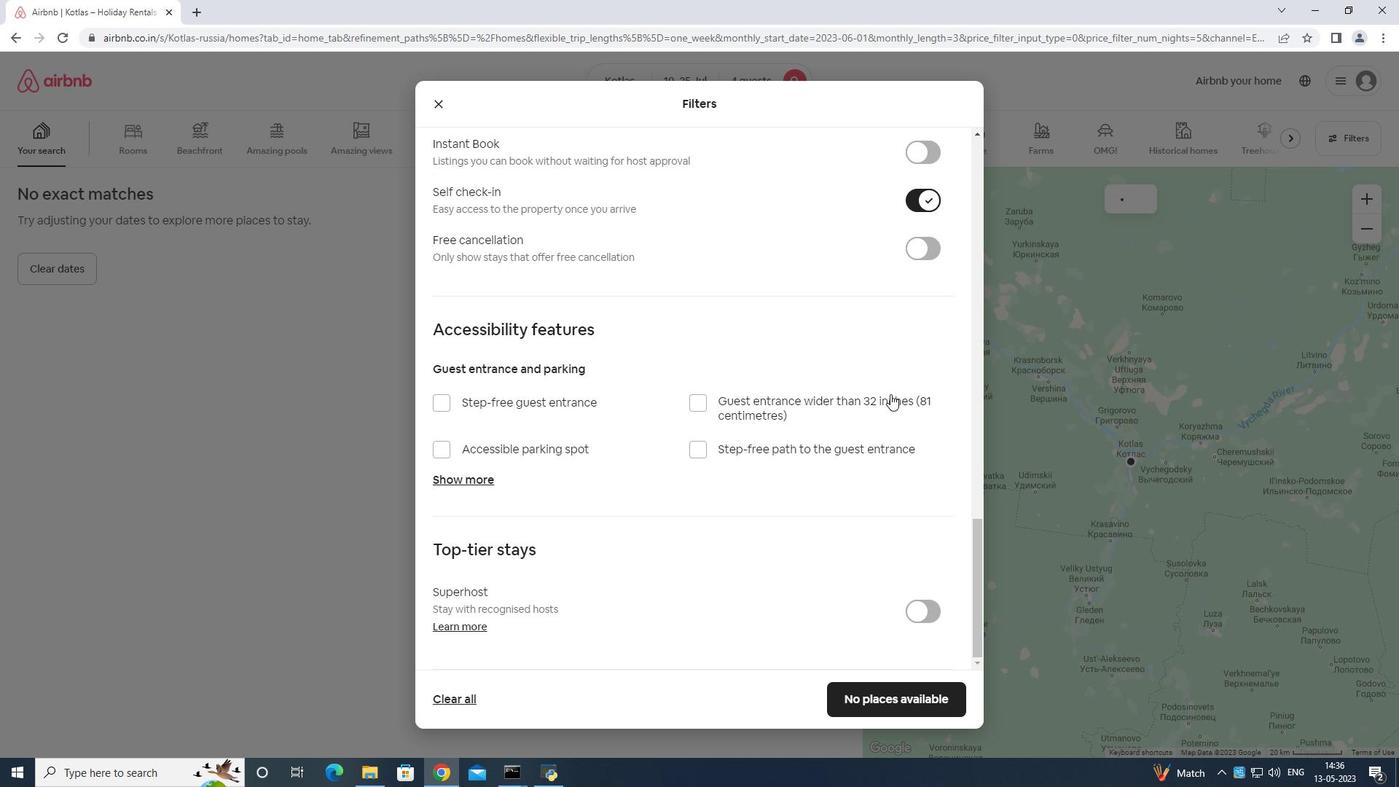 
Action: Mouse scrolled (889, 414) with delta (0, 0)
Screenshot: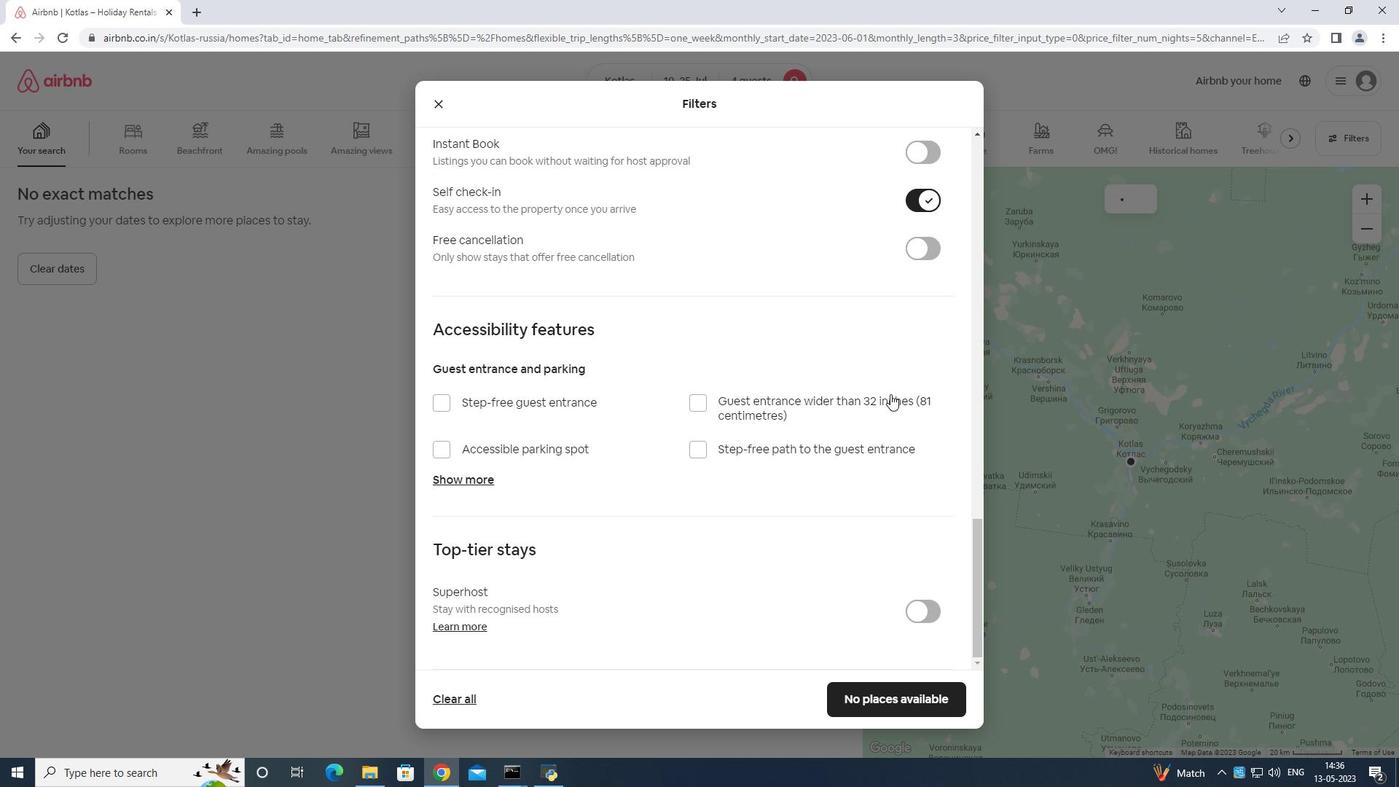 
Action: Mouse moved to (889, 434)
Screenshot: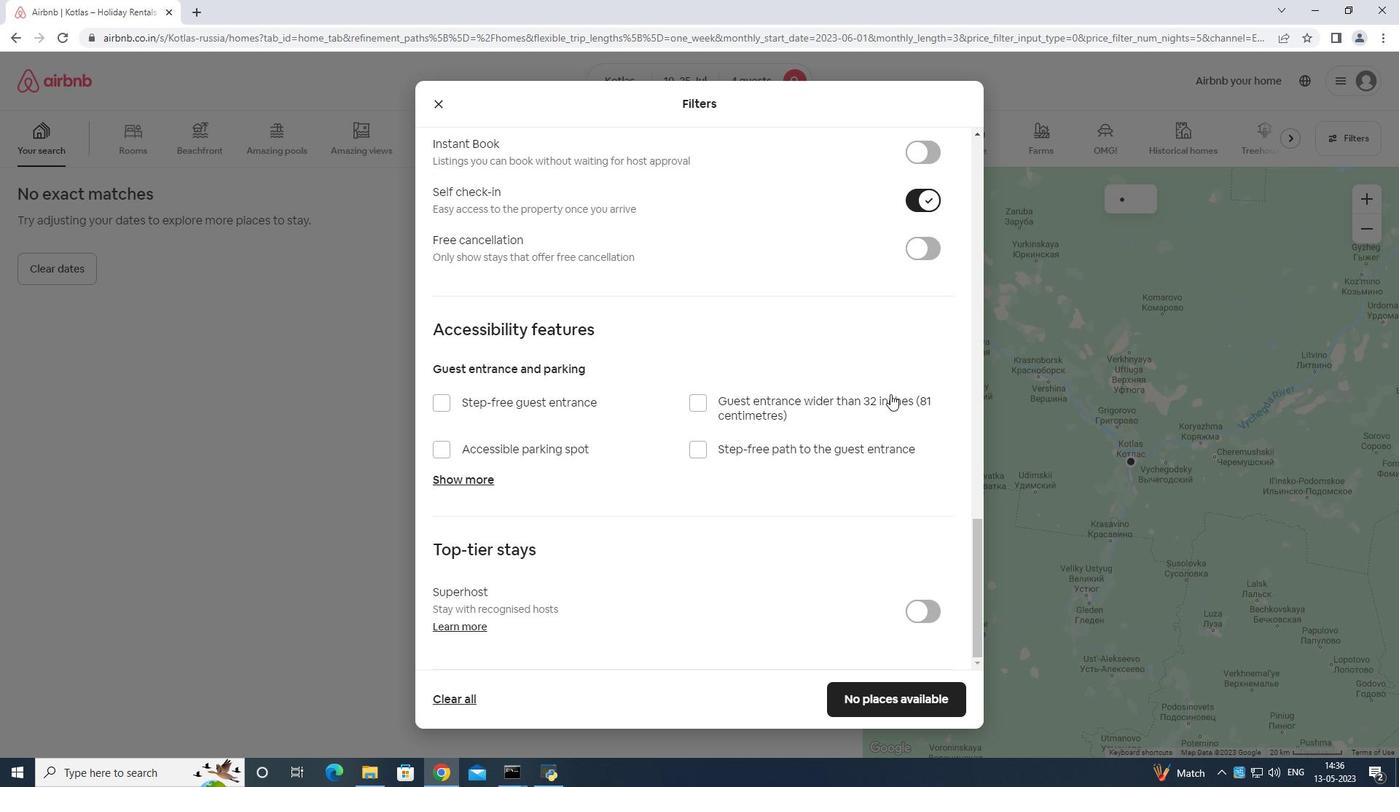 
Action: Mouse scrolled (889, 430) with delta (0, 0)
Screenshot: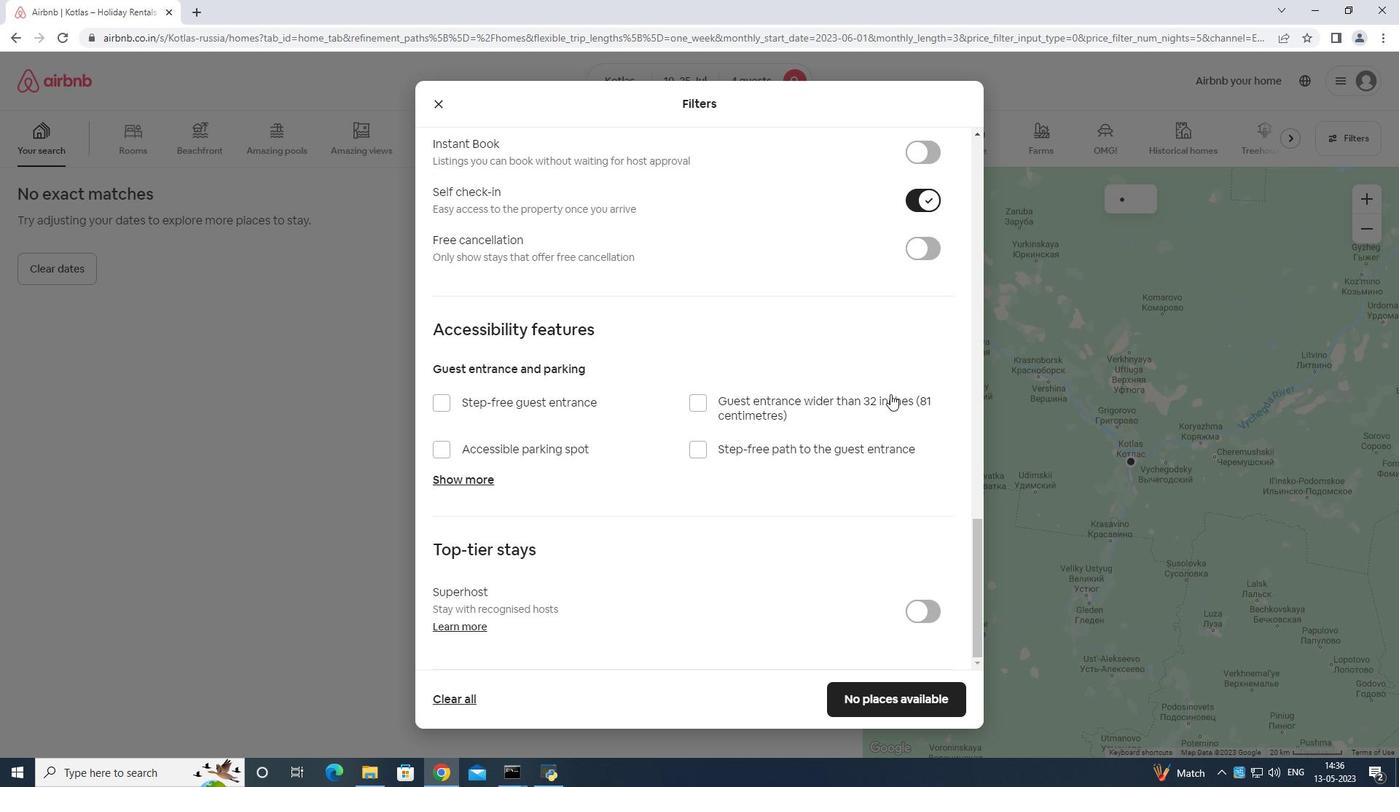 
Action: Mouse moved to (937, 698)
Screenshot: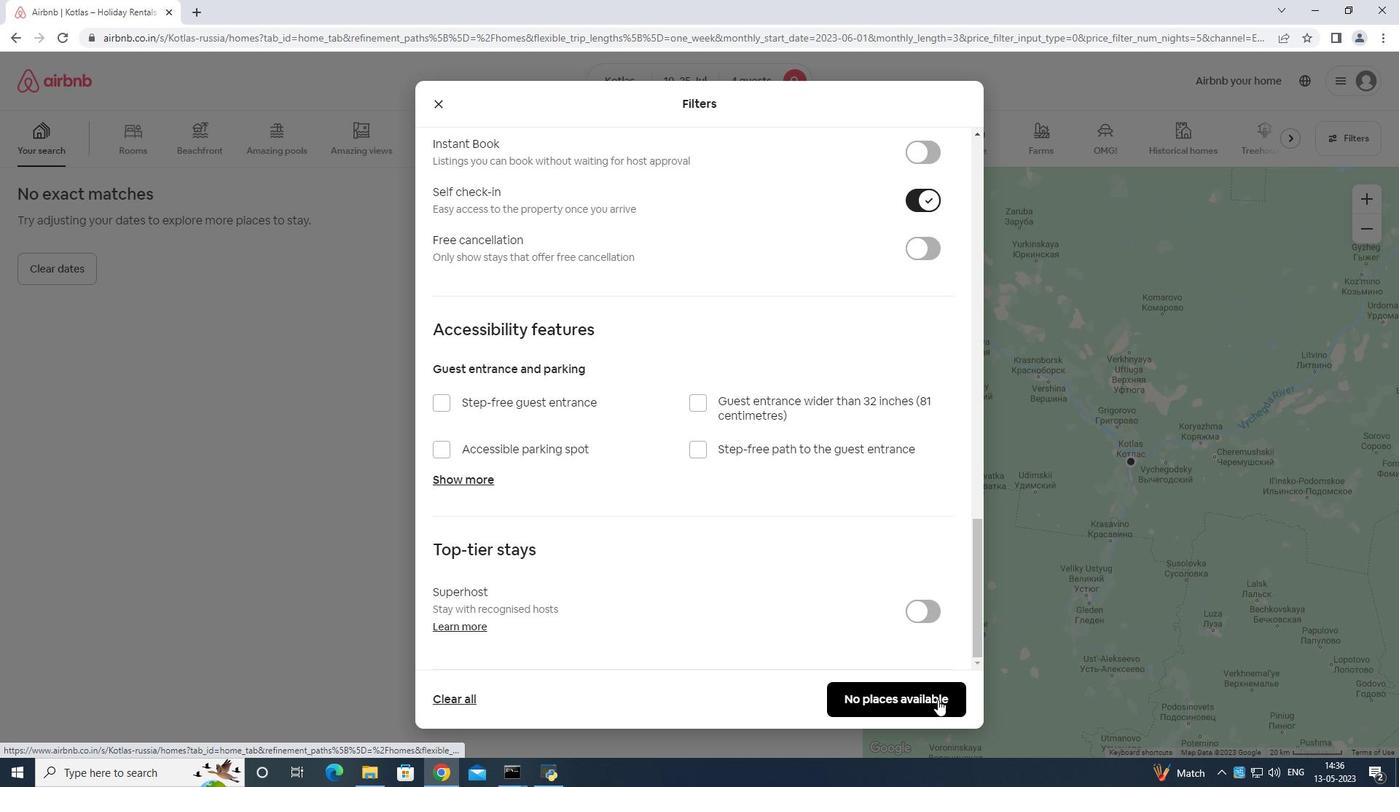 
Action: Mouse pressed left at (937, 698)
Screenshot: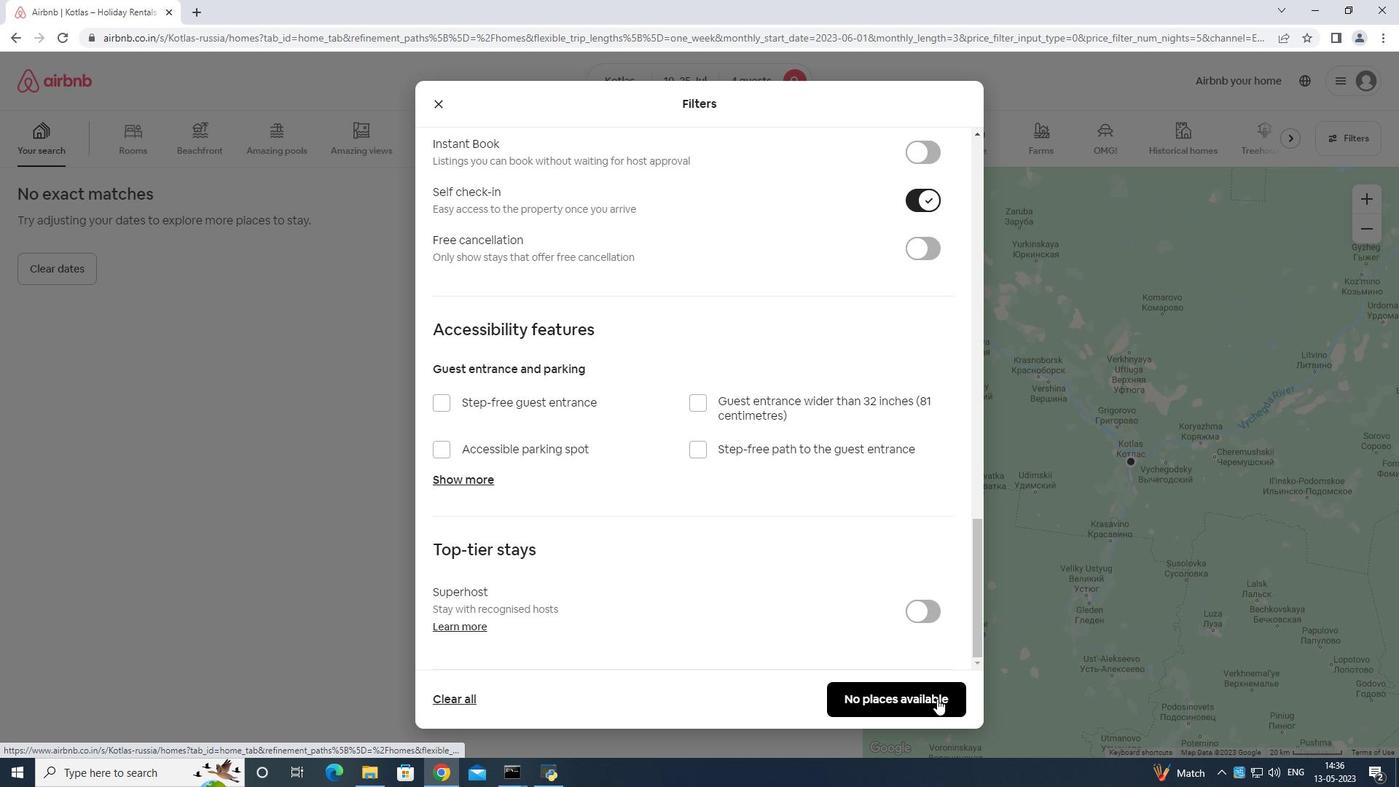 
Action: Mouse moved to (937, 698)
Screenshot: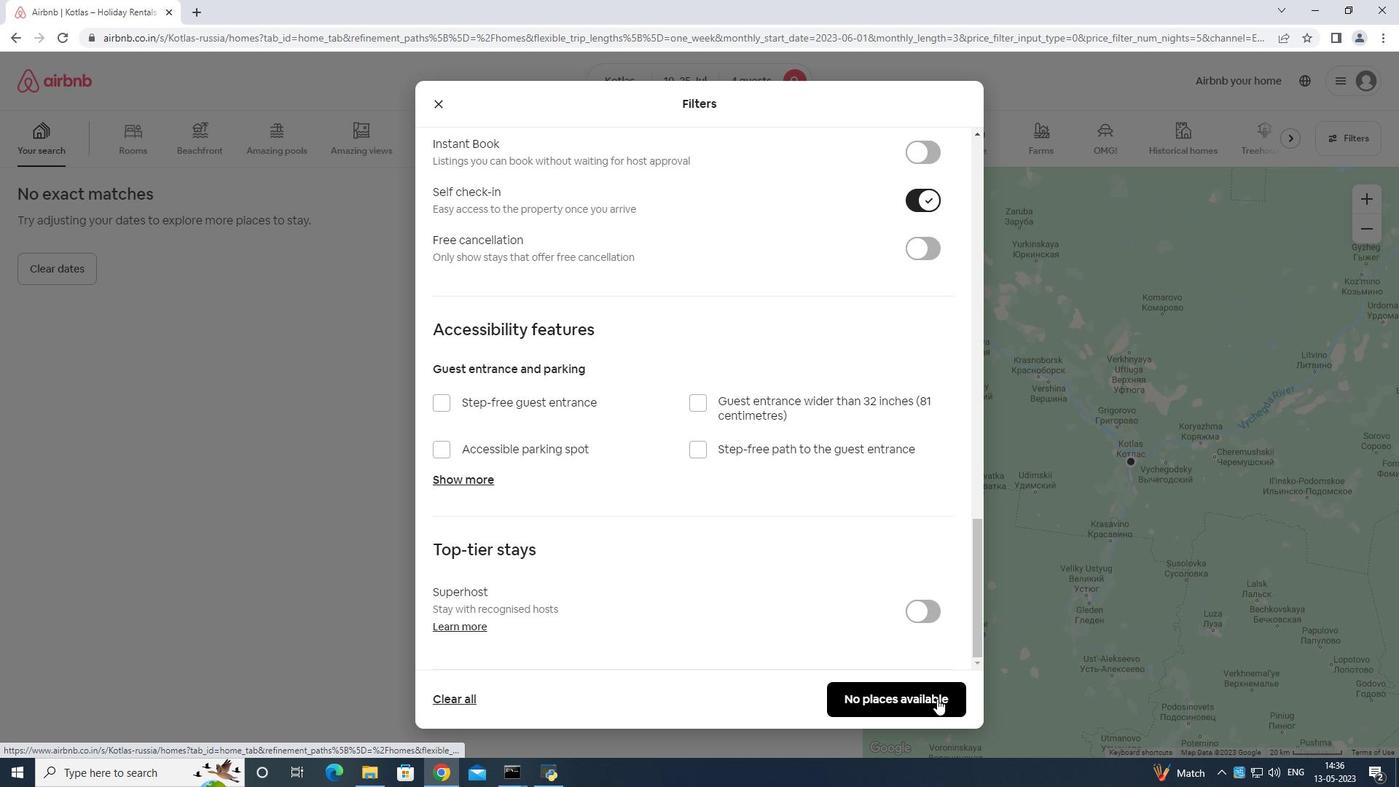 
